 Task: Play online Dominion games in easy mode.
Action: Mouse moved to (388, 664)
Screenshot: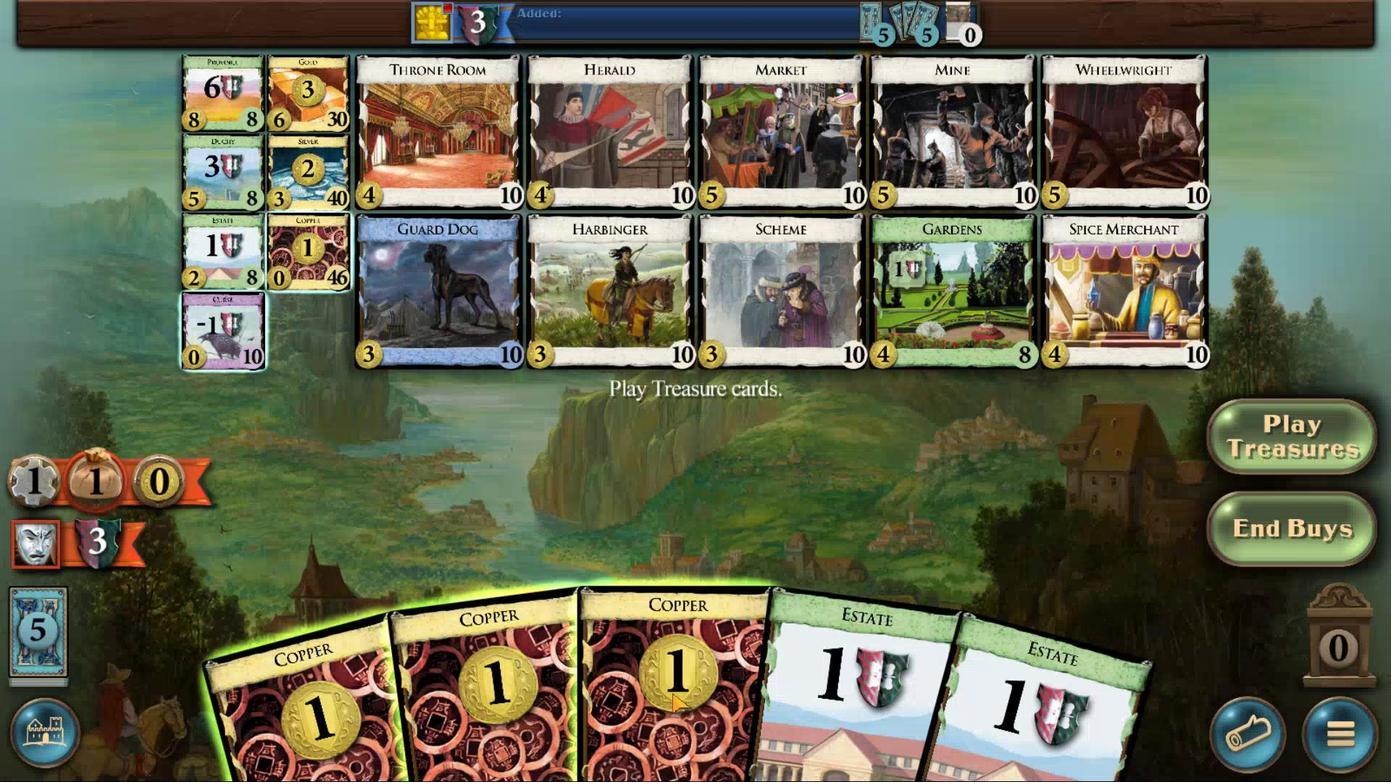 
Action: Mouse pressed left at (388, 664)
Screenshot: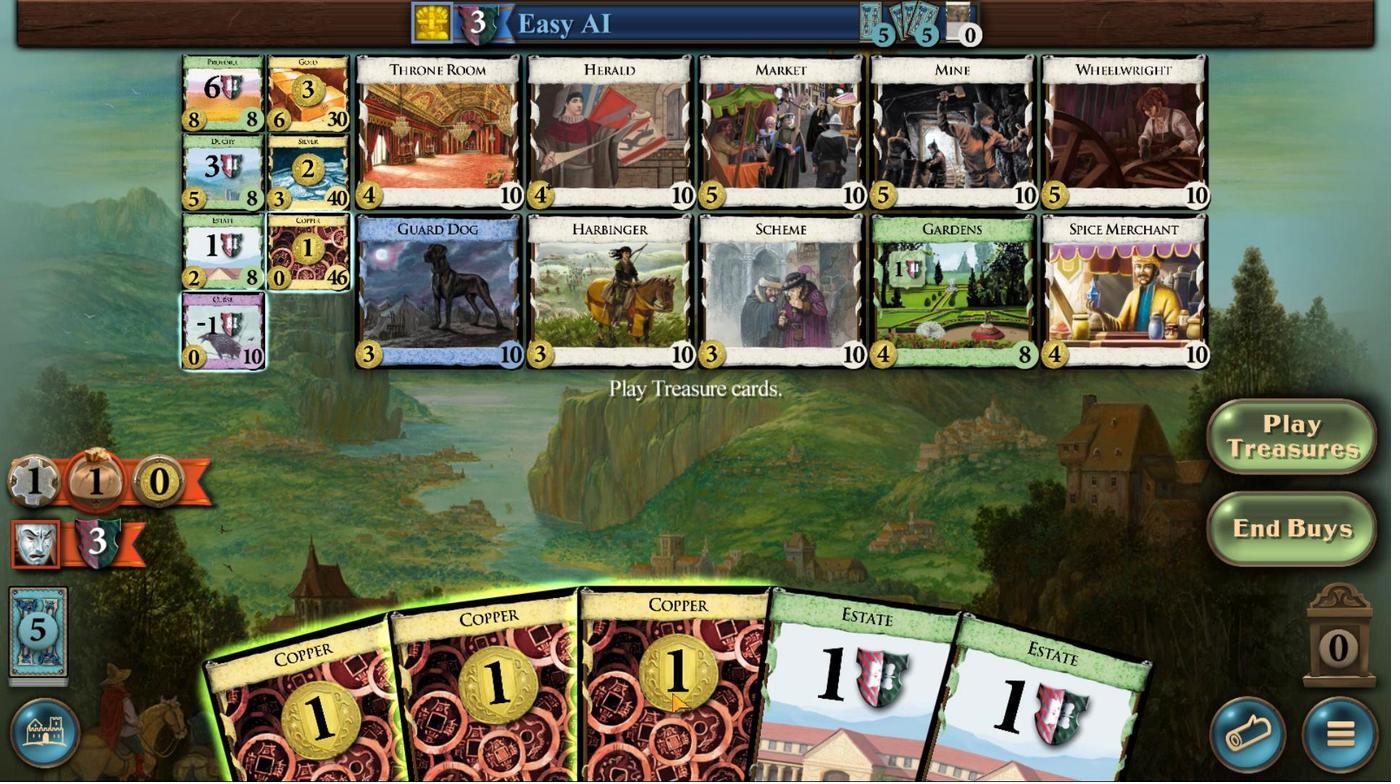 
Action: Mouse moved to (383, 651)
Screenshot: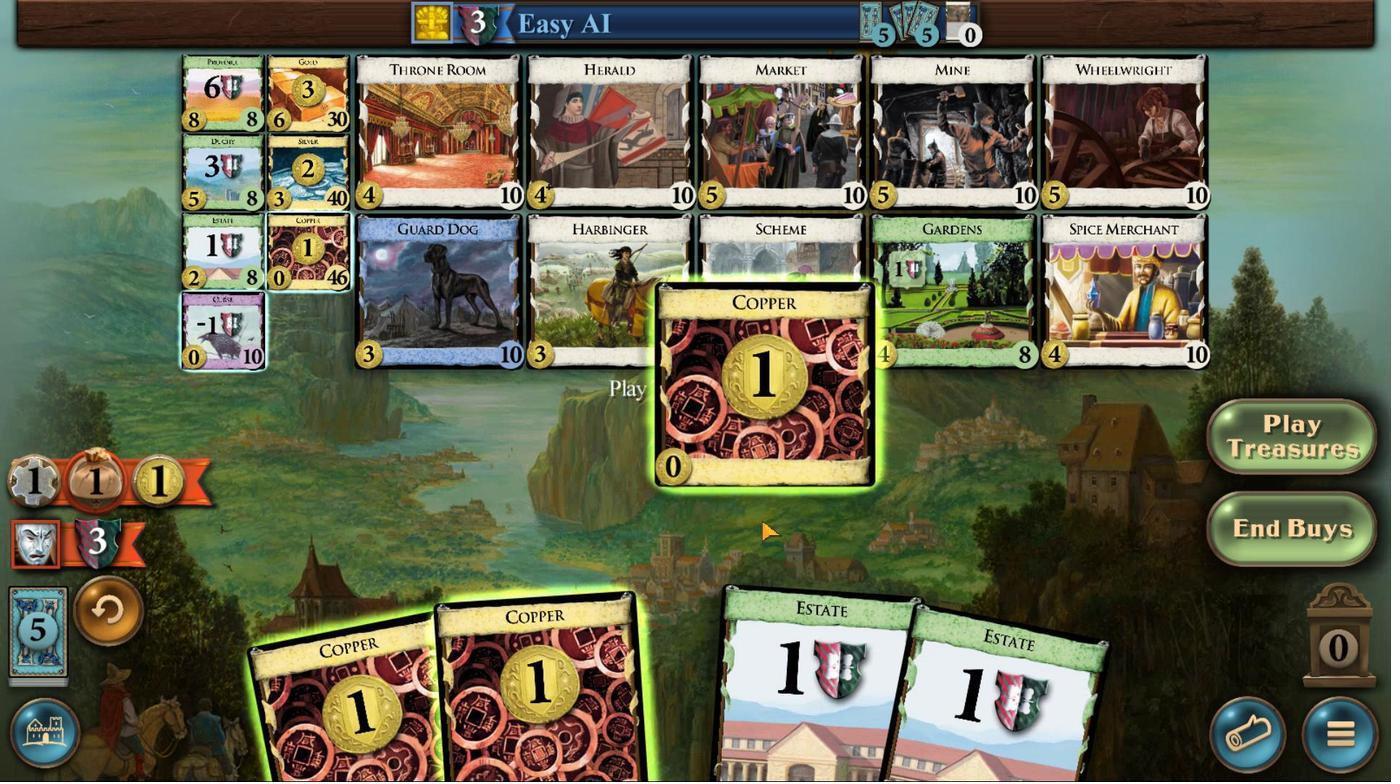 
Action: Mouse pressed left at (383, 651)
Screenshot: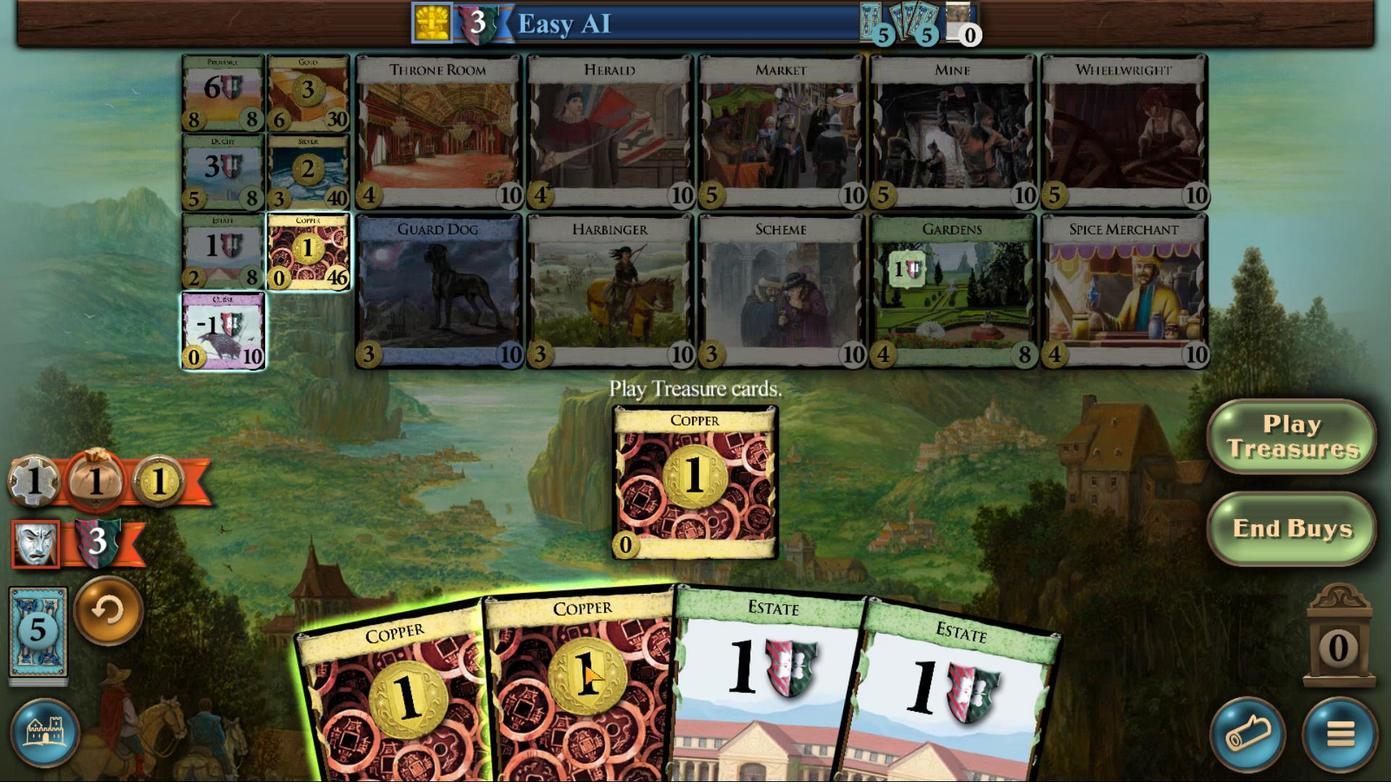 
Action: Mouse moved to (469, 655)
Screenshot: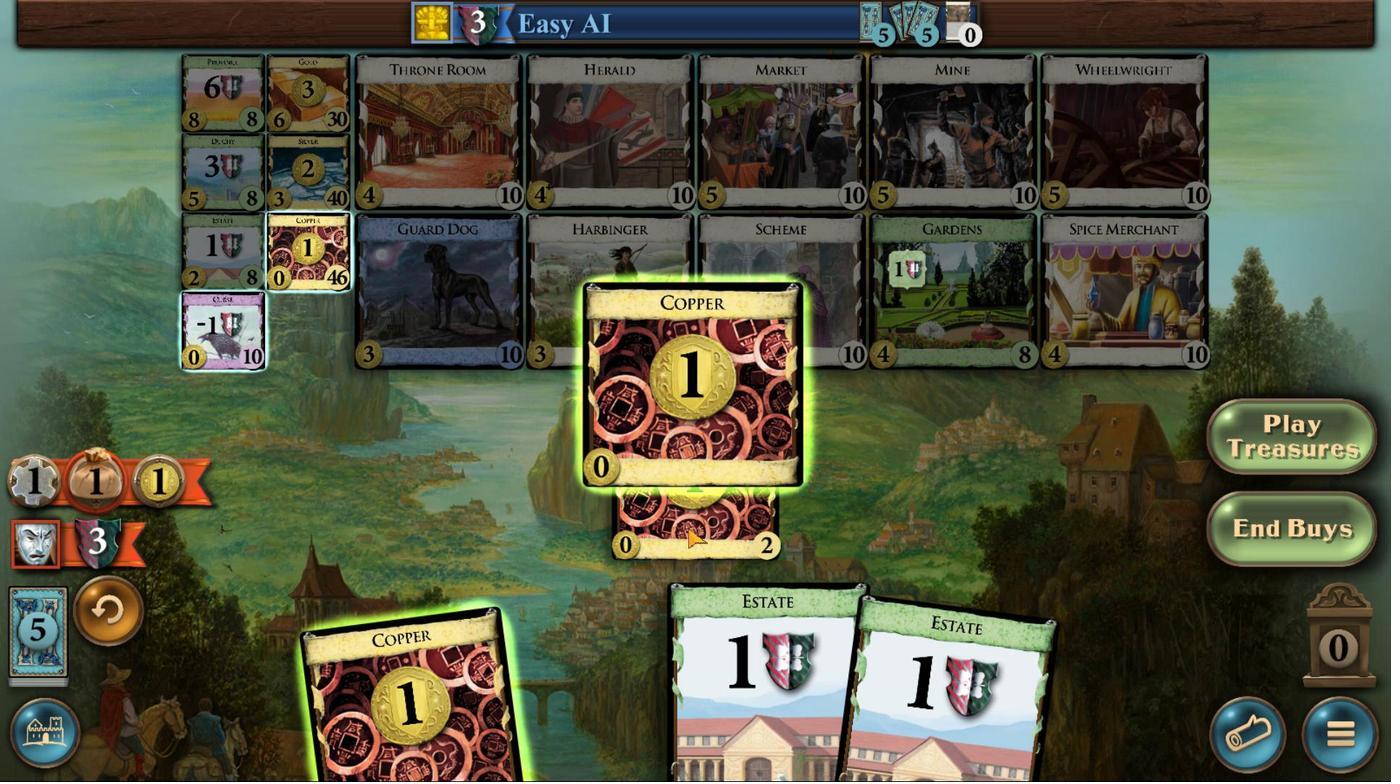 
Action: Mouse pressed left at (469, 655)
Screenshot: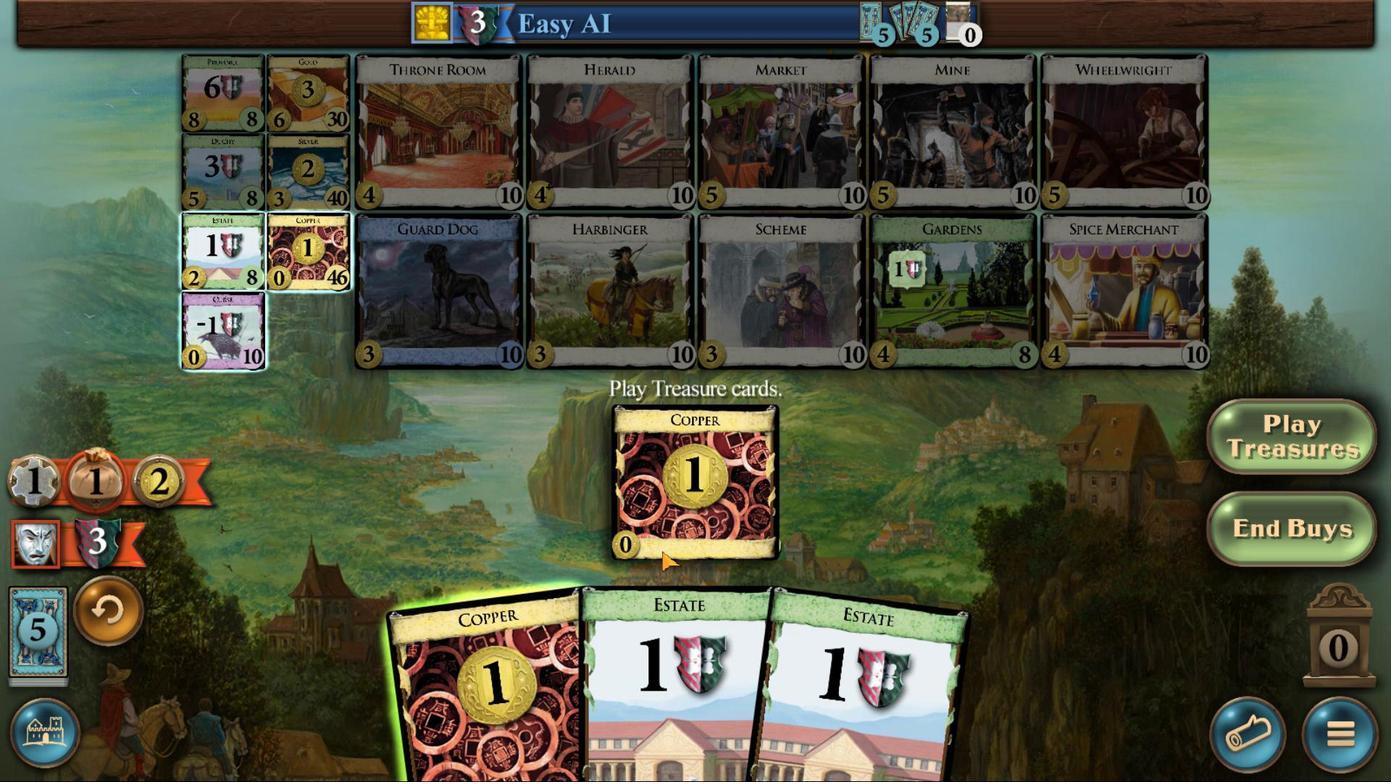 
Action: Mouse moved to (544, 667)
Screenshot: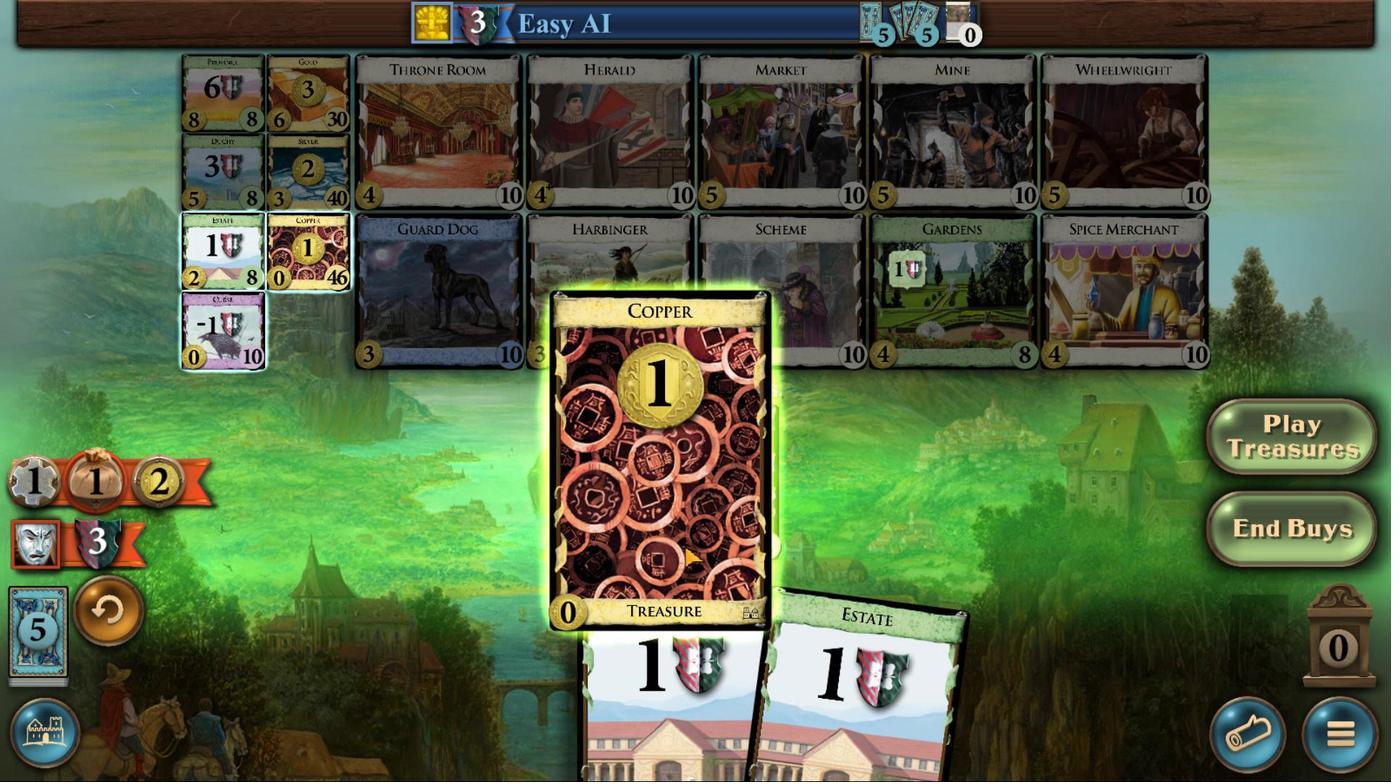 
Action: Mouse pressed left at (544, 667)
Screenshot: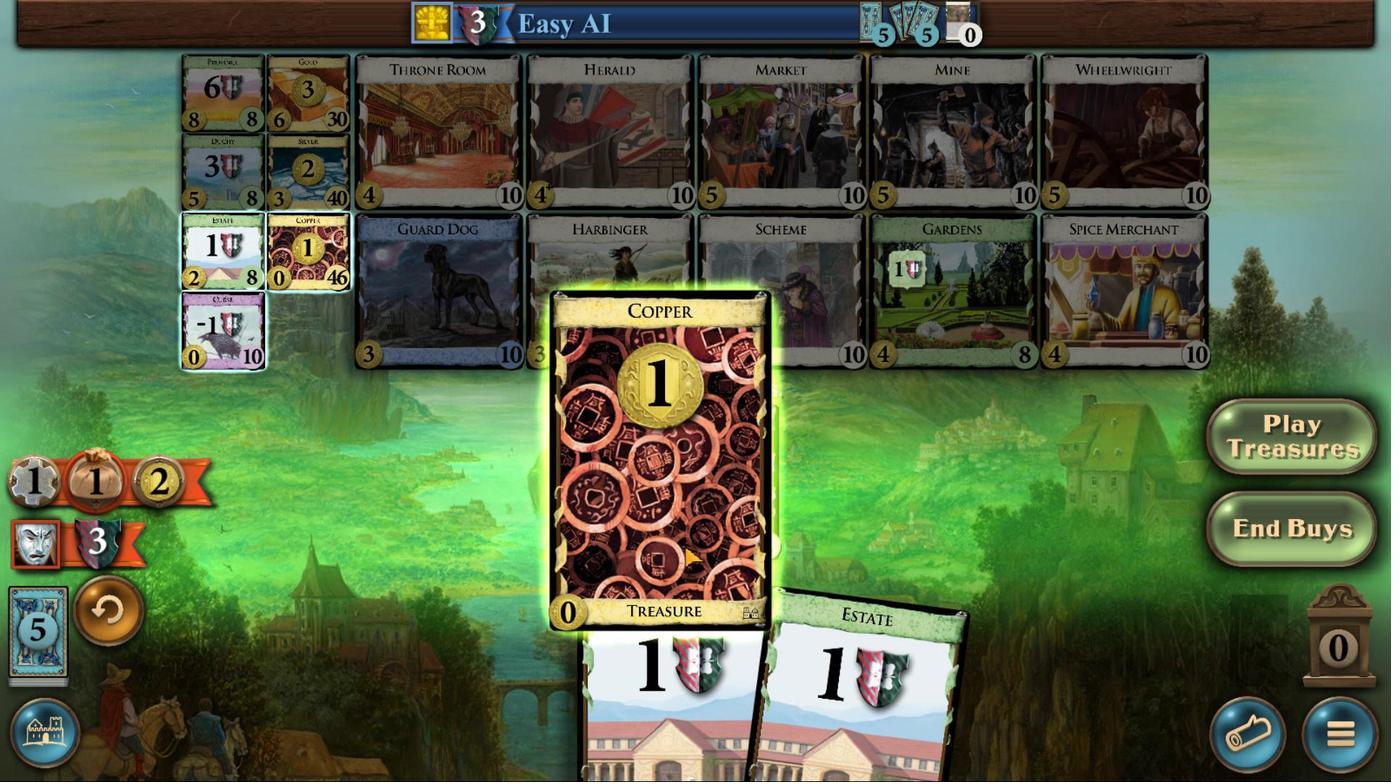 
Action: Mouse moved to (757, 485)
Screenshot: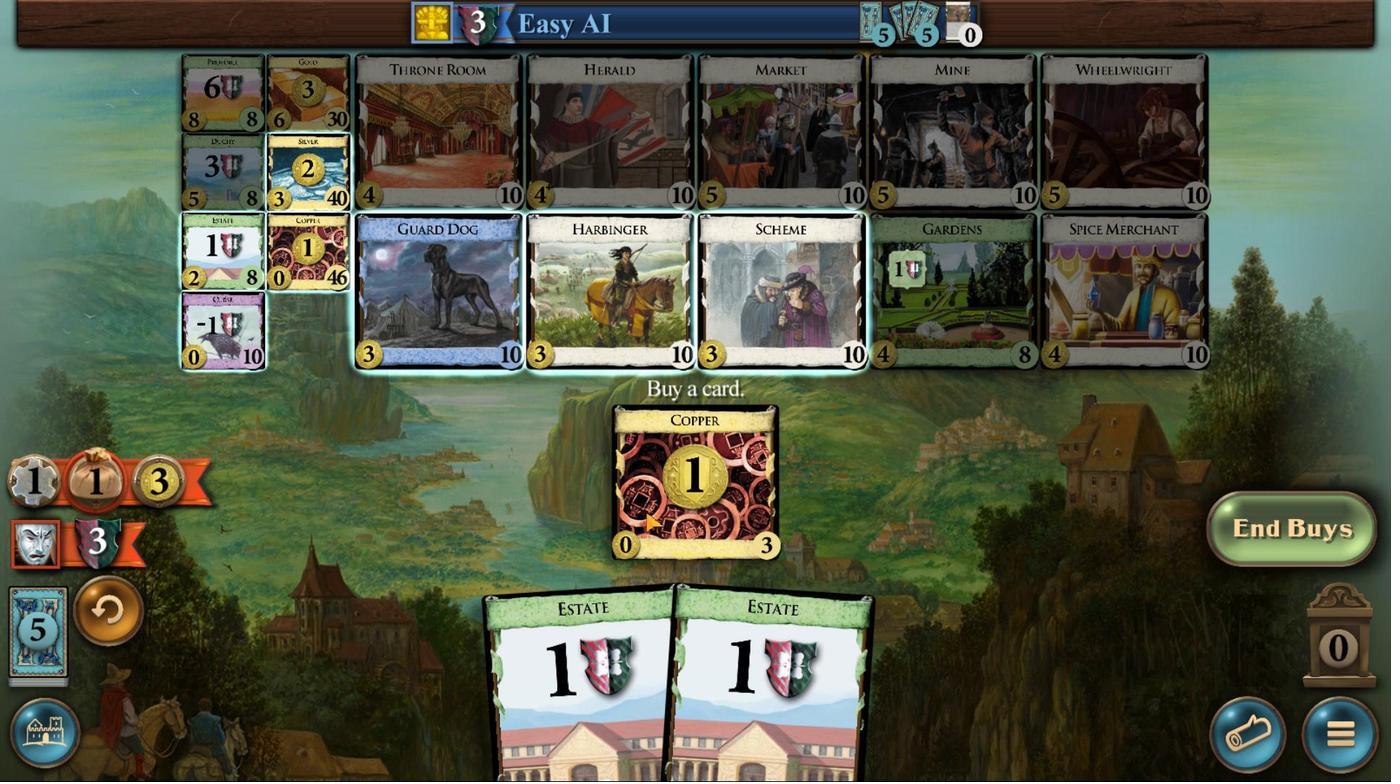 
Action: Mouse pressed left at (757, 485)
Screenshot: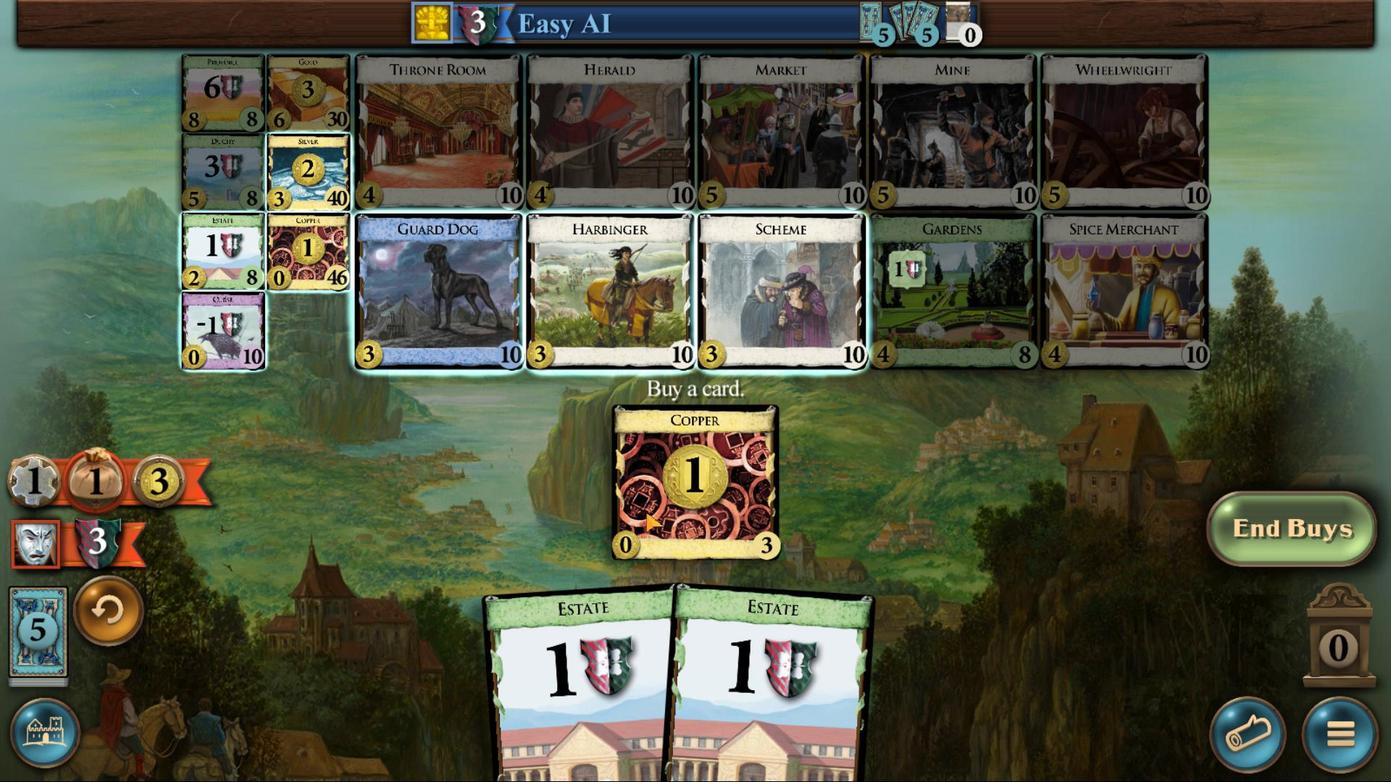 
Action: Mouse moved to (724, 487)
Screenshot: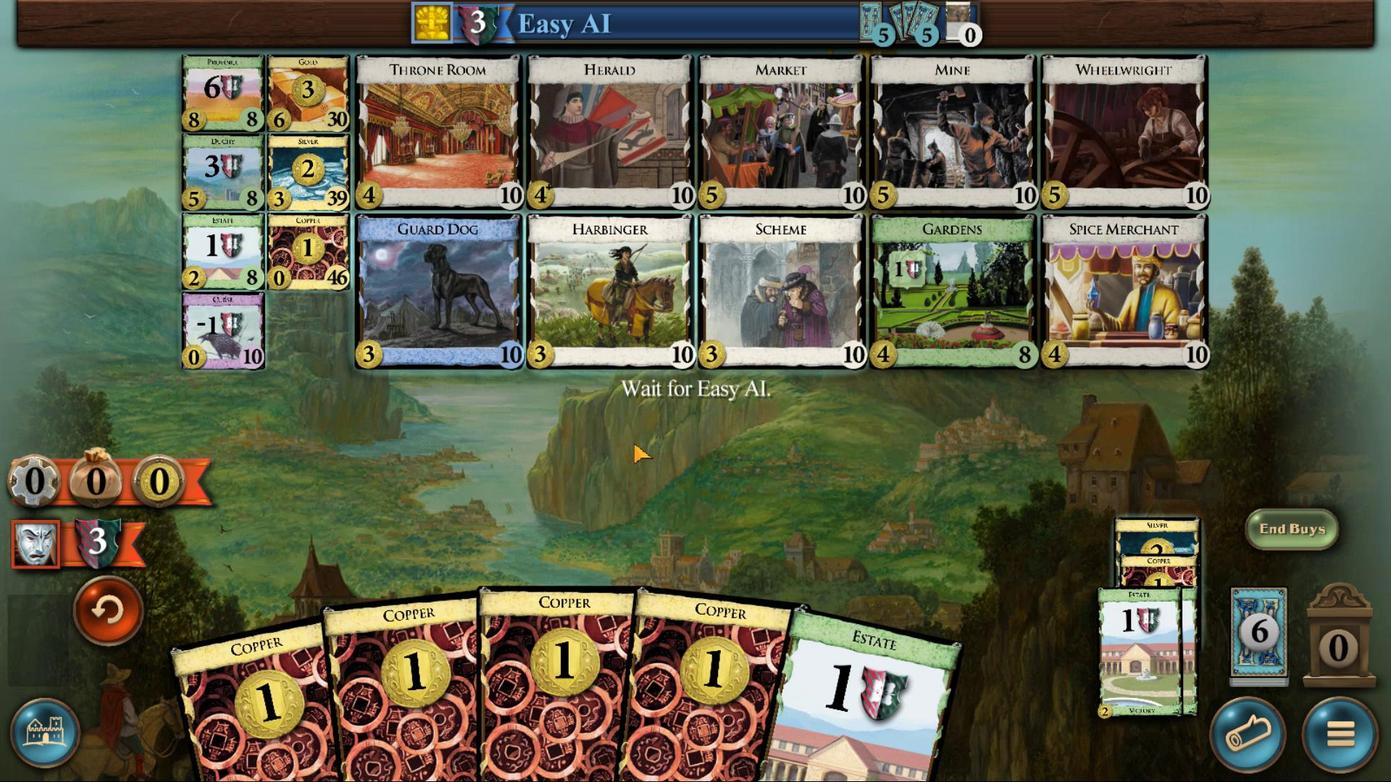 
Action: Mouse pressed left at (724, 487)
Screenshot: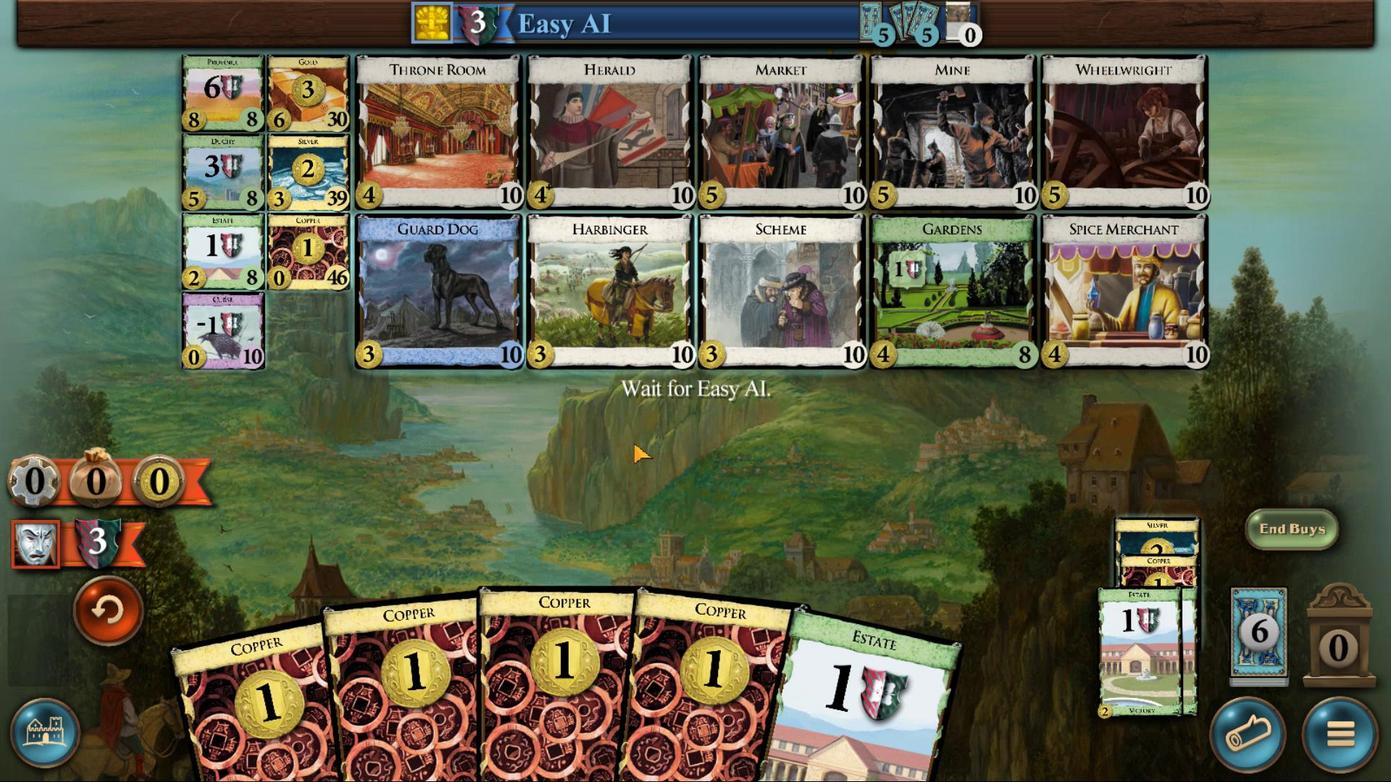 
Action: Mouse moved to (445, 635)
Screenshot: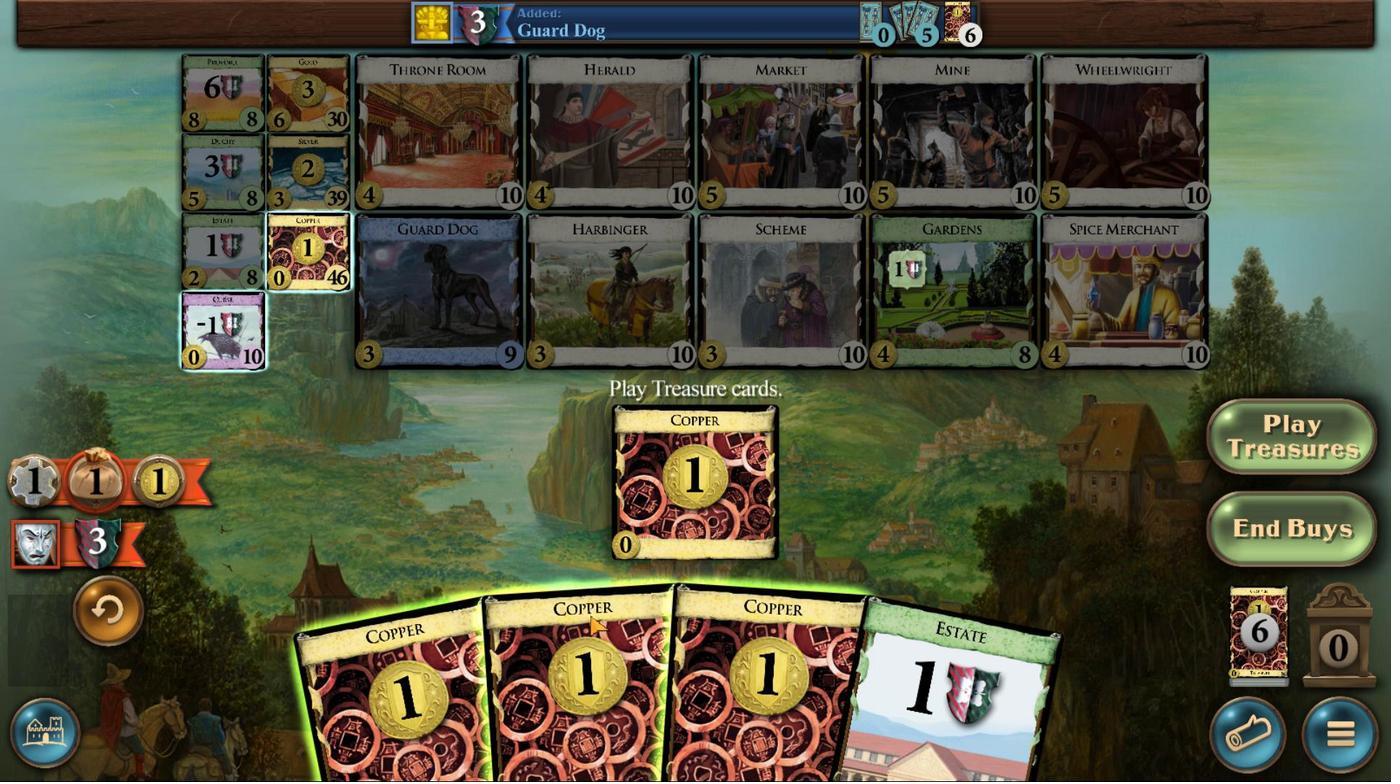
Action: Mouse pressed left at (445, 635)
Screenshot: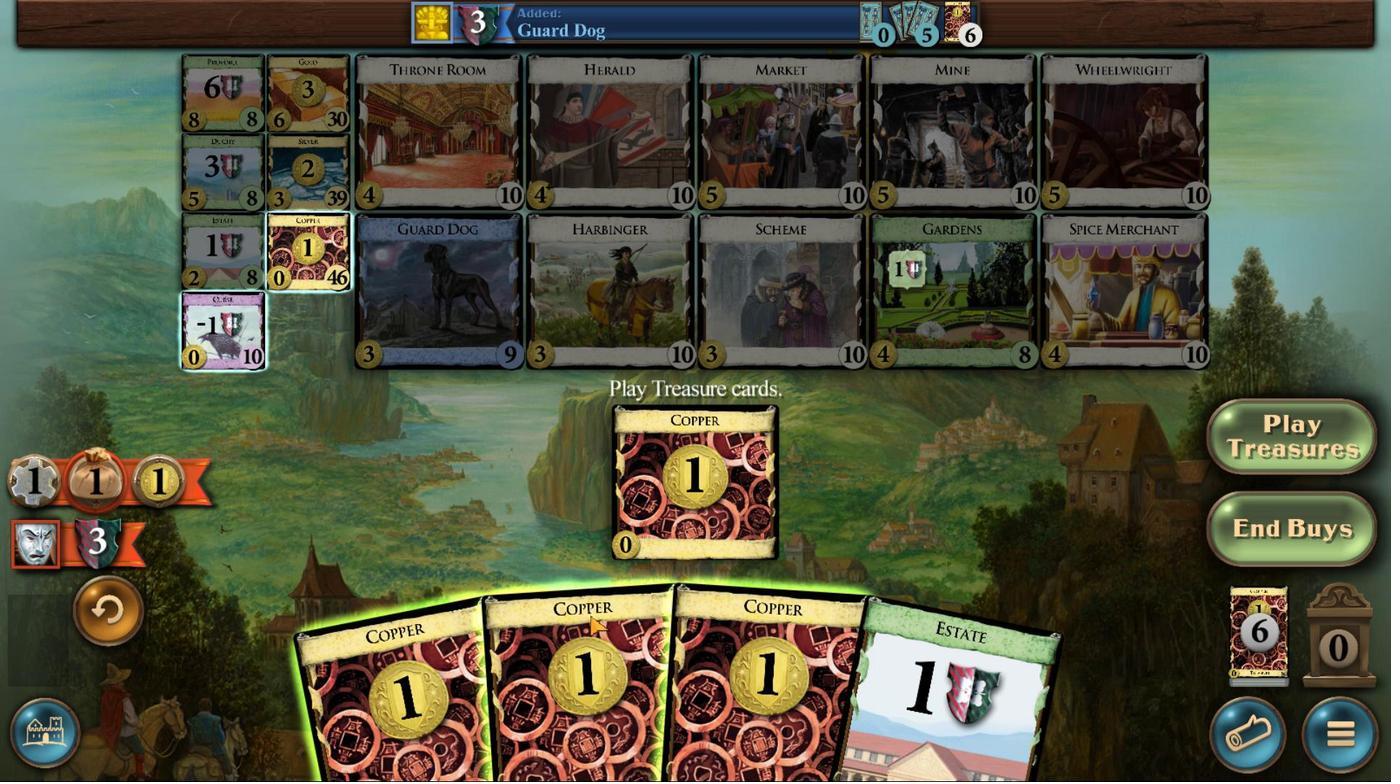 
Action: Mouse moved to (471, 644)
Screenshot: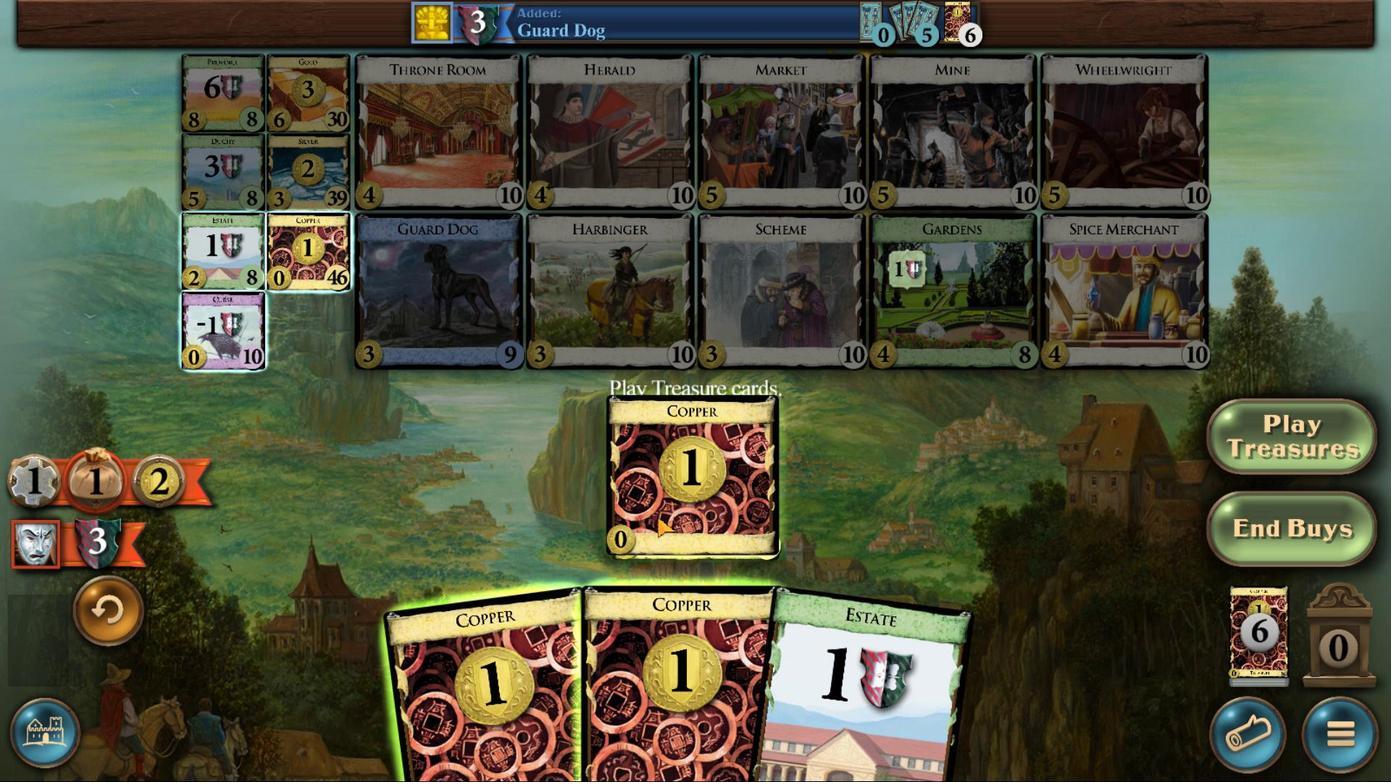 
Action: Mouse pressed left at (471, 644)
Screenshot: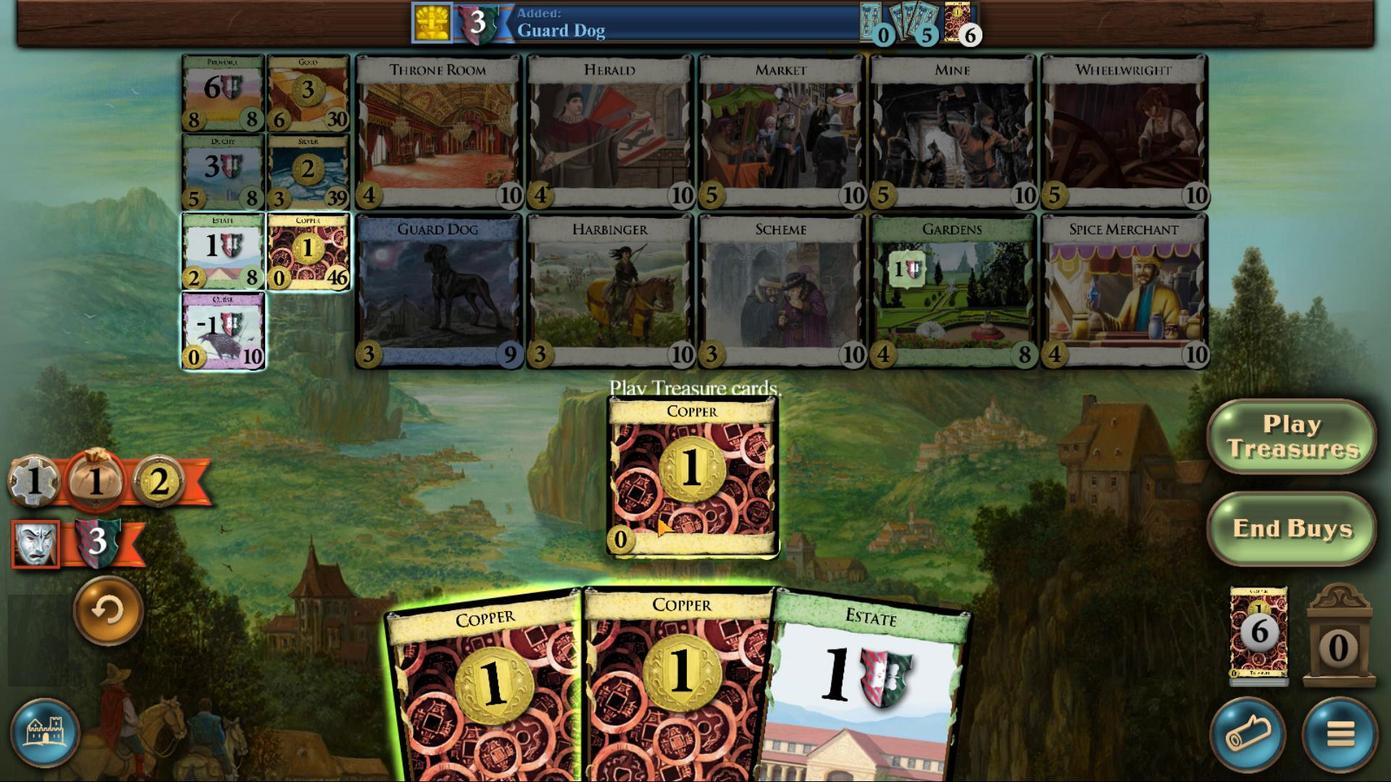 
Action: Mouse moved to (395, 640)
Screenshot: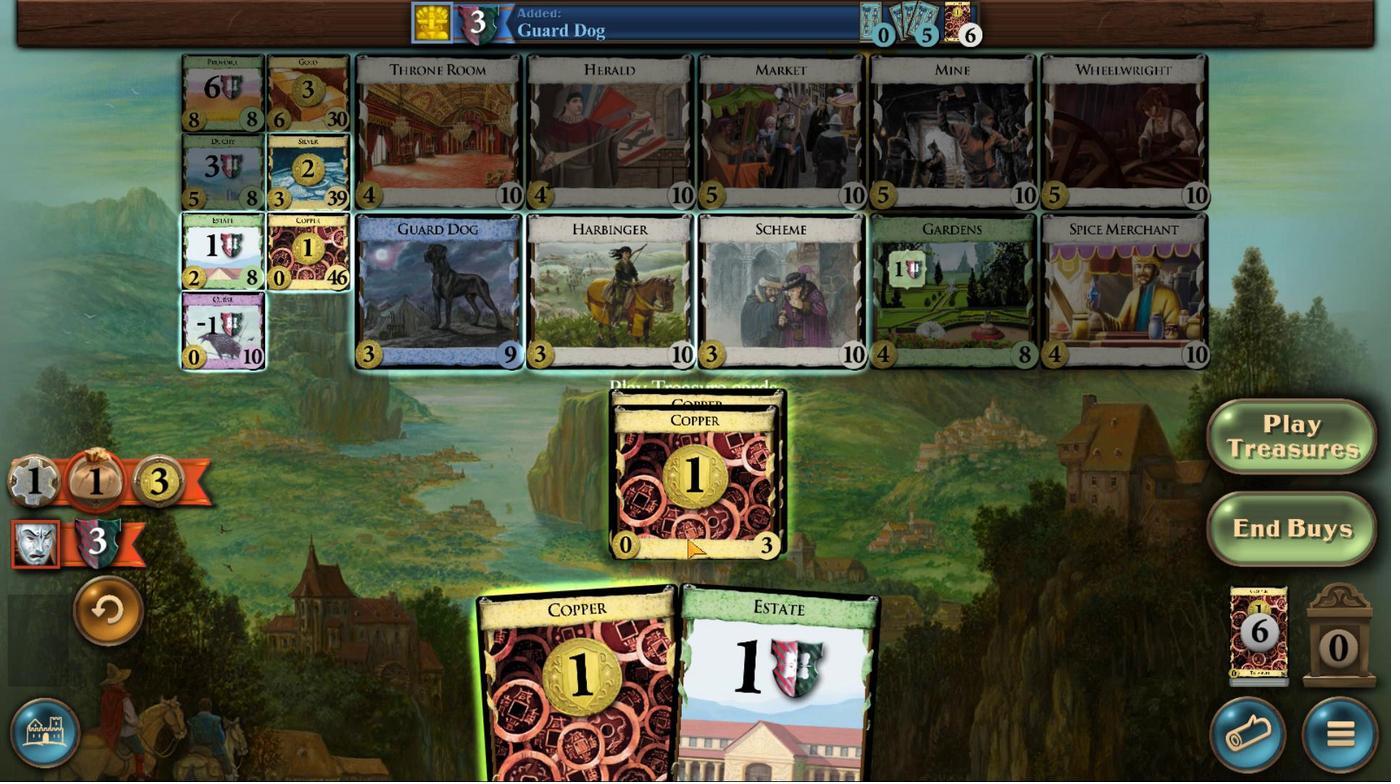 
Action: Mouse pressed left at (395, 640)
Screenshot: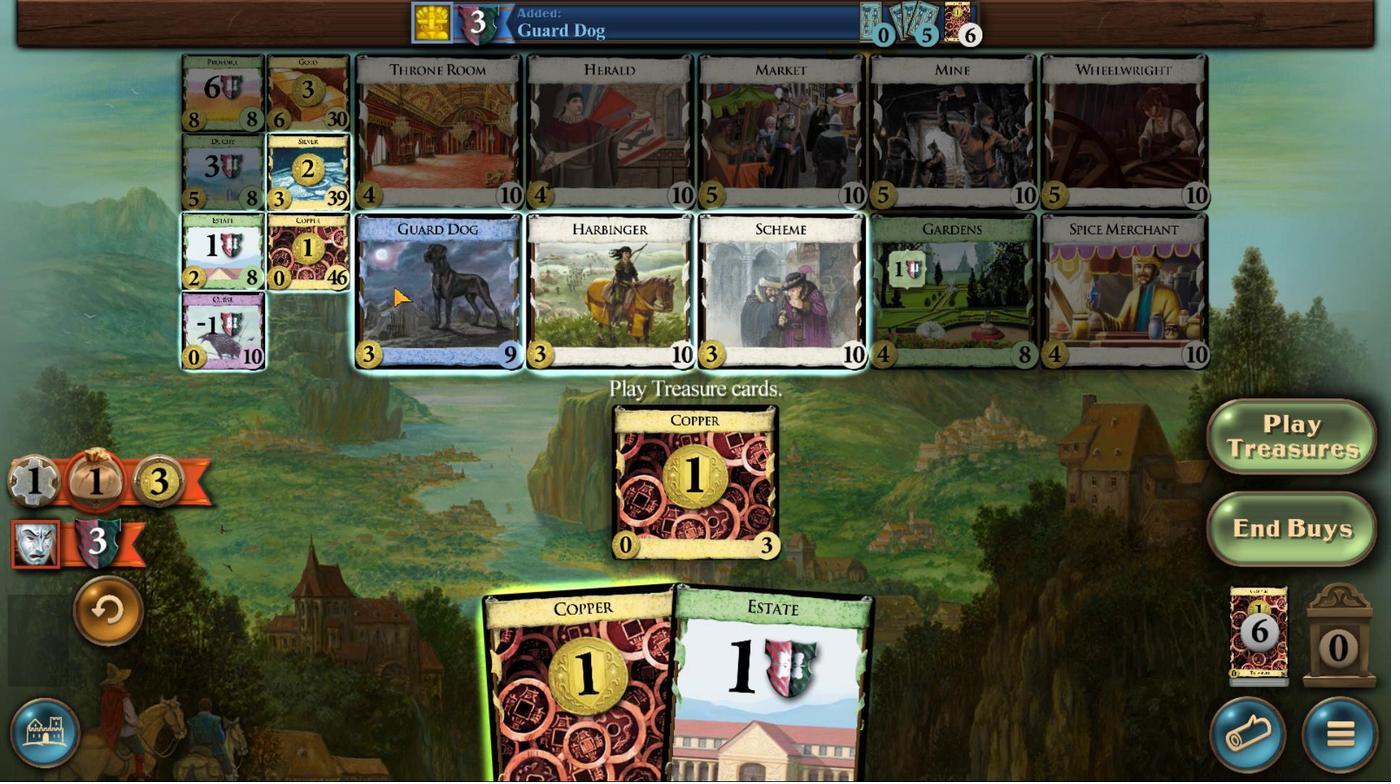 
Action: Mouse moved to (374, 611)
Screenshot: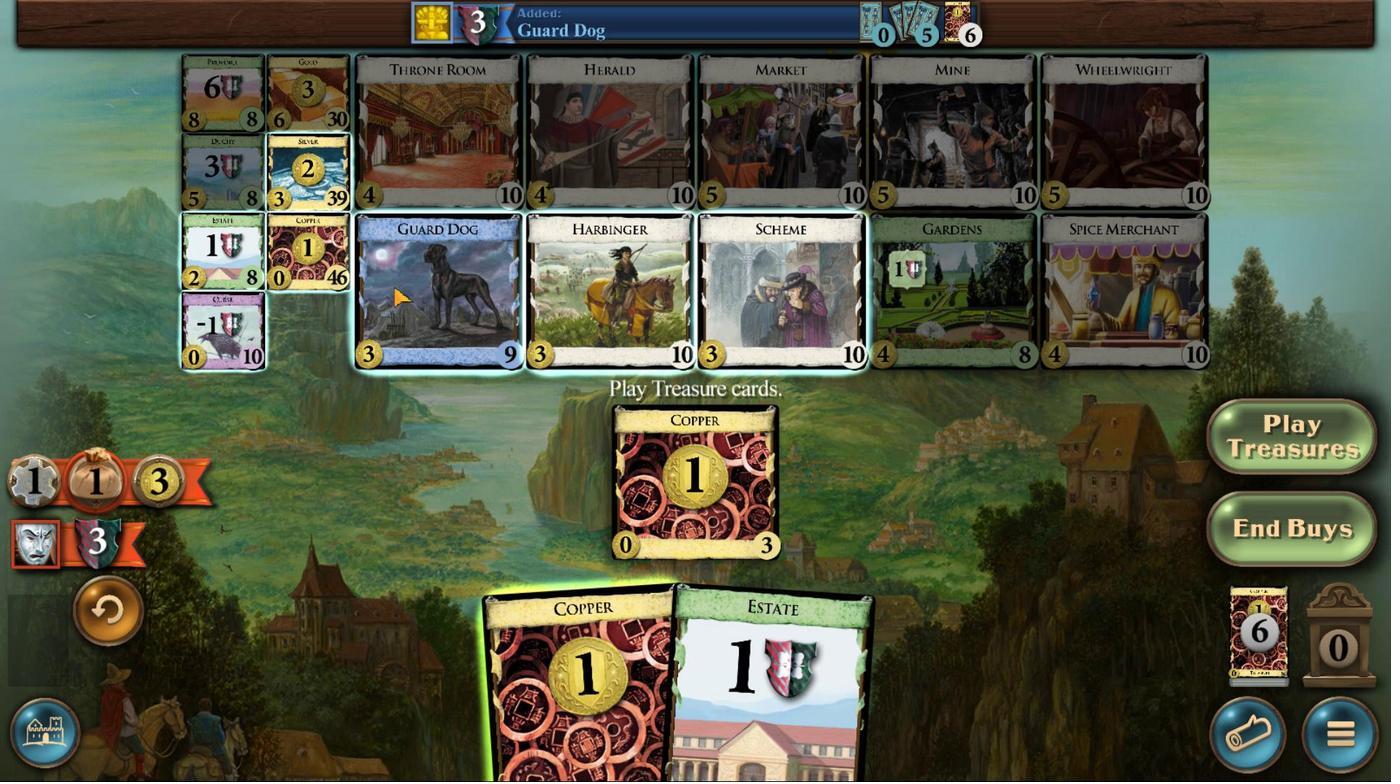 
Action: Mouse pressed left at (374, 611)
Screenshot: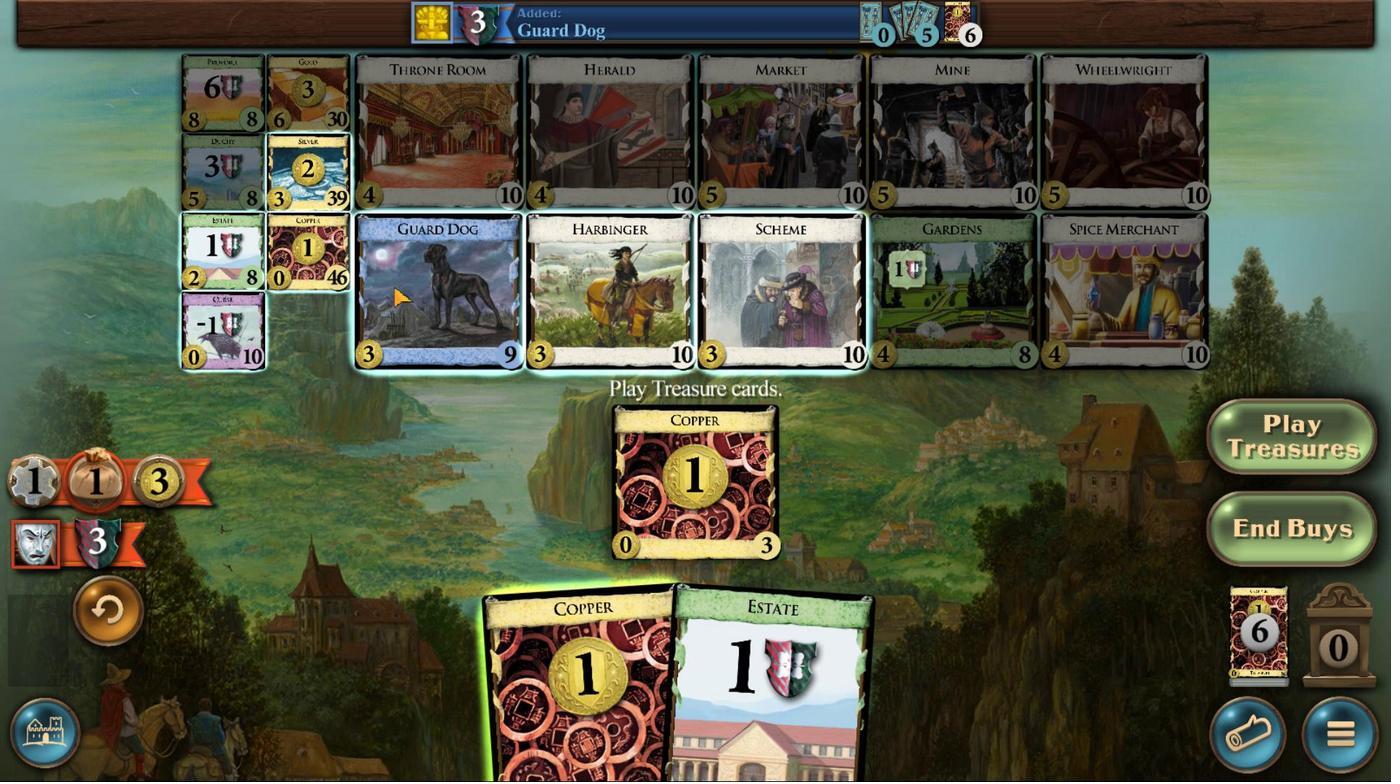 
Action: Mouse moved to (717, 487)
Screenshot: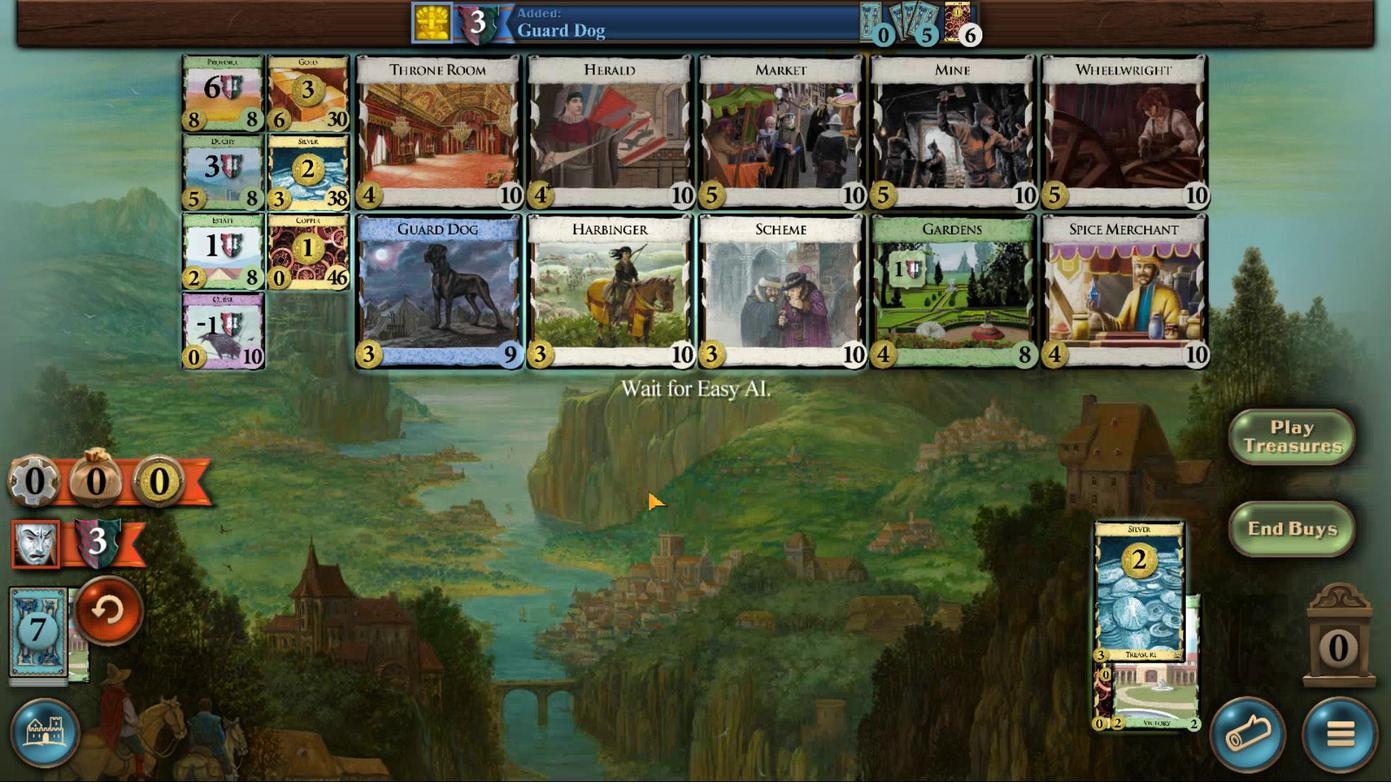
Action: Mouse pressed left at (717, 487)
Screenshot: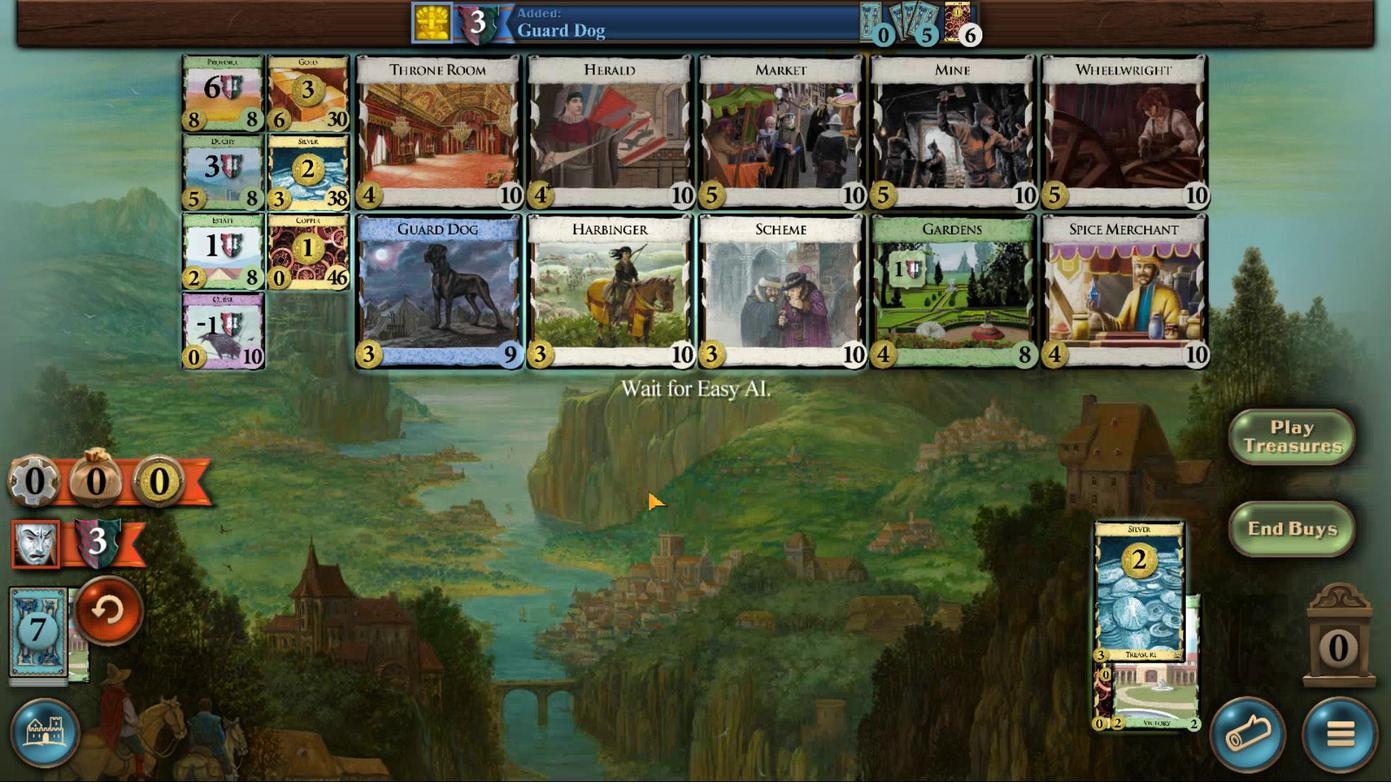 
Action: Mouse moved to (553, 655)
Screenshot: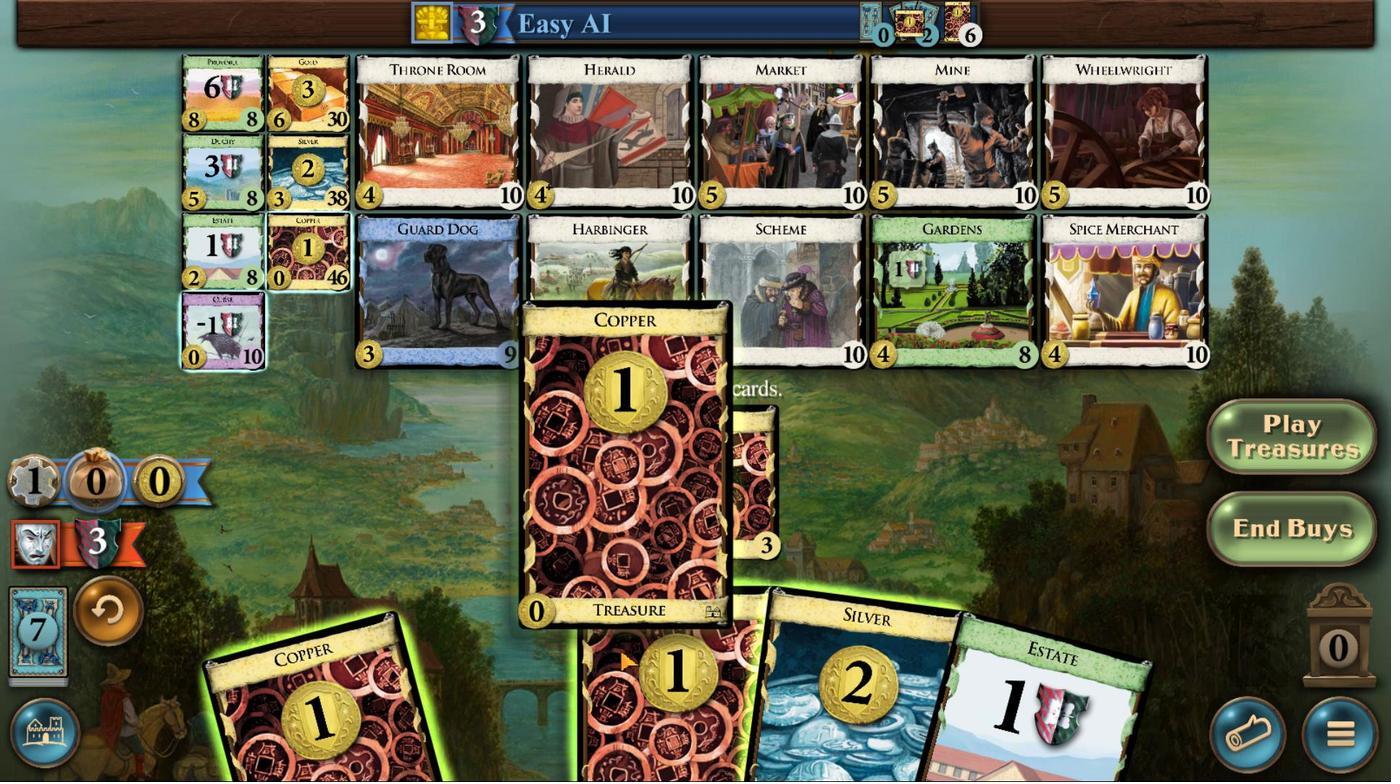 
Action: Mouse pressed left at (553, 655)
Screenshot: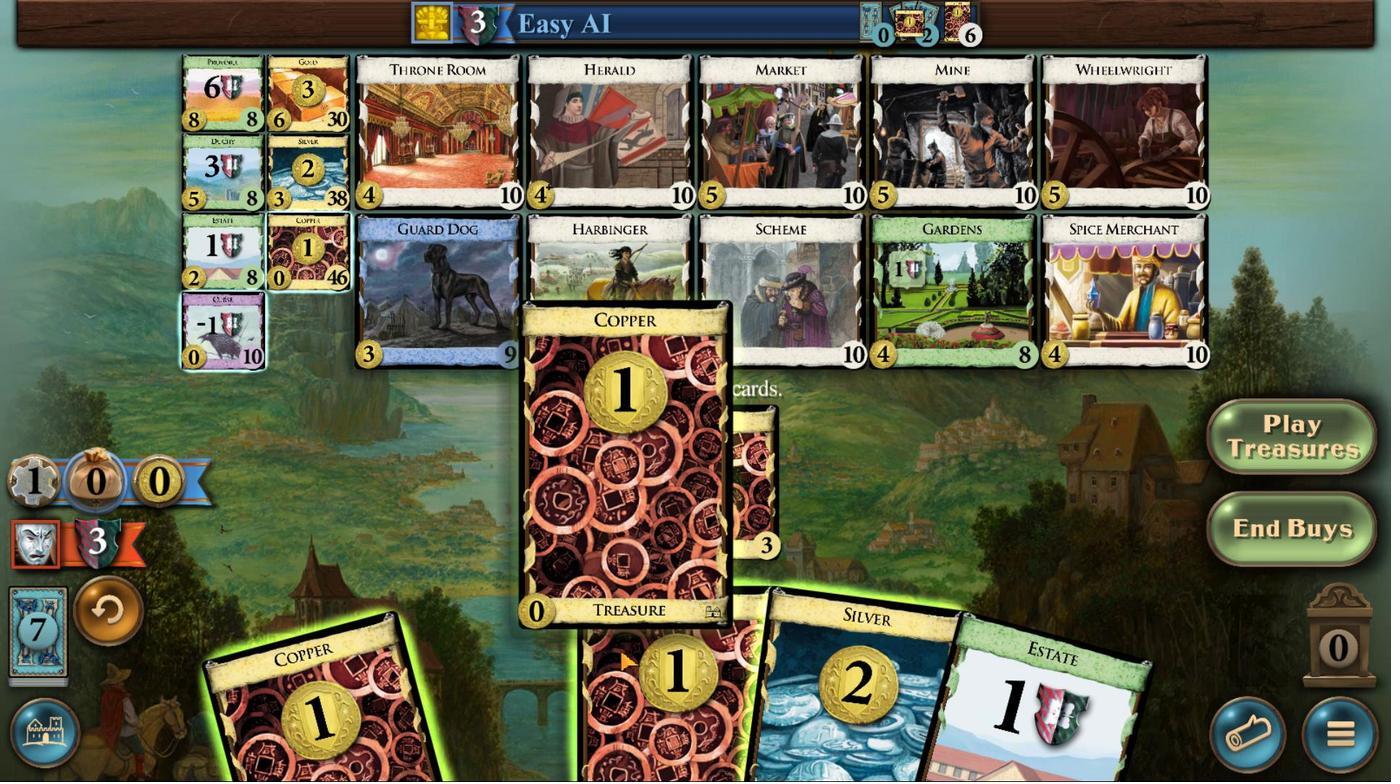 
Action: Mouse moved to (466, 664)
Screenshot: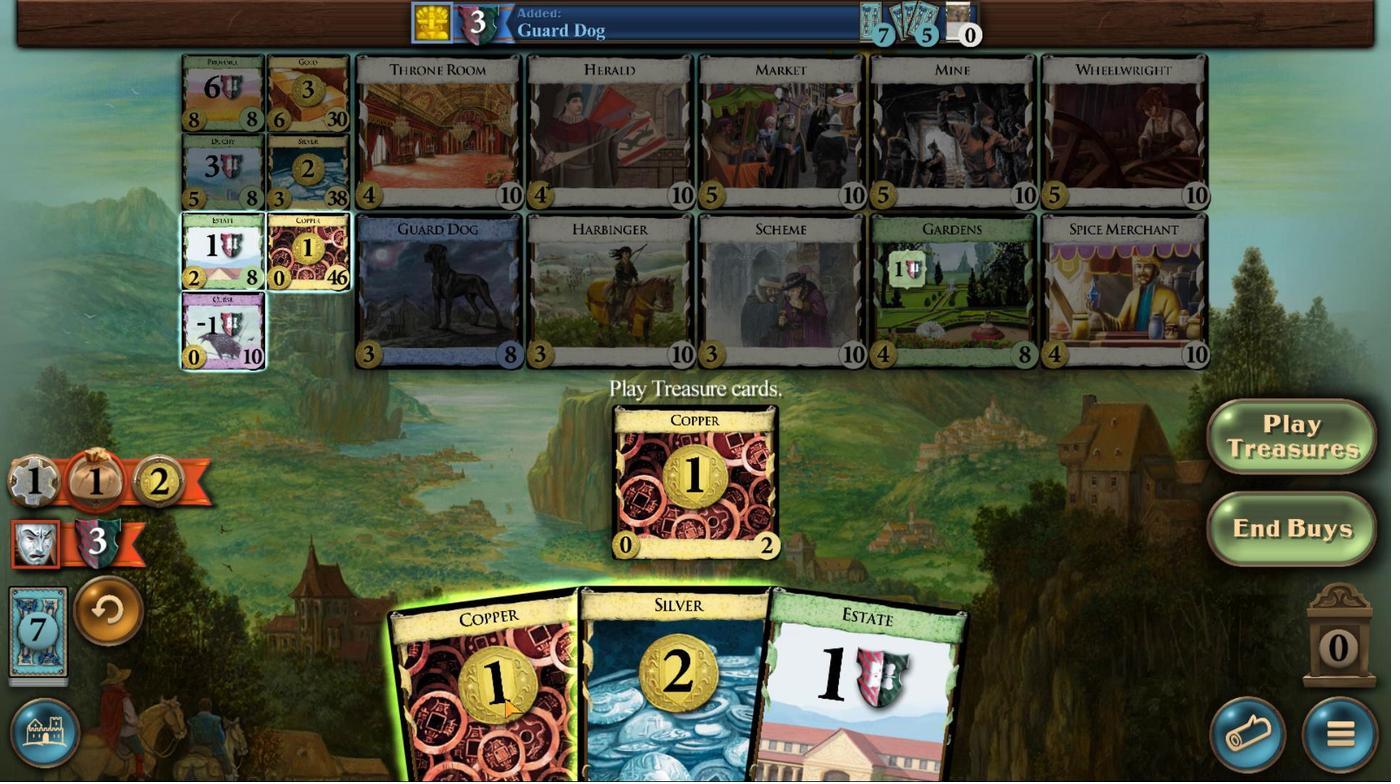
Action: Mouse pressed left at (466, 664)
Screenshot: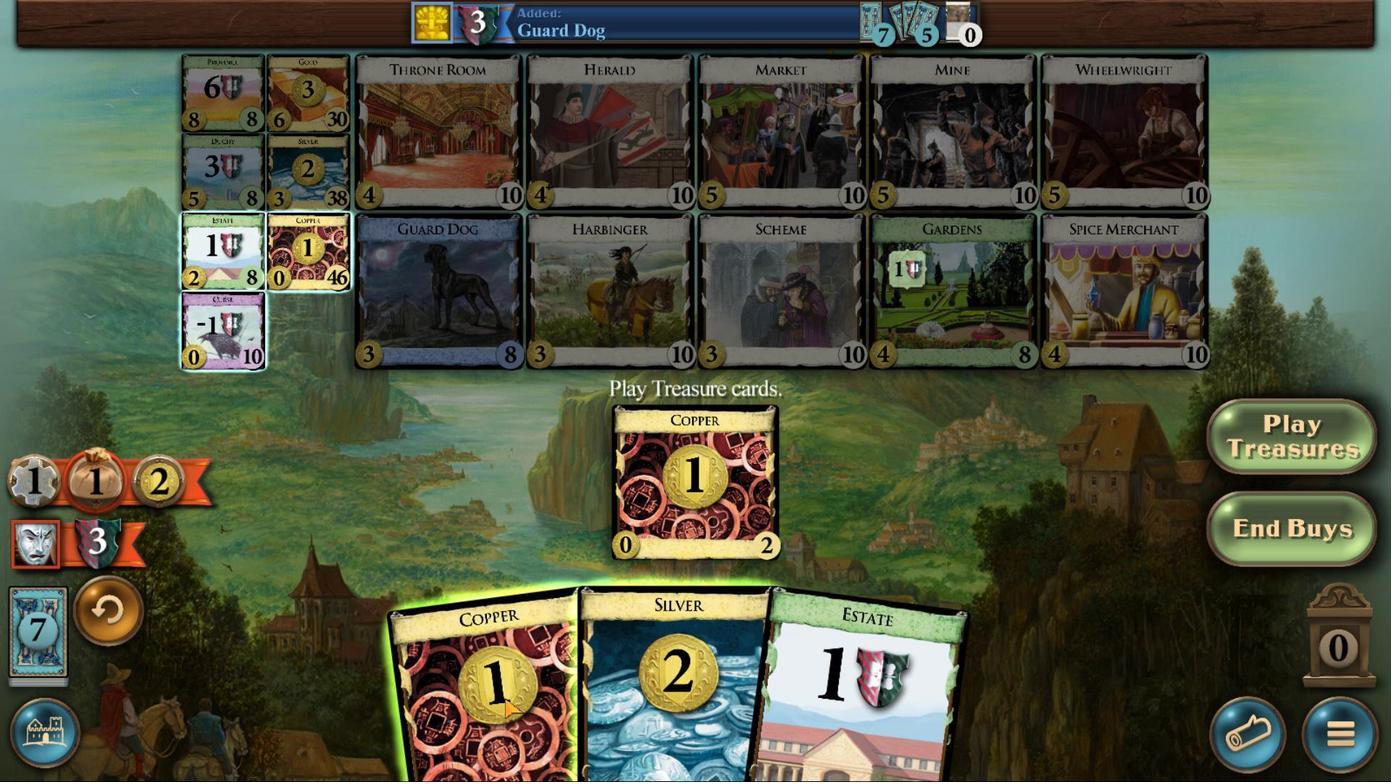 
Action: Mouse moved to (538, 666)
Screenshot: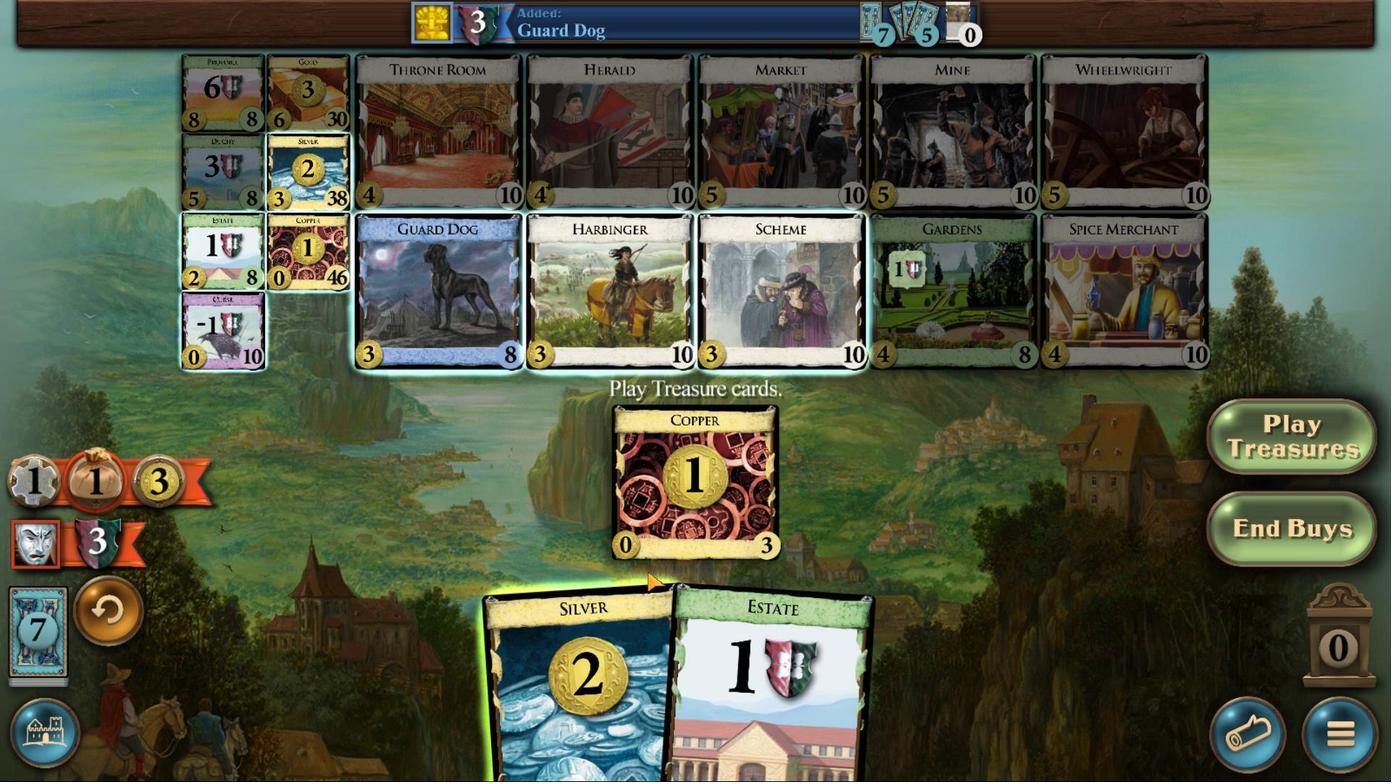 
Action: Mouse pressed left at (538, 666)
Screenshot: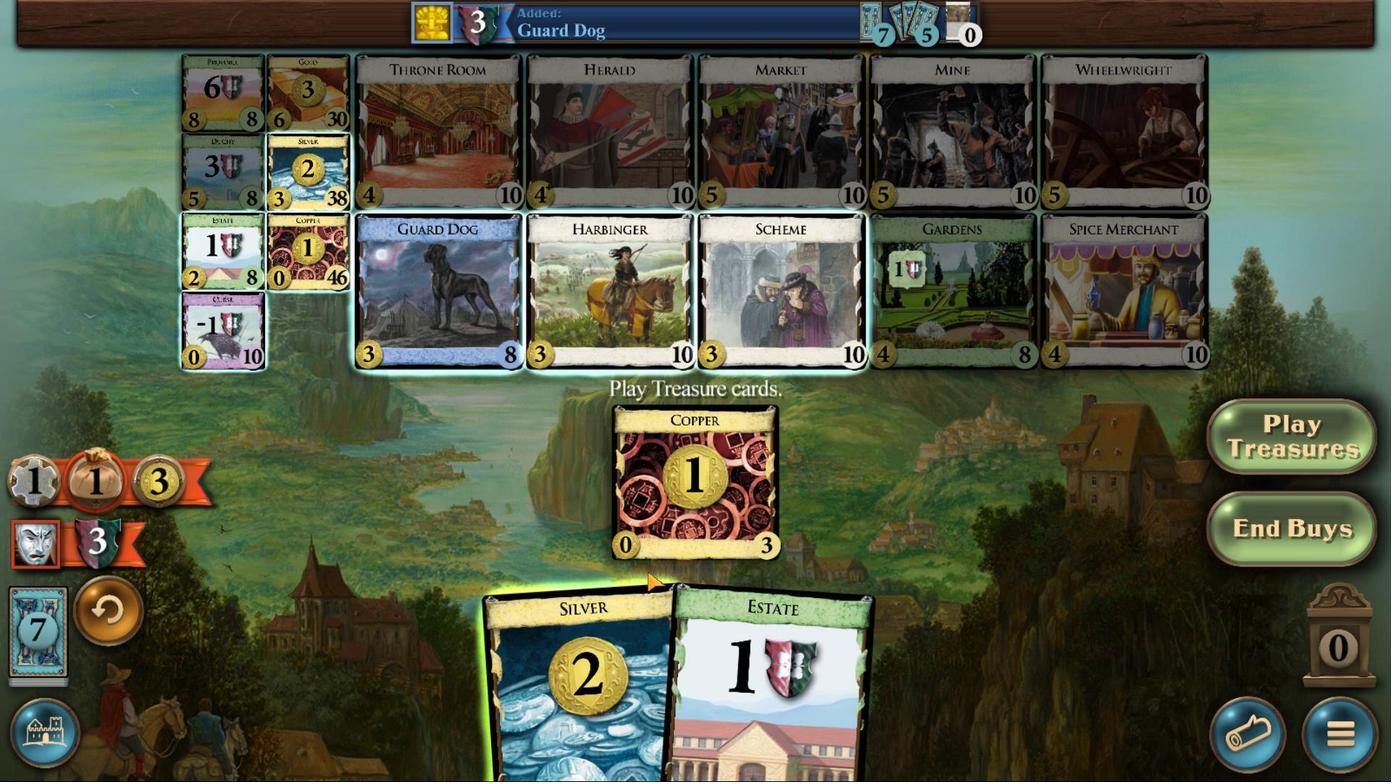
Action: Mouse moved to (449, 653)
Screenshot: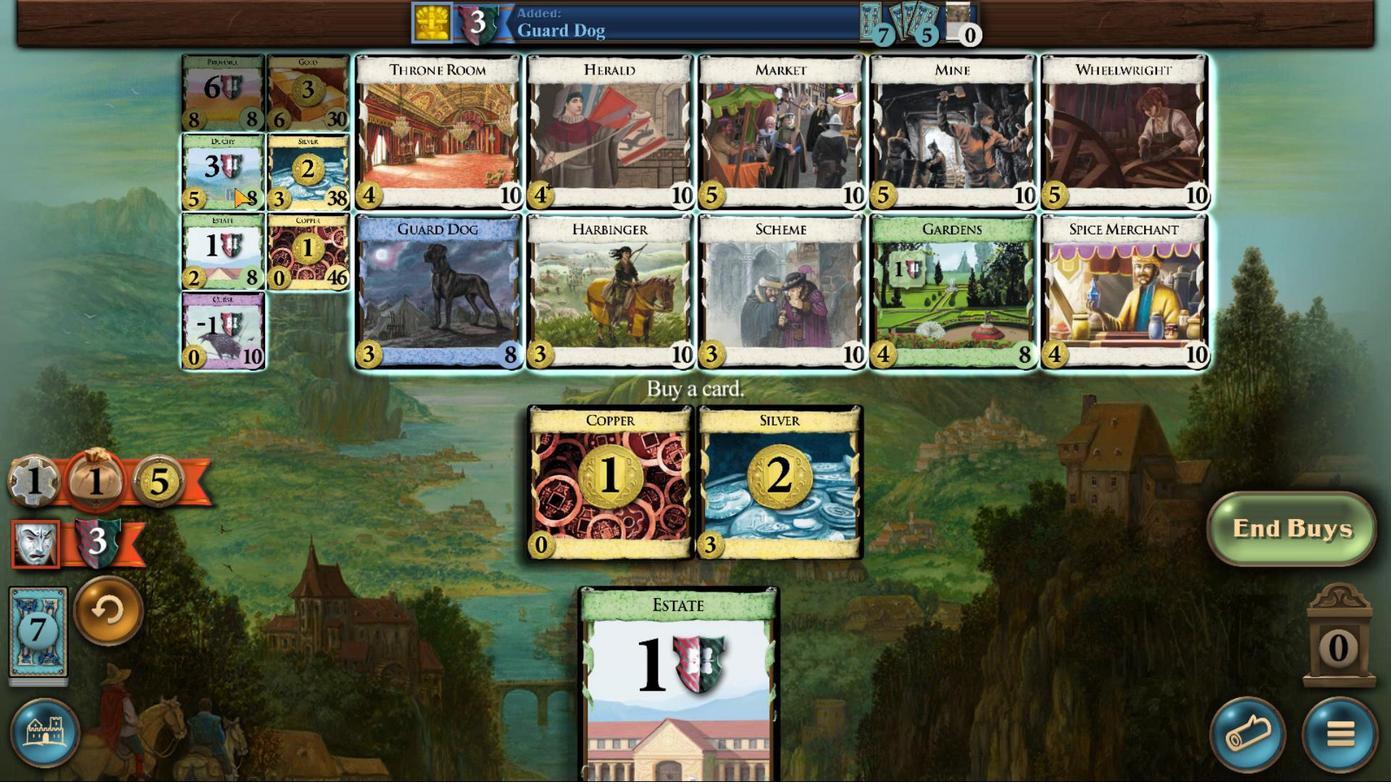 
Action: Mouse pressed left at (449, 653)
Screenshot: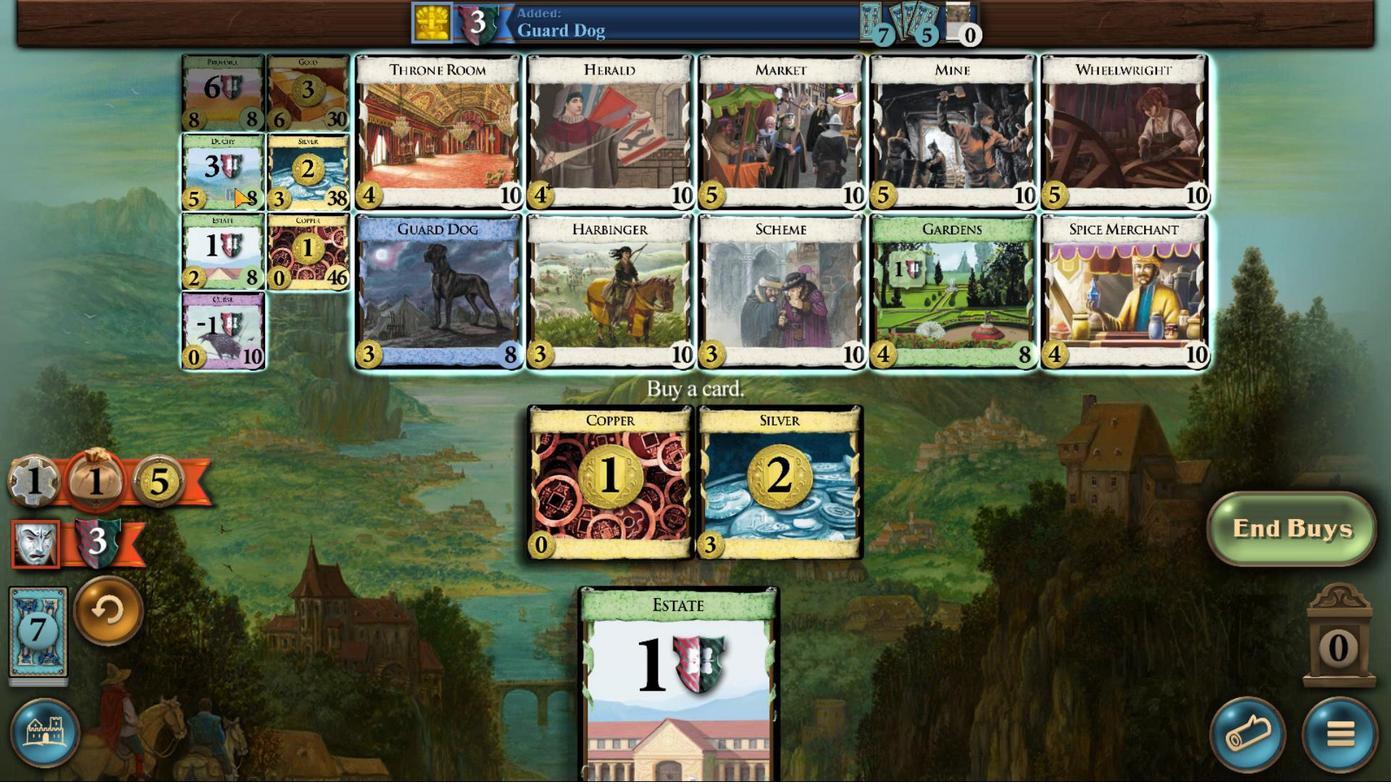 
Action: Mouse moved to (793, 484)
Screenshot: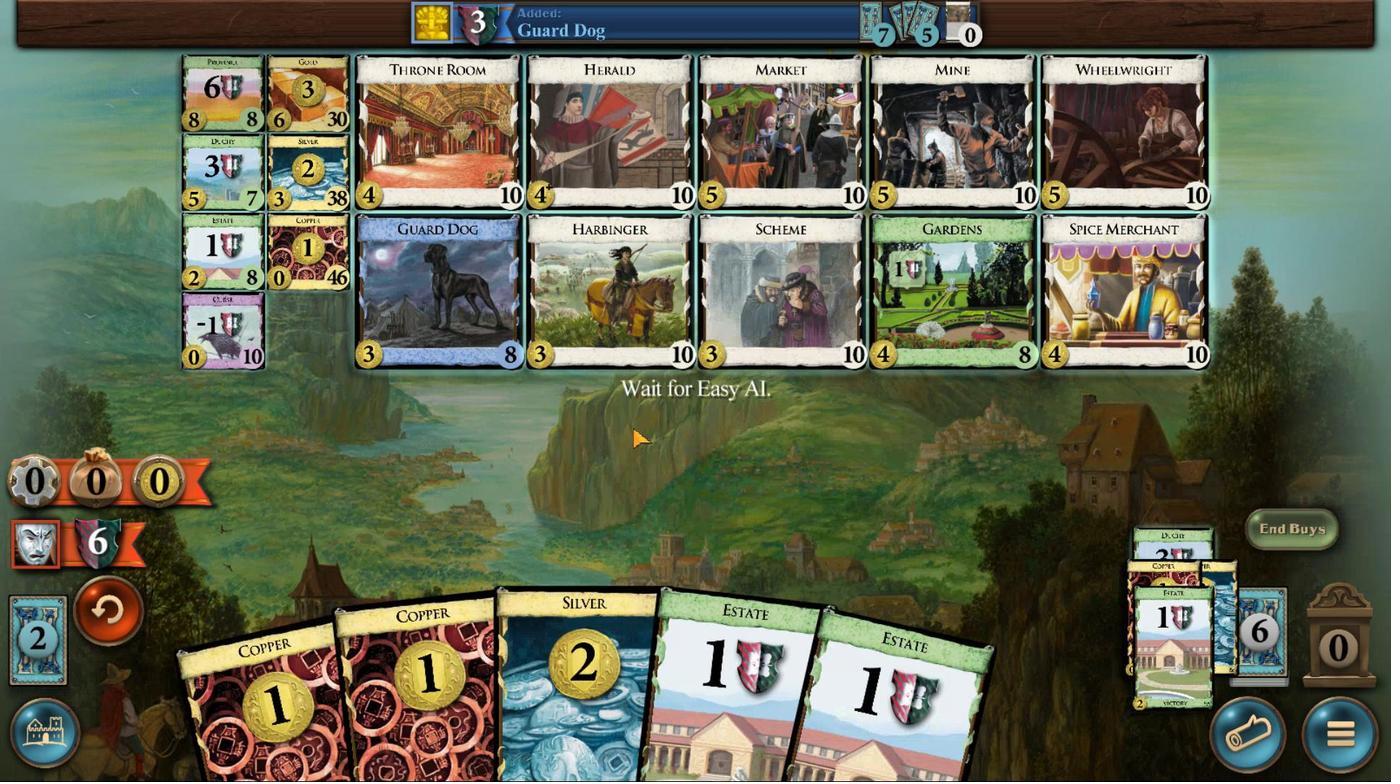 
Action: Mouse pressed left at (793, 484)
Screenshot: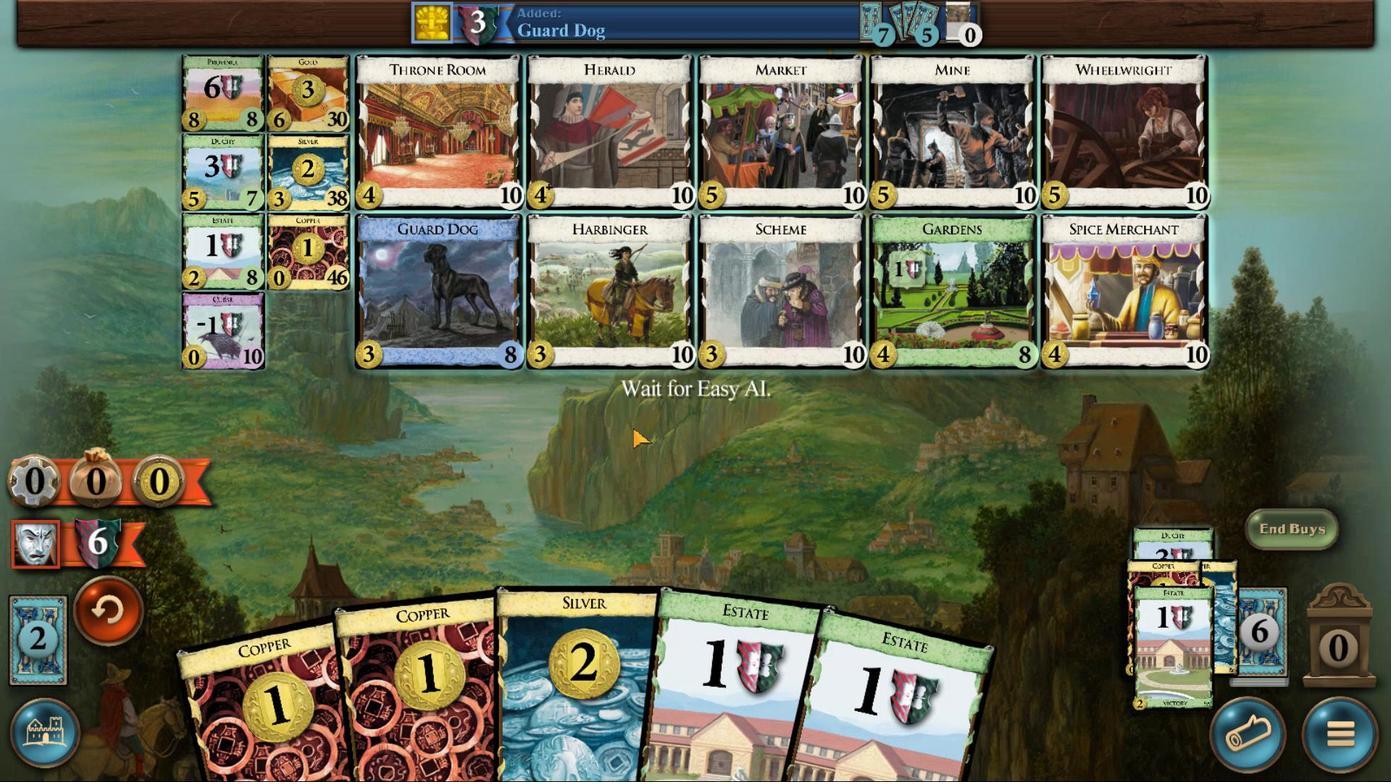 
Action: Mouse moved to (386, 639)
Screenshot: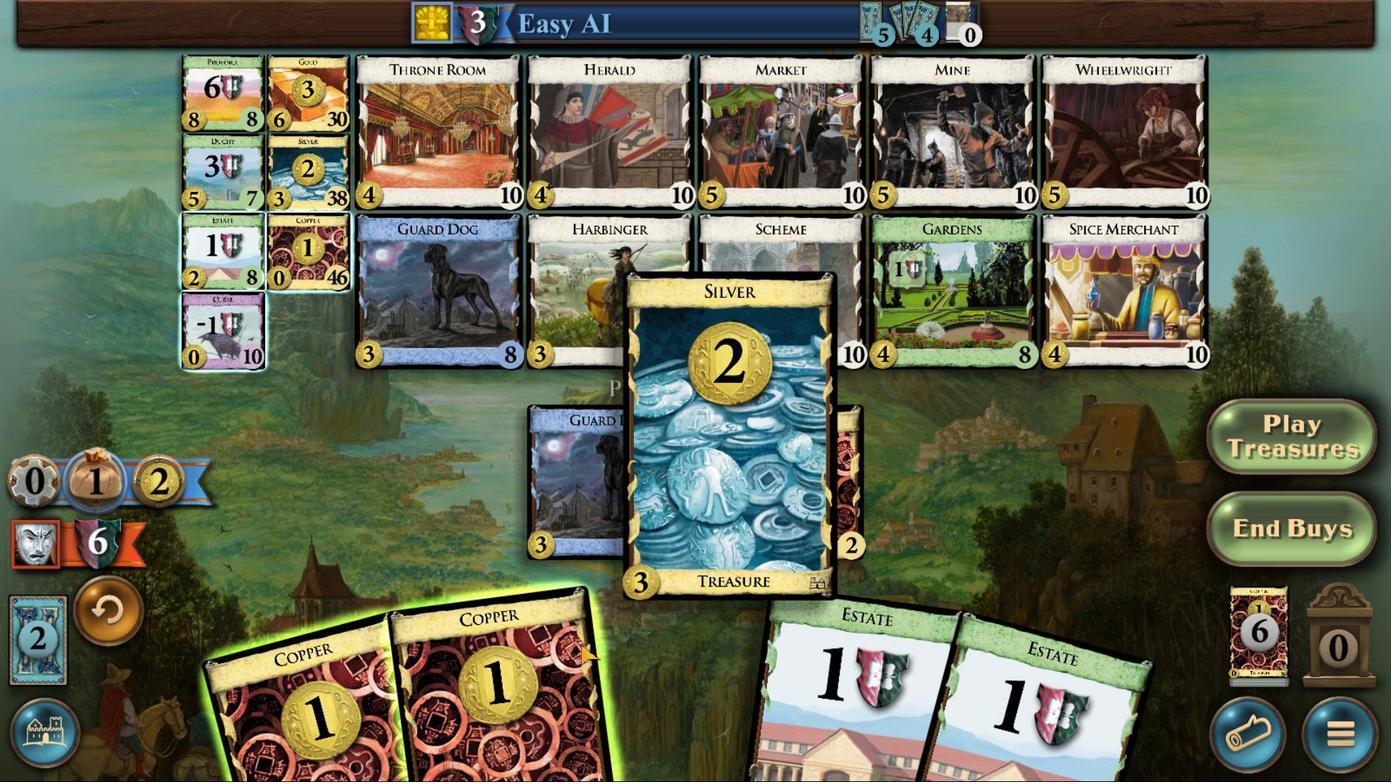 
Action: Mouse pressed left at (386, 639)
Screenshot: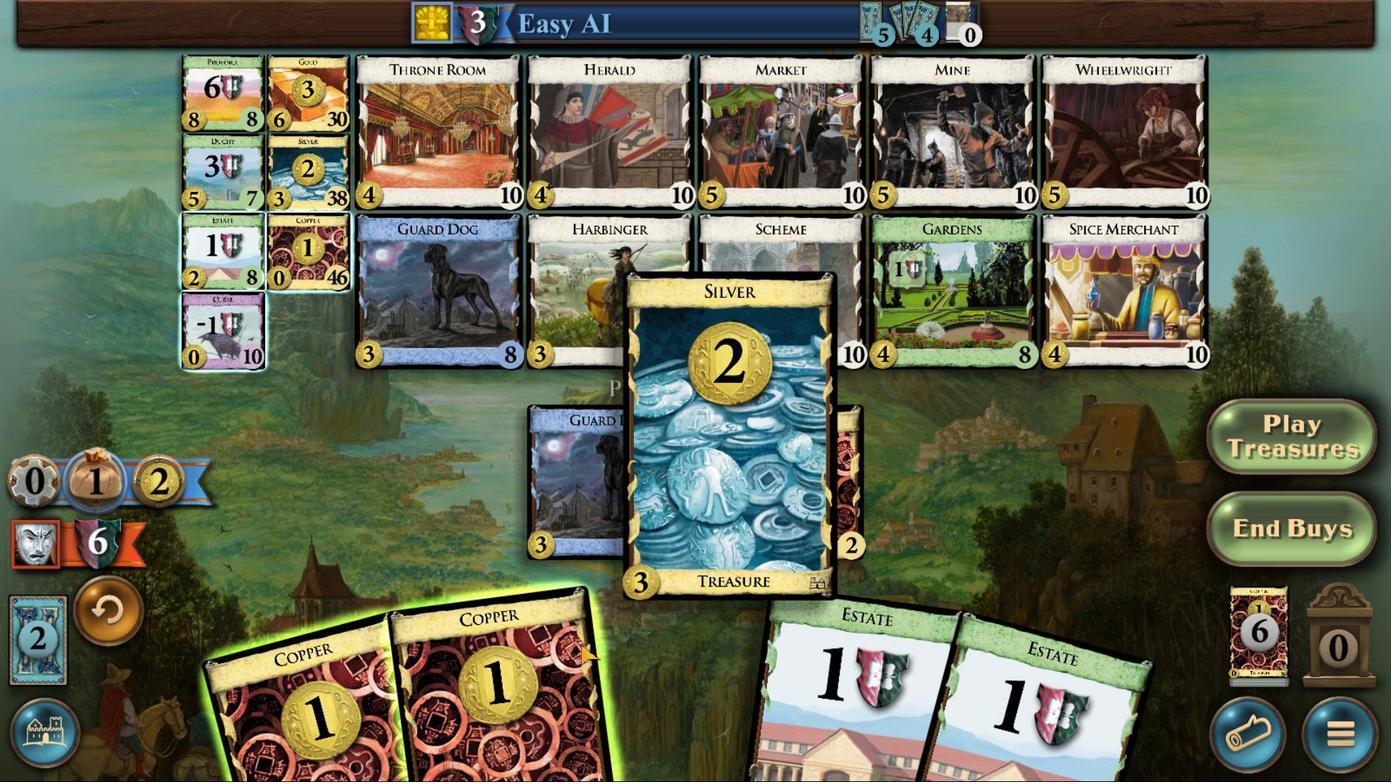 
Action: Mouse moved to (513, 652)
Screenshot: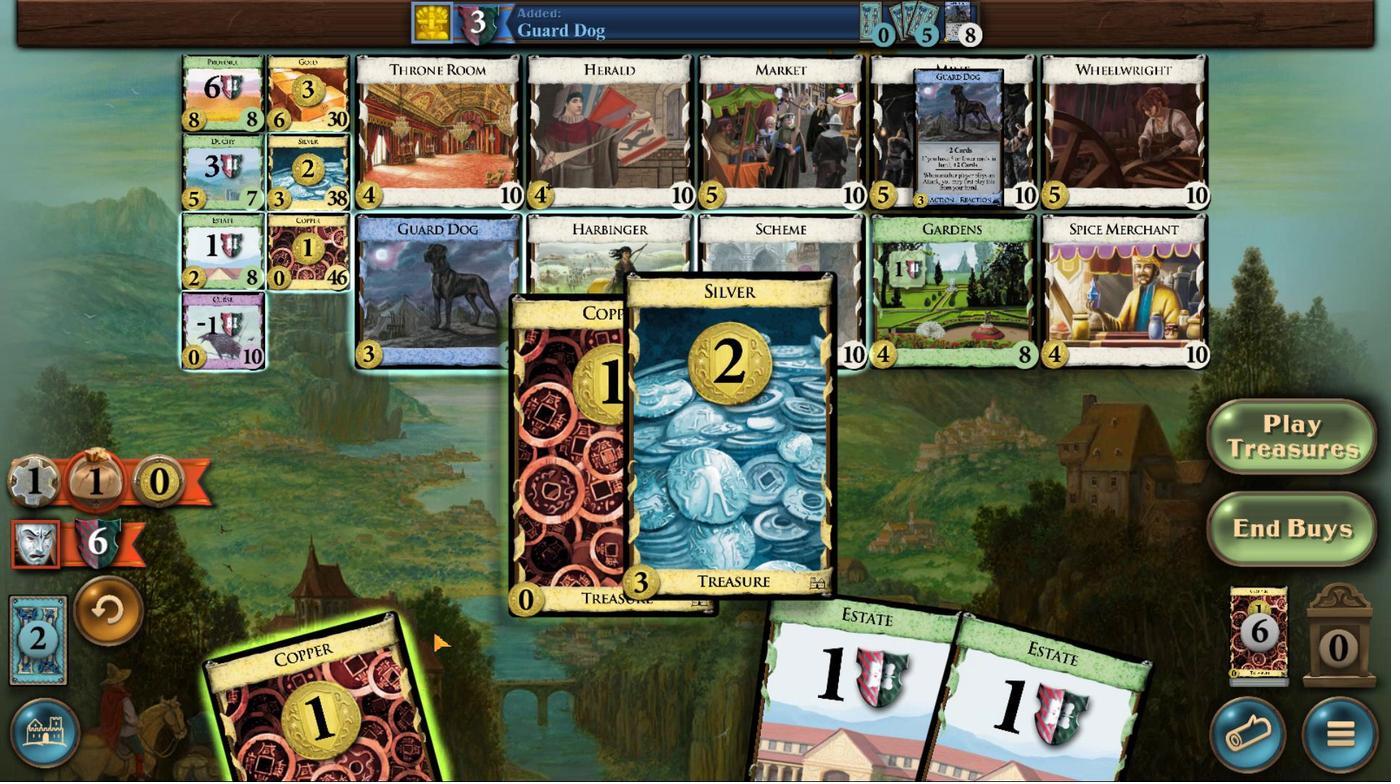 
Action: Mouse pressed left at (513, 652)
Screenshot: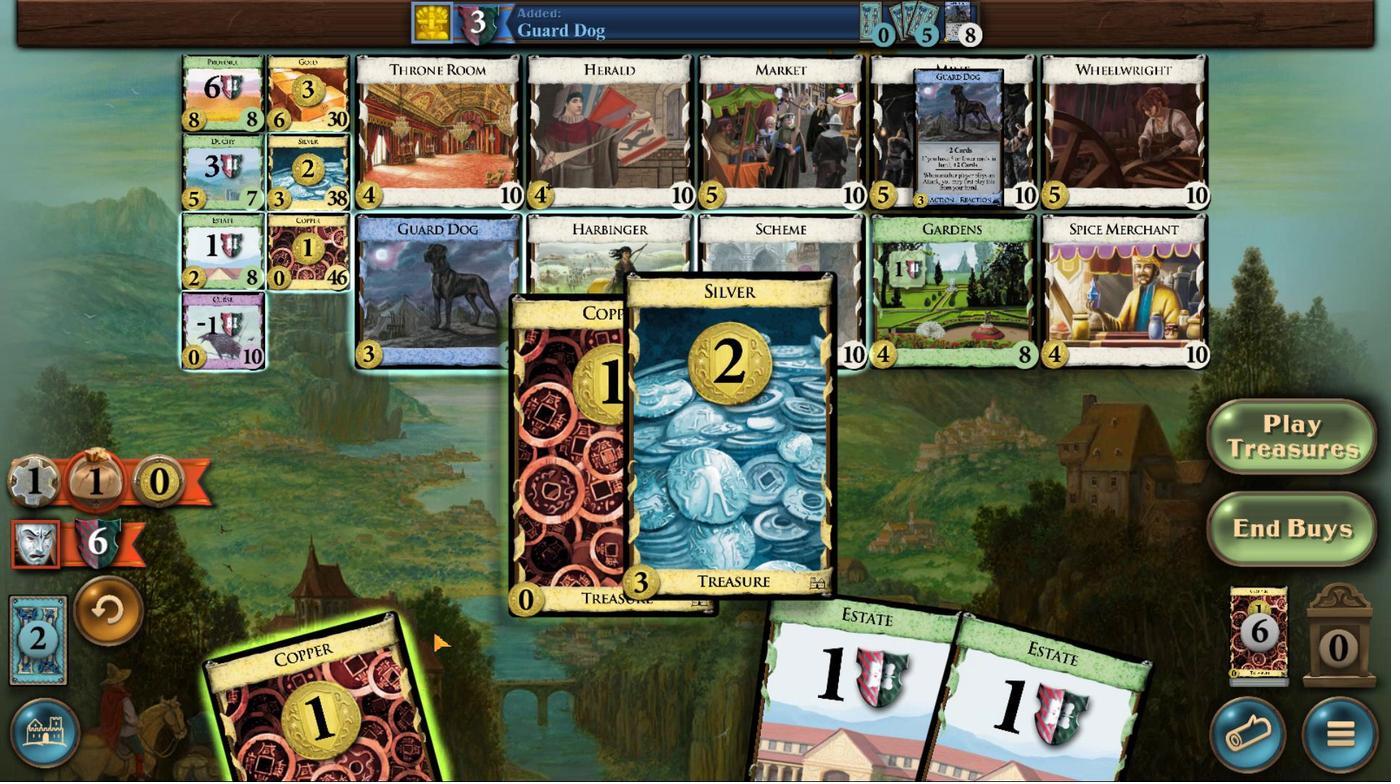 
Action: Mouse moved to (671, 661)
Screenshot: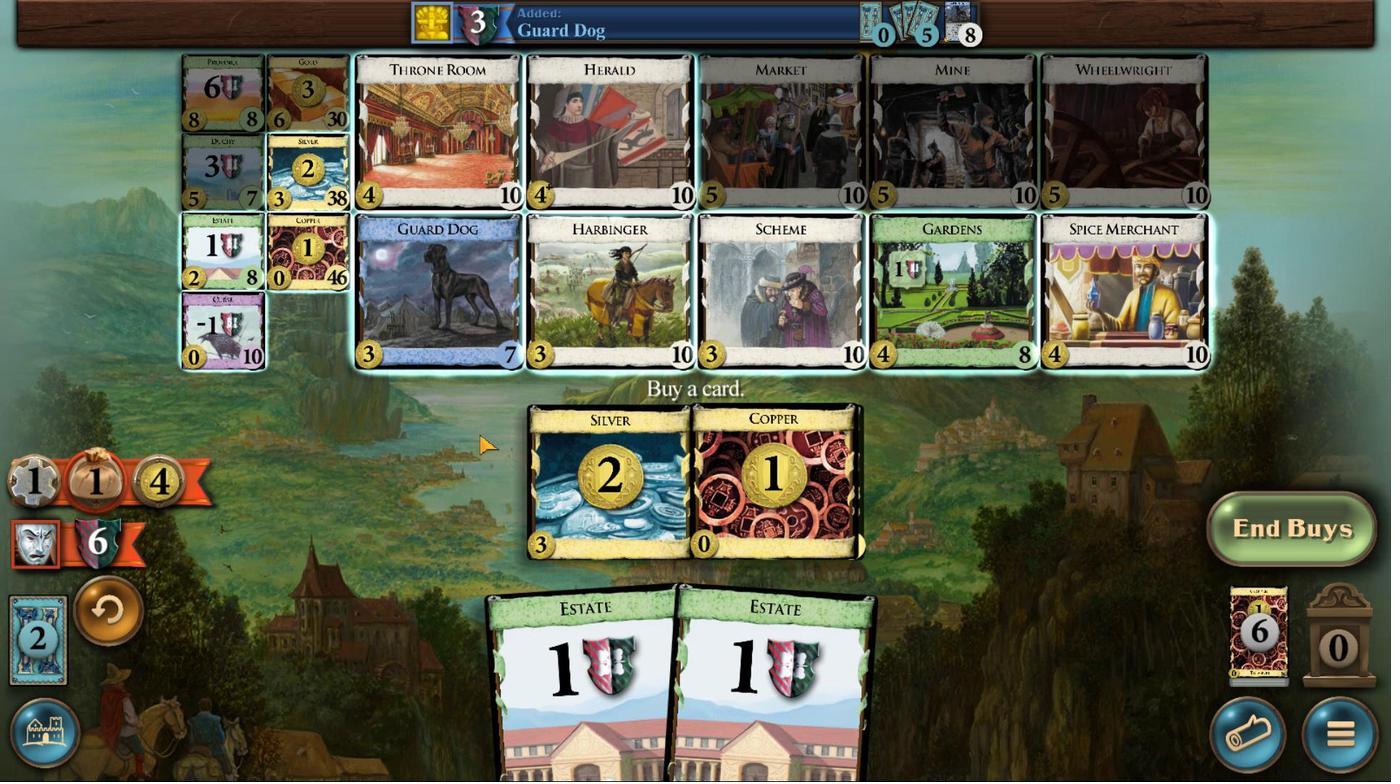 
Action: Mouse pressed left at (671, 661)
Screenshot: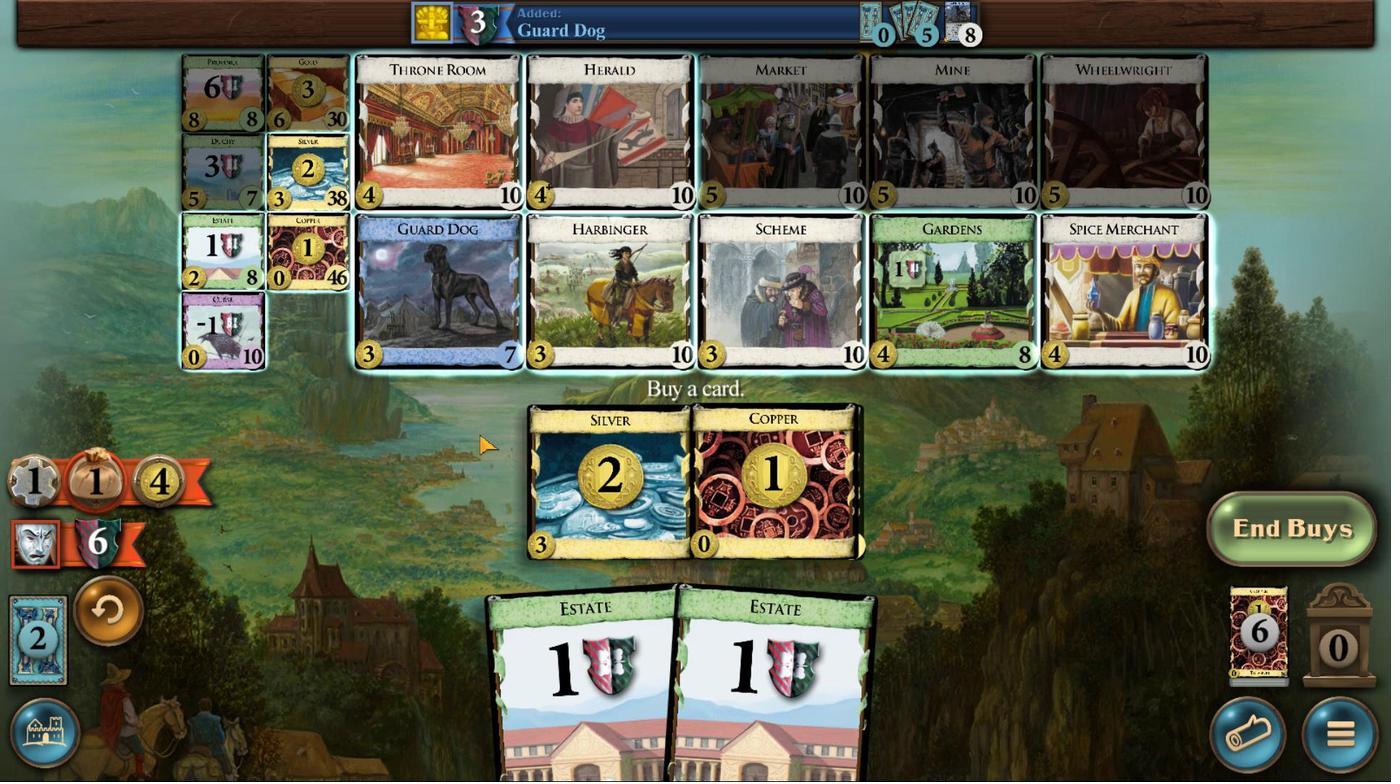 
Action: Mouse moved to (711, 487)
Screenshot: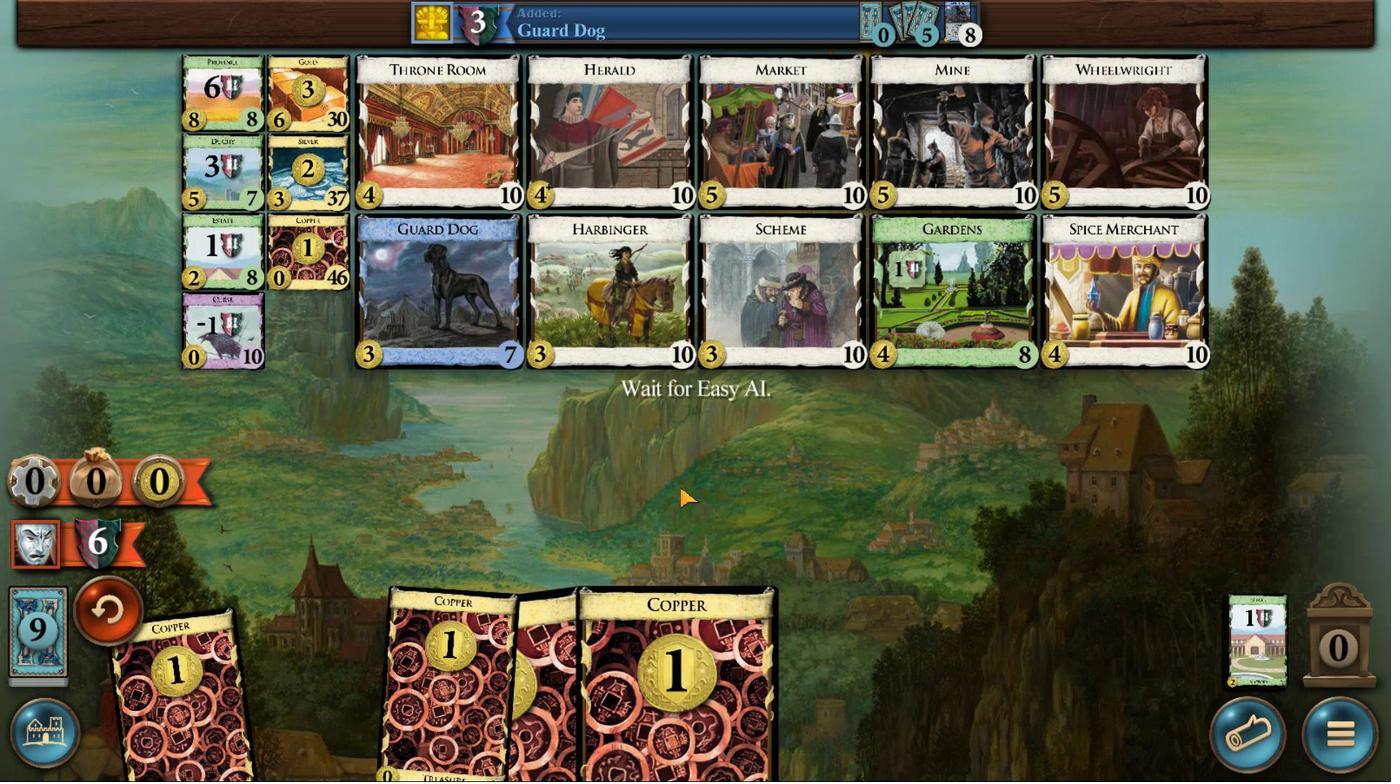 
Action: Mouse pressed left at (711, 487)
Screenshot: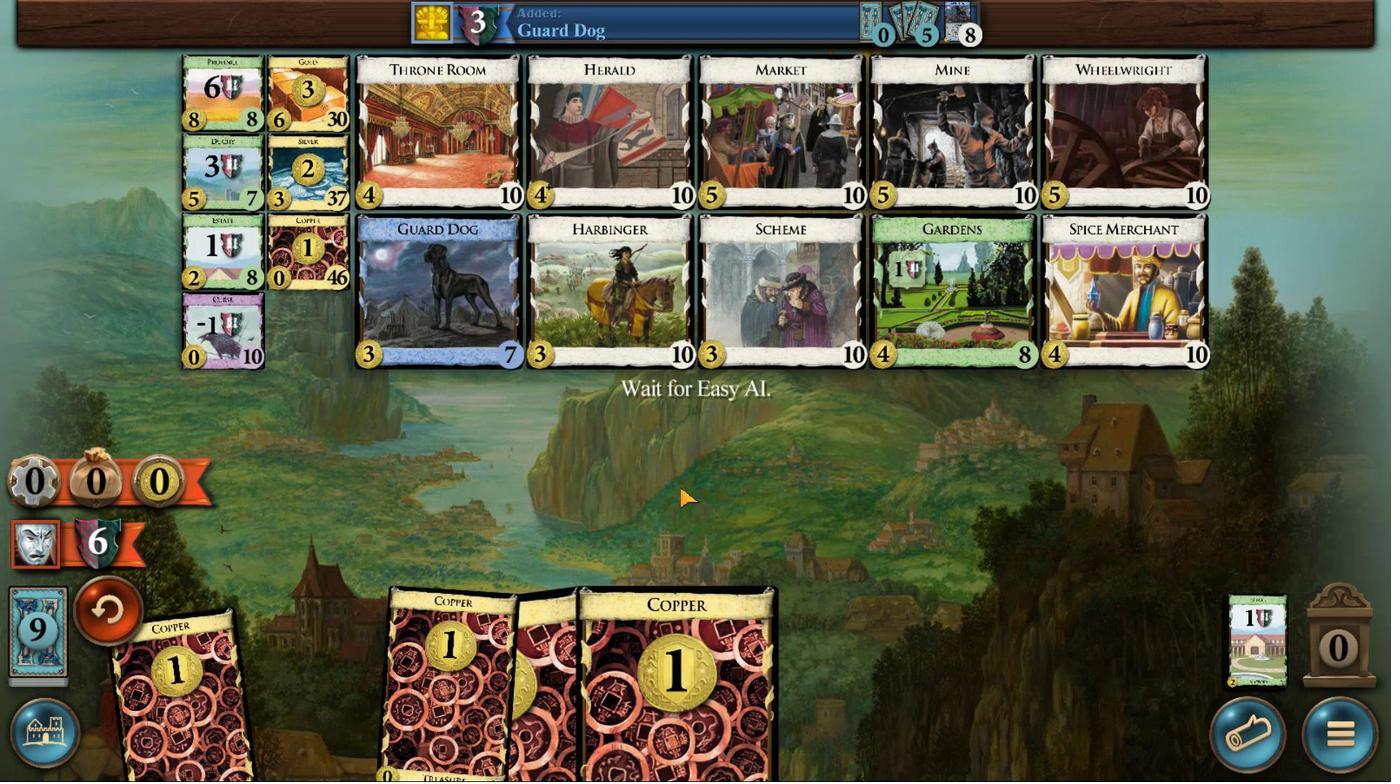 
Action: Mouse moved to (361, 639)
Screenshot: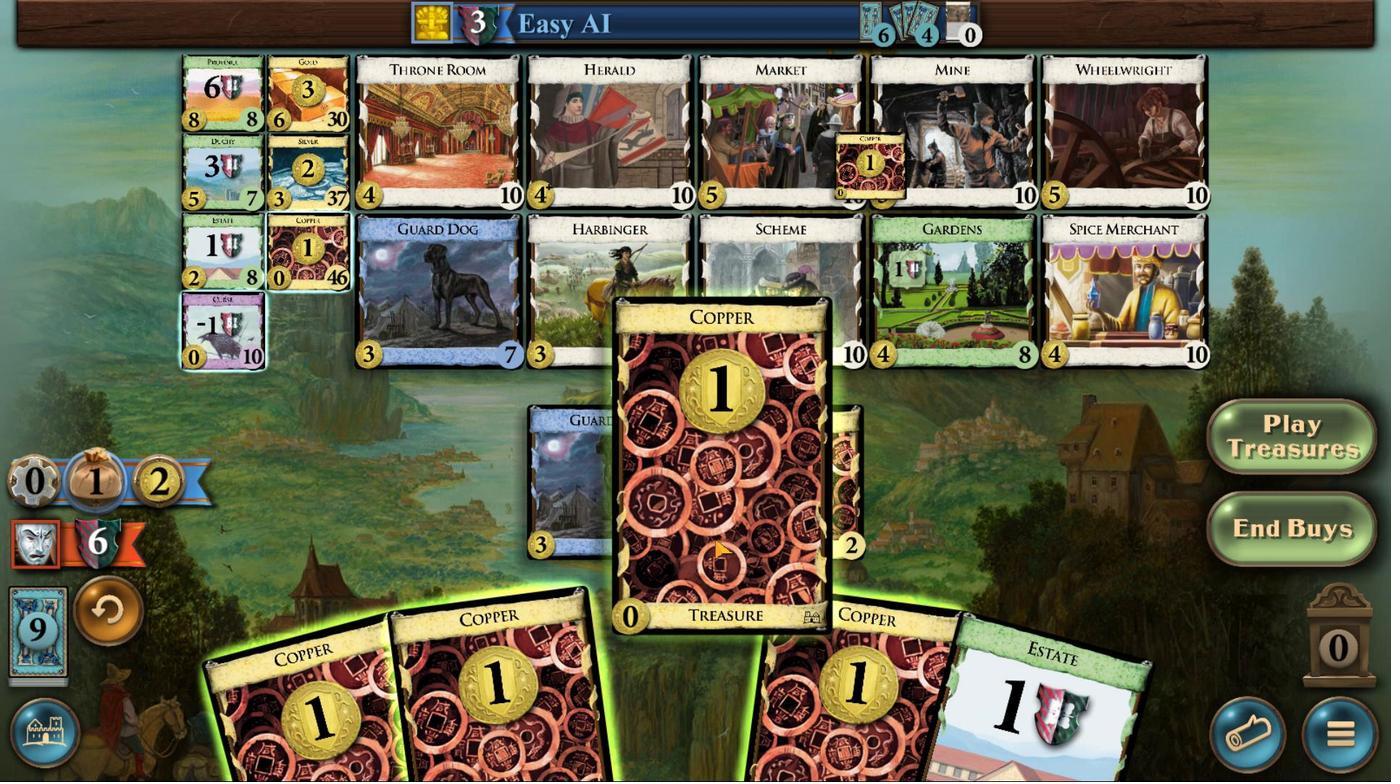 
Action: Mouse pressed left at (361, 639)
Screenshot: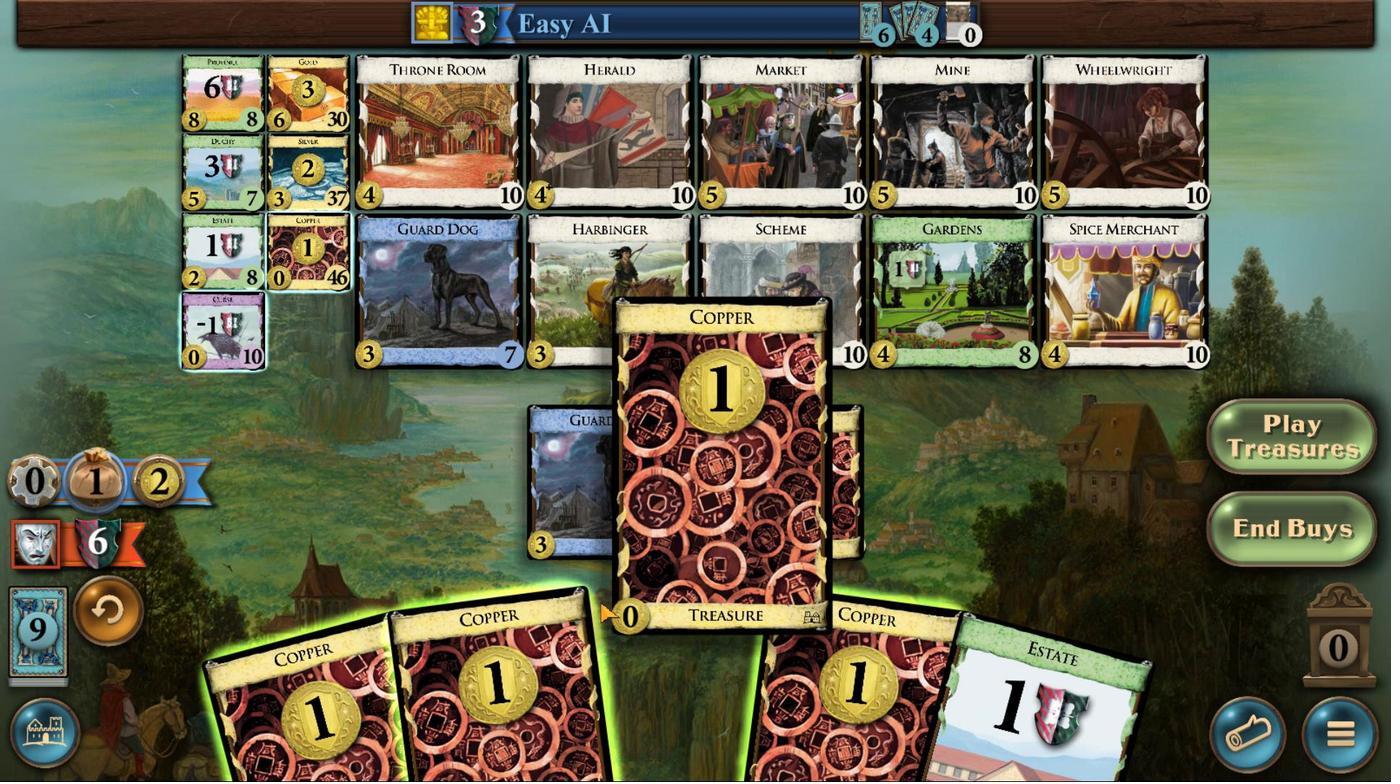 
Action: Mouse moved to (511, 640)
Screenshot: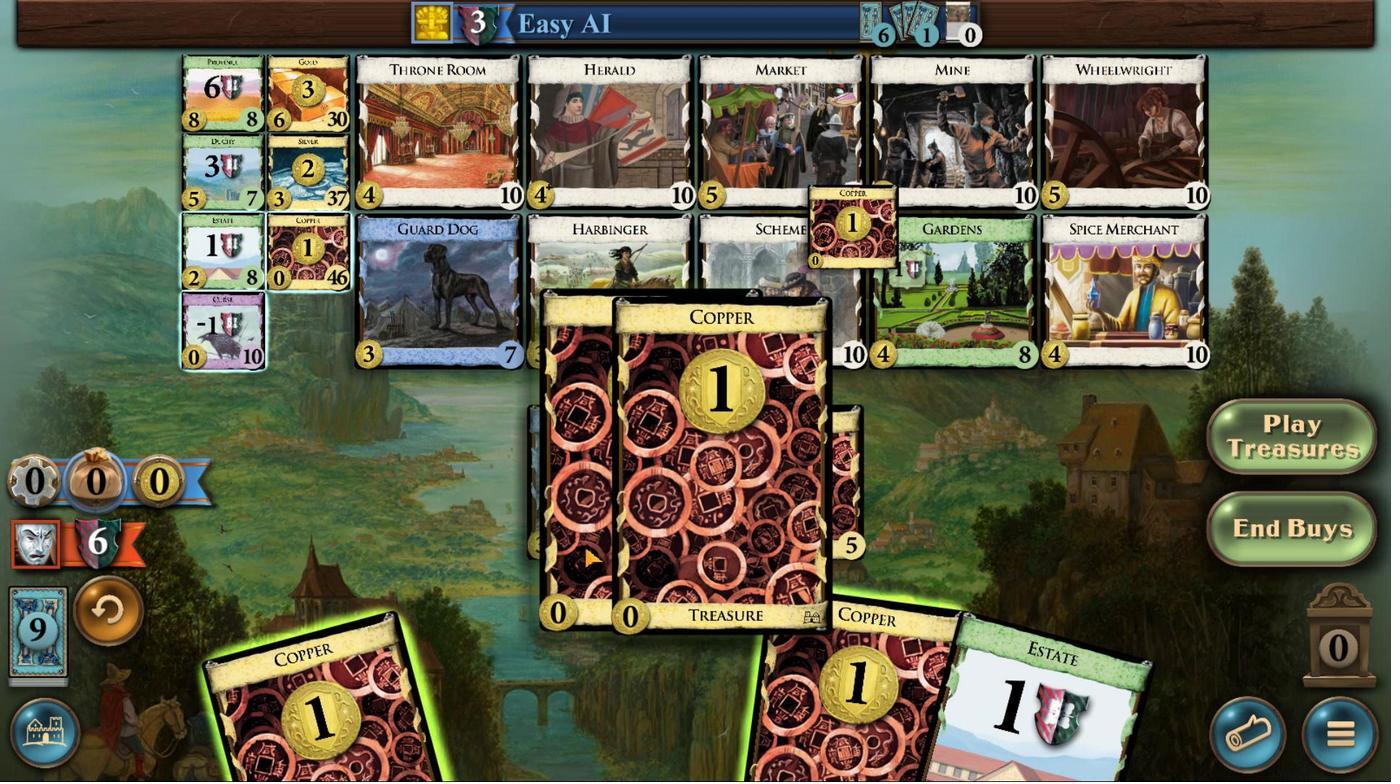 
Action: Mouse pressed left at (511, 640)
Screenshot: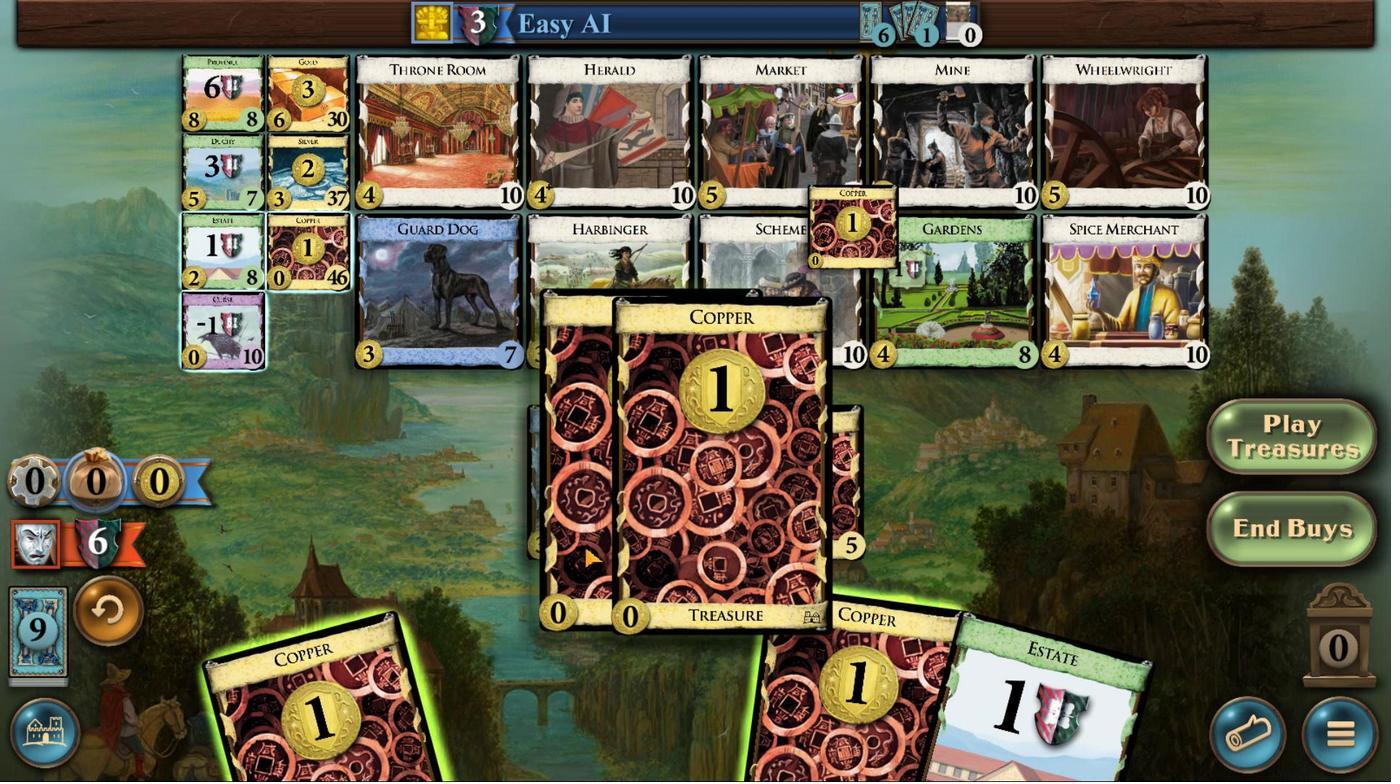 
Action: Mouse moved to (672, 656)
Screenshot: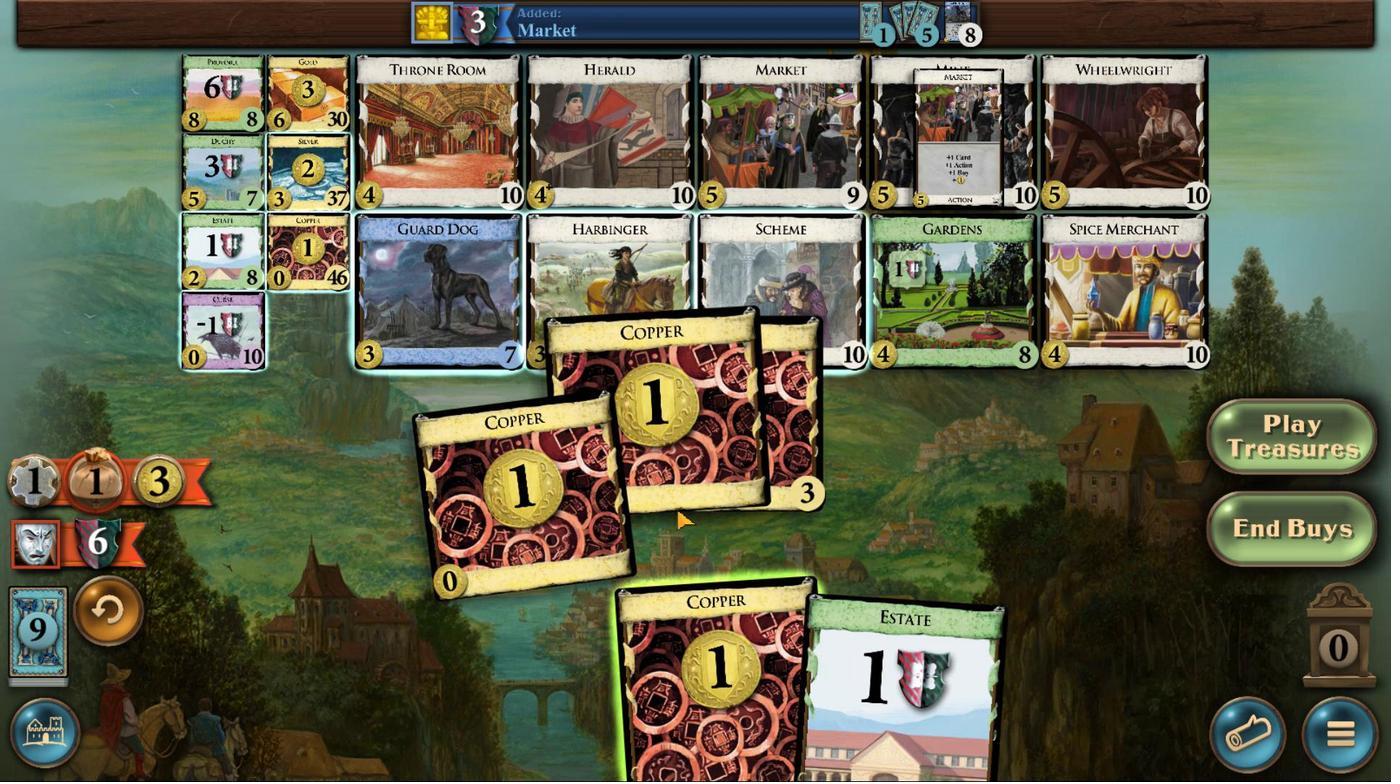 
Action: Mouse pressed left at (672, 656)
Screenshot: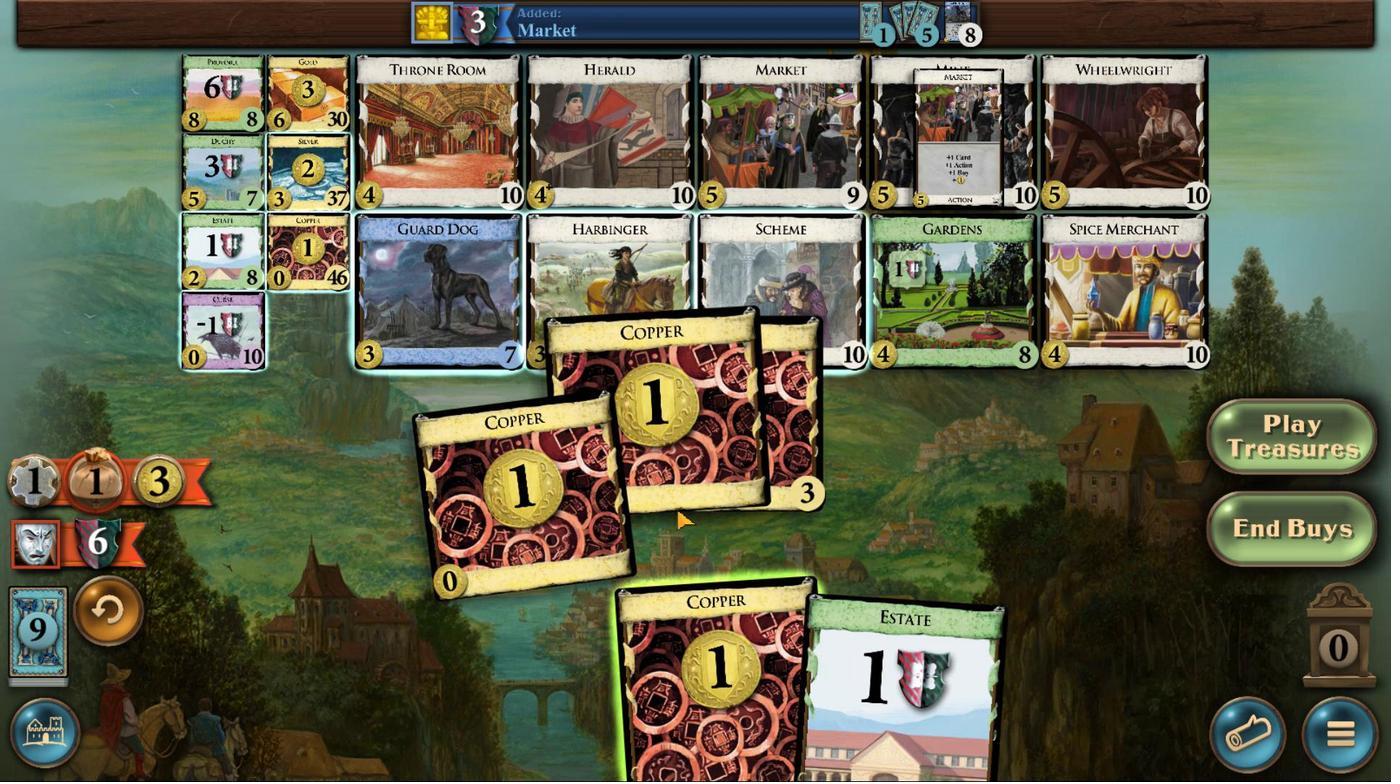 
Action: Mouse moved to (455, 651)
Screenshot: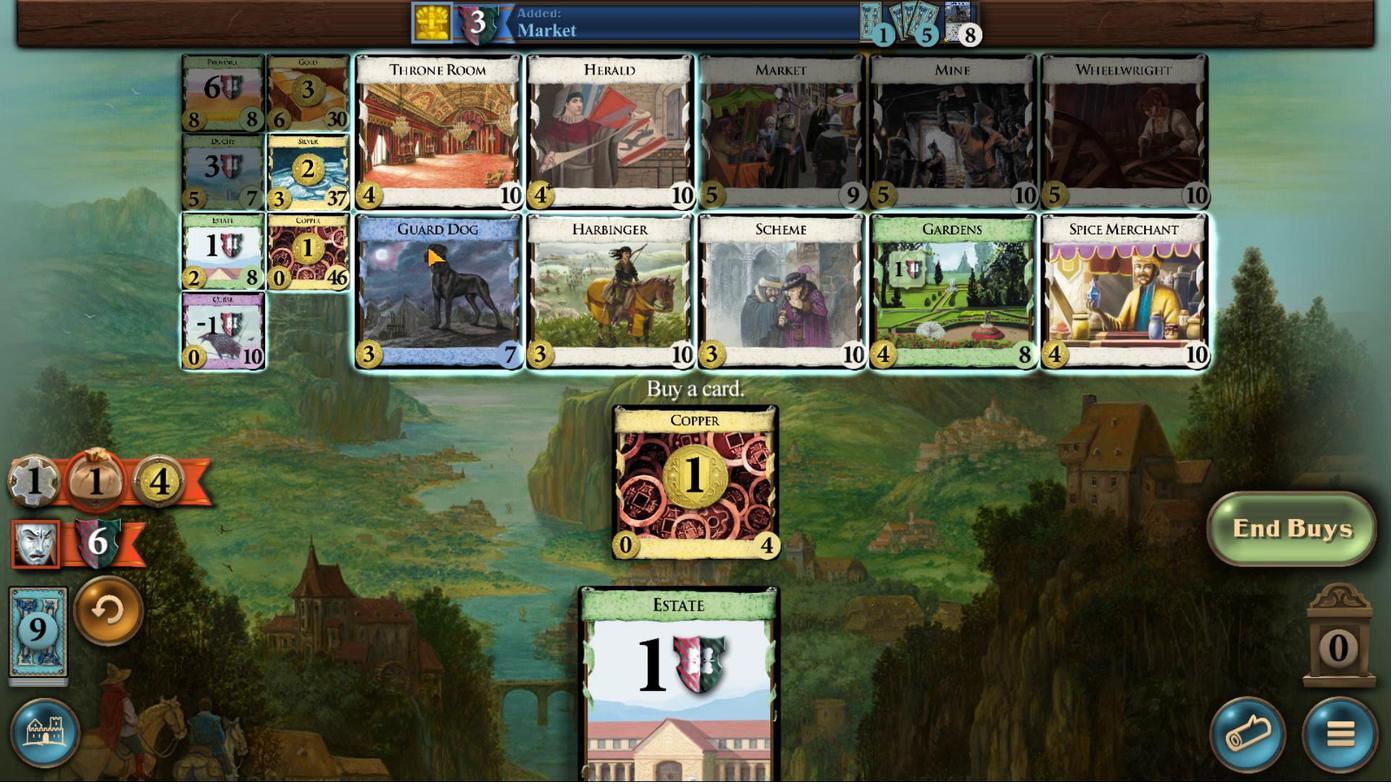 
Action: Mouse pressed left at (455, 651)
Screenshot: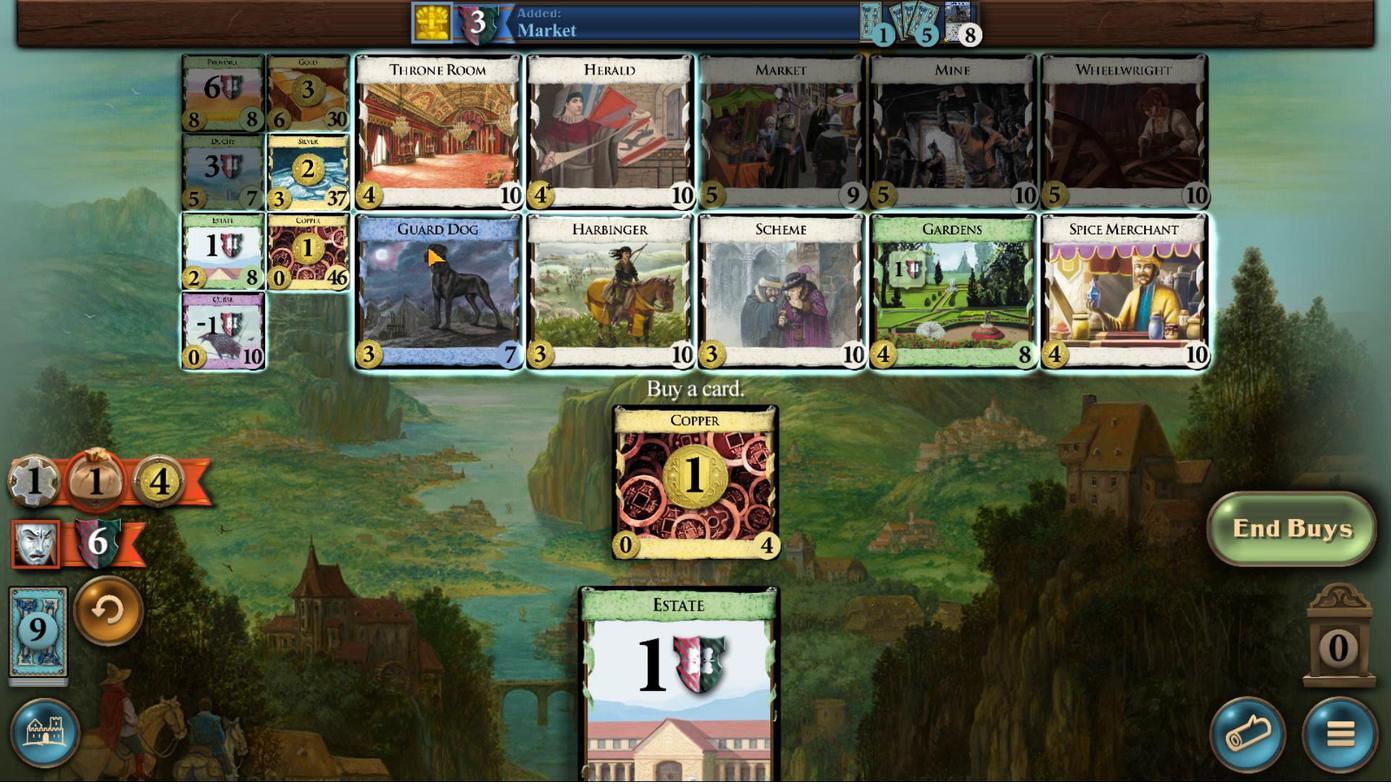 
Action: Mouse moved to (698, 484)
Screenshot: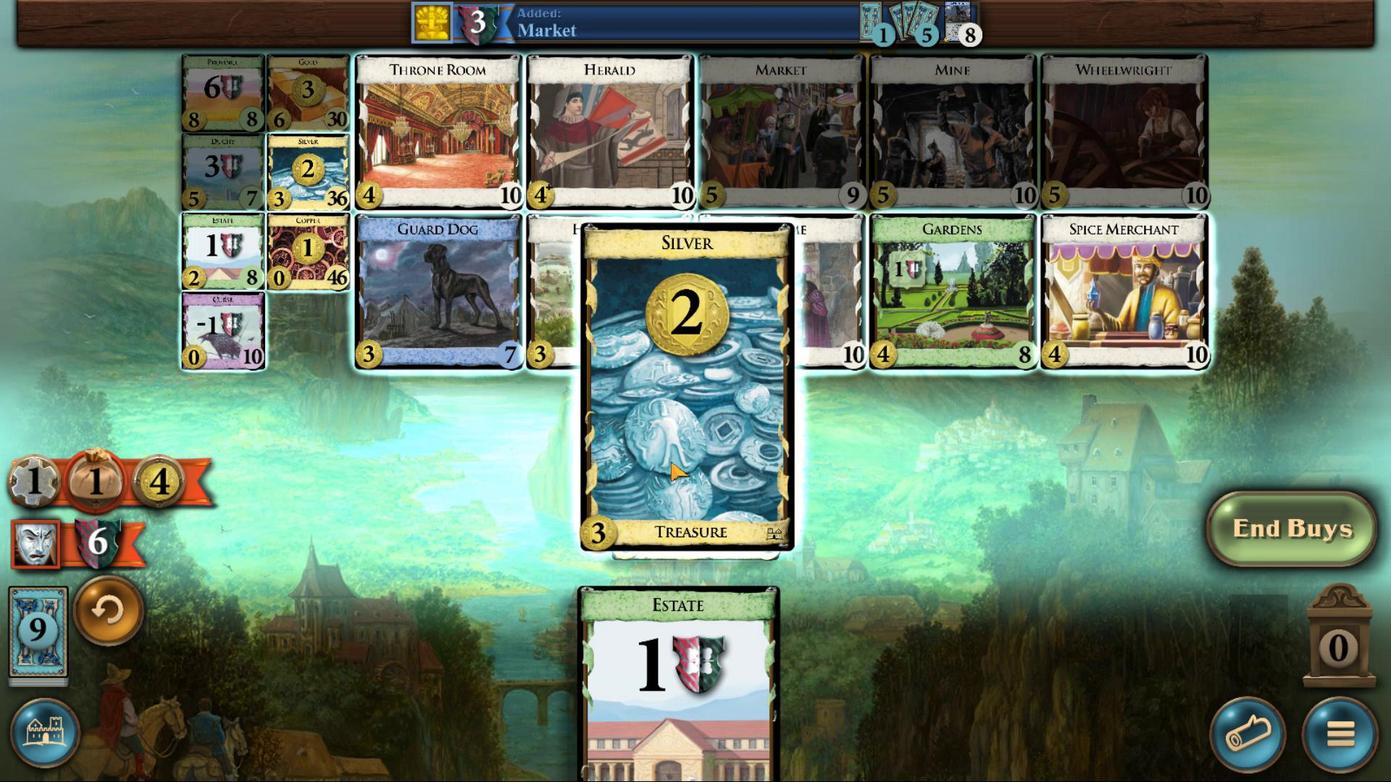
Action: Mouse pressed left at (698, 484)
Screenshot: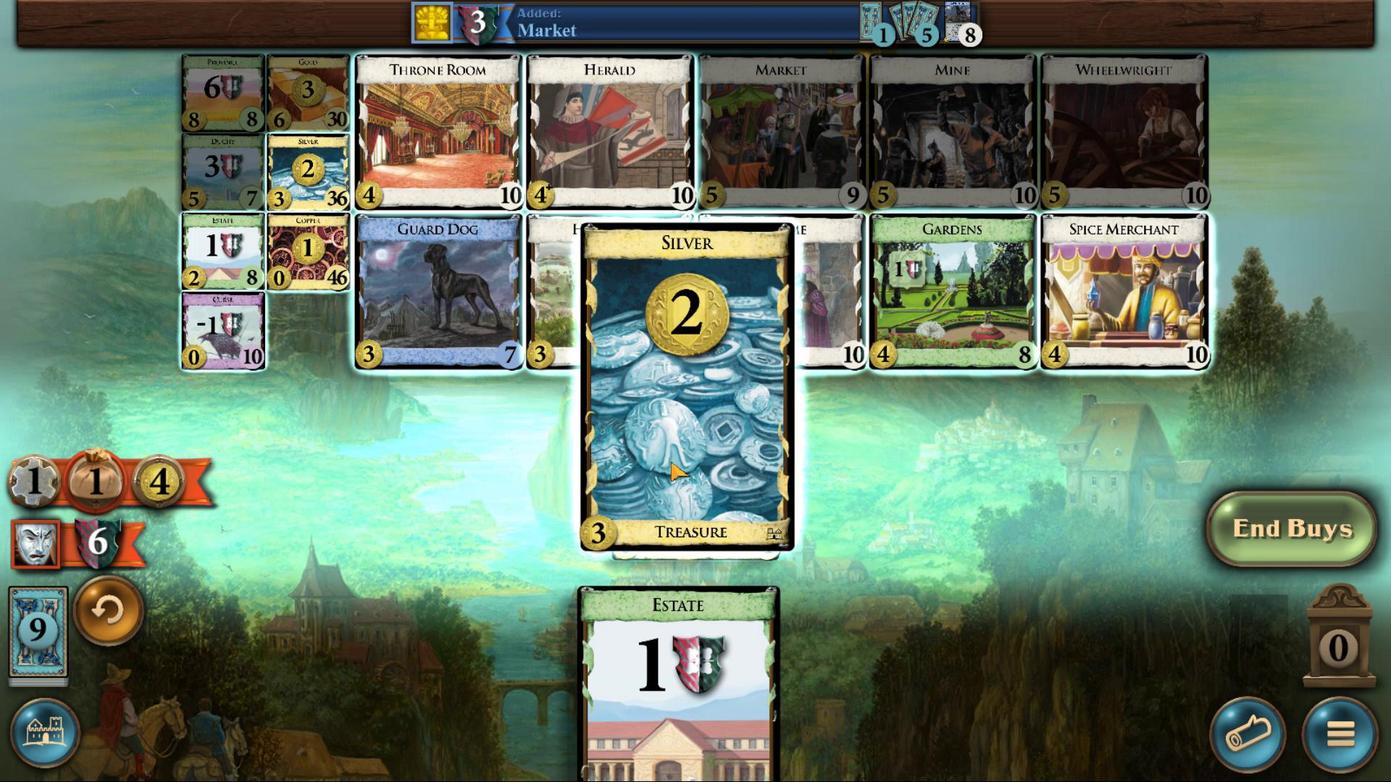 
Action: Mouse moved to (531, 644)
Screenshot: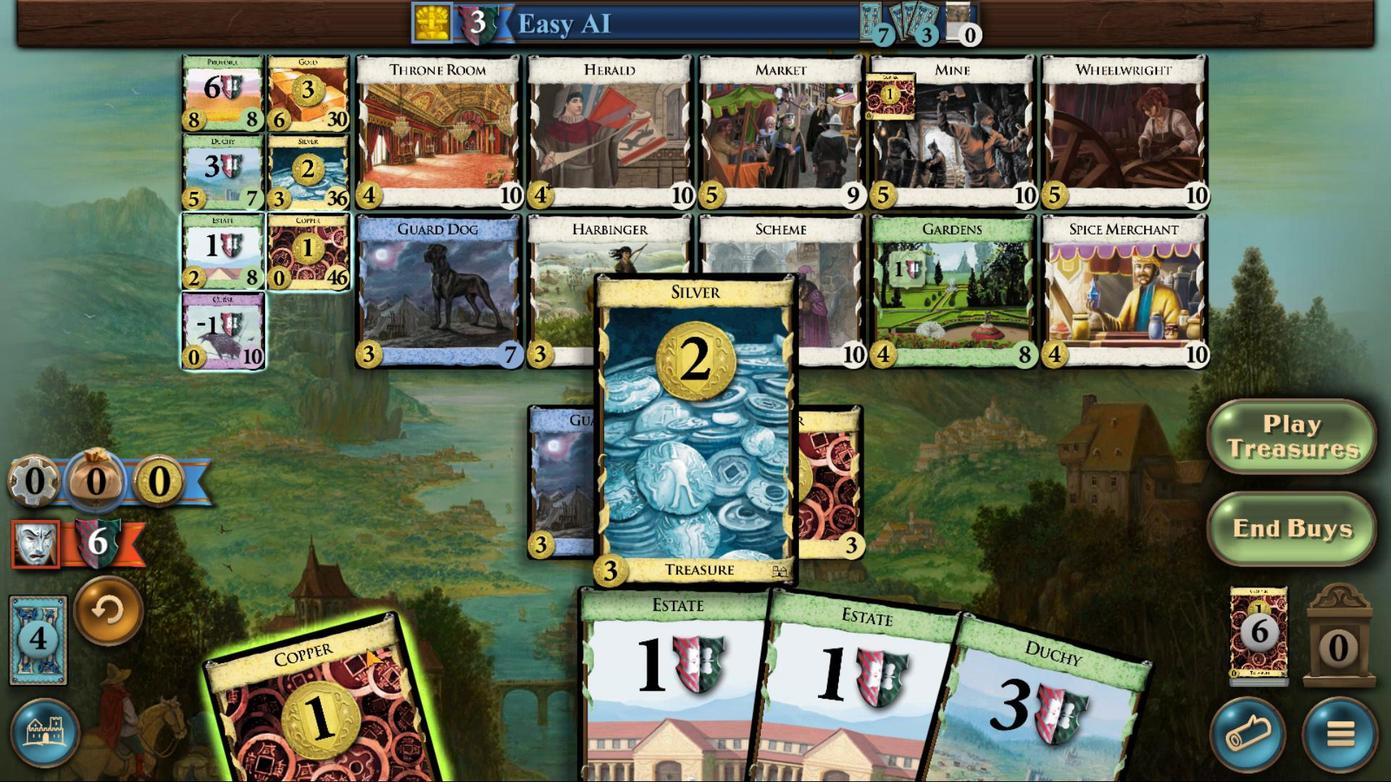 
Action: Mouse pressed left at (531, 644)
Screenshot: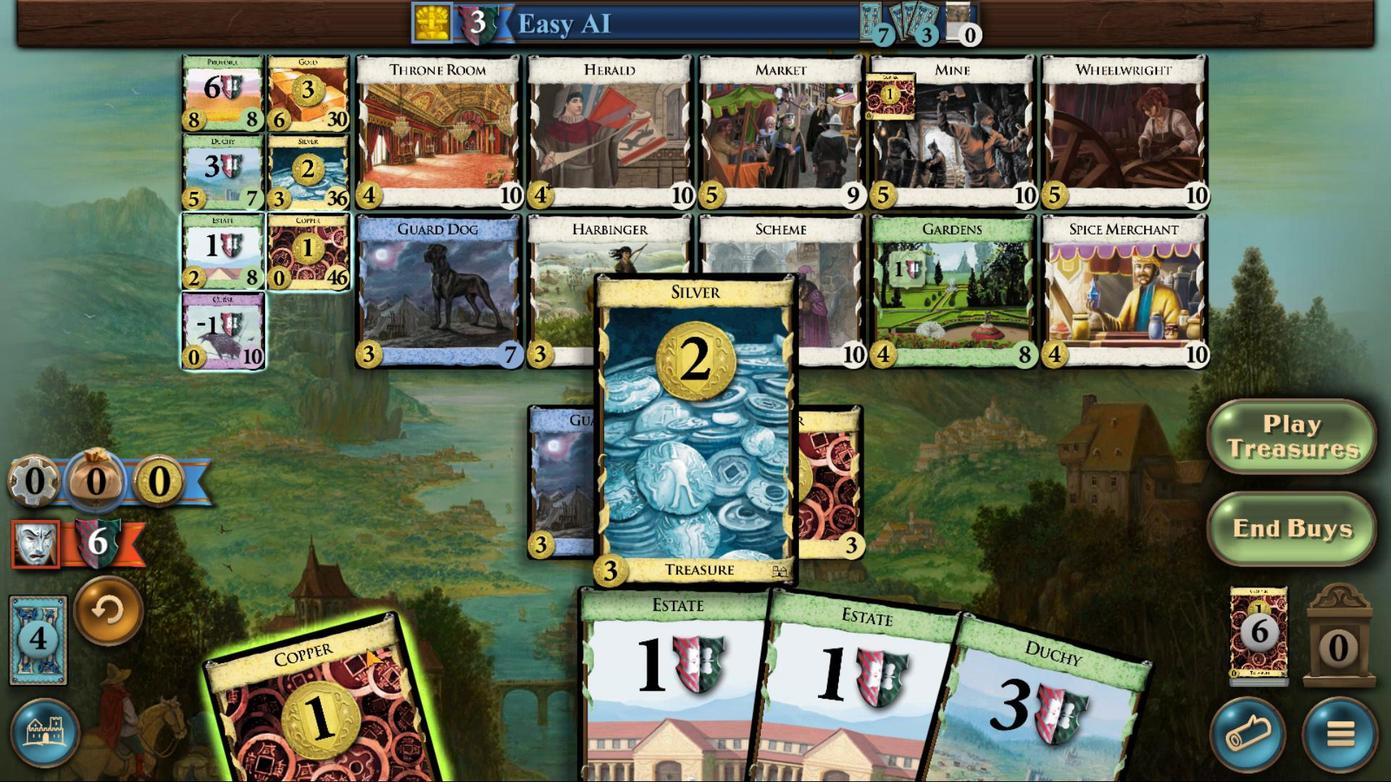
Action: Mouse moved to (682, 653)
Screenshot: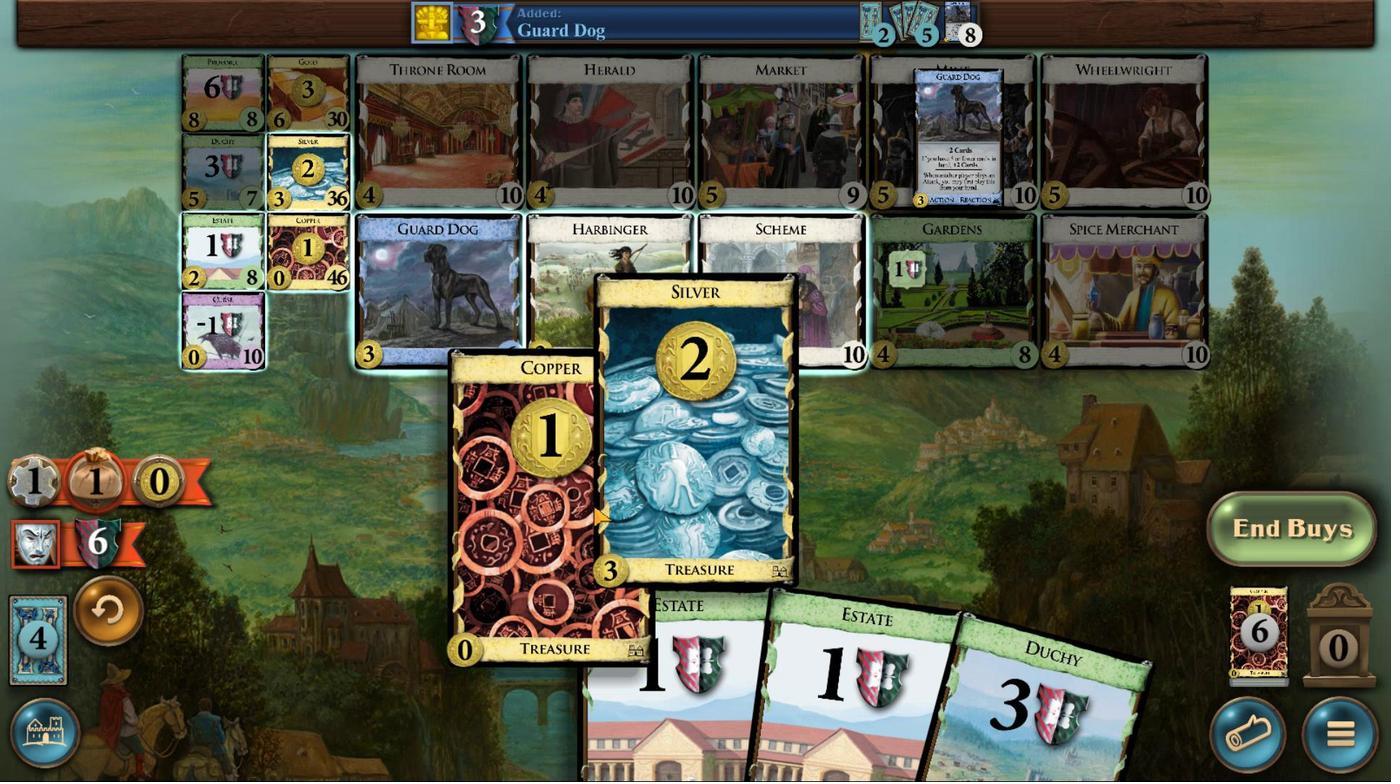 
Action: Mouse pressed left at (682, 653)
Screenshot: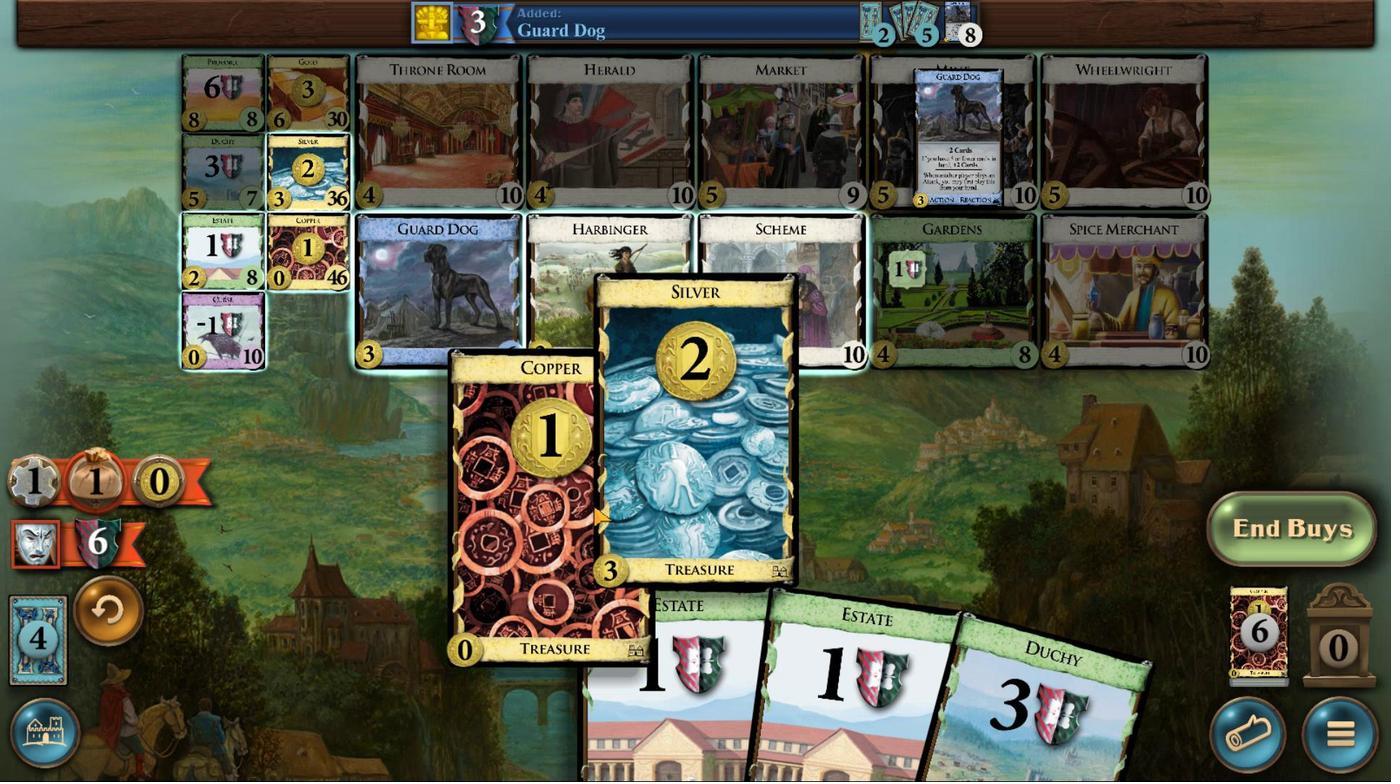 
Action: Mouse moved to (700, 487)
Screenshot: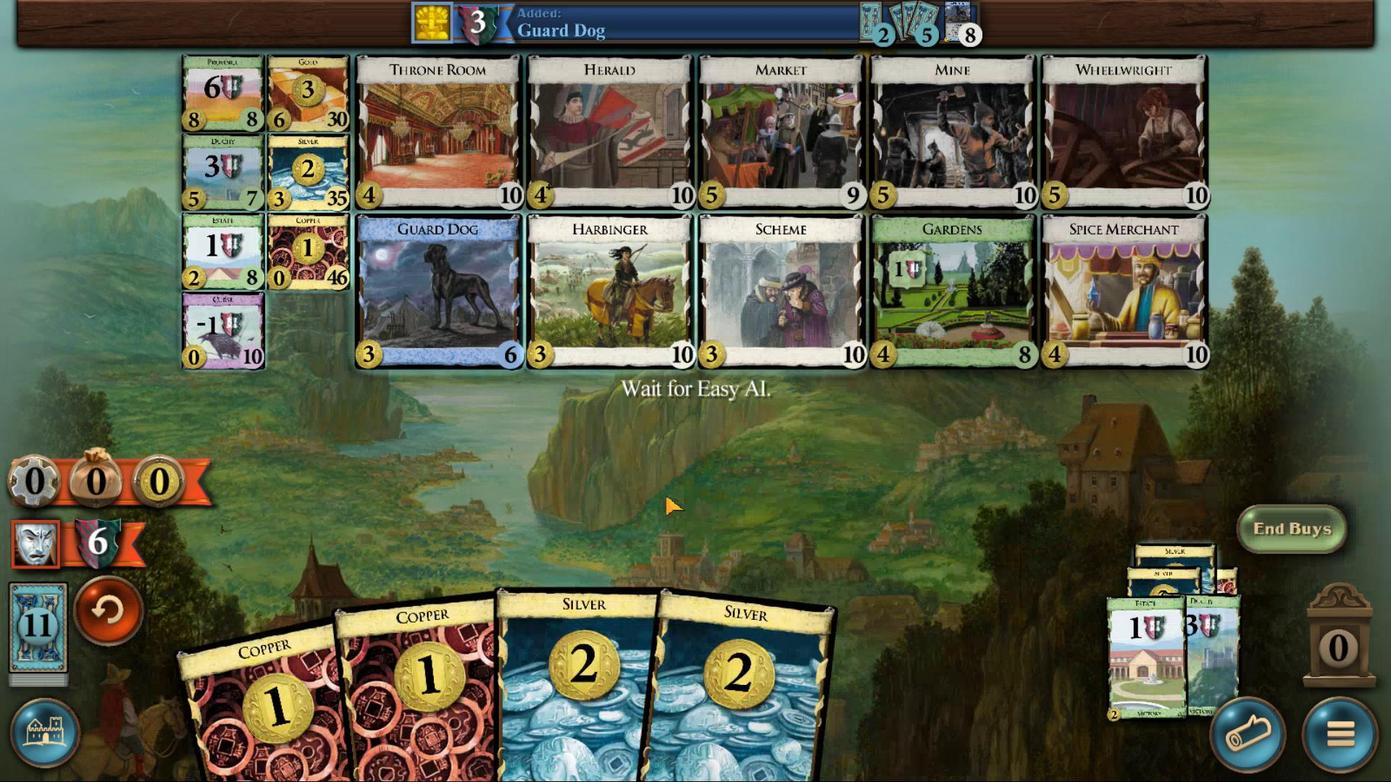 
Action: Mouse pressed left at (700, 487)
Screenshot: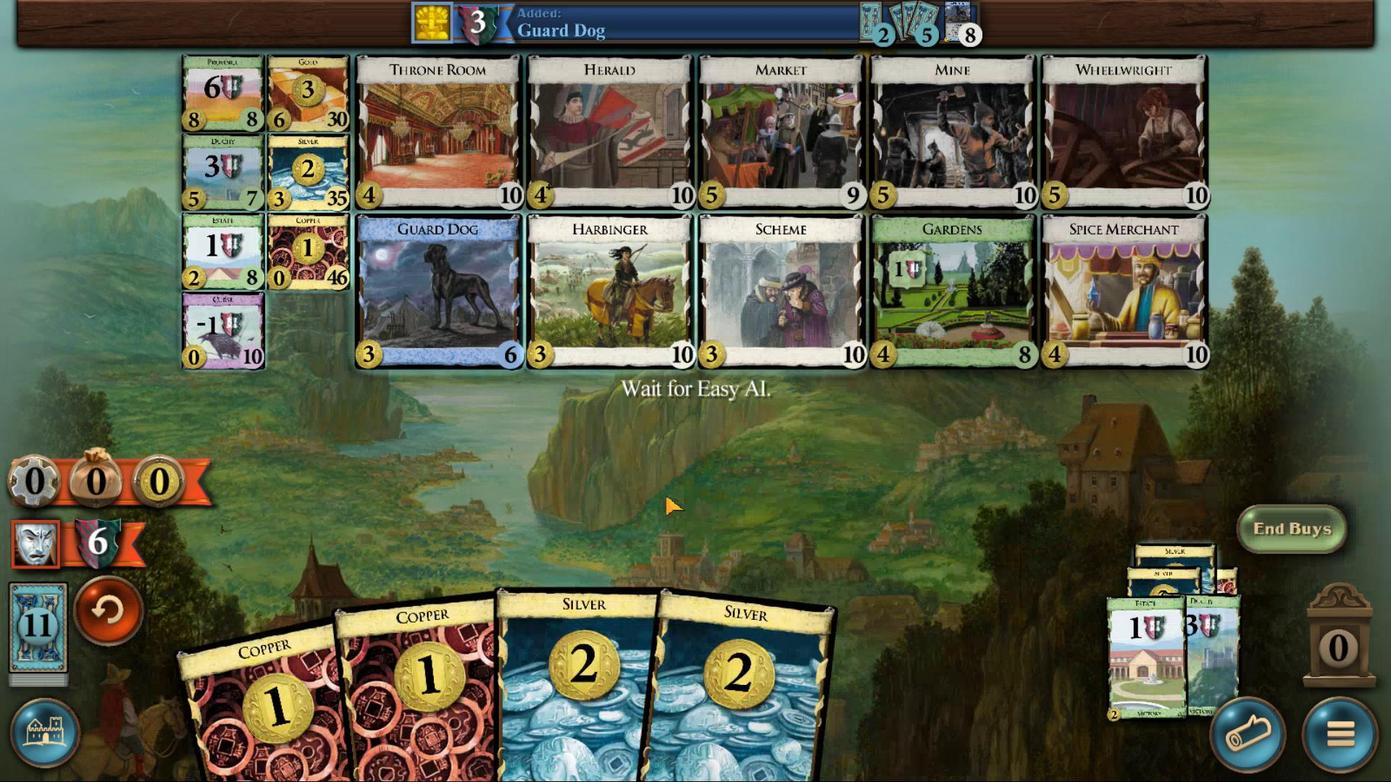 
Action: Mouse moved to (390, 639)
Screenshot: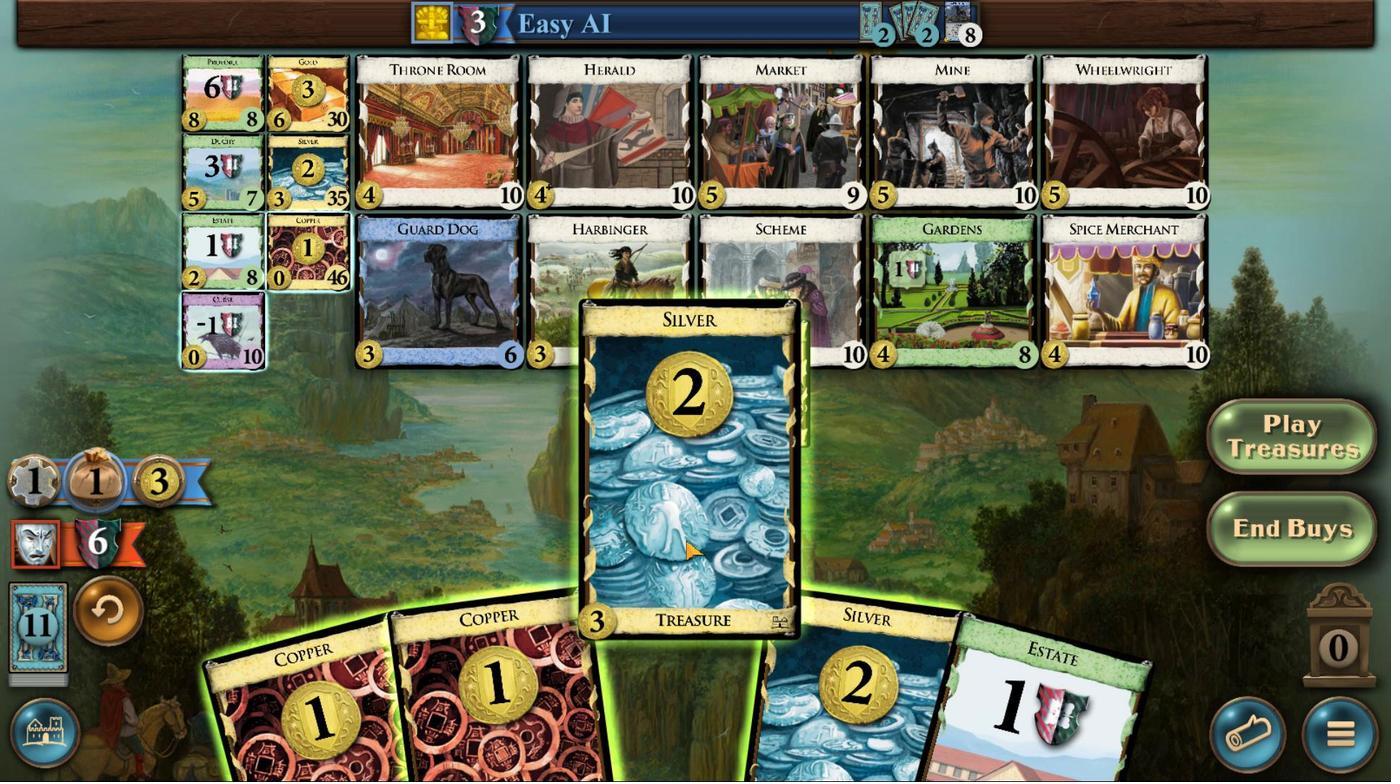
Action: Mouse pressed left at (390, 639)
Screenshot: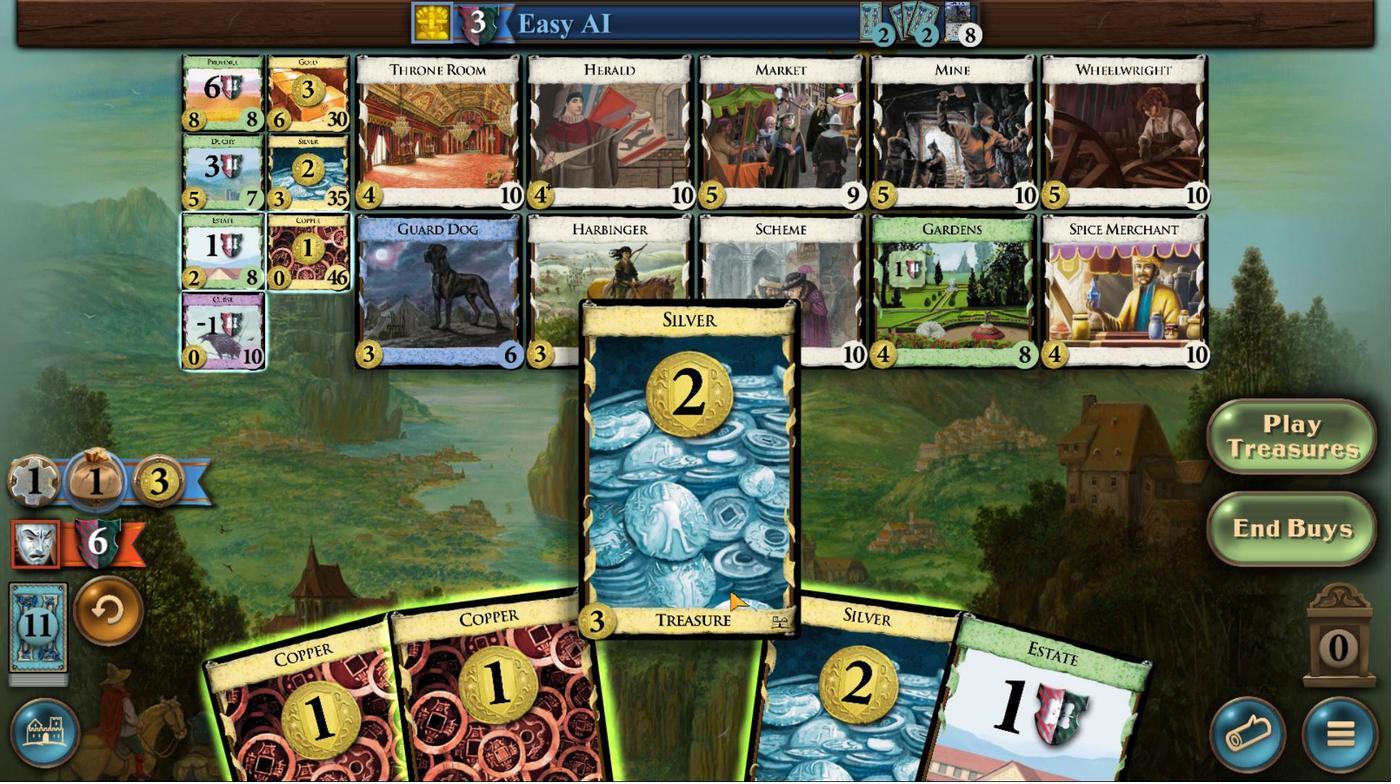
Action: Mouse moved to (250, 644)
Screenshot: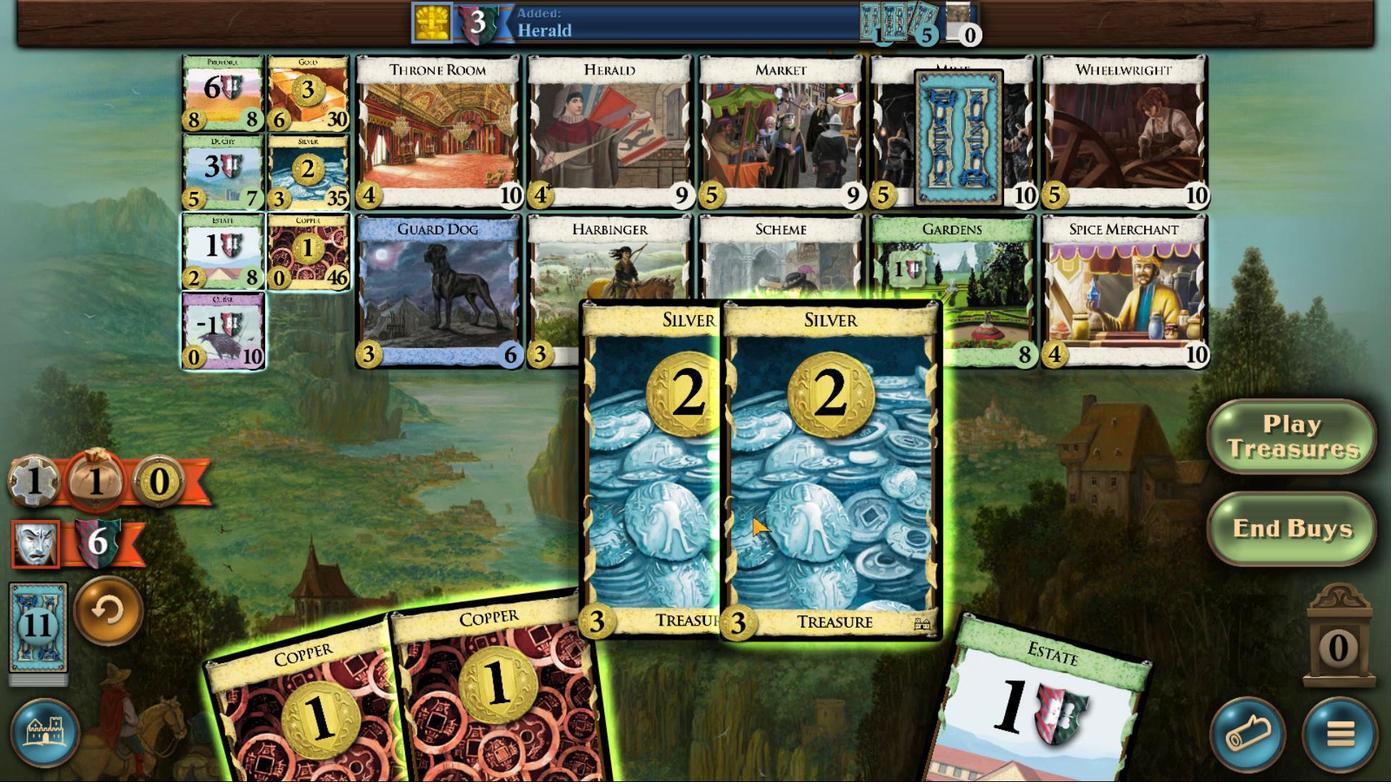 
Action: Mouse pressed left at (250, 644)
Screenshot: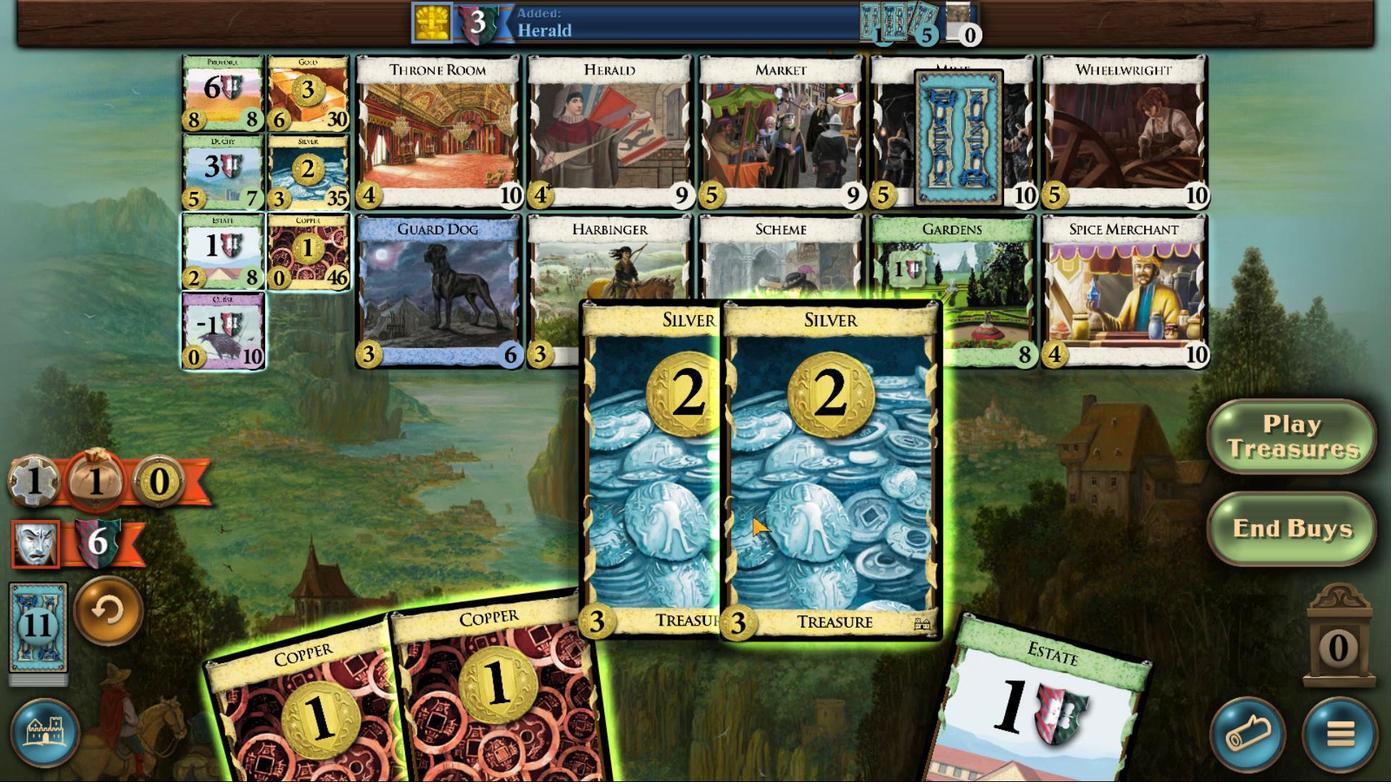 
Action: Mouse moved to (415, 650)
Screenshot: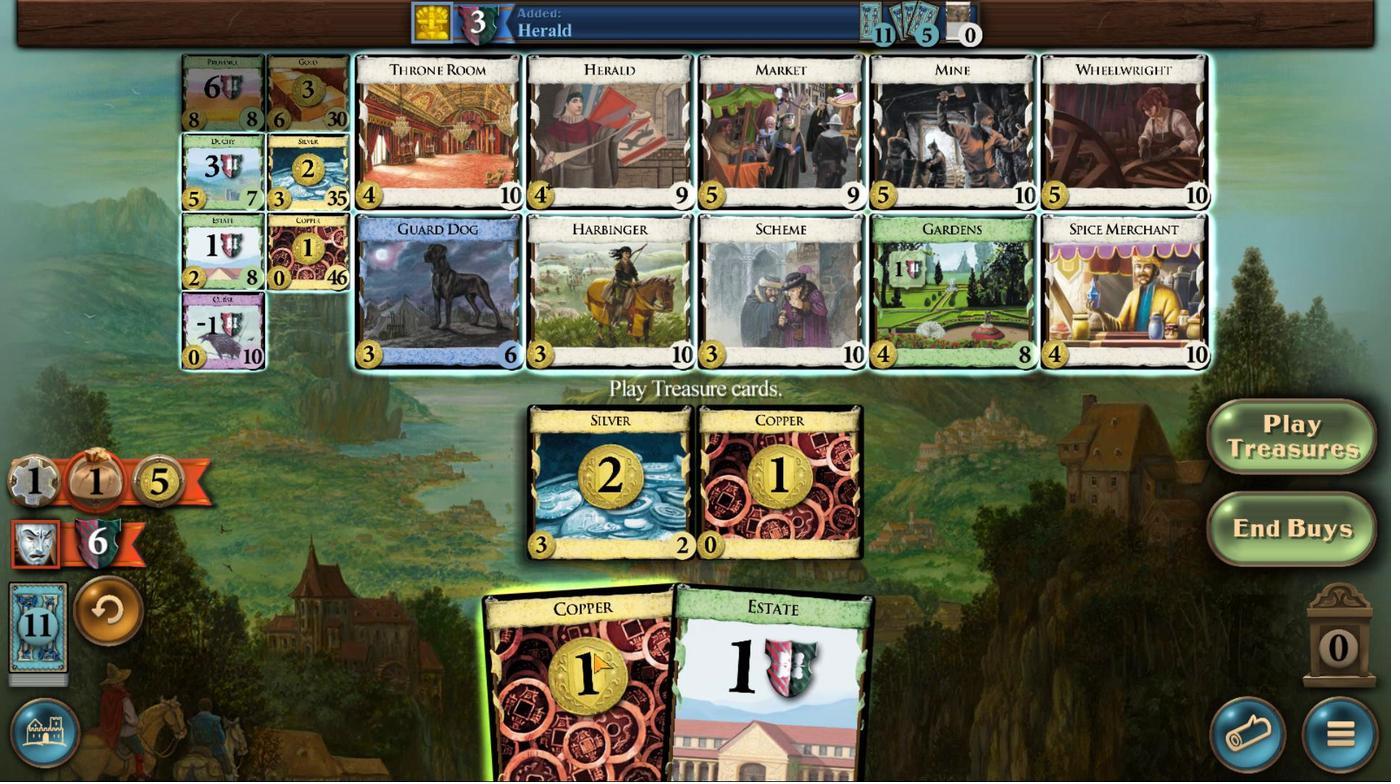 
Action: Mouse pressed left at (415, 650)
Screenshot: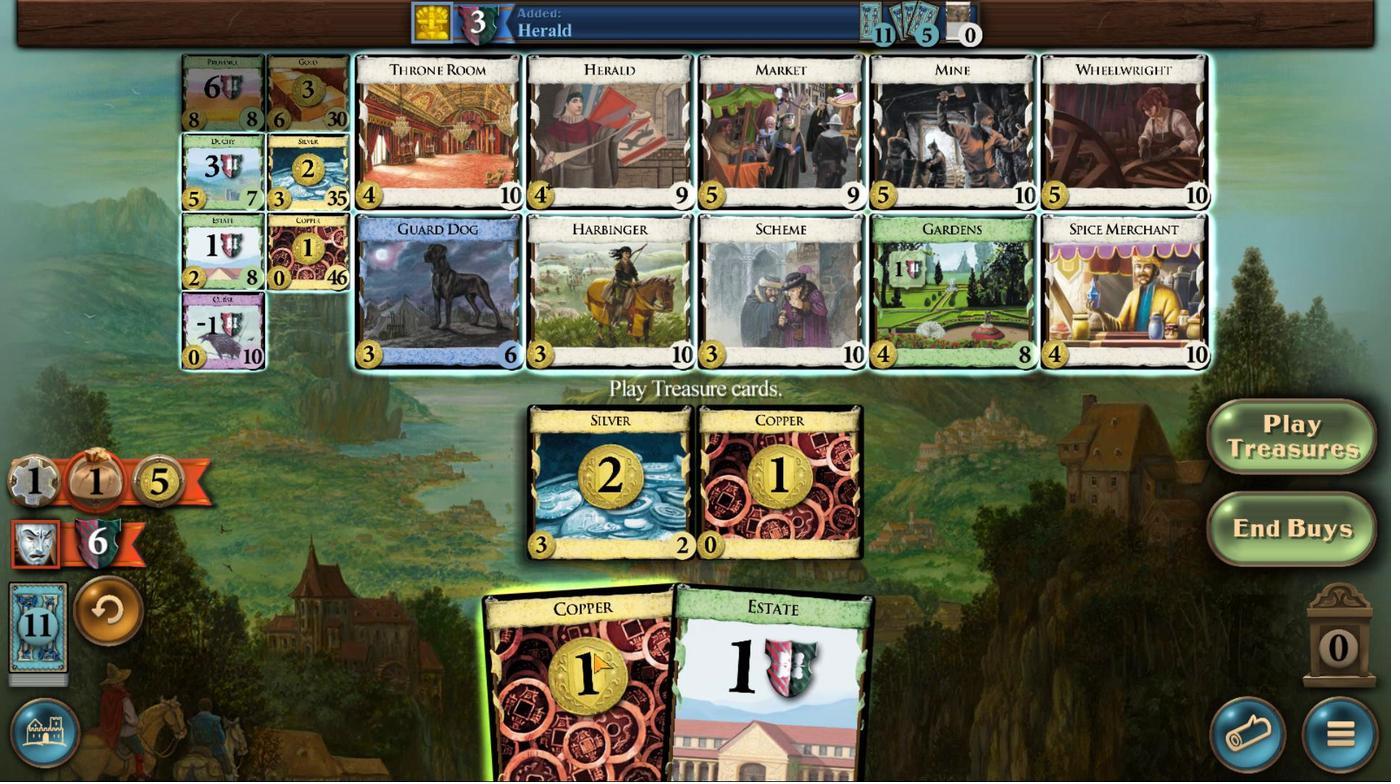 
Action: Mouse moved to (458, 651)
Screenshot: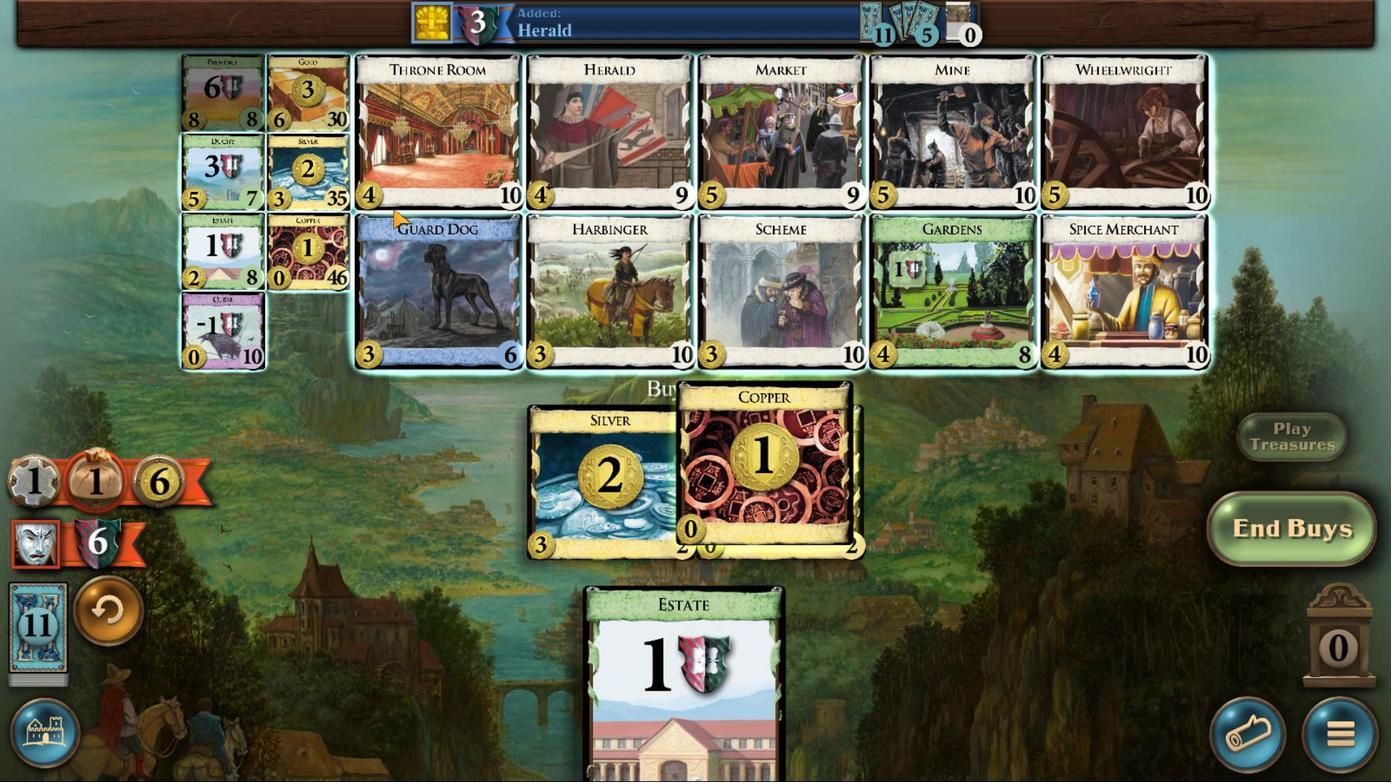 
Action: Mouse pressed left at (458, 651)
Screenshot: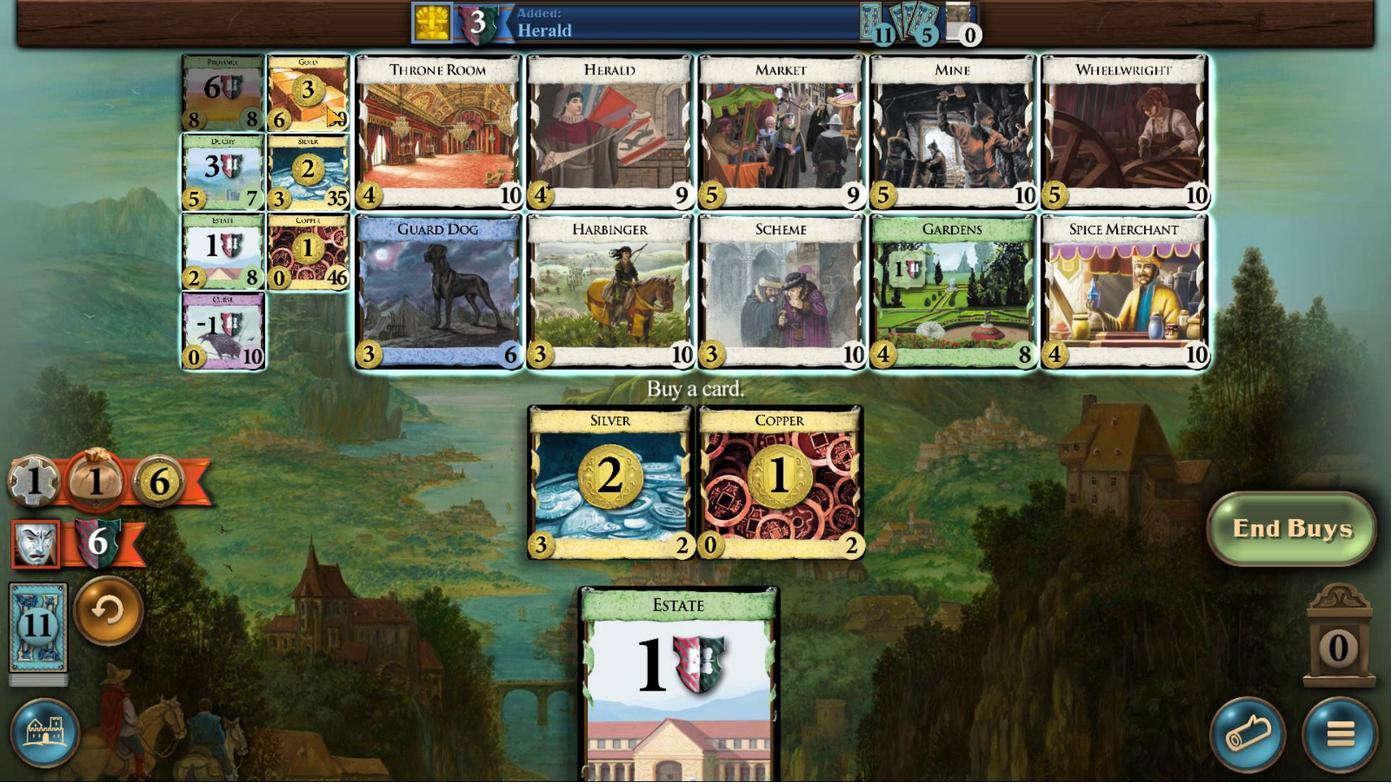 
Action: Mouse moved to (699, 463)
Screenshot: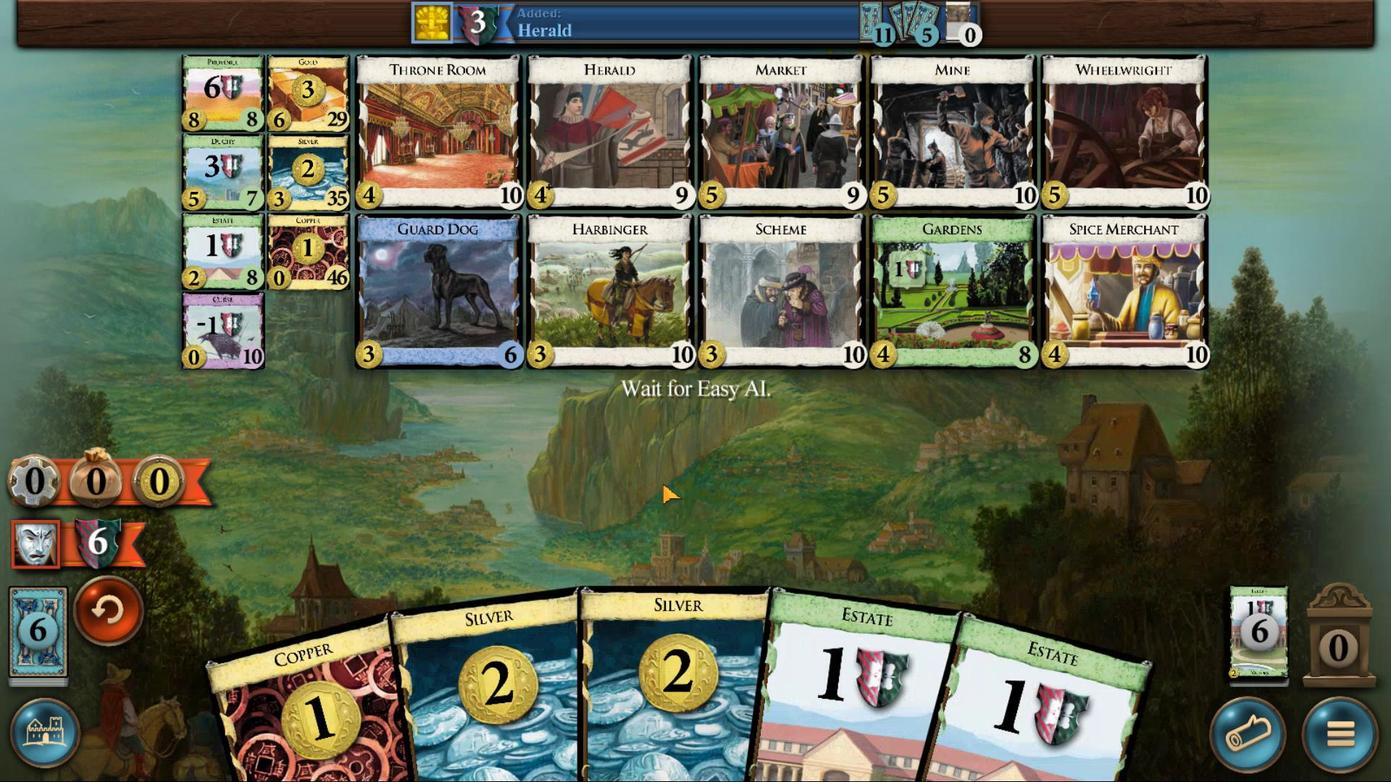 
Action: Mouse pressed left at (699, 463)
Screenshot: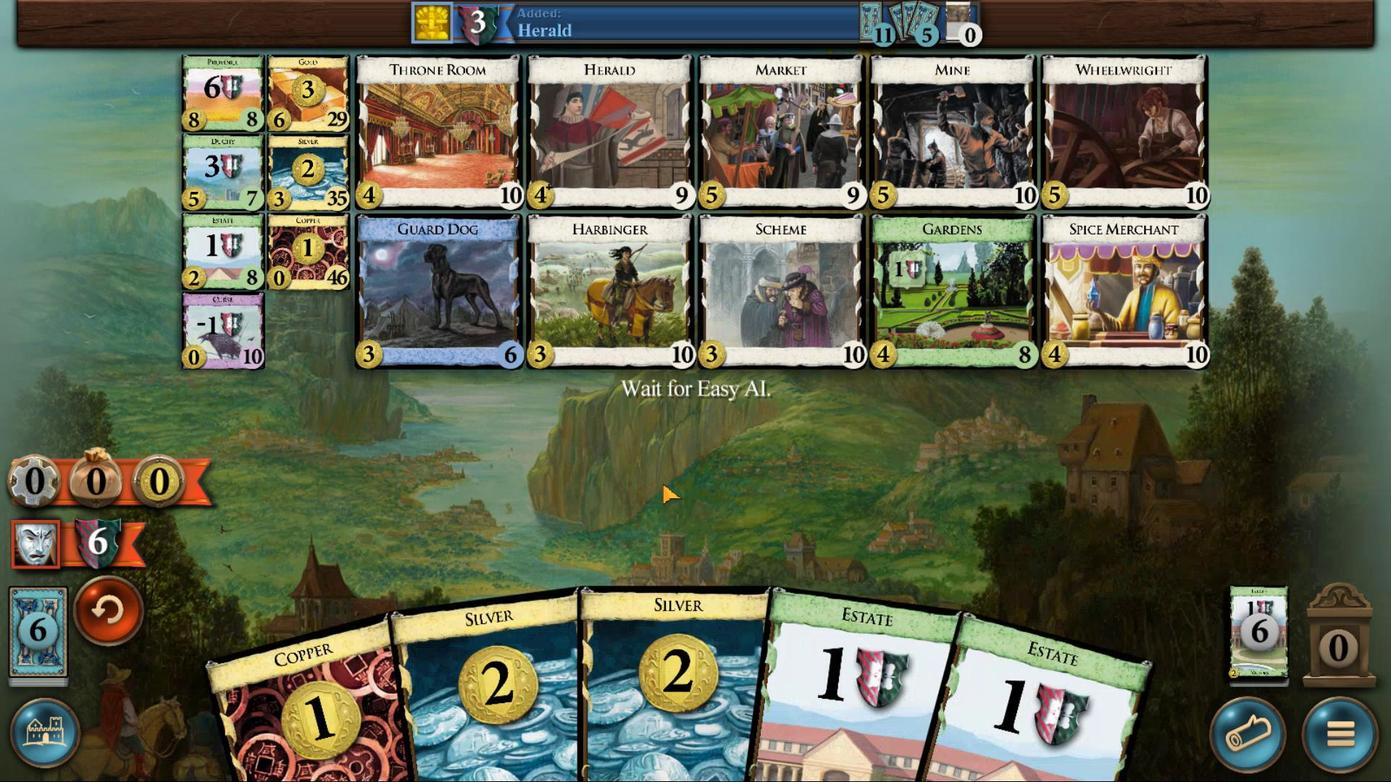
Action: Mouse moved to (423, 675)
Screenshot: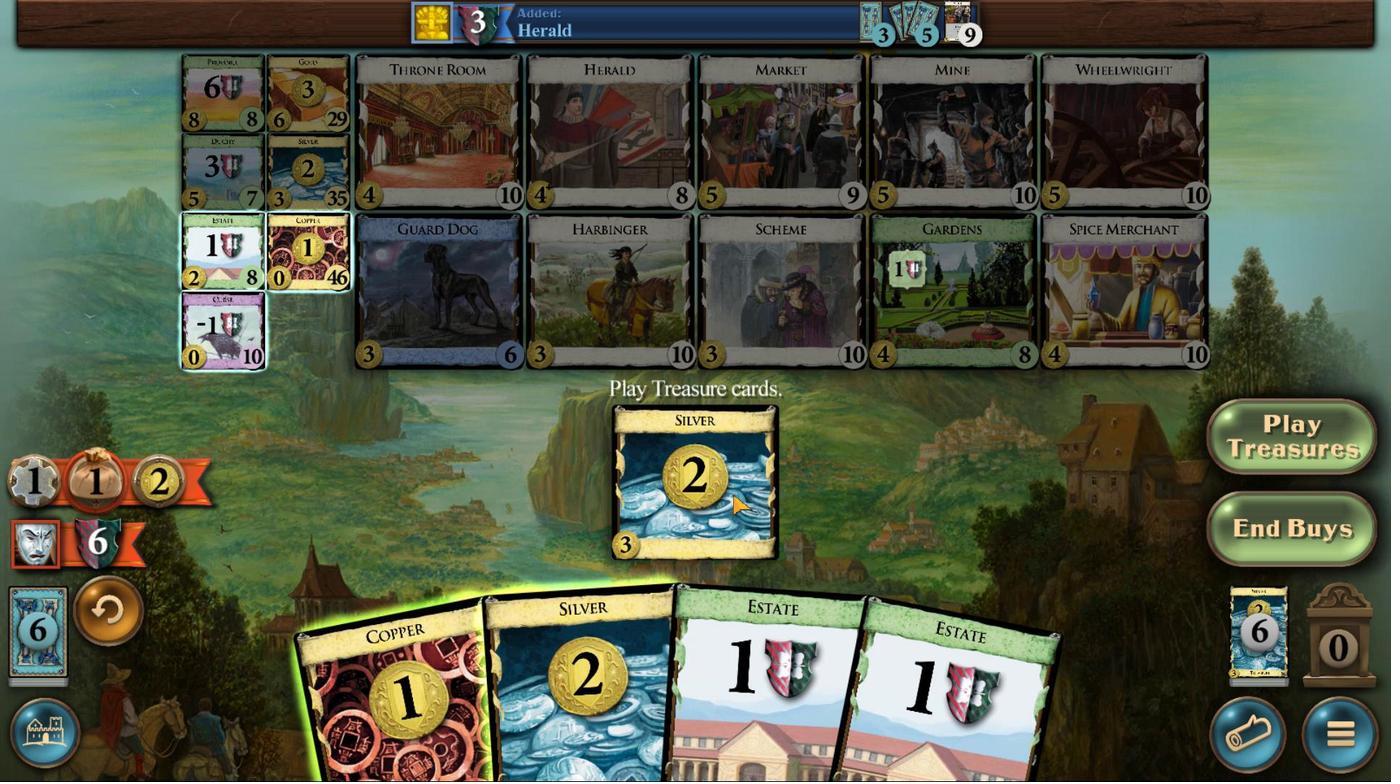 
Action: Mouse pressed left at (423, 675)
Screenshot: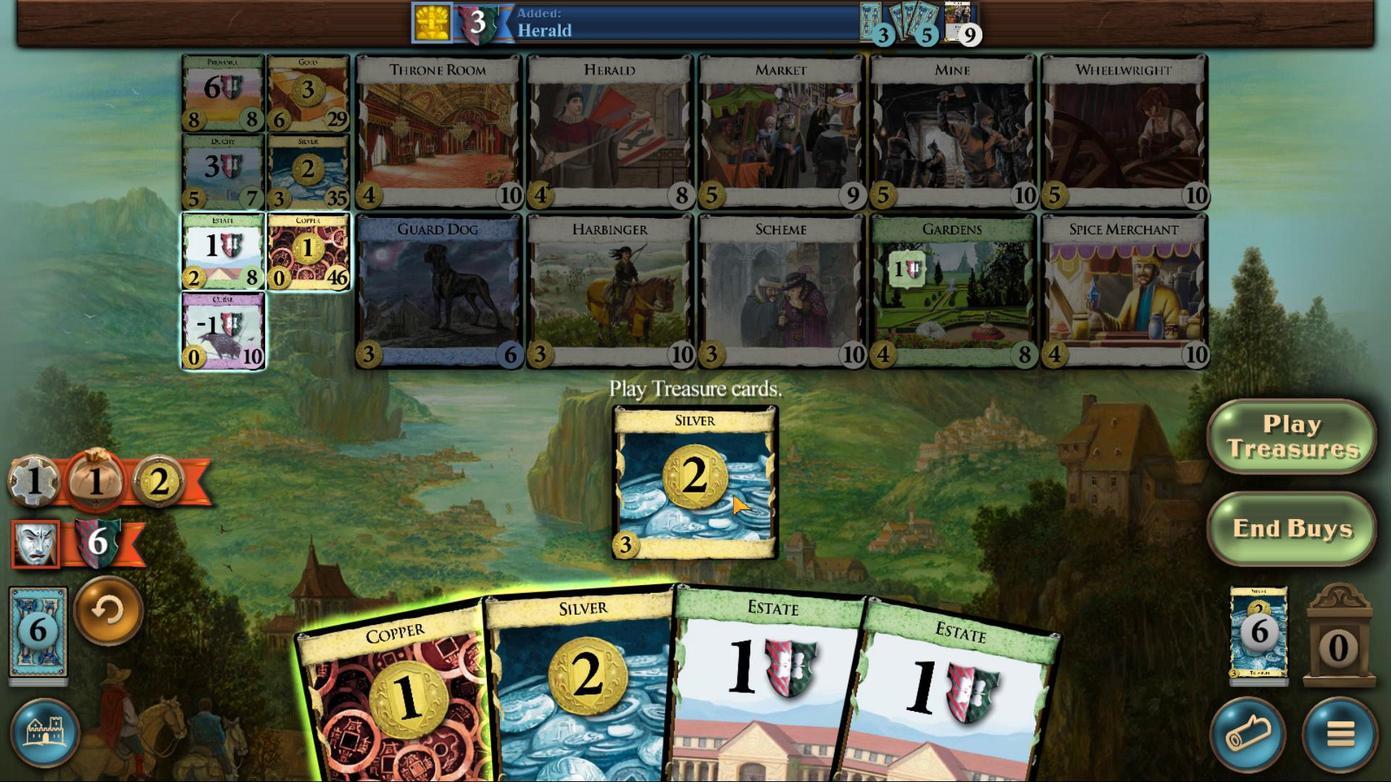 
Action: Mouse moved to (479, 638)
Screenshot: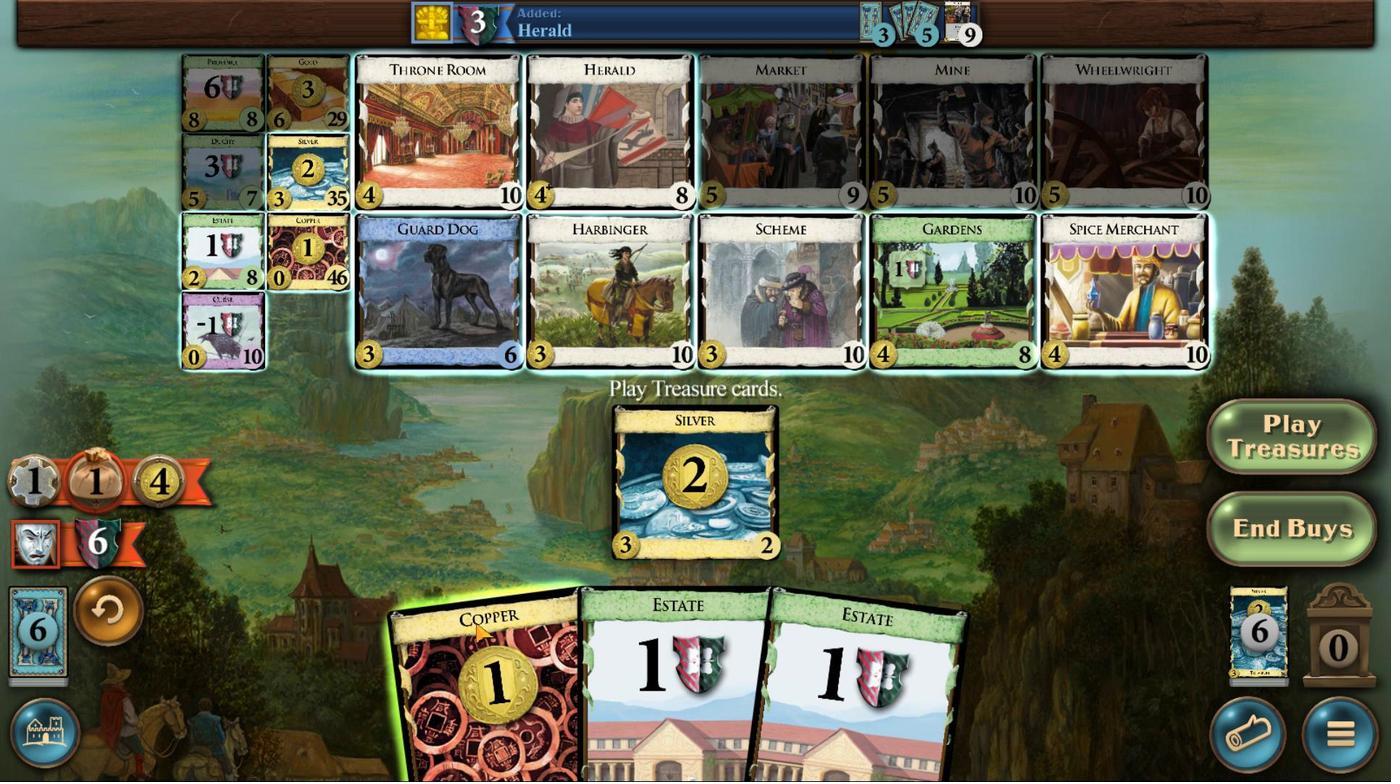 
Action: Mouse pressed left at (479, 638)
Screenshot: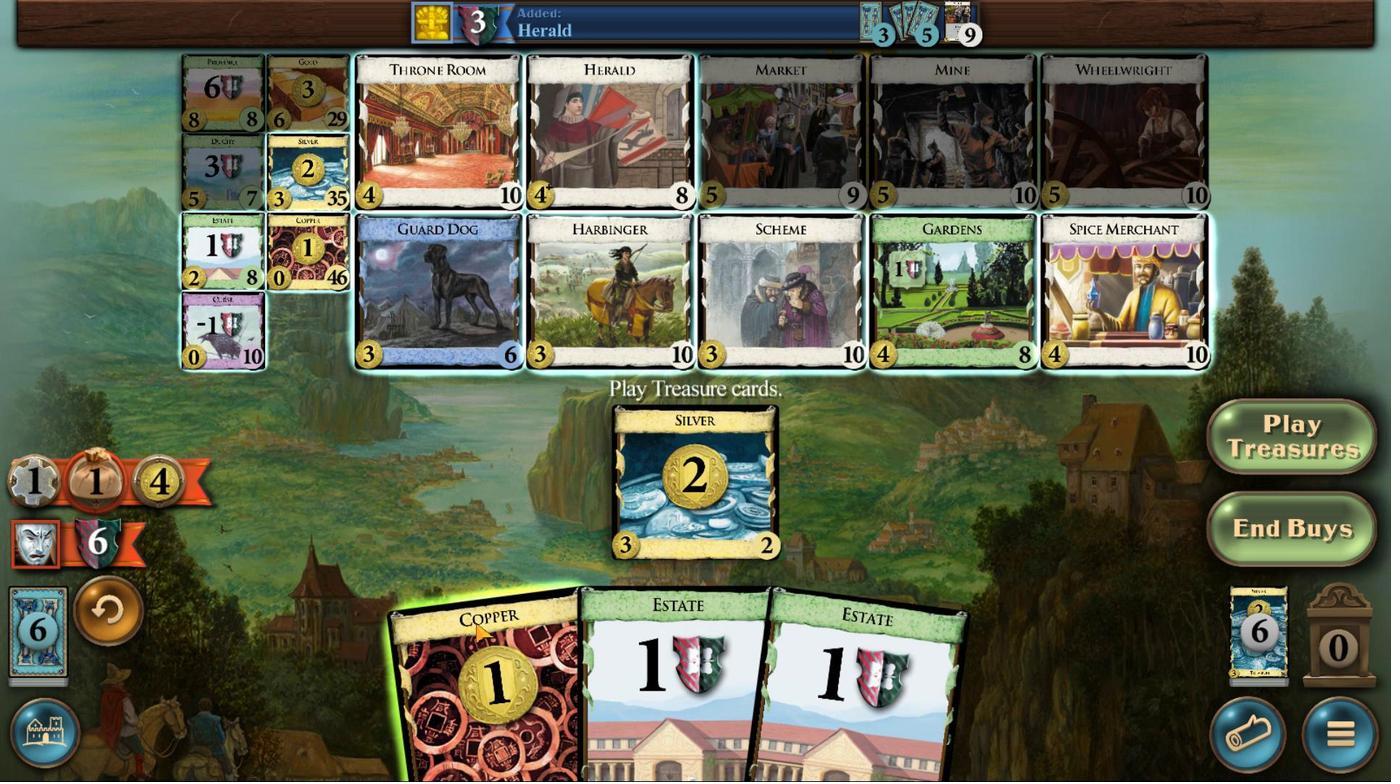 
Action: Mouse moved to (563, 640)
Screenshot: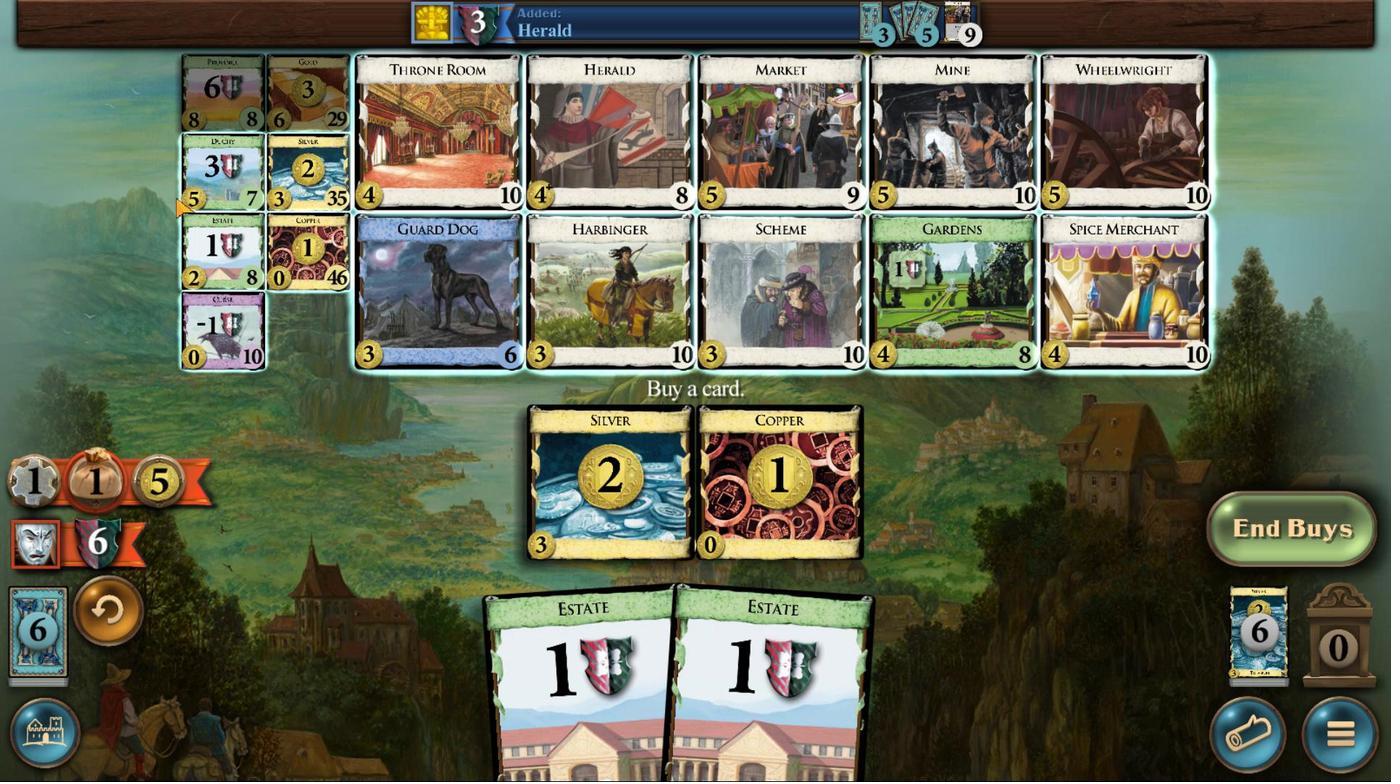 
Action: Mouse pressed left at (563, 640)
Screenshot: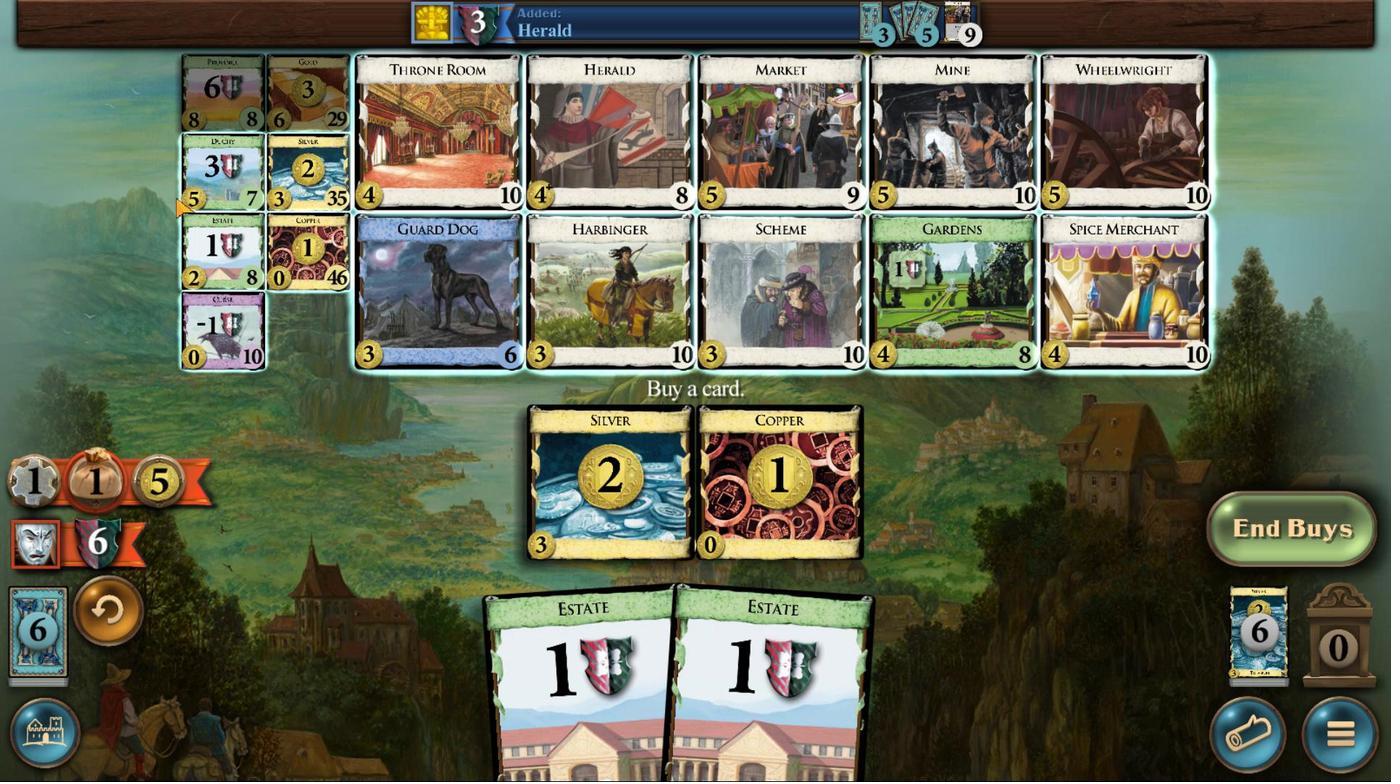 
Action: Mouse moved to (753, 486)
Screenshot: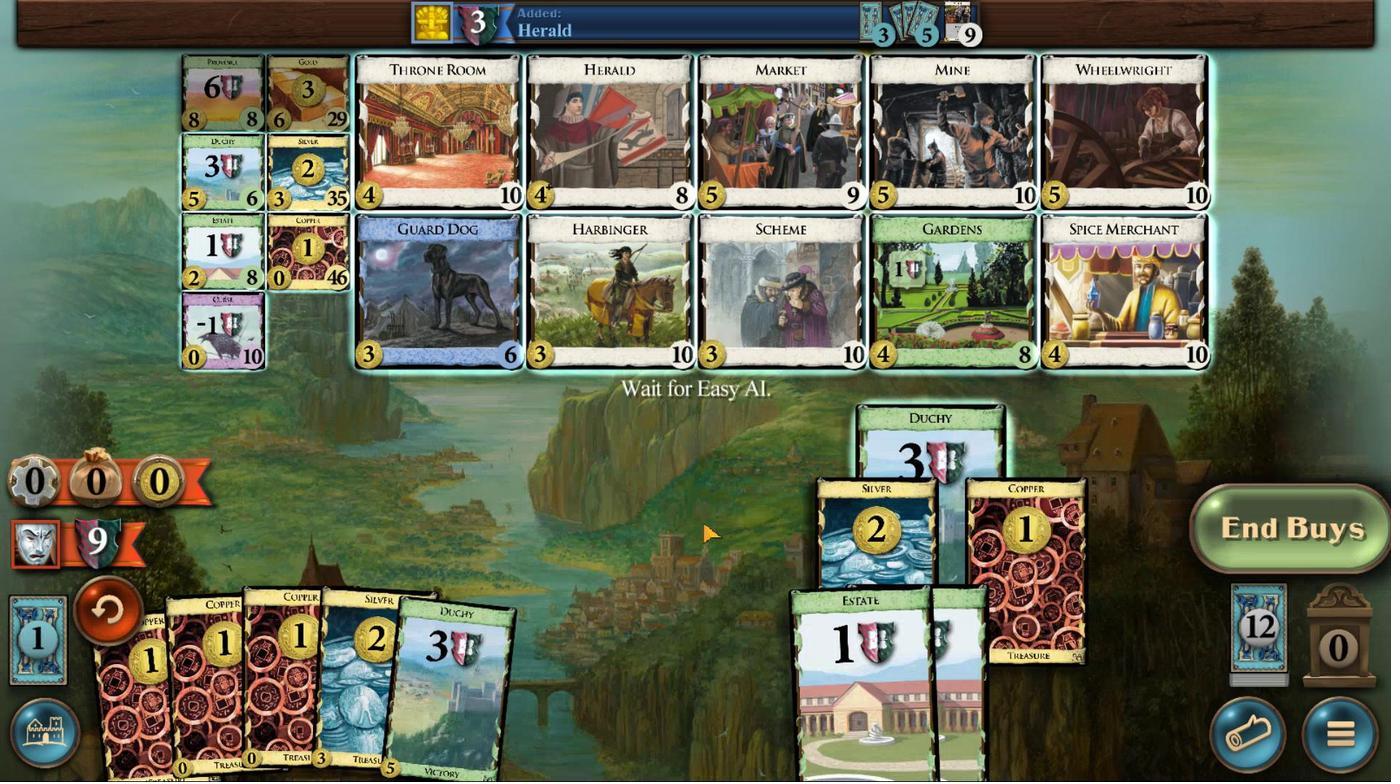 
Action: Mouse pressed left at (753, 486)
Screenshot: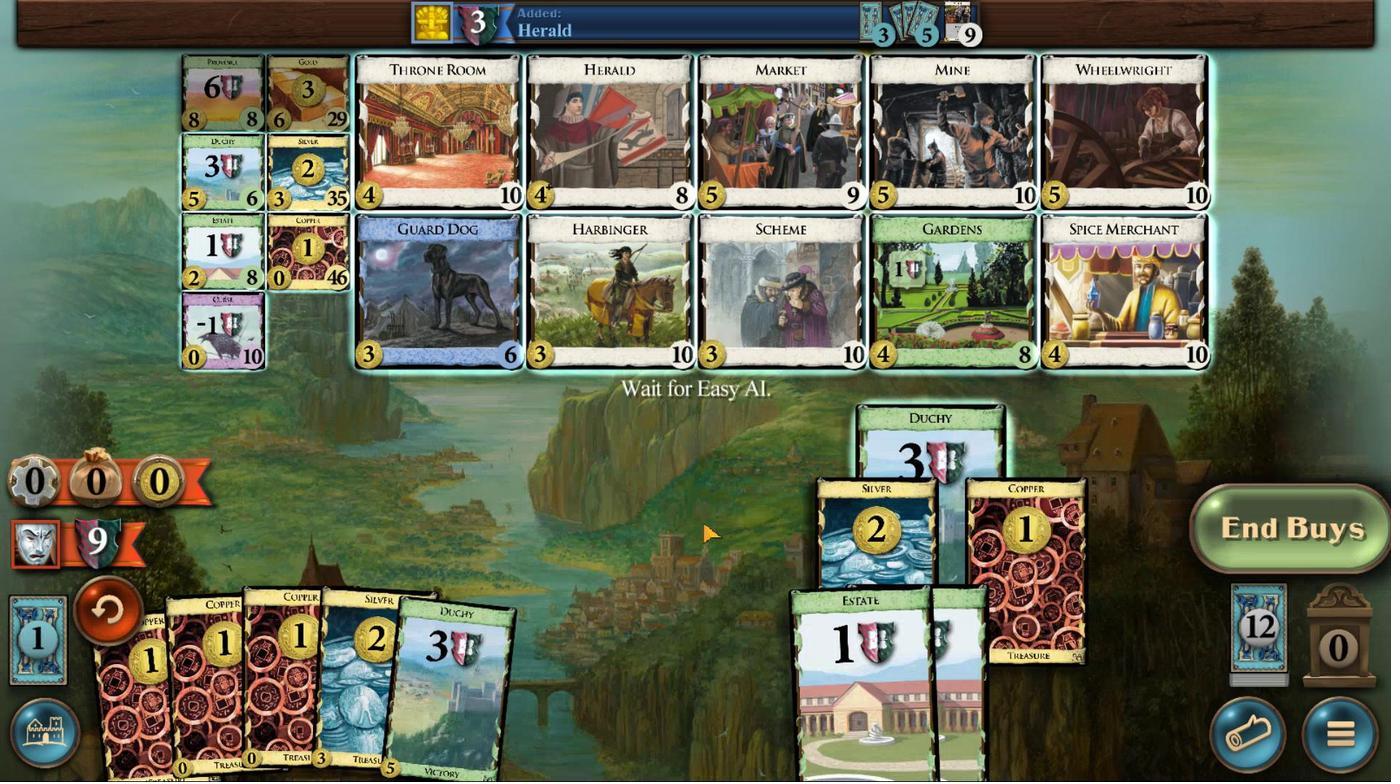 
Action: Mouse moved to (284, 637)
Screenshot: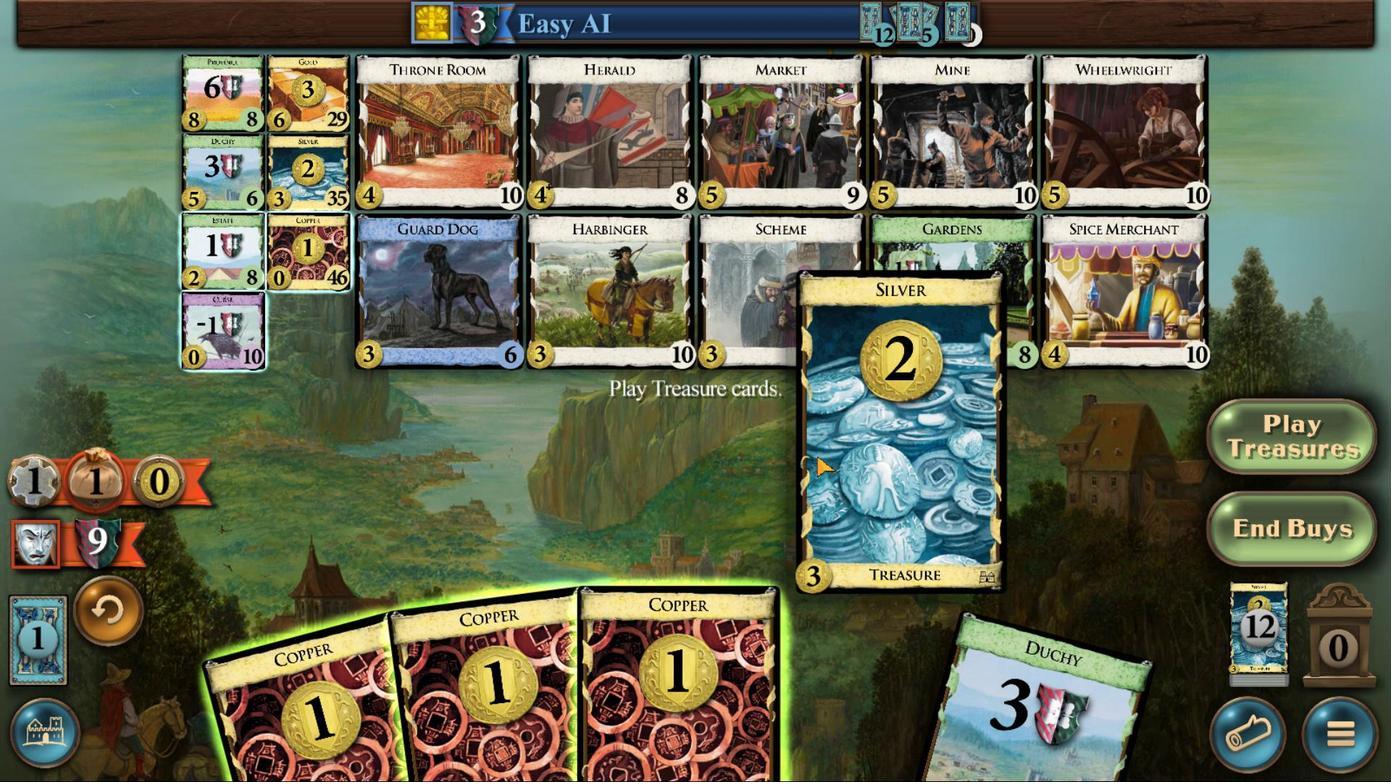 
Action: Mouse pressed left at (284, 637)
Screenshot: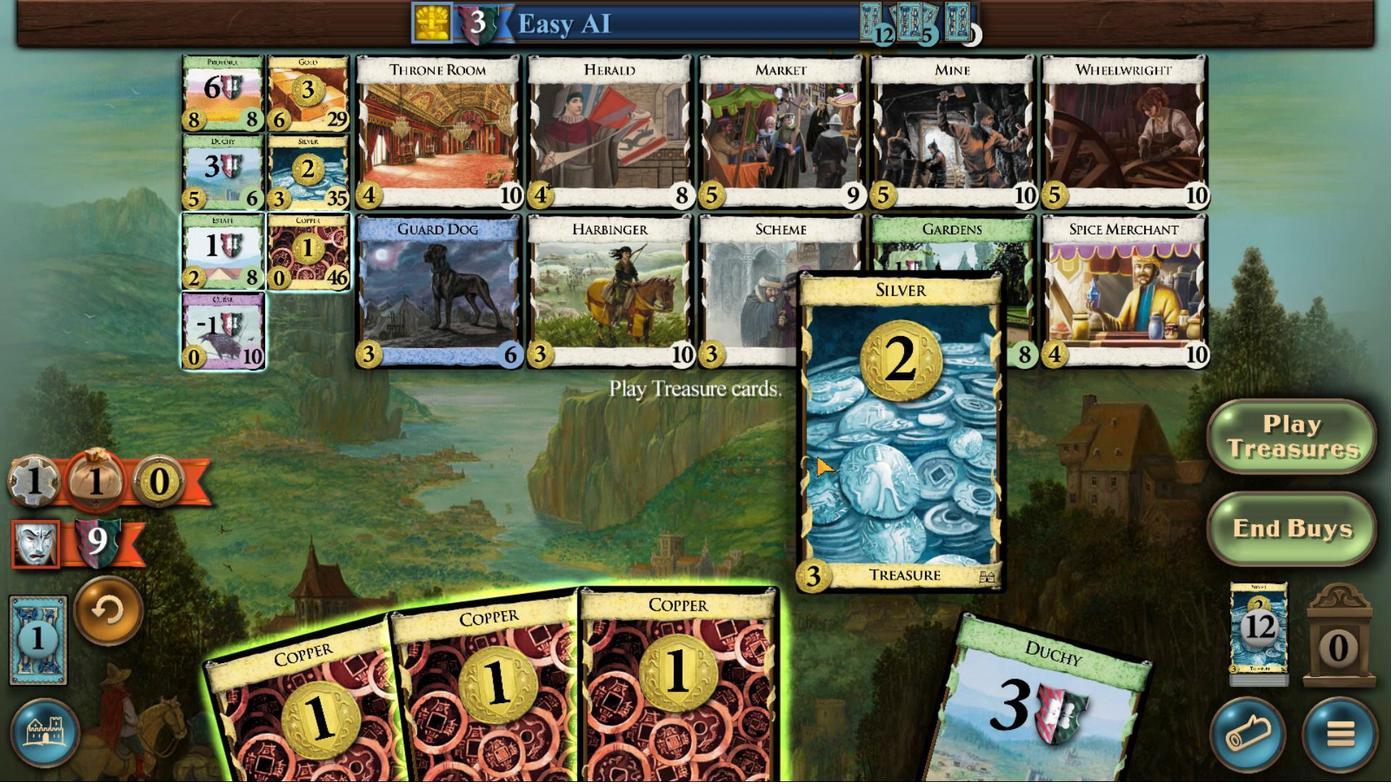 
Action: Mouse moved to (332, 655)
Screenshot: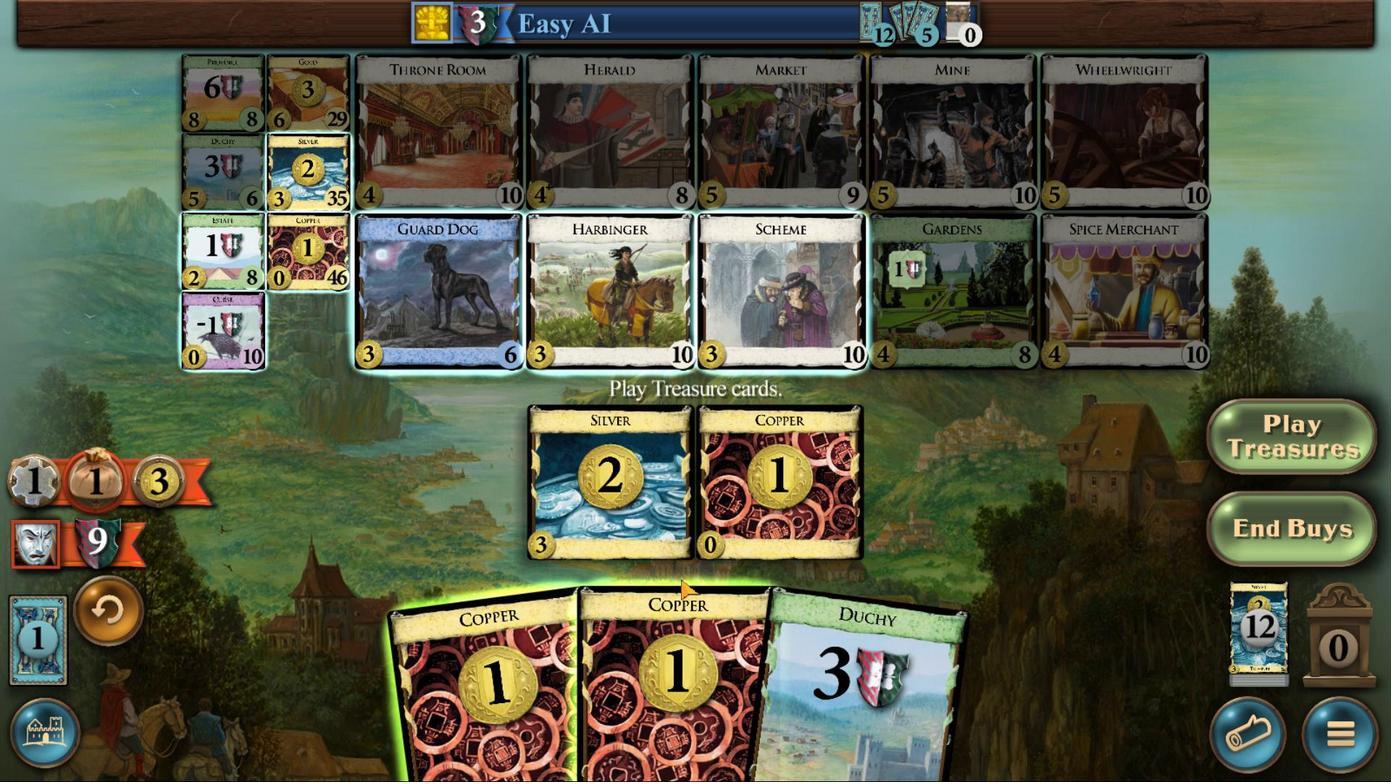 
Action: Mouse pressed left at (332, 655)
Screenshot: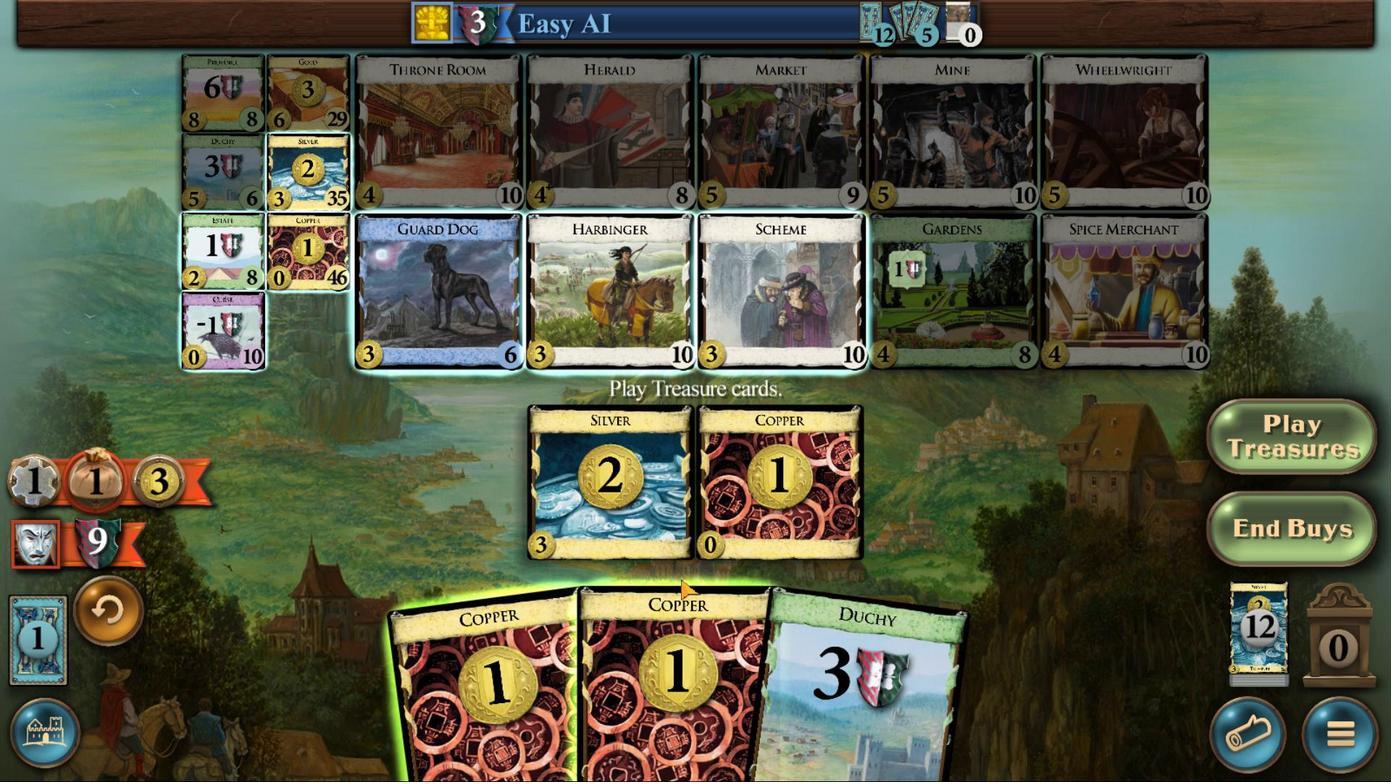 
Action: Mouse moved to (413, 653)
Screenshot: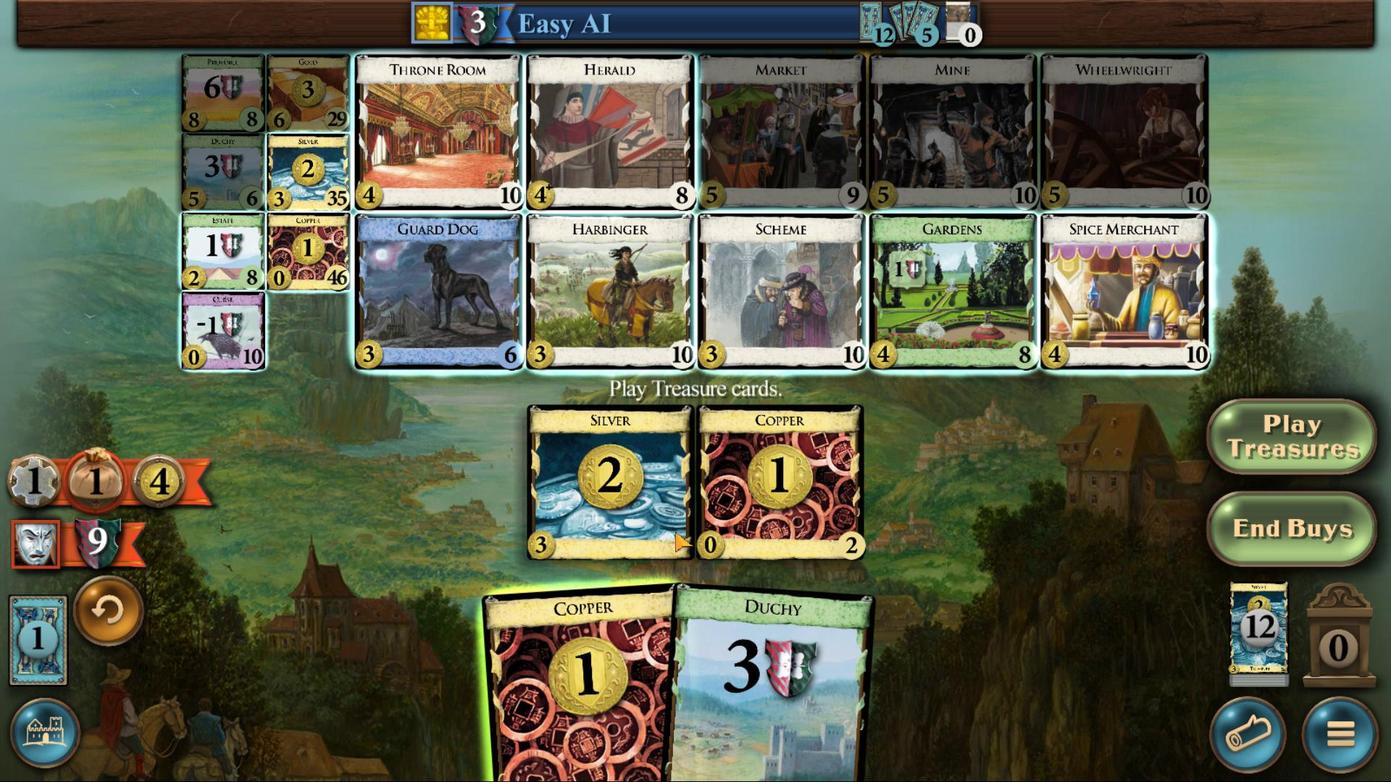 
Action: Mouse pressed left at (413, 653)
Screenshot: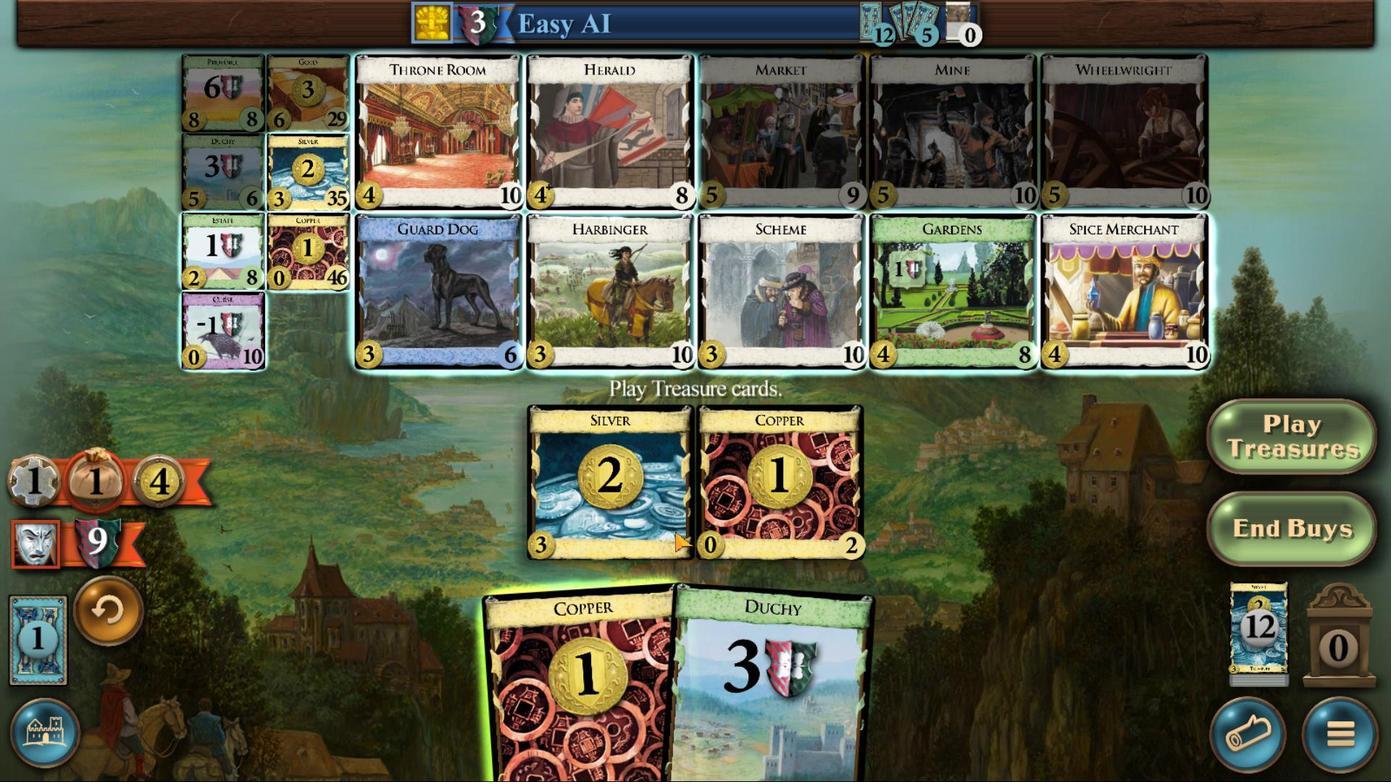 
Action: Mouse moved to (447, 641)
Screenshot: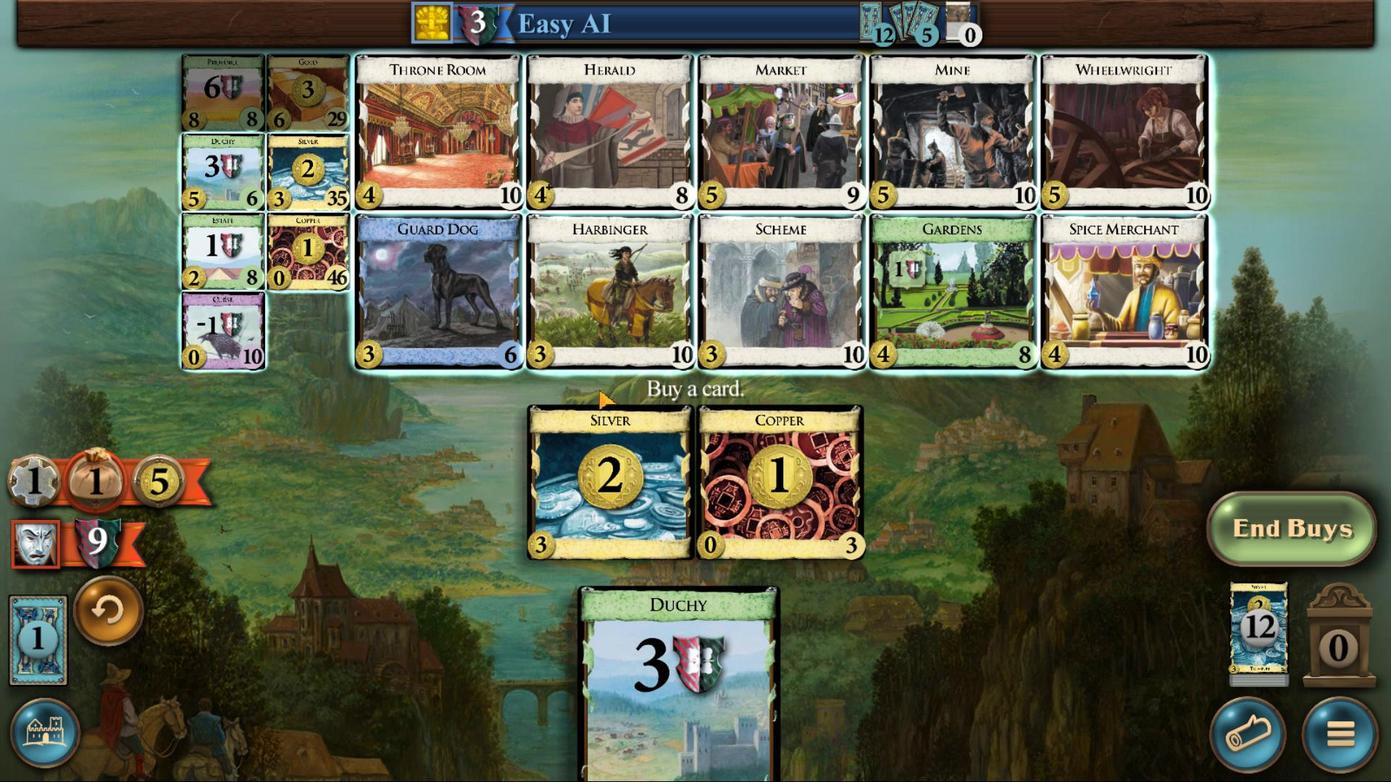 
Action: Mouse pressed left at (447, 641)
Screenshot: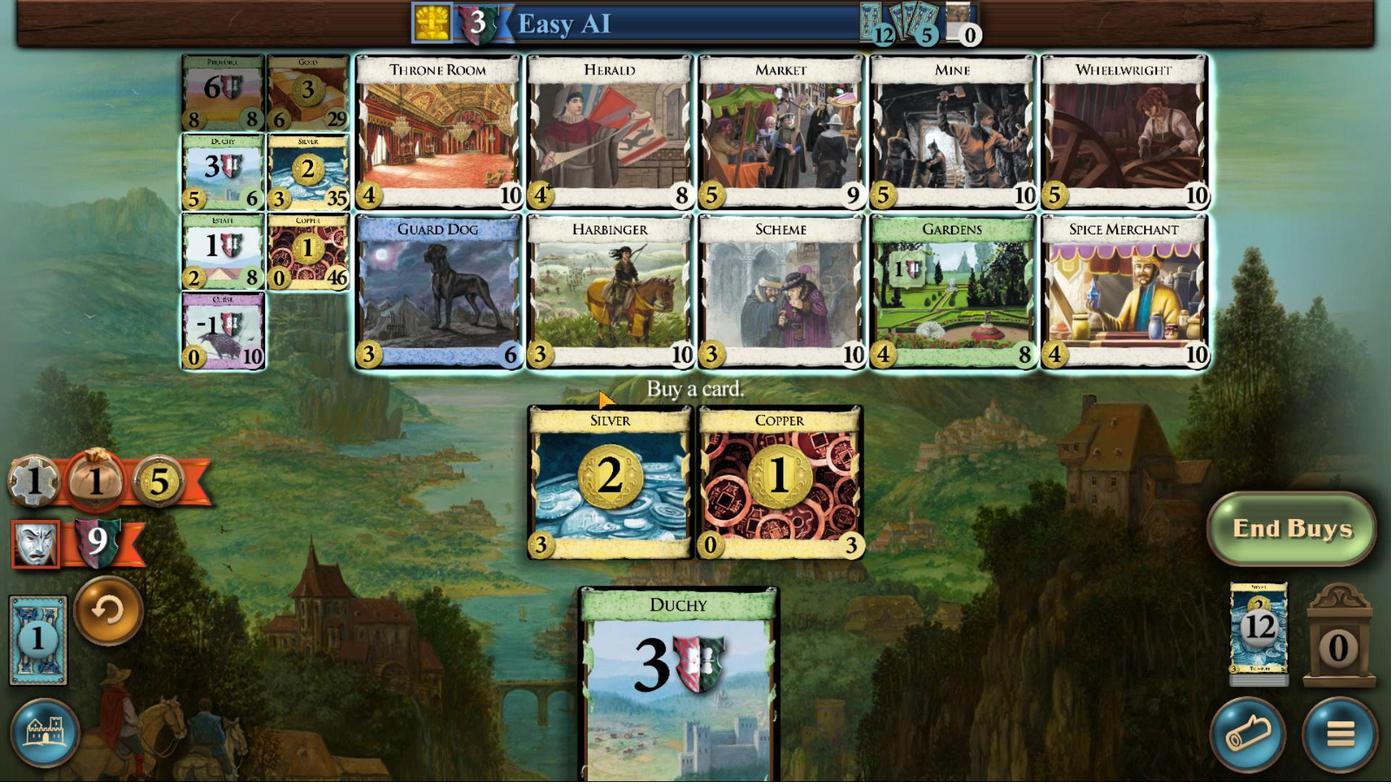 
Action: Mouse moved to (783, 492)
Screenshot: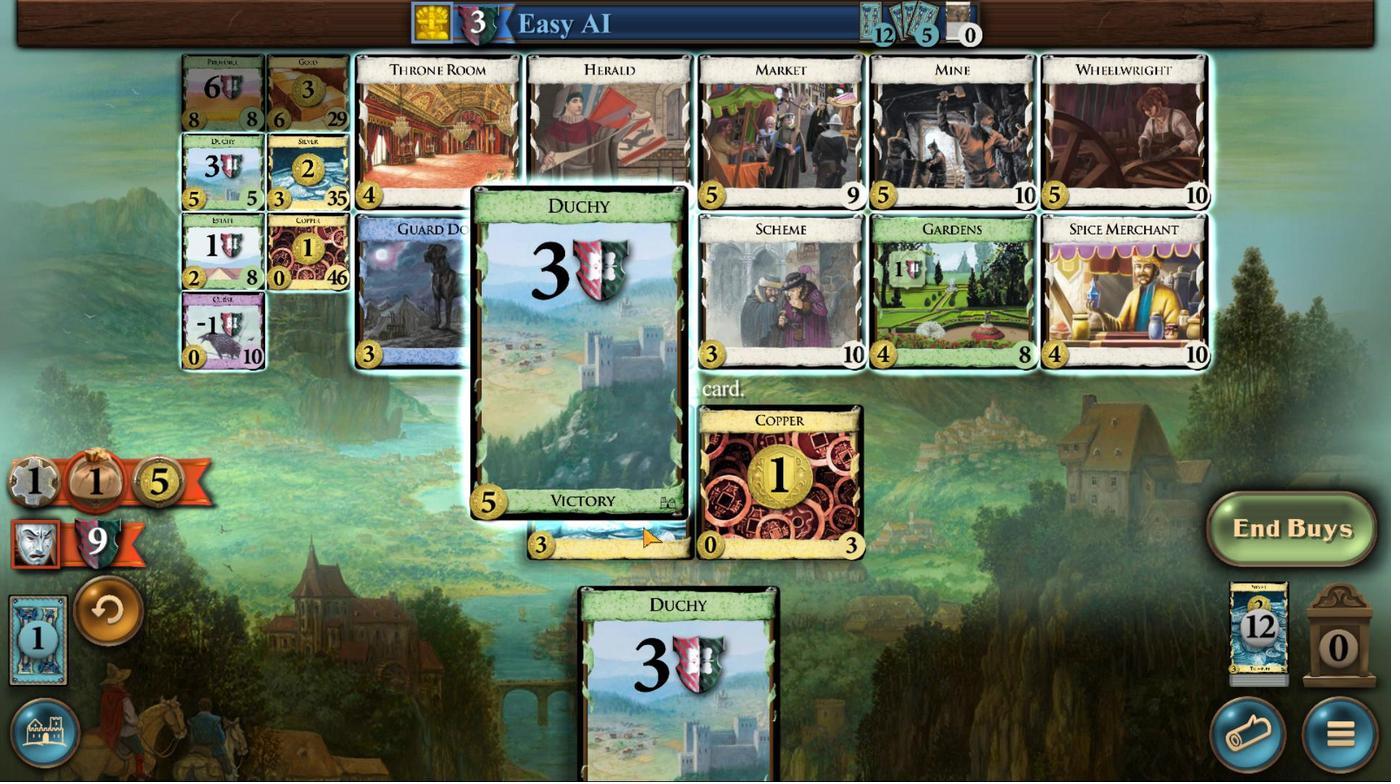 
Action: Mouse pressed left at (783, 492)
Screenshot: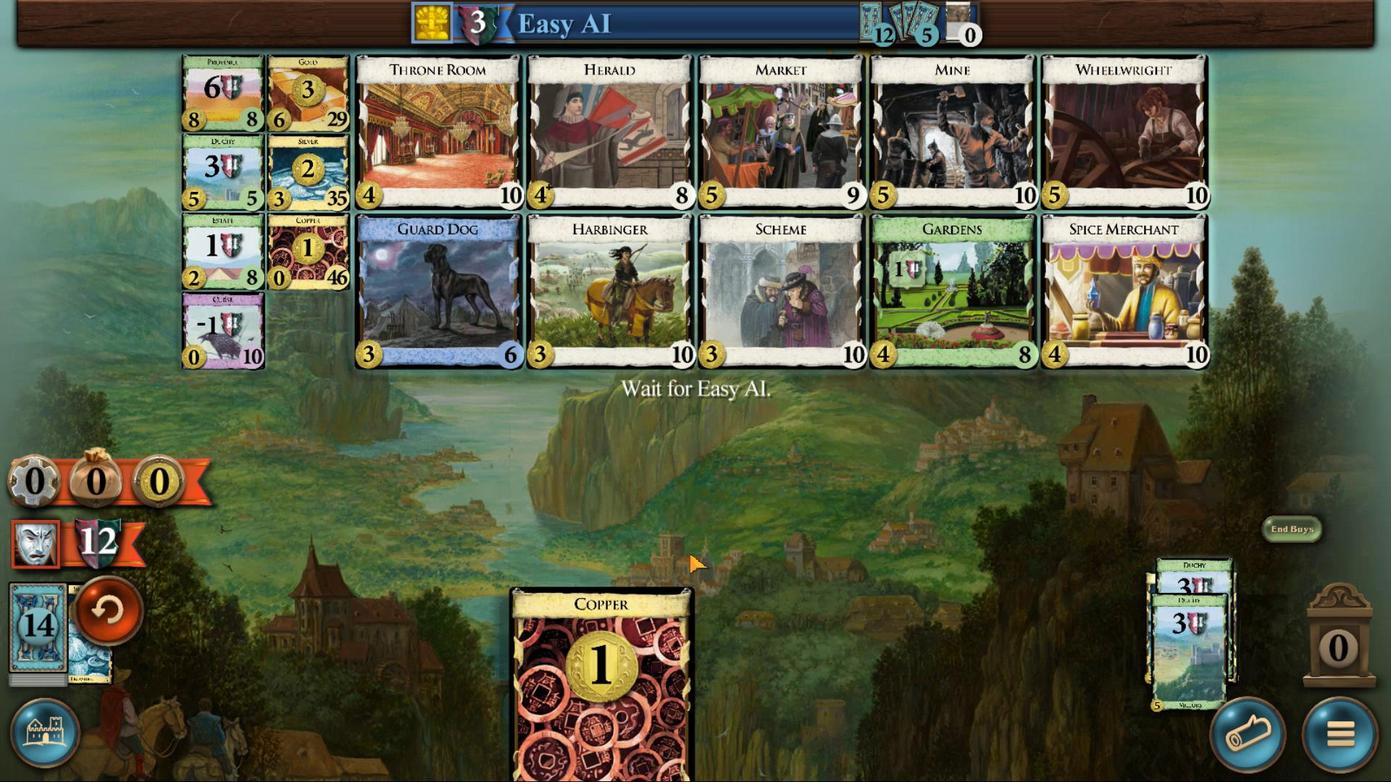 
Action: Mouse moved to (524, 653)
Screenshot: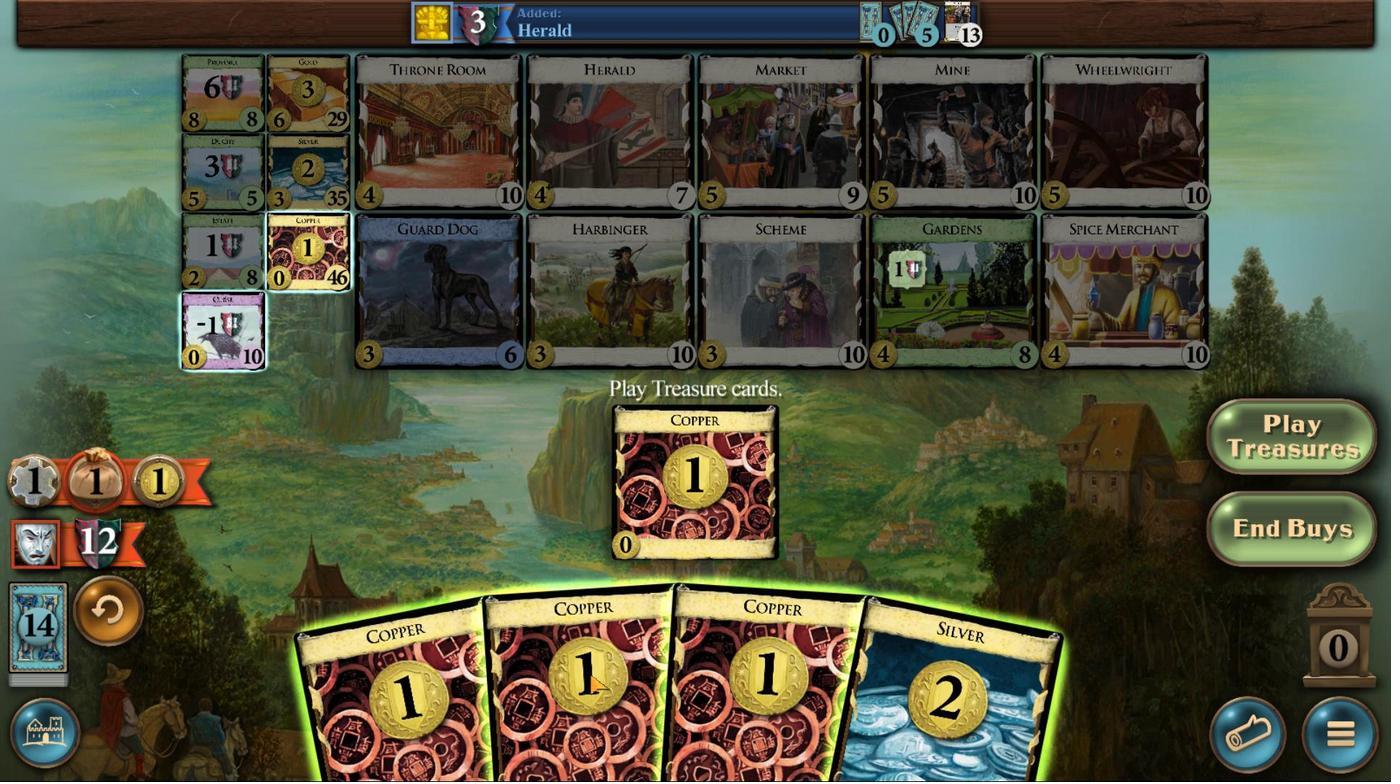 
Action: Mouse pressed left at (526, 654)
Screenshot: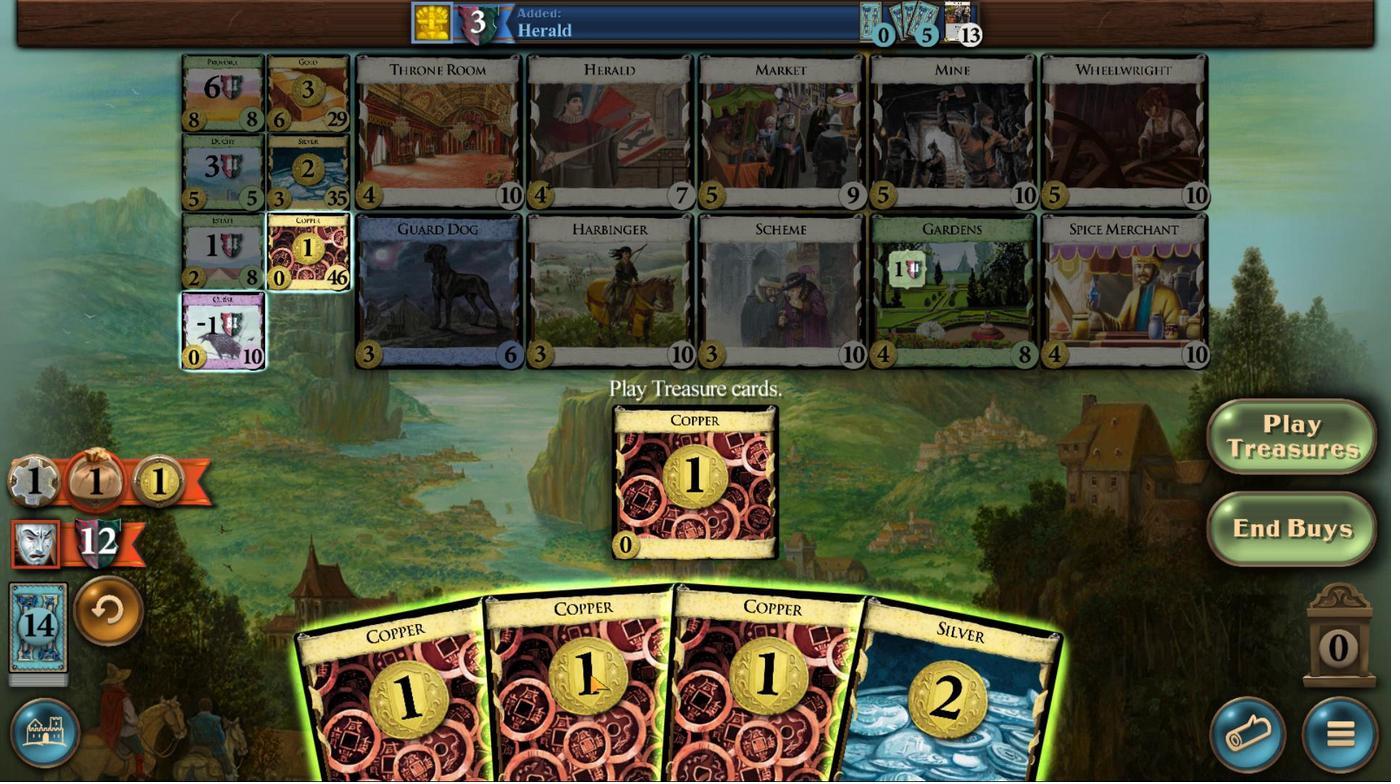 
Action: Mouse moved to (461, 658)
Screenshot: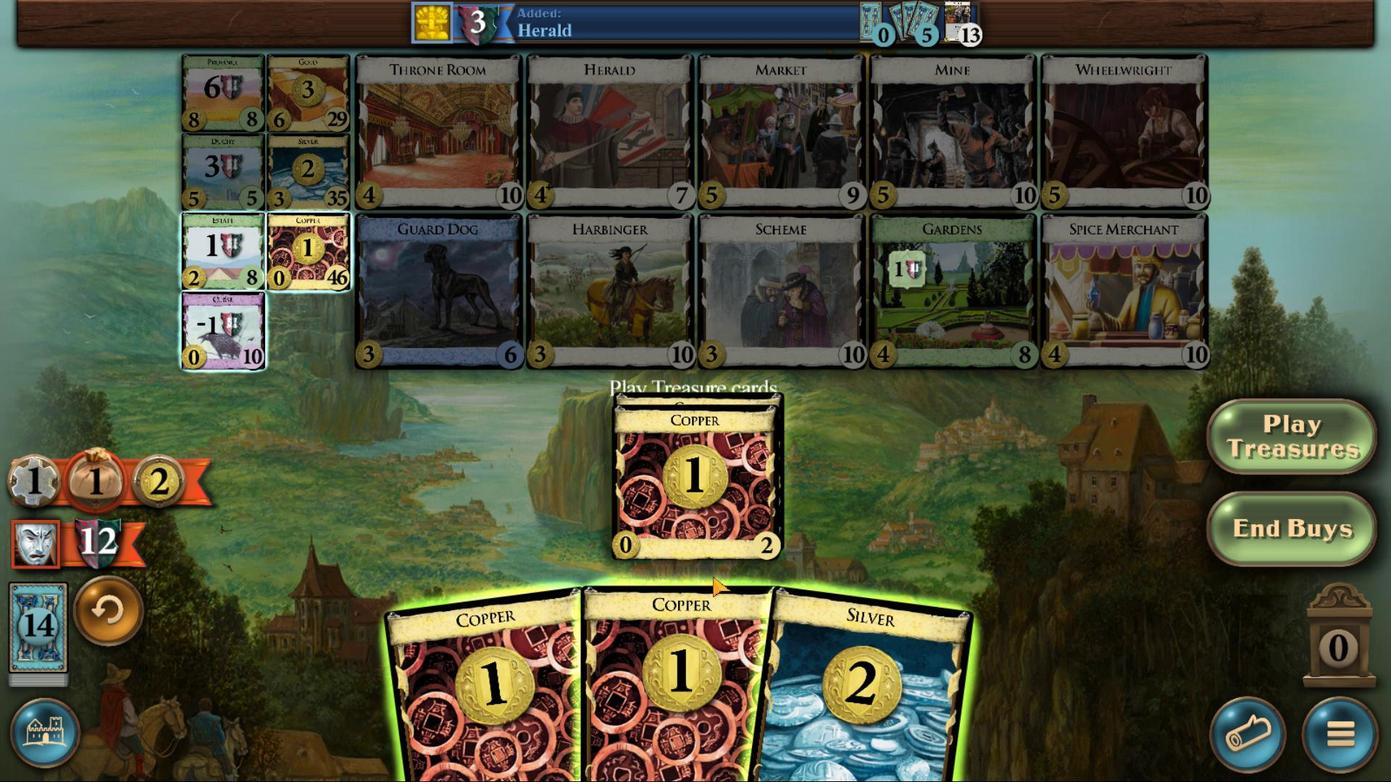 
Action: Mouse pressed left at (461, 658)
Screenshot: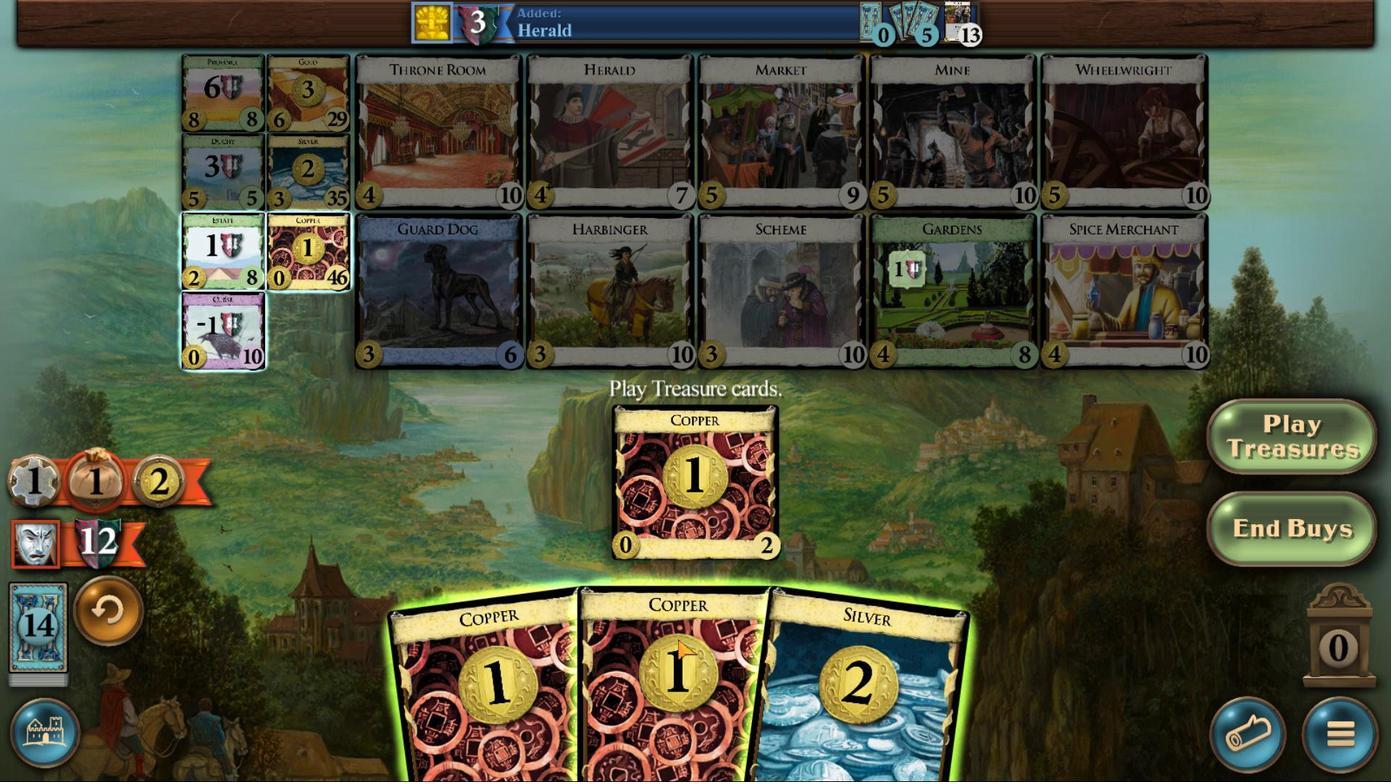 
Action: Mouse moved to (386, 646)
Screenshot: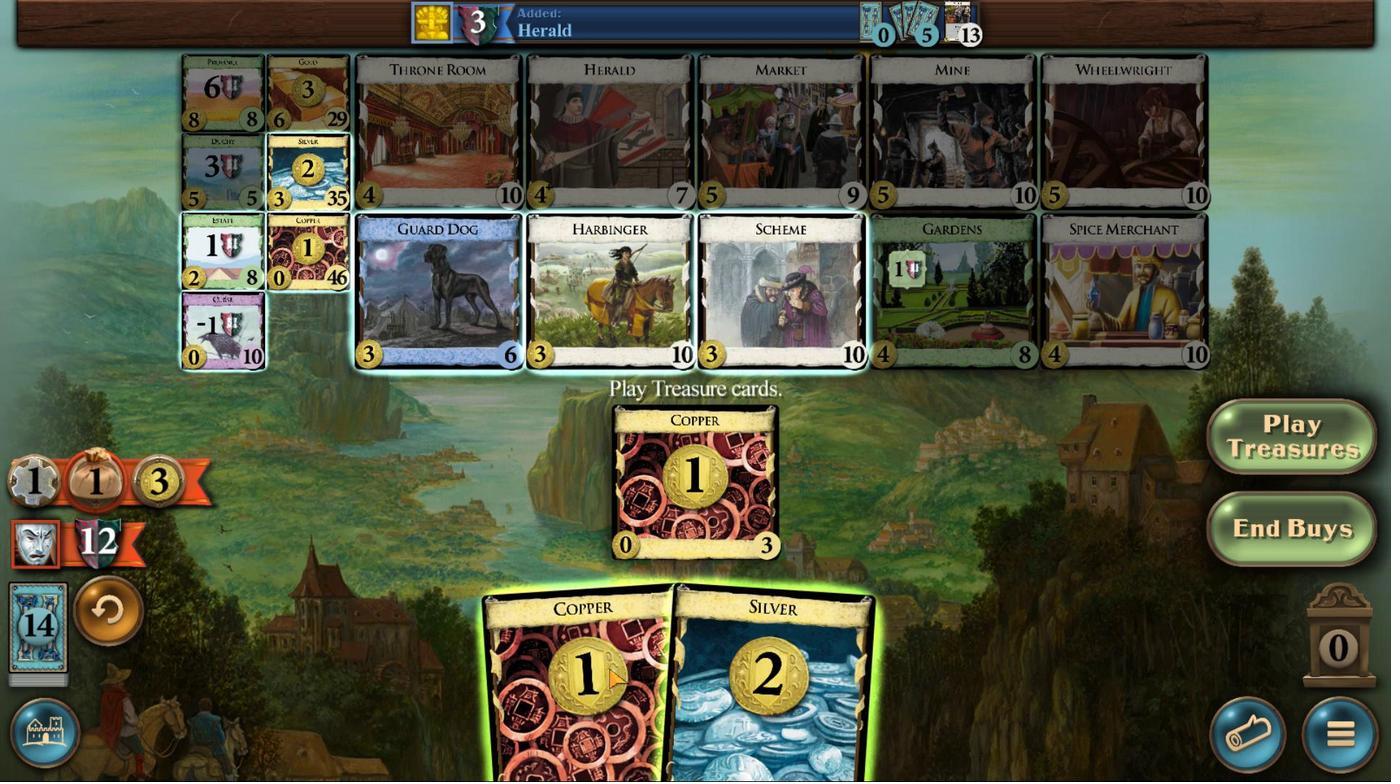 
Action: Mouse pressed left at (386, 646)
Screenshot: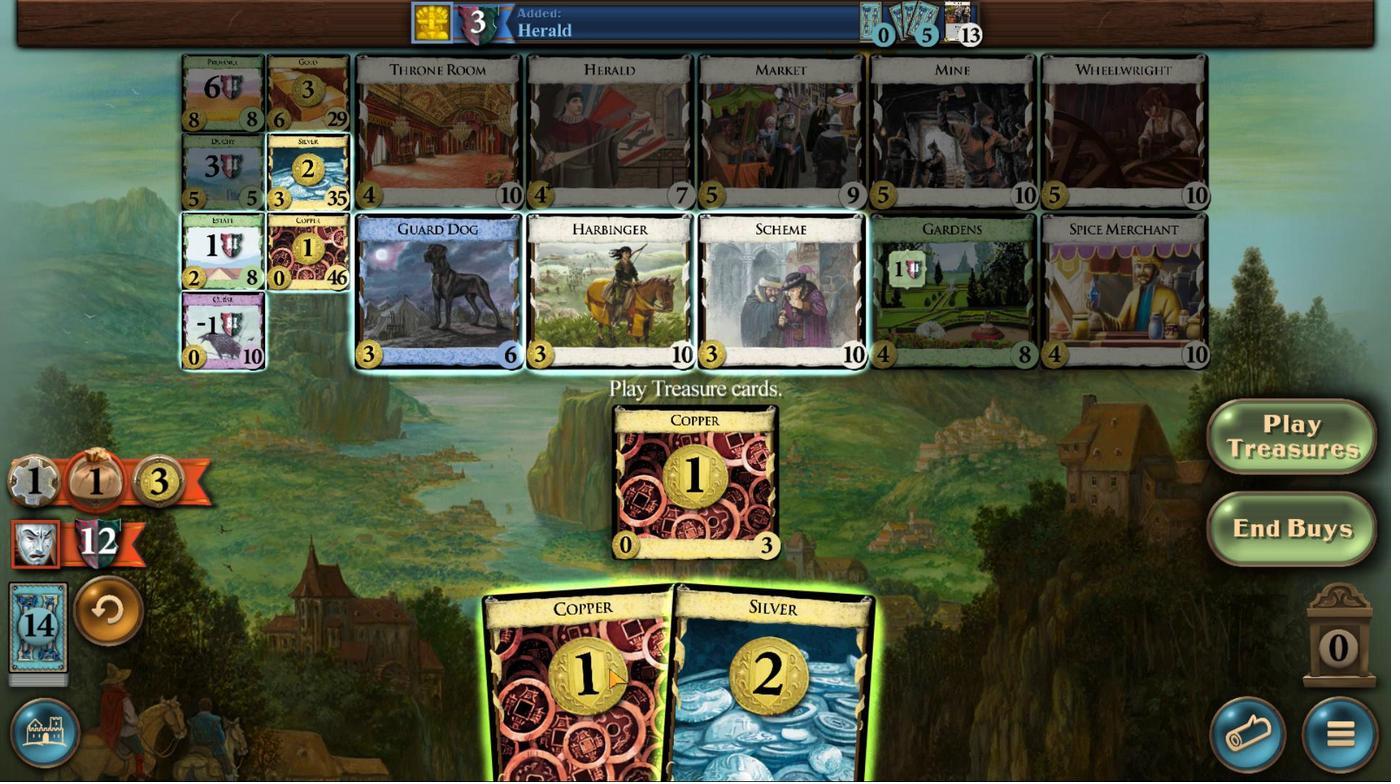 
Action: Mouse moved to (445, 655)
Screenshot: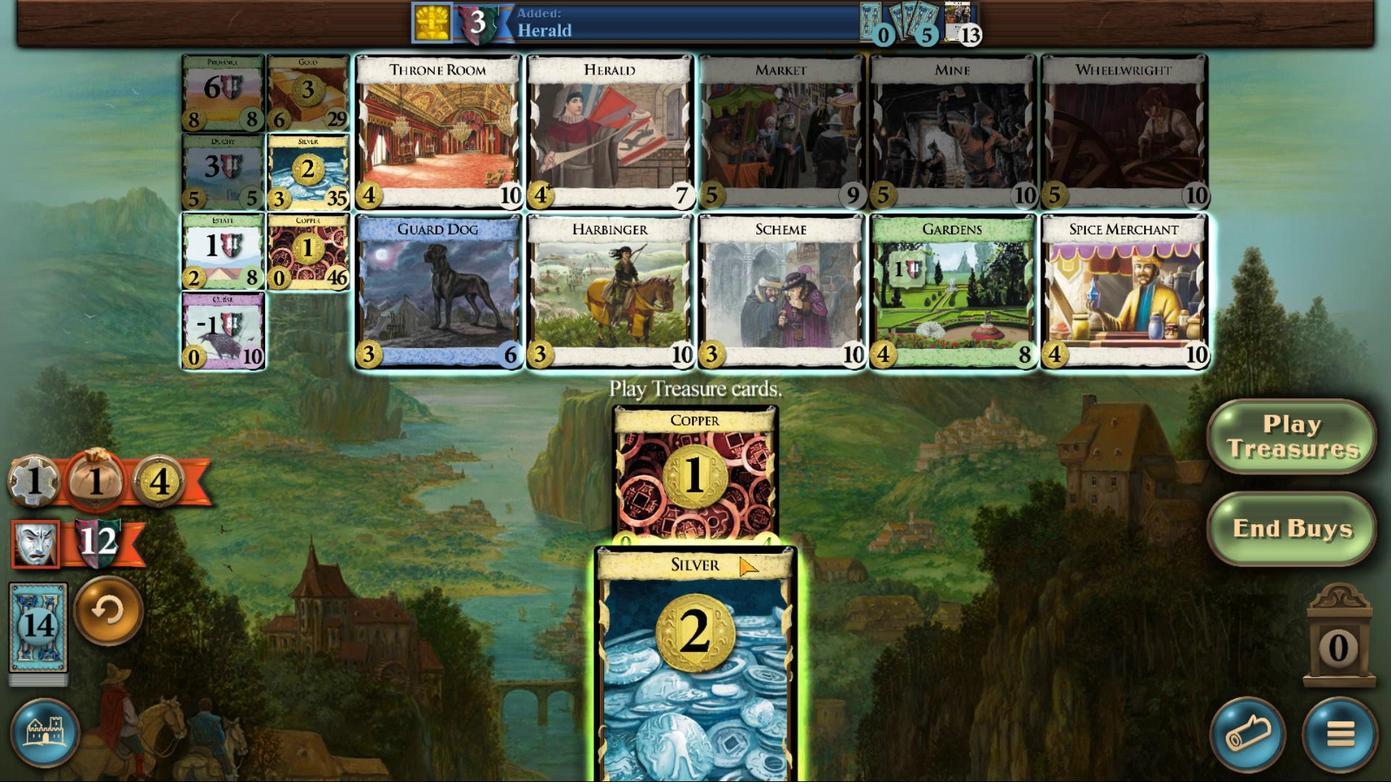 
Action: Mouse pressed left at (445, 655)
Screenshot: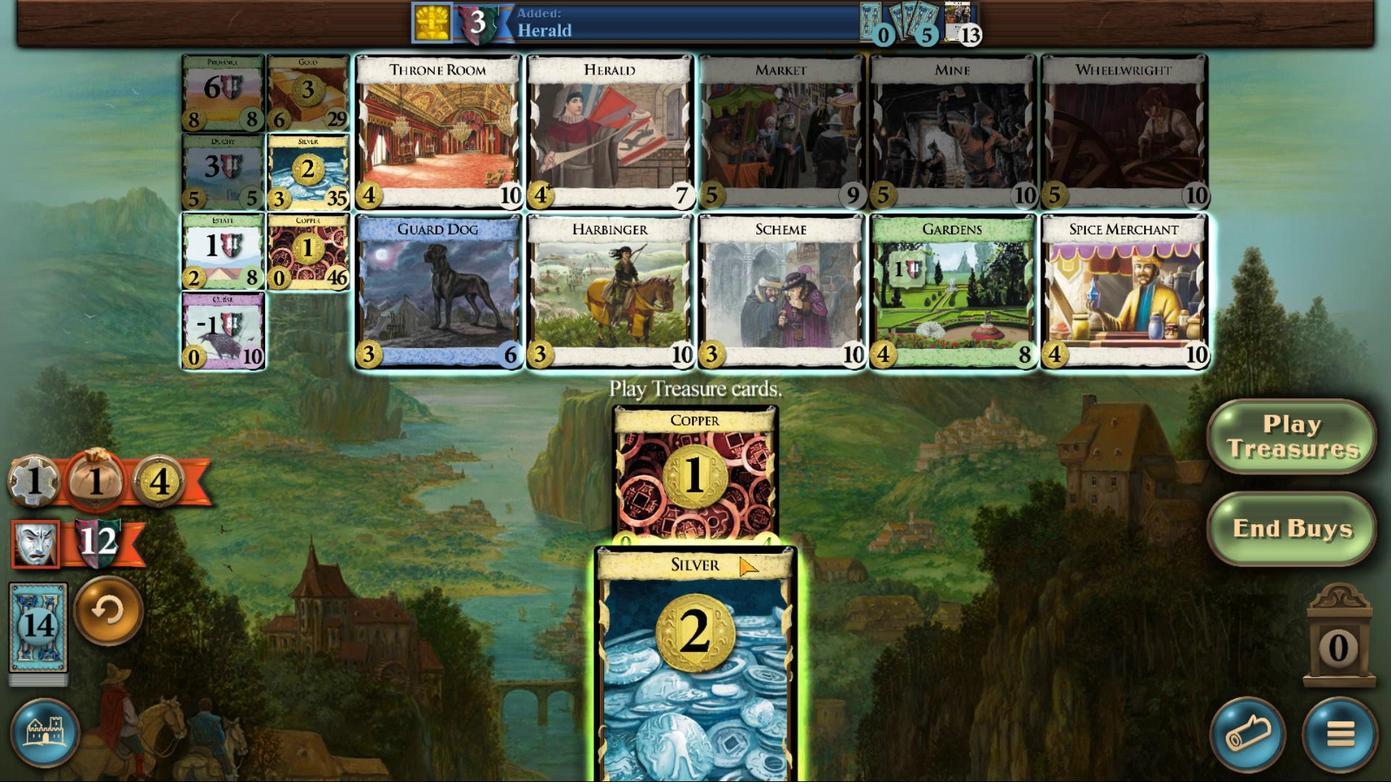 
Action: Mouse moved to (387, 661)
Screenshot: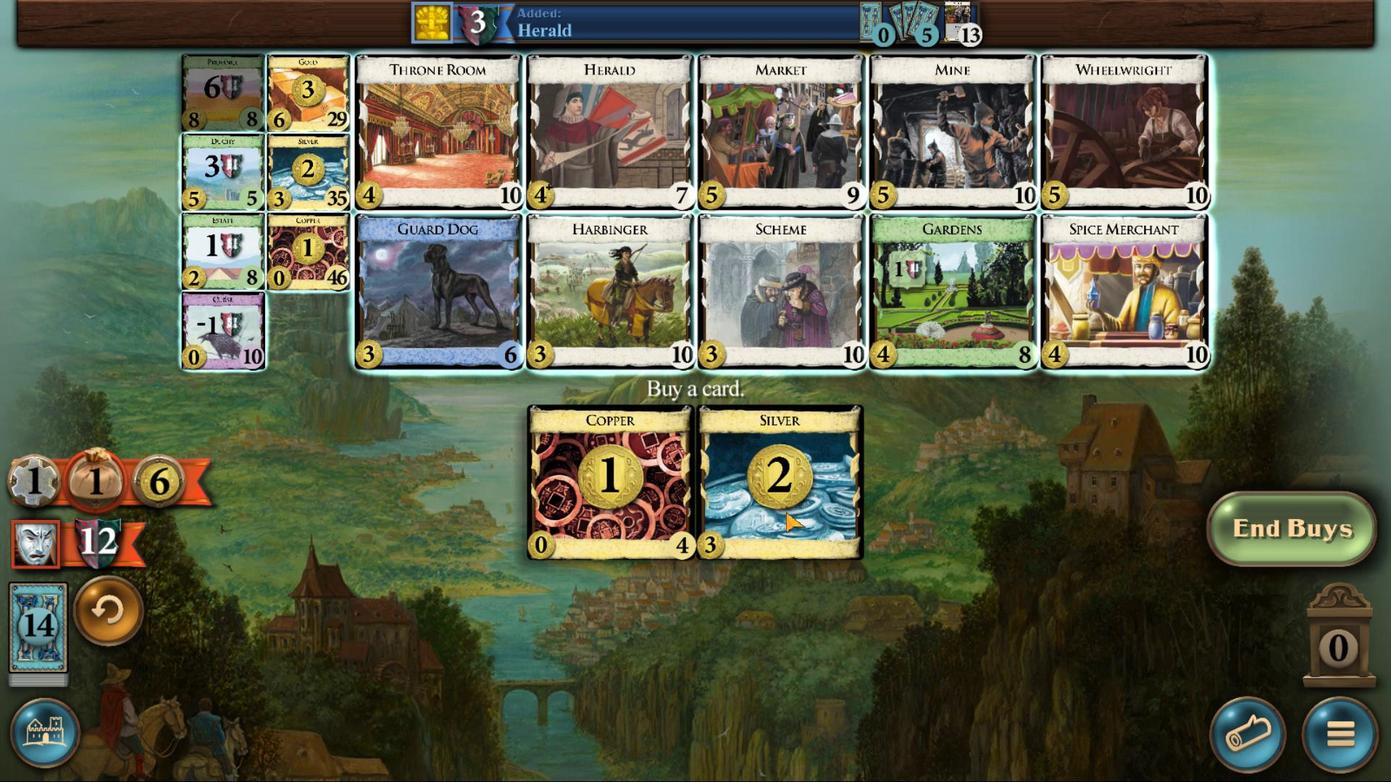 
Action: Mouse pressed left at (387, 661)
Screenshot: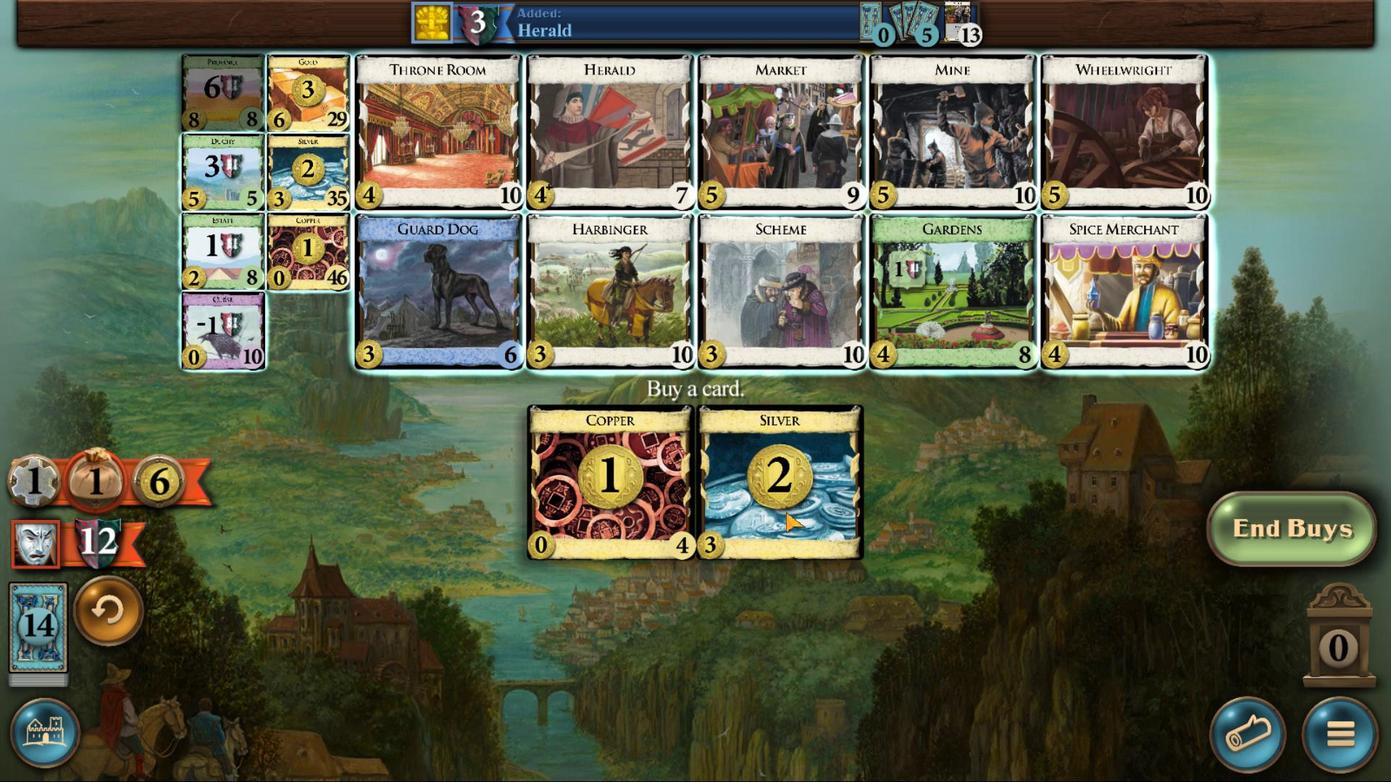 
Action: Mouse moved to (701, 454)
Screenshot: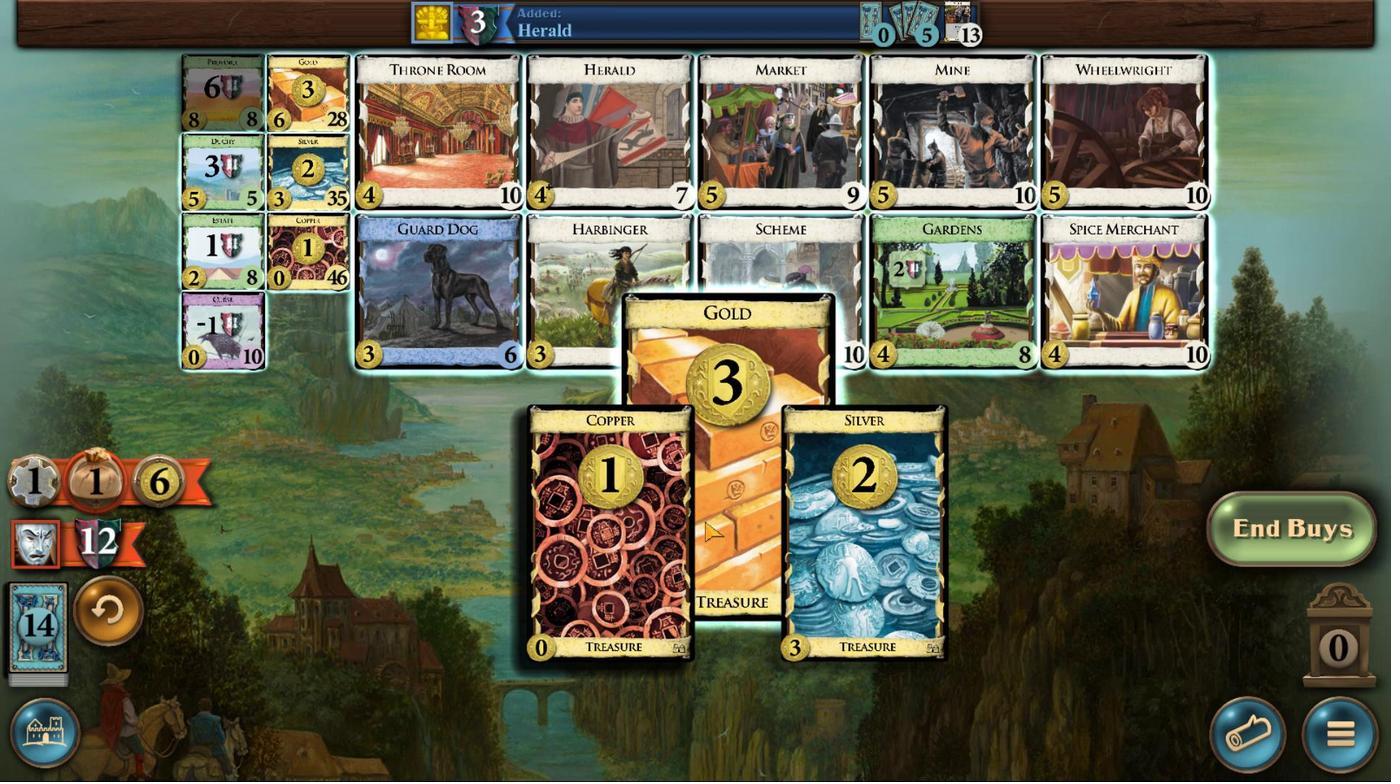 
Action: Mouse pressed left at (701, 454)
Screenshot: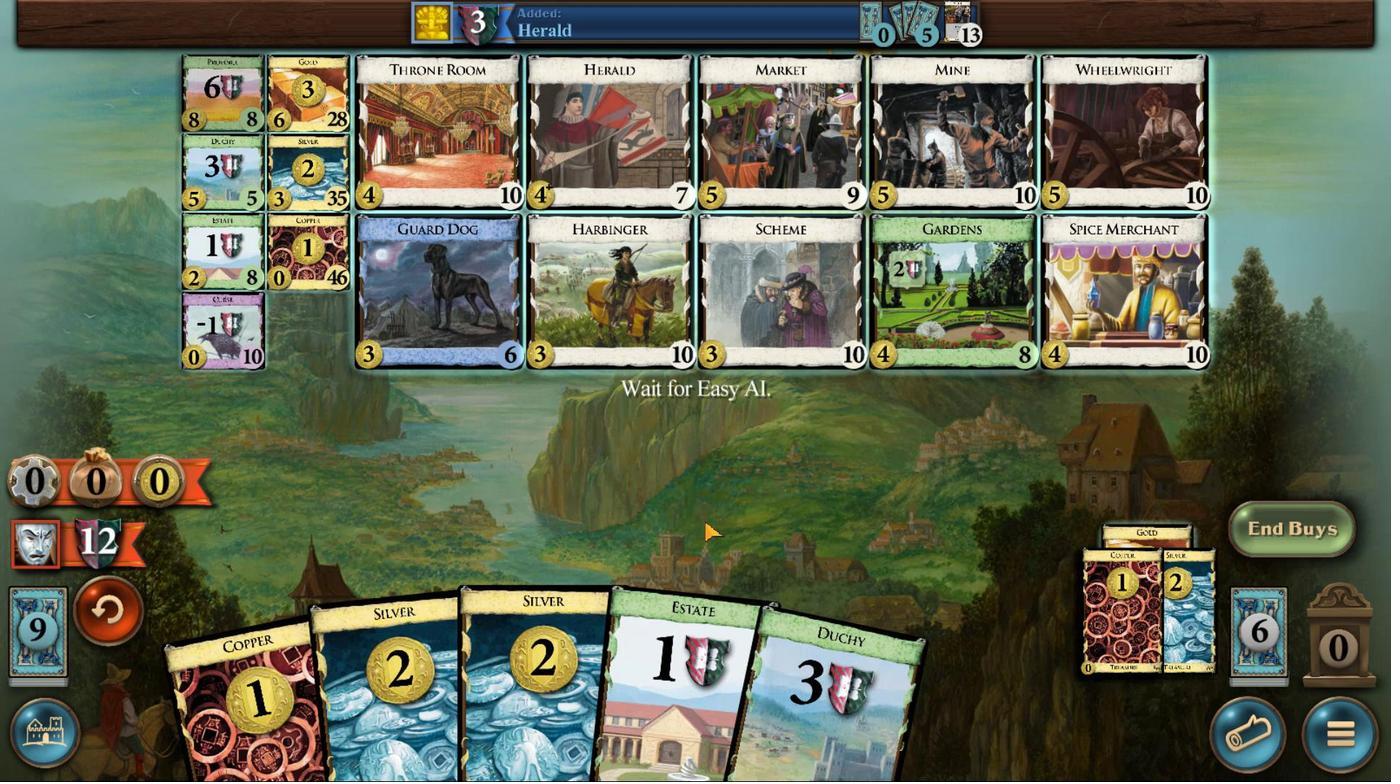 
Action: Mouse moved to (574, 649)
Screenshot: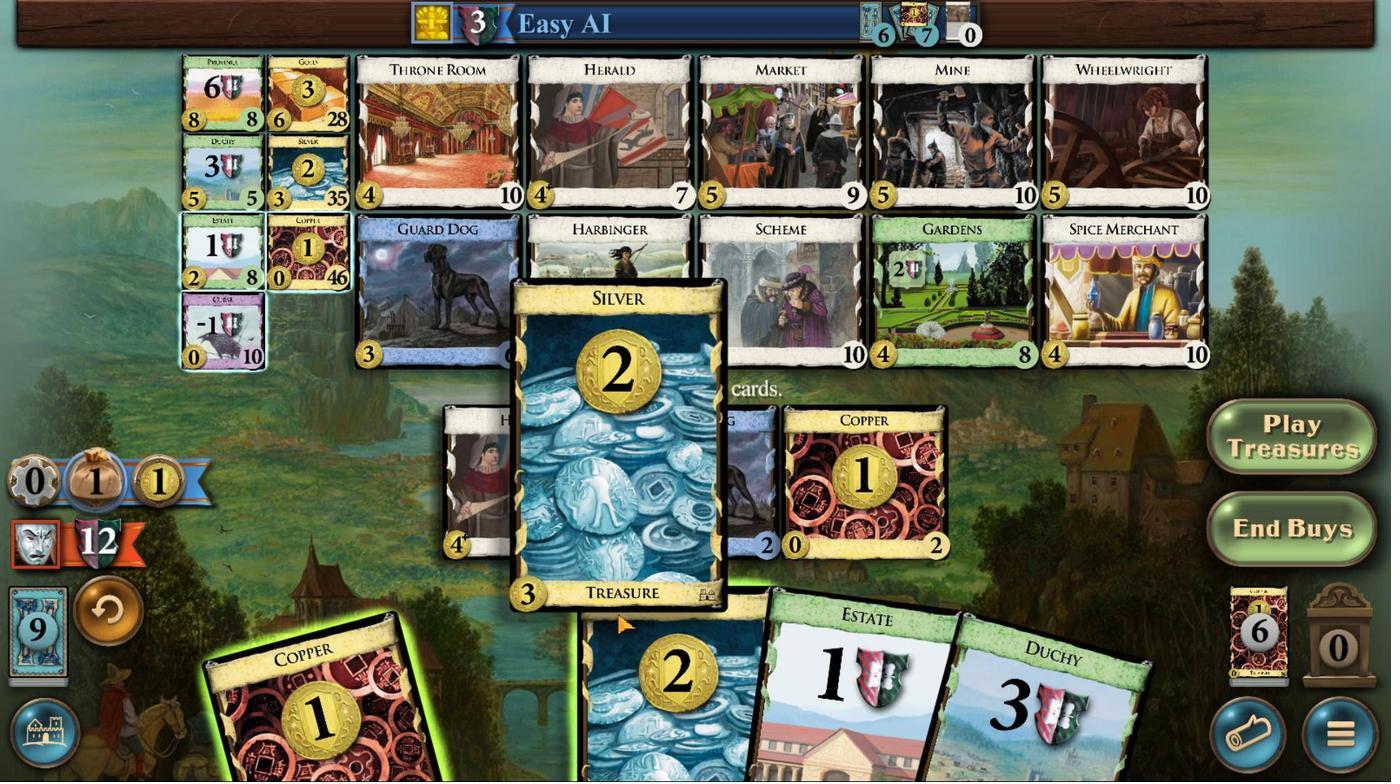 
Action: Mouse pressed left at (574, 649)
Screenshot: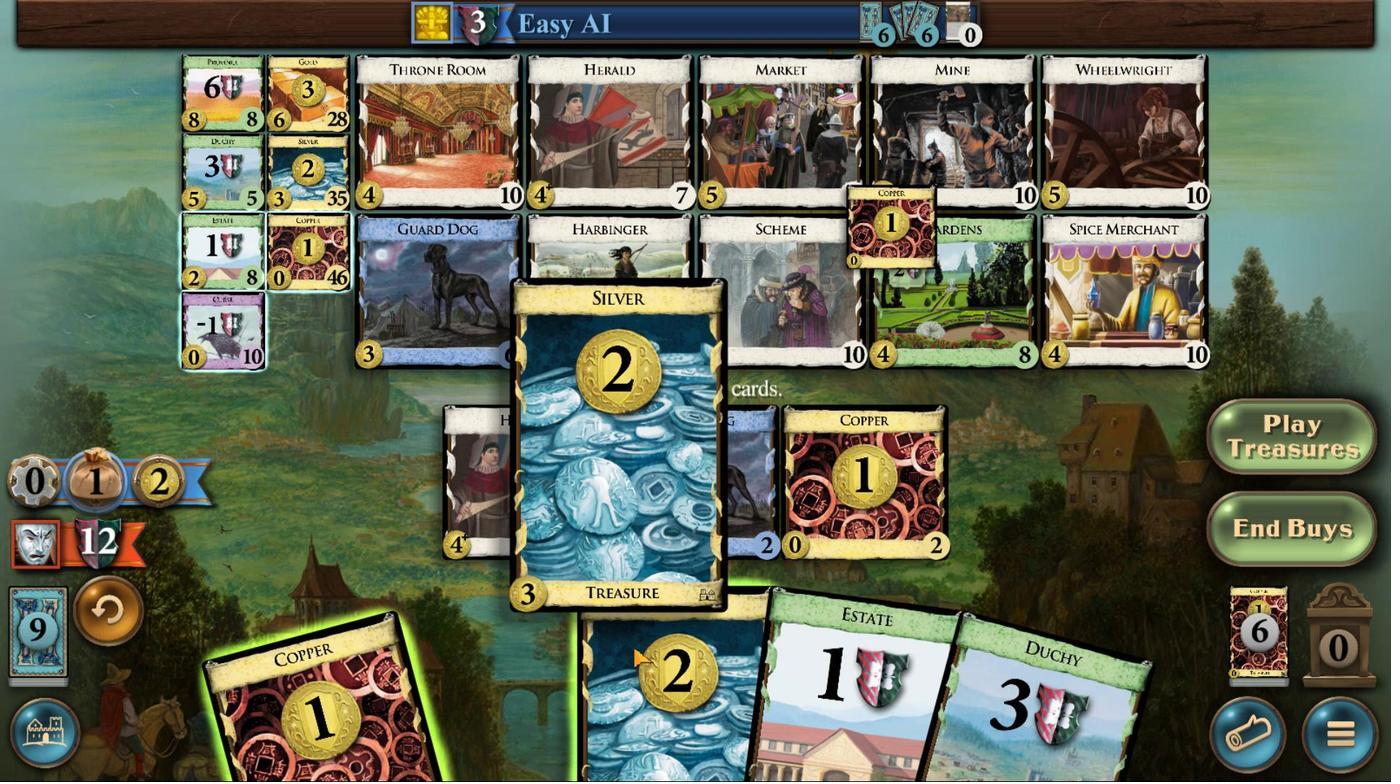 
Action: Mouse moved to (408, 660)
Screenshot: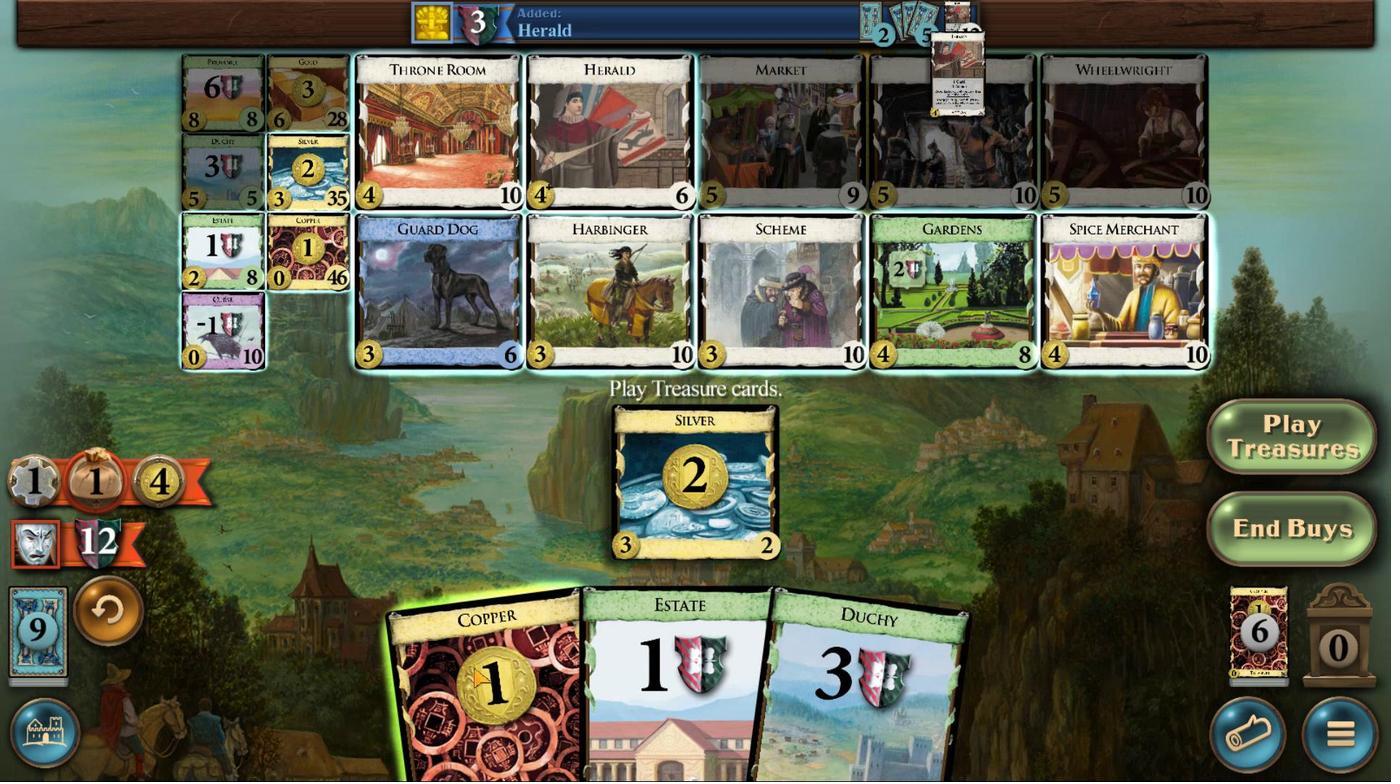
Action: Mouse pressed left at (408, 660)
Screenshot: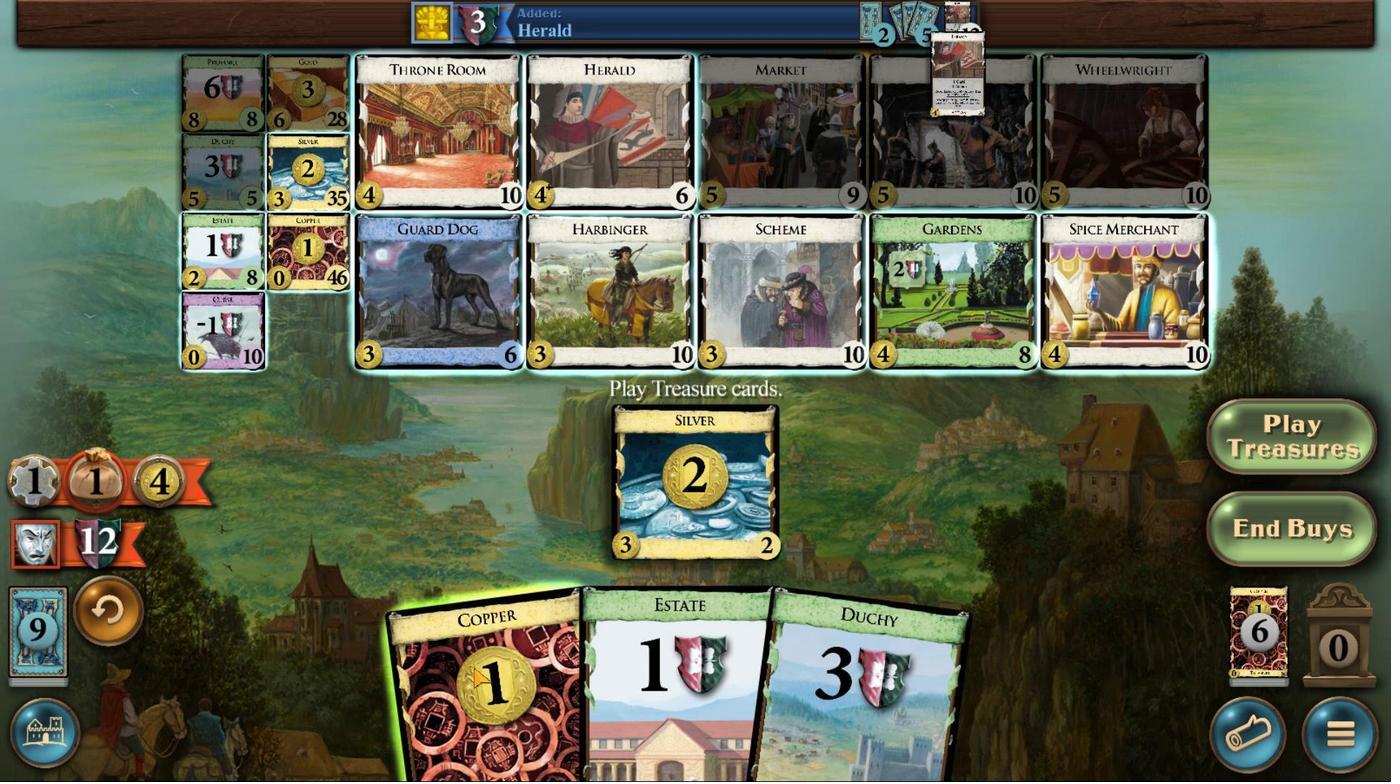 
Action: Mouse moved to (566, 656)
Screenshot: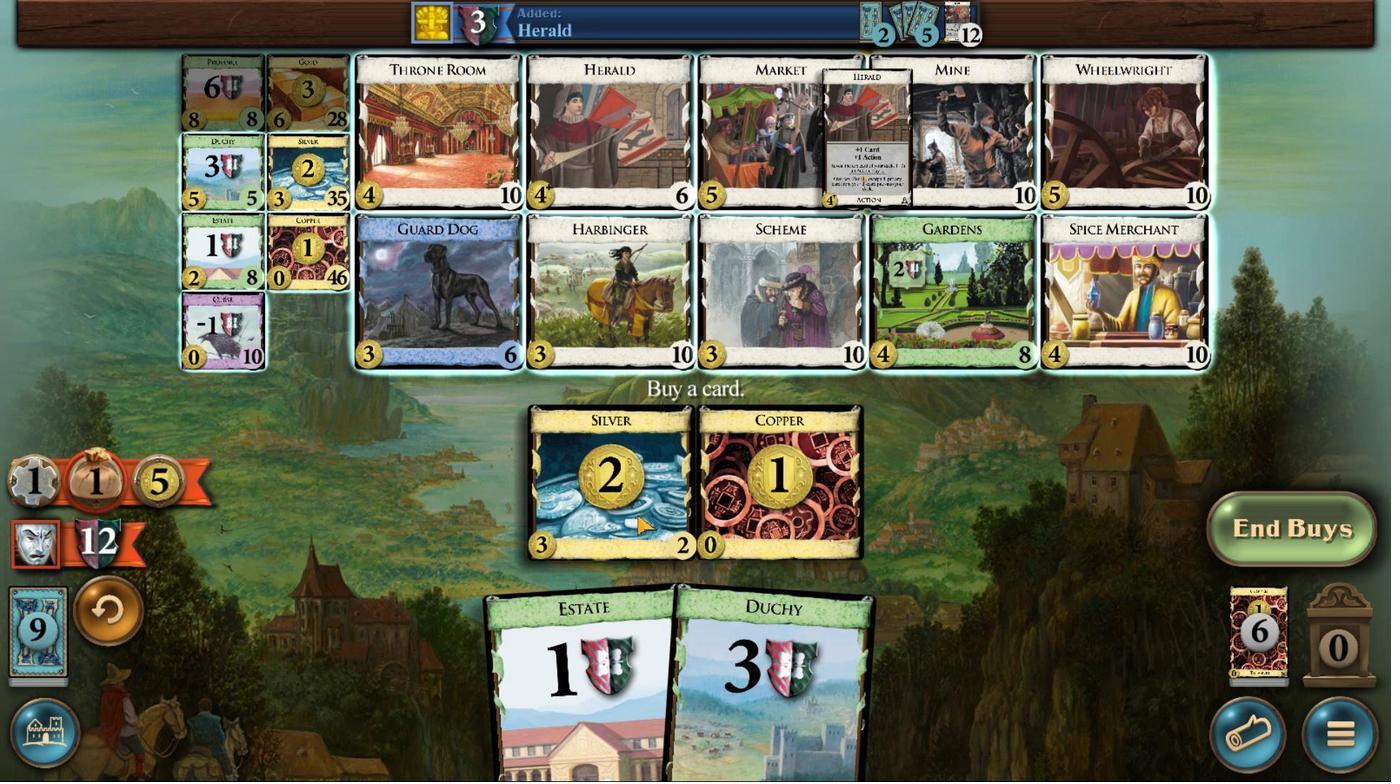 
Action: Mouse pressed left at (566, 656)
Screenshot: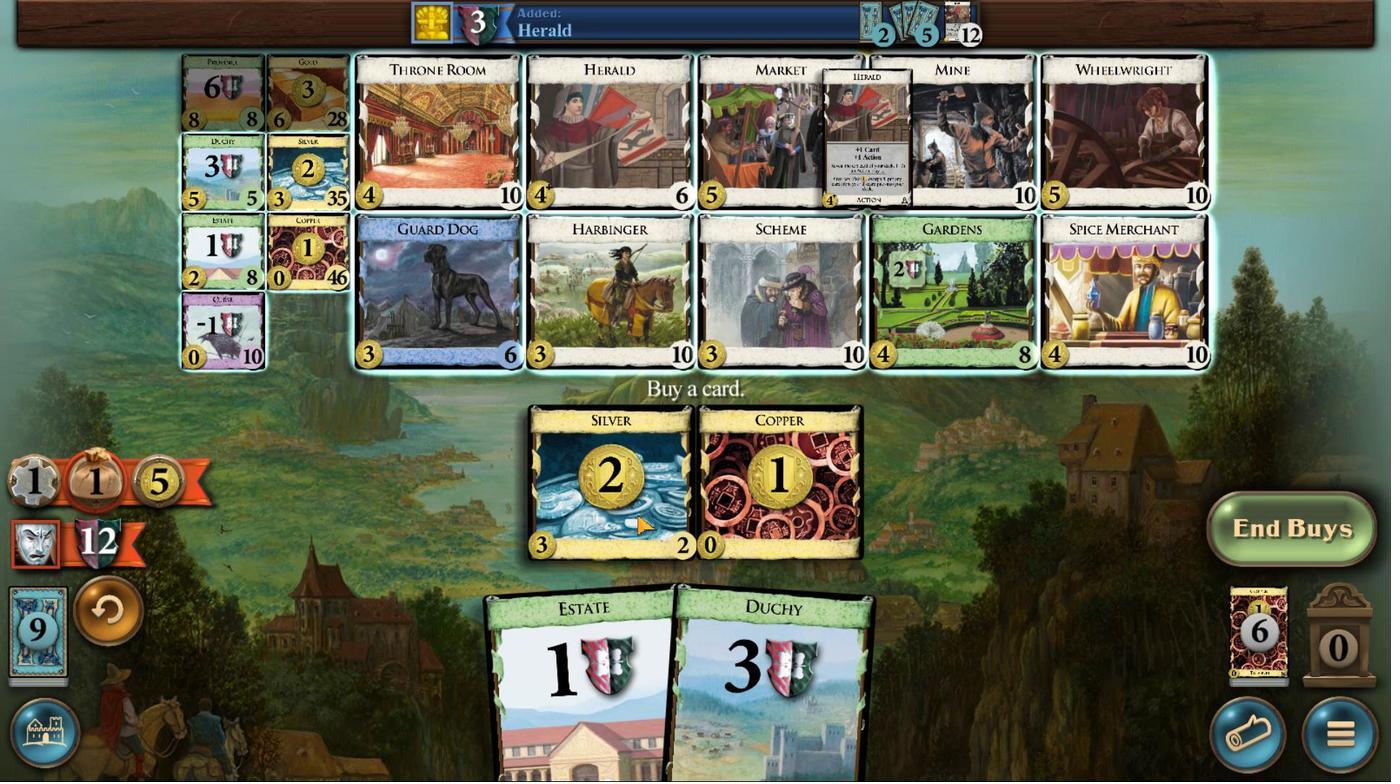 
Action: Mouse moved to (790, 479)
Screenshot: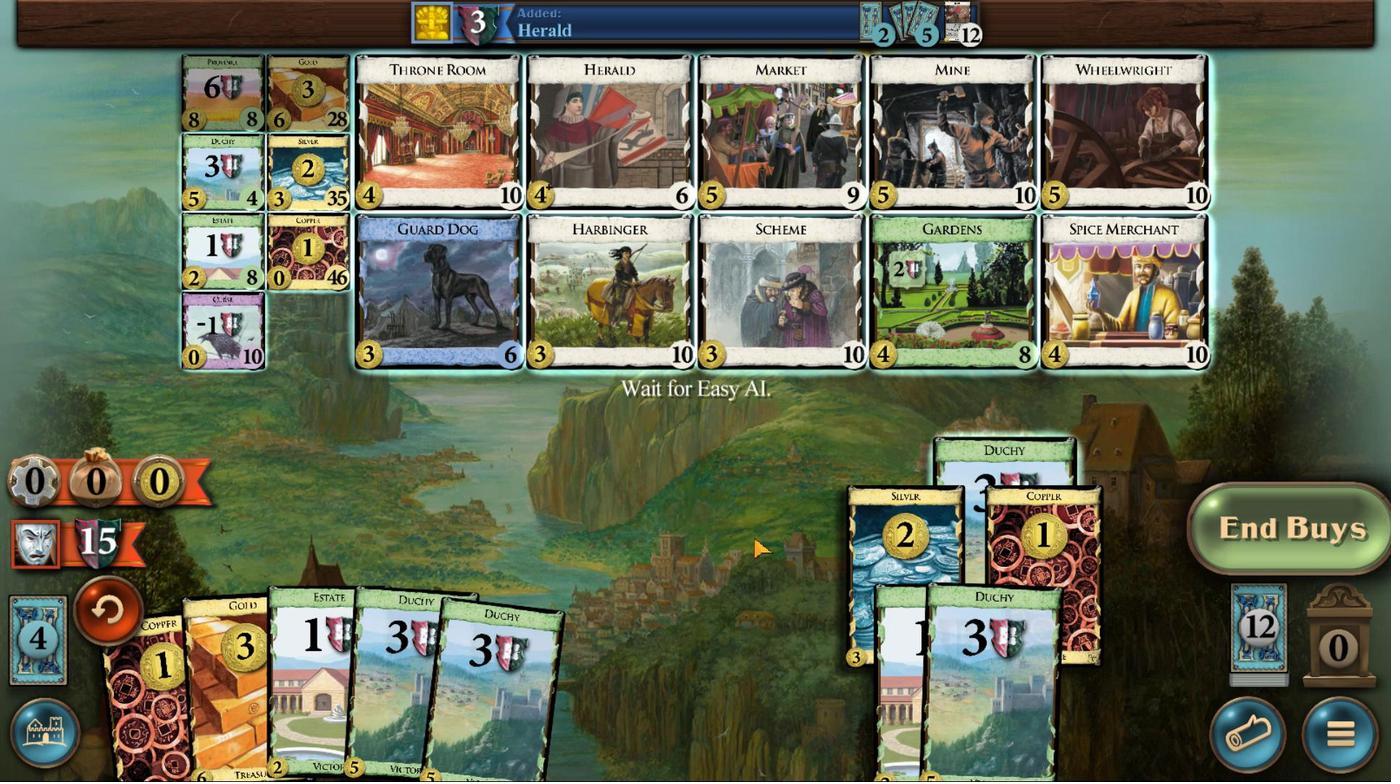 
Action: Mouse pressed left at (790, 479)
Screenshot: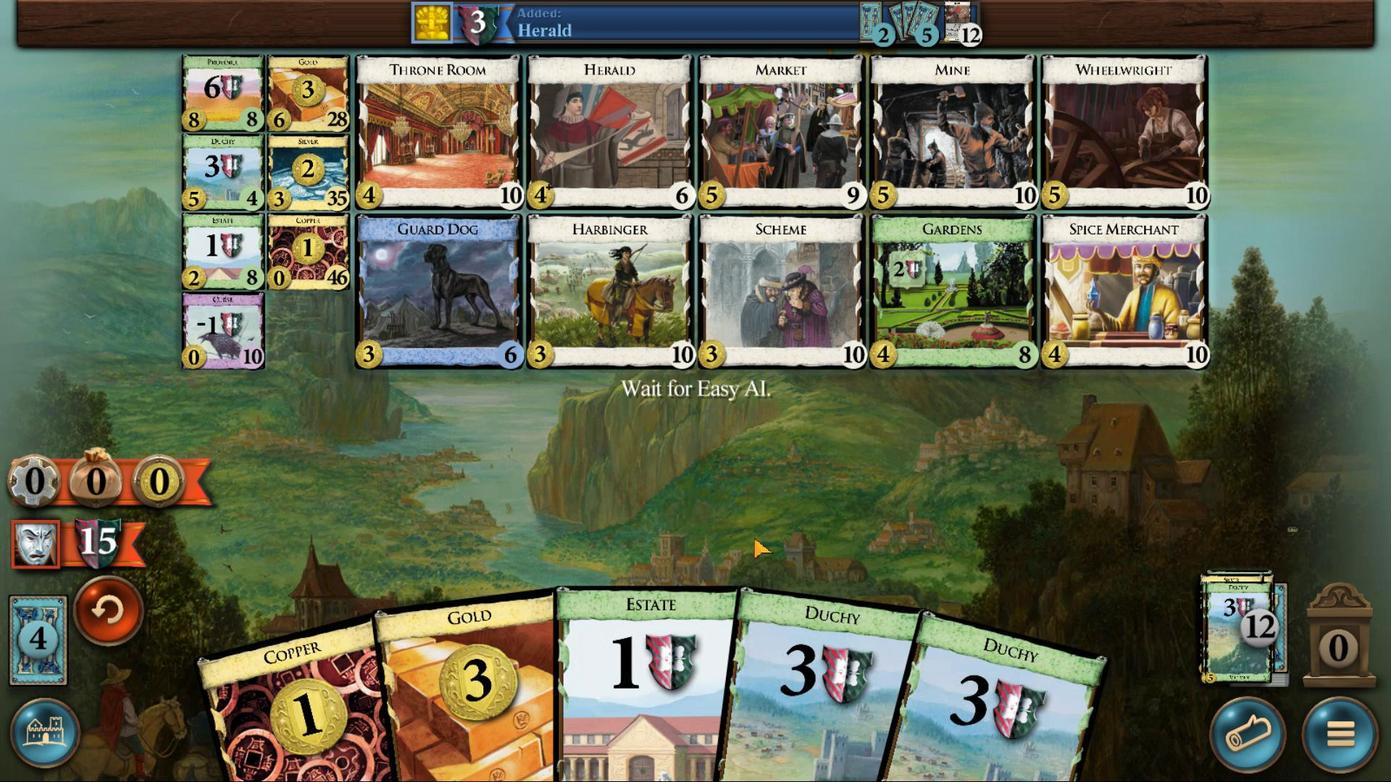 
Action: Mouse moved to (621, 658)
Screenshot: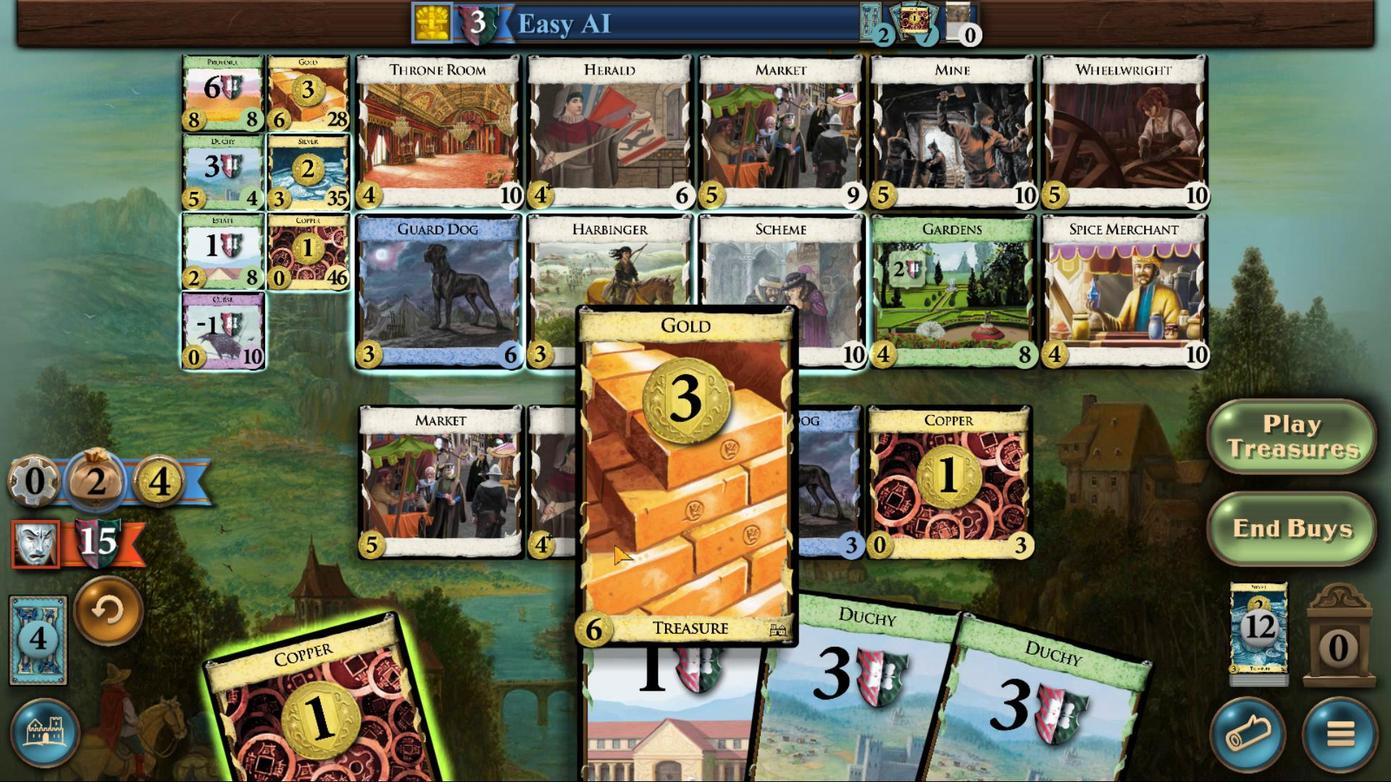 
Action: Mouse pressed left at (621, 658)
Screenshot: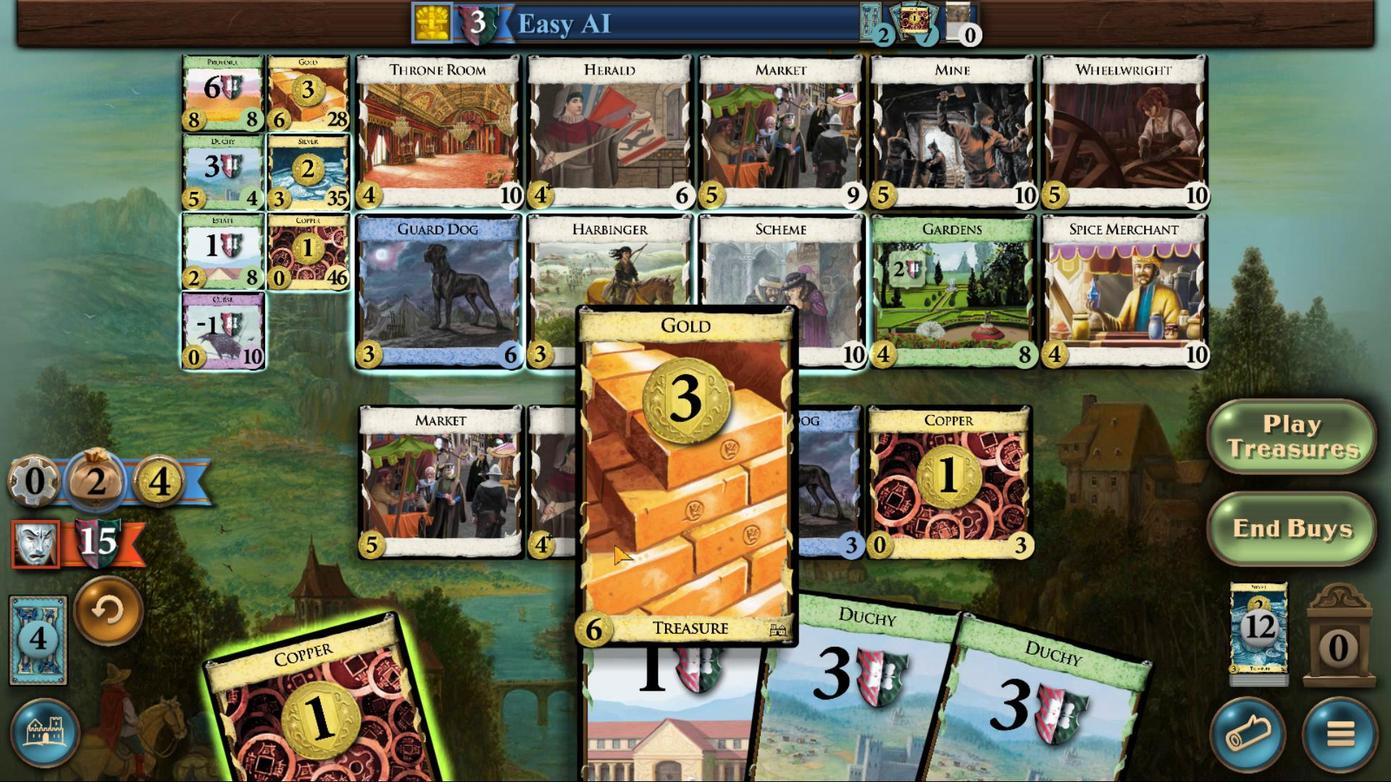 
Action: Mouse moved to (661, 656)
Screenshot: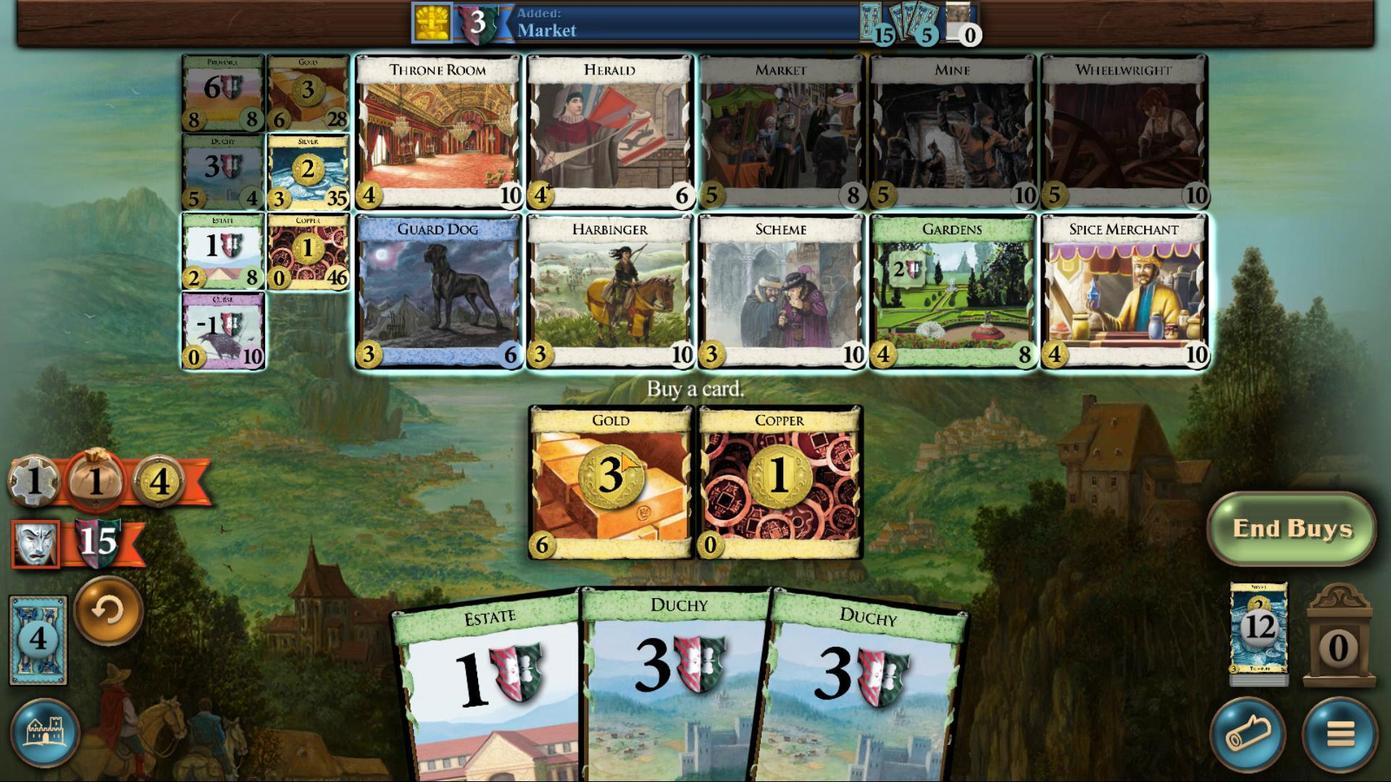 
Action: Mouse pressed left at (661, 656)
Screenshot: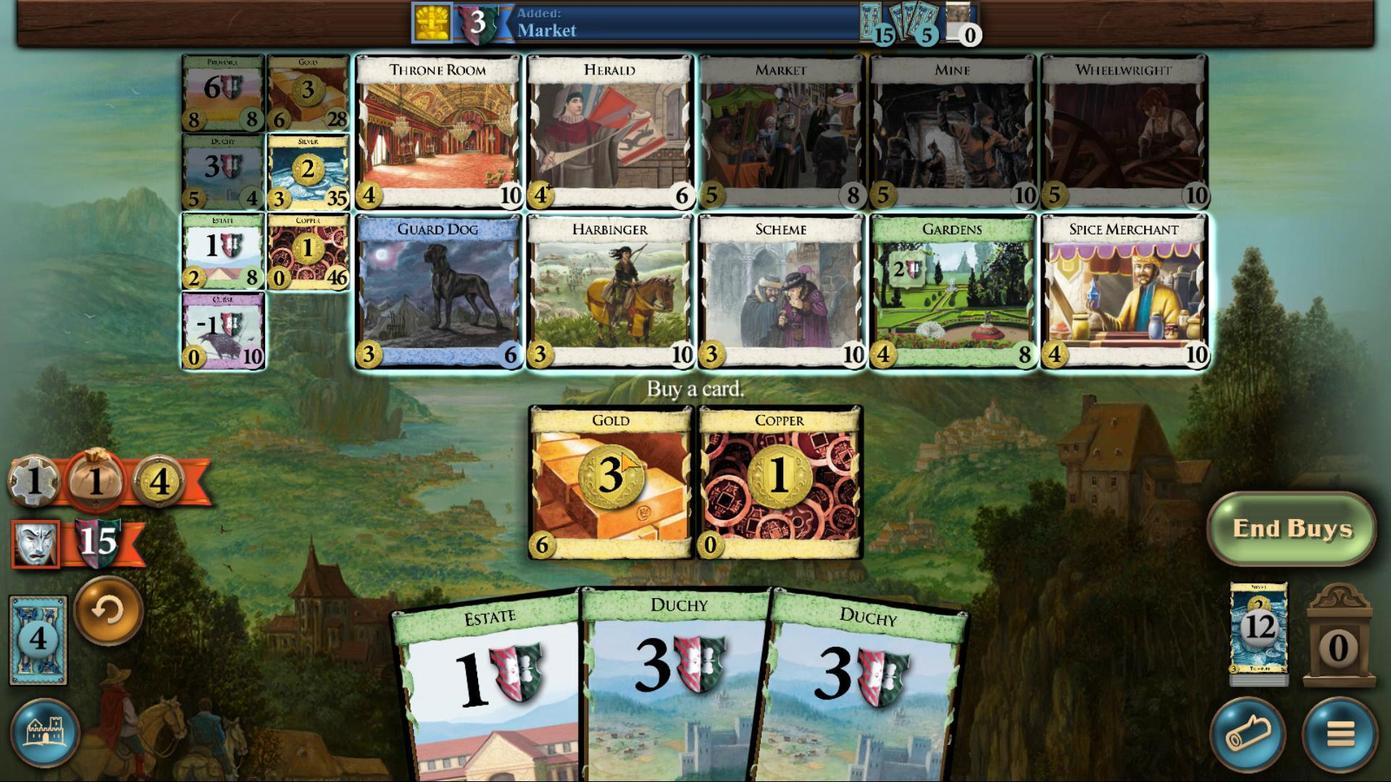 
Action: Mouse moved to (711, 485)
Screenshot: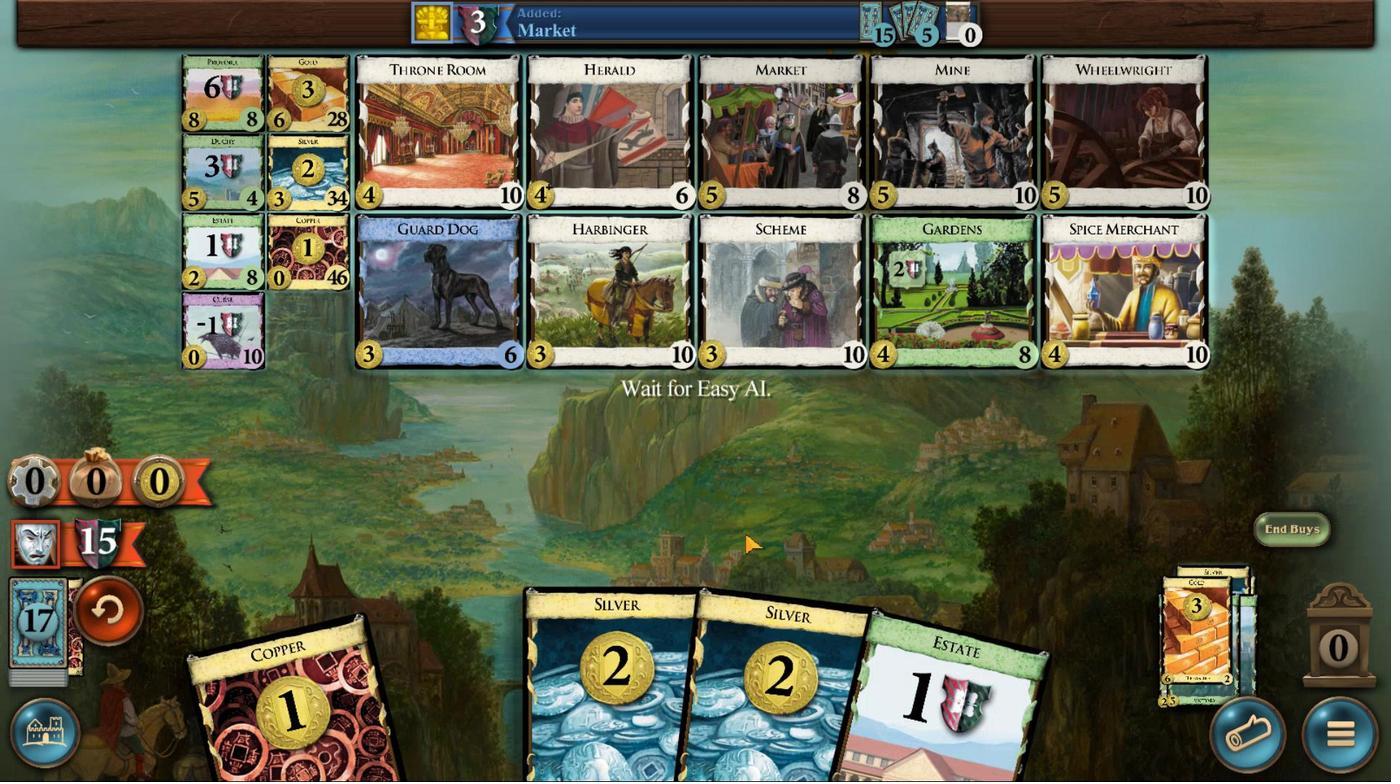 
Action: Mouse pressed left at (711, 485)
Screenshot: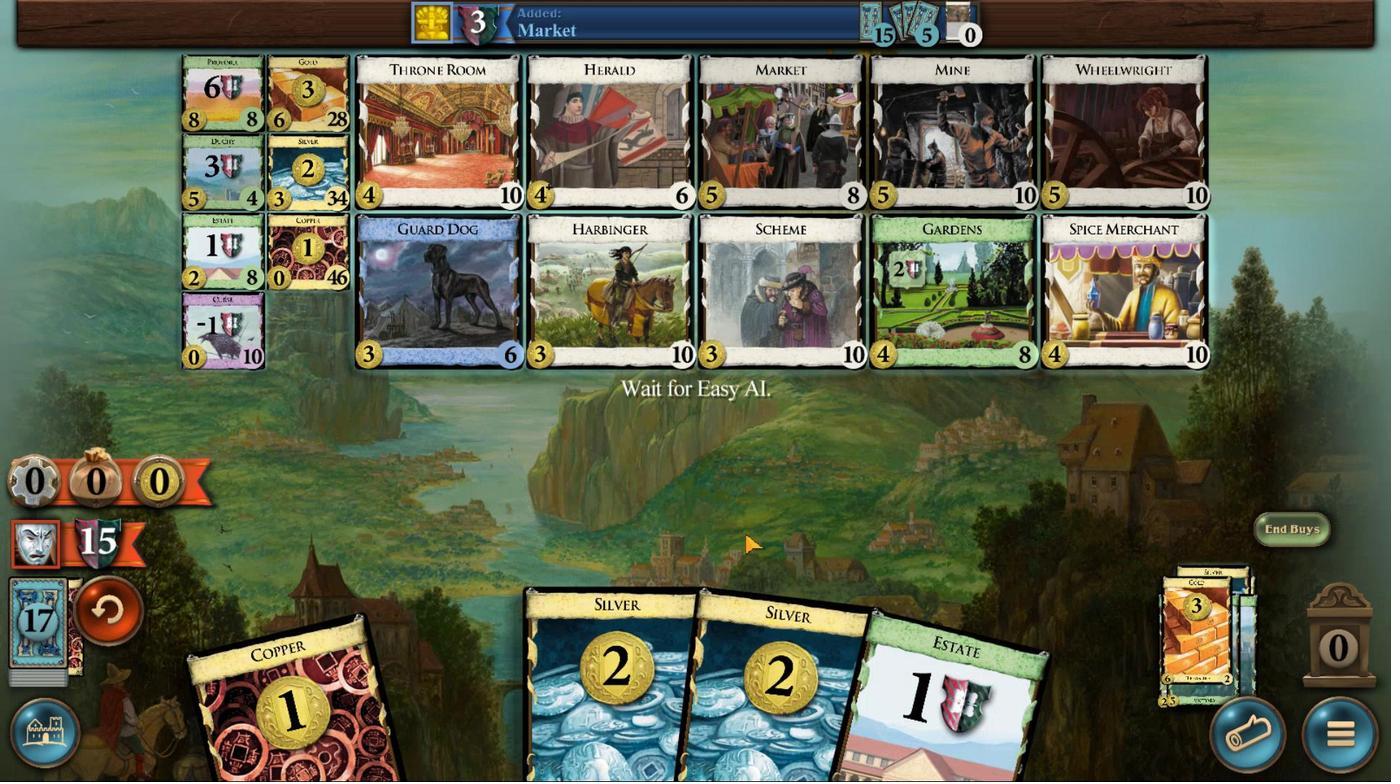 
Action: Mouse moved to (367, 643)
Screenshot: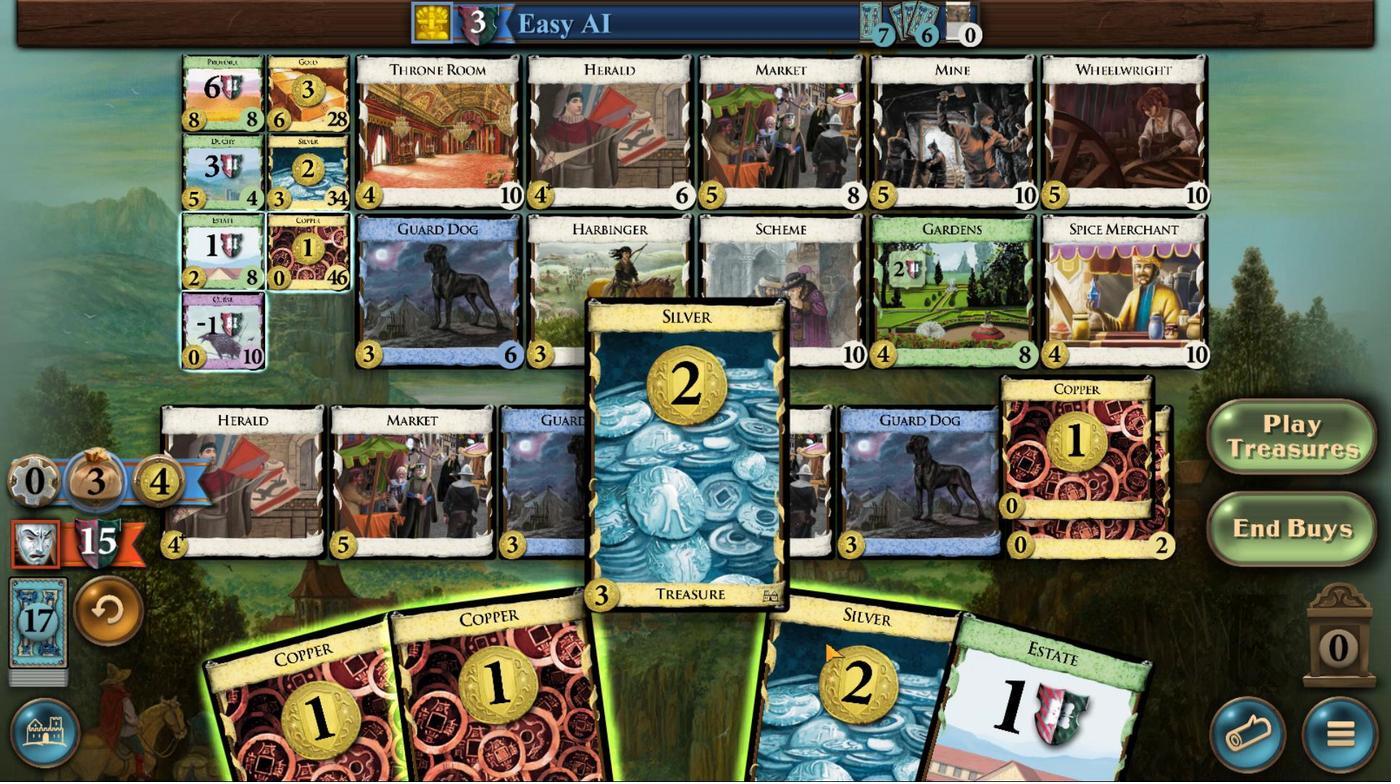 
Action: Mouse pressed left at (367, 643)
Screenshot: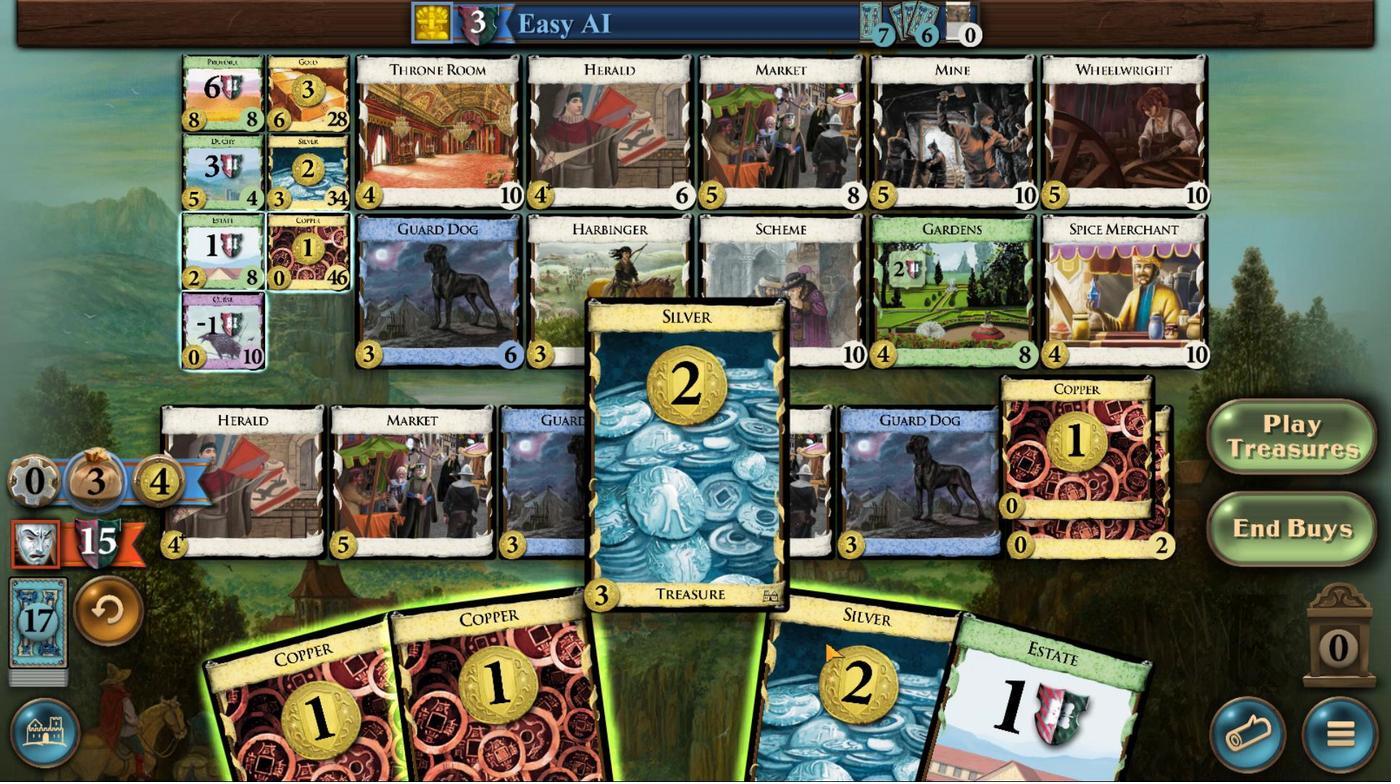 
Action: Mouse moved to (250, 647)
Screenshot: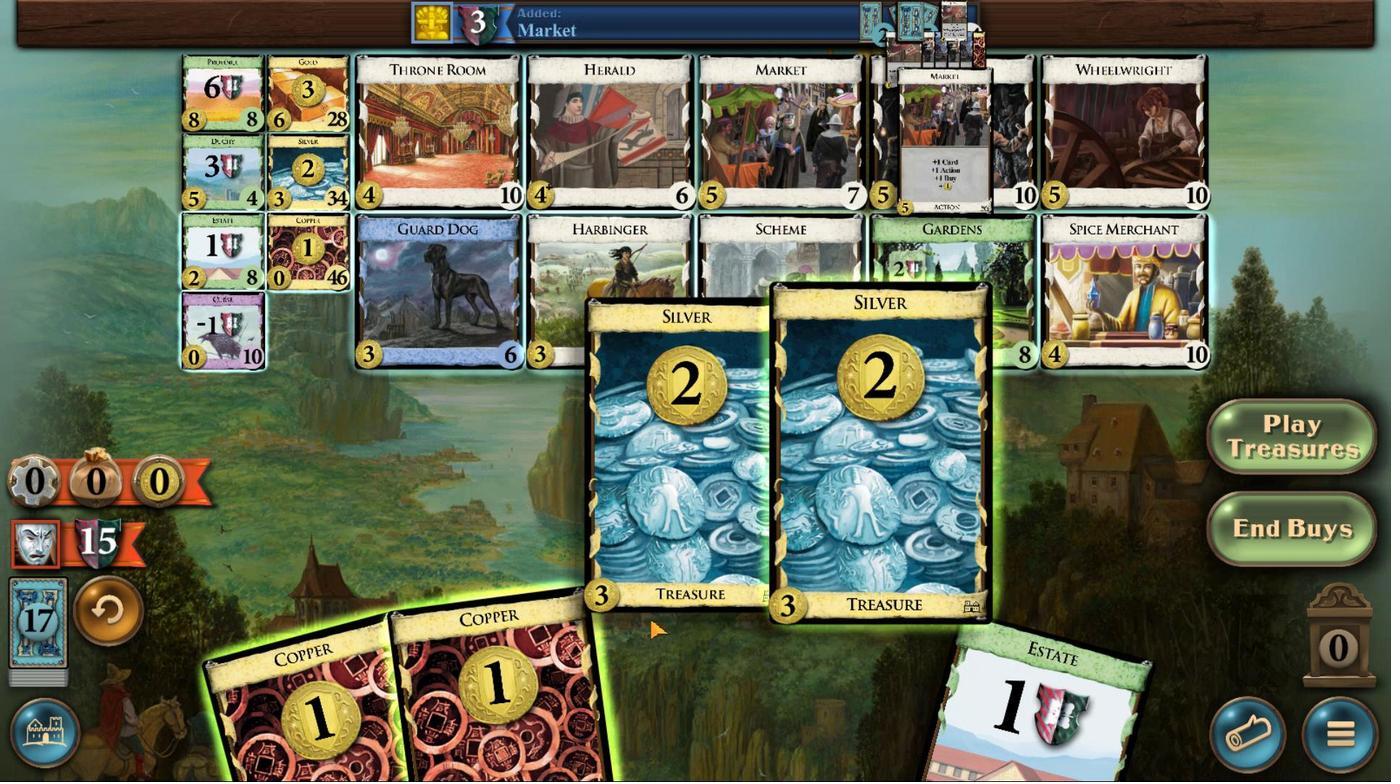 
Action: Mouse pressed left at (250, 647)
Screenshot: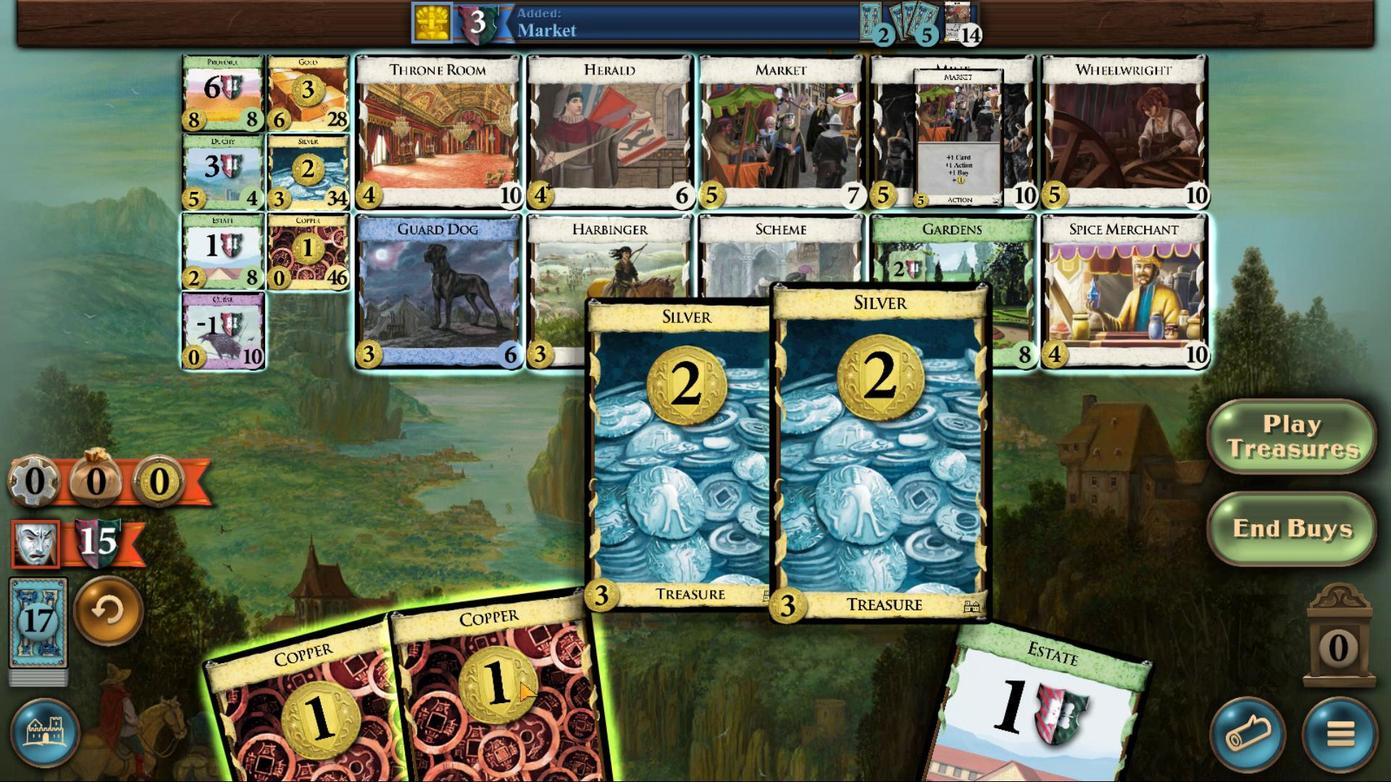
Action: Mouse moved to (562, 665)
Screenshot: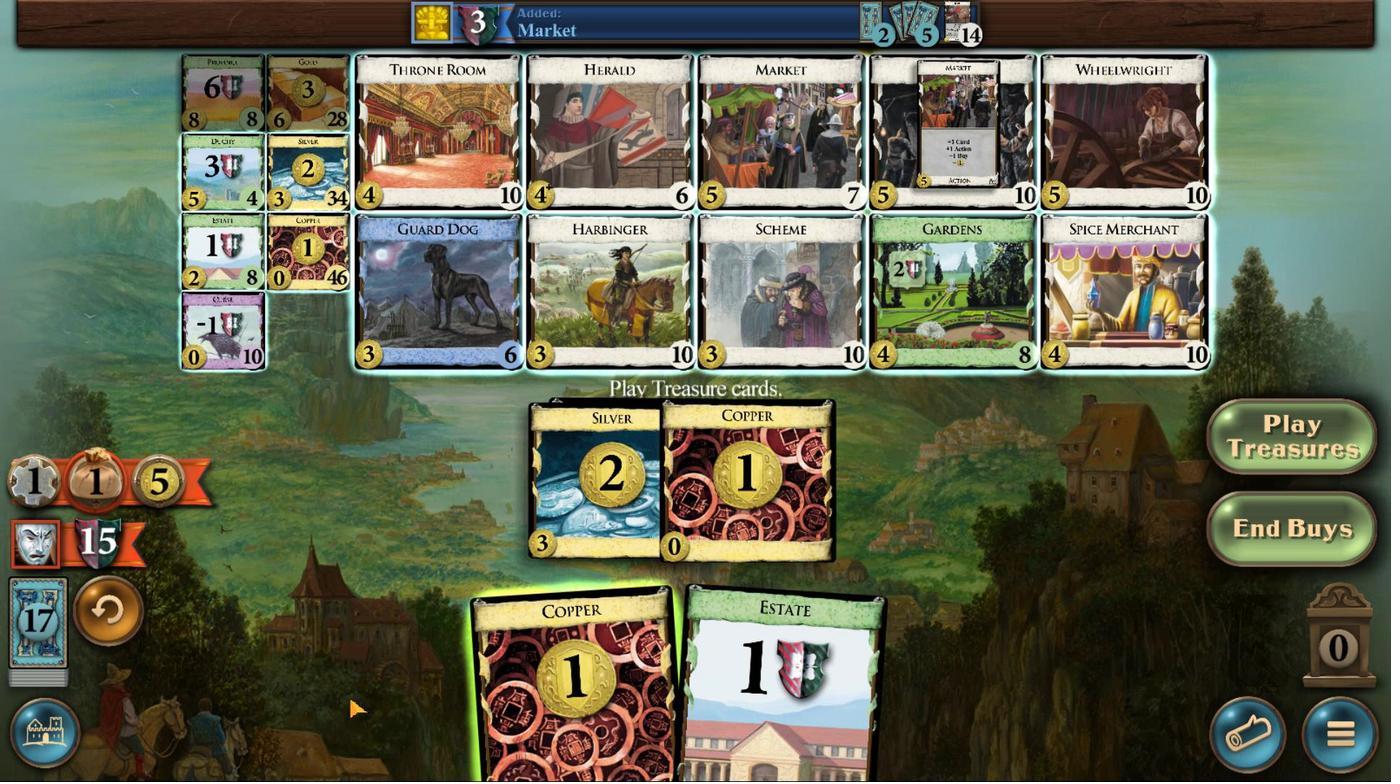 
Action: Mouse pressed left at (562, 665)
Screenshot: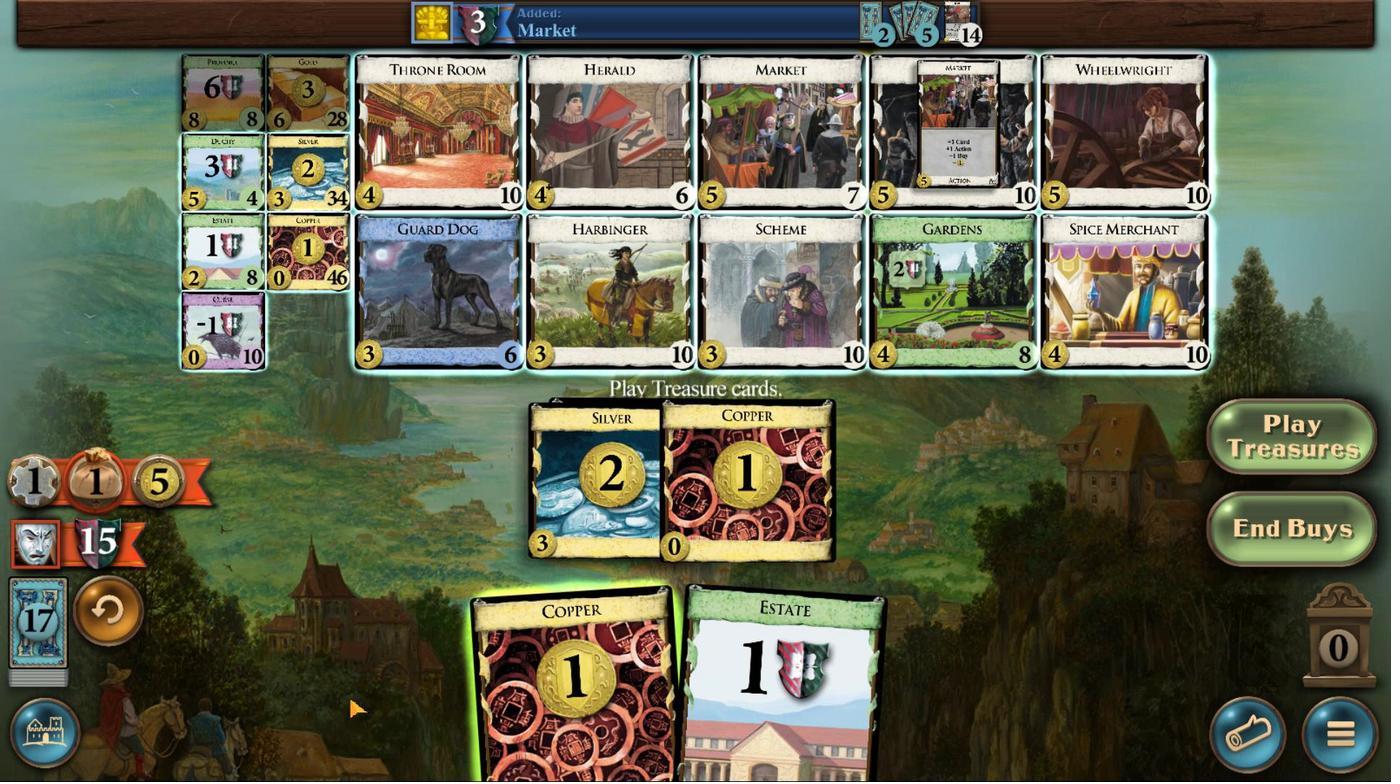 
Action: Mouse moved to (493, 666)
Screenshot: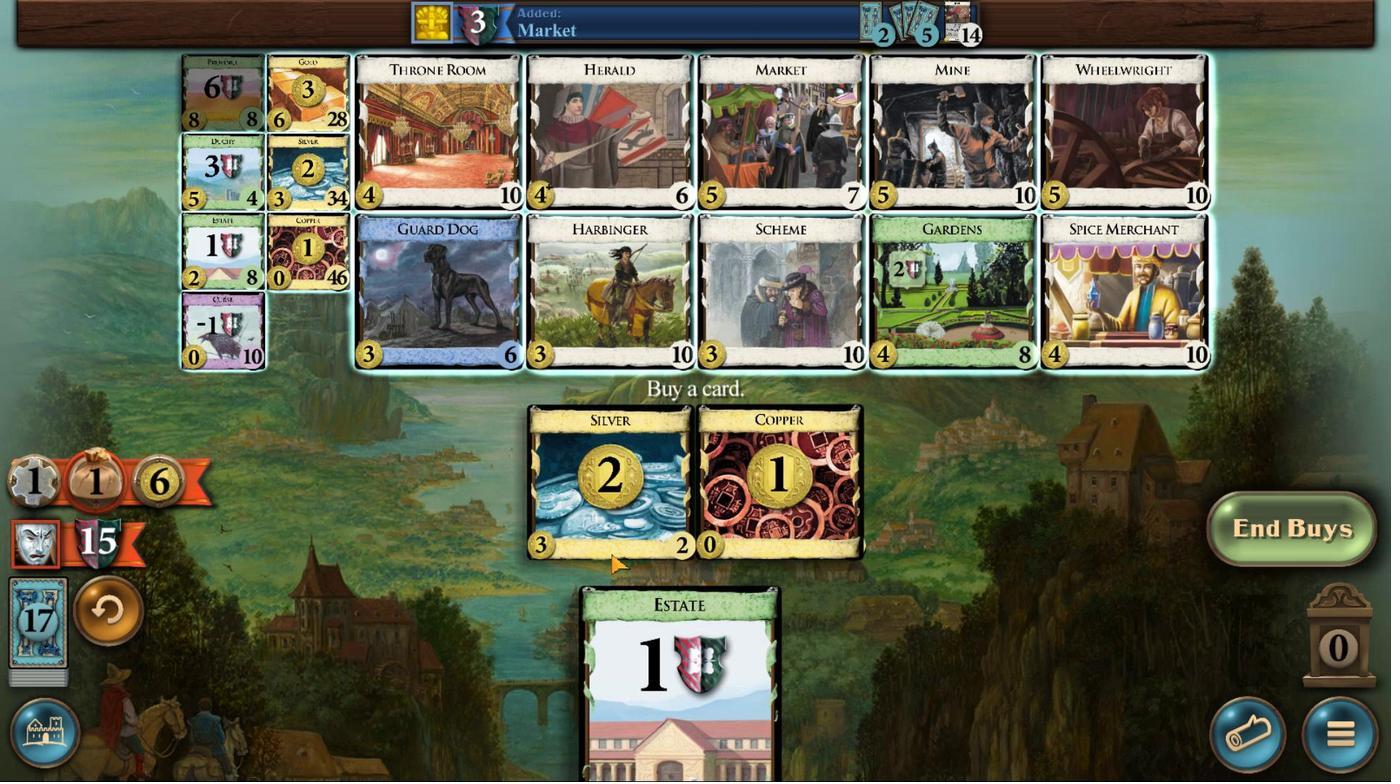 
Action: Mouse pressed left at (493, 666)
Screenshot: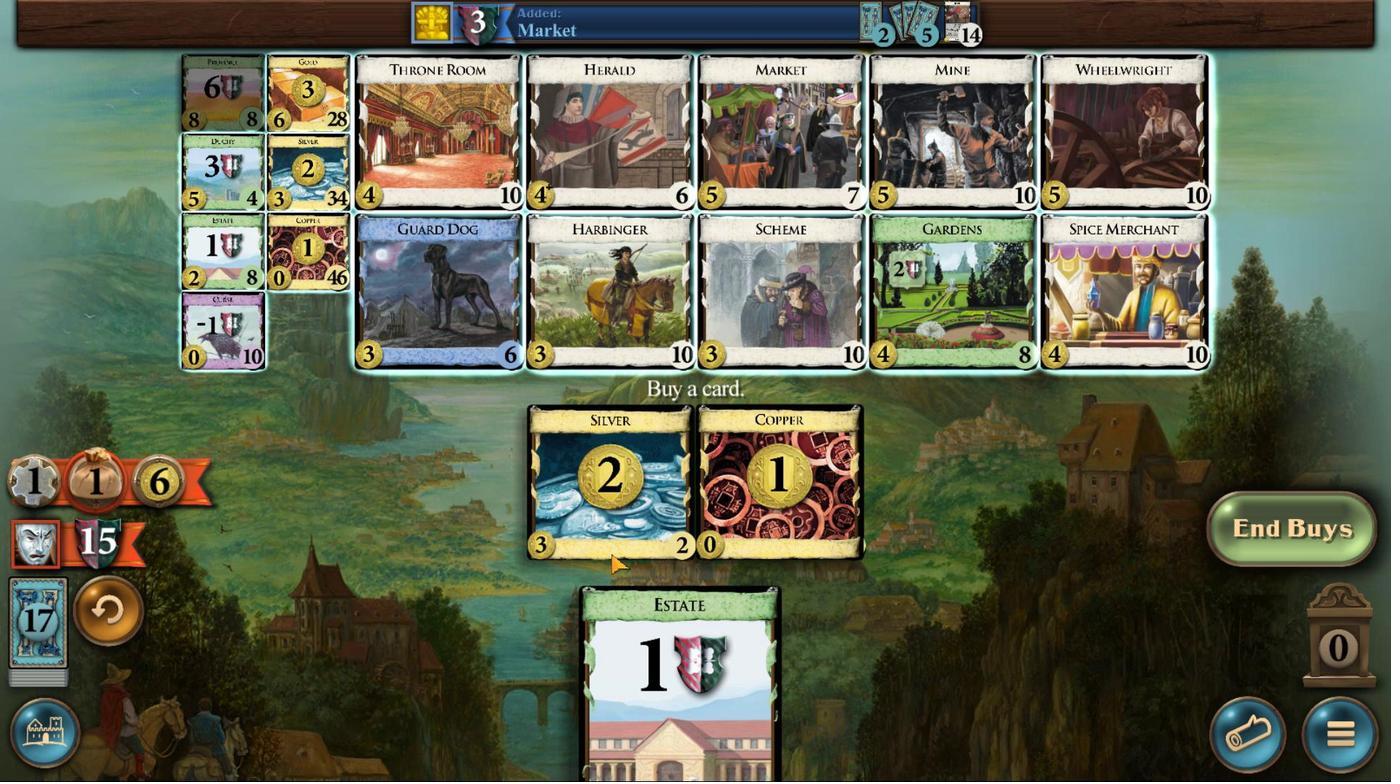 
Action: Mouse moved to (729, 461)
Screenshot: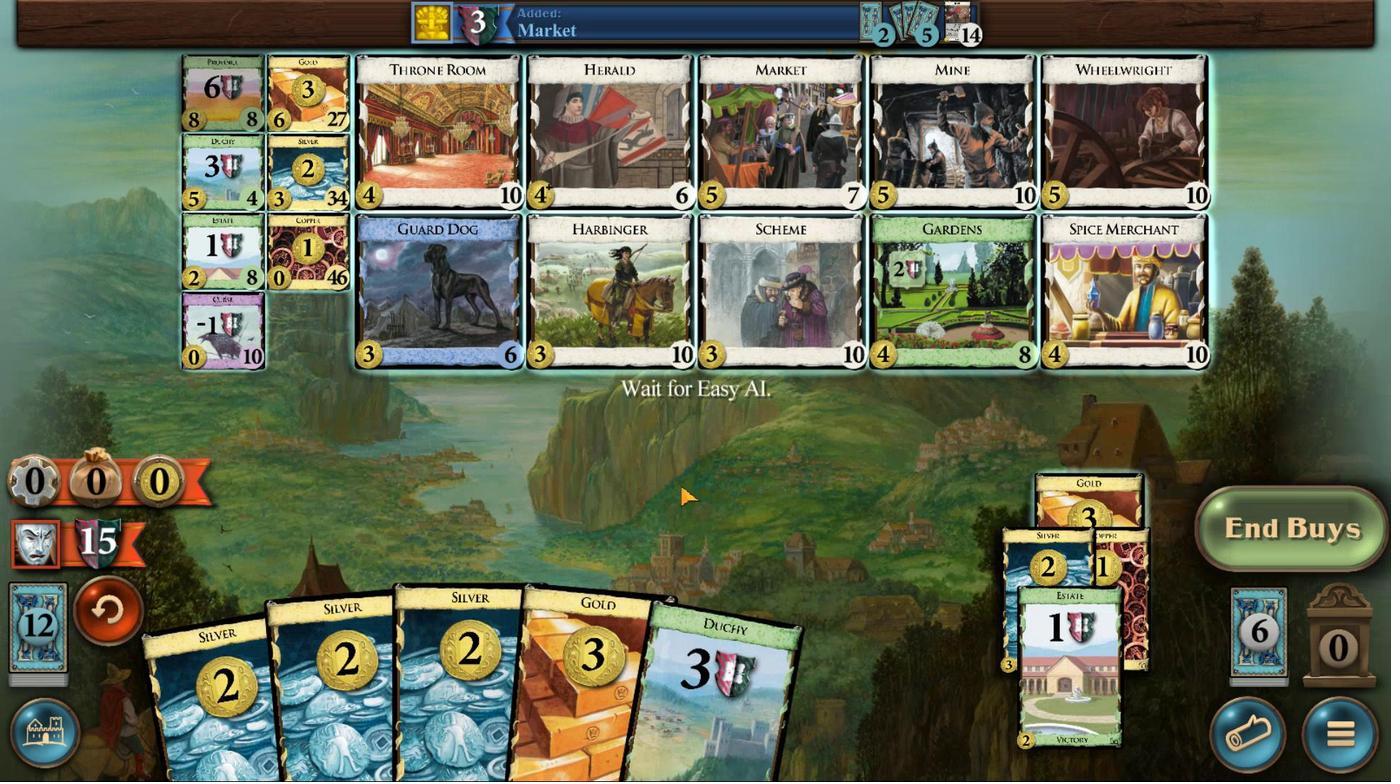 
Action: Mouse pressed left at (729, 461)
Screenshot: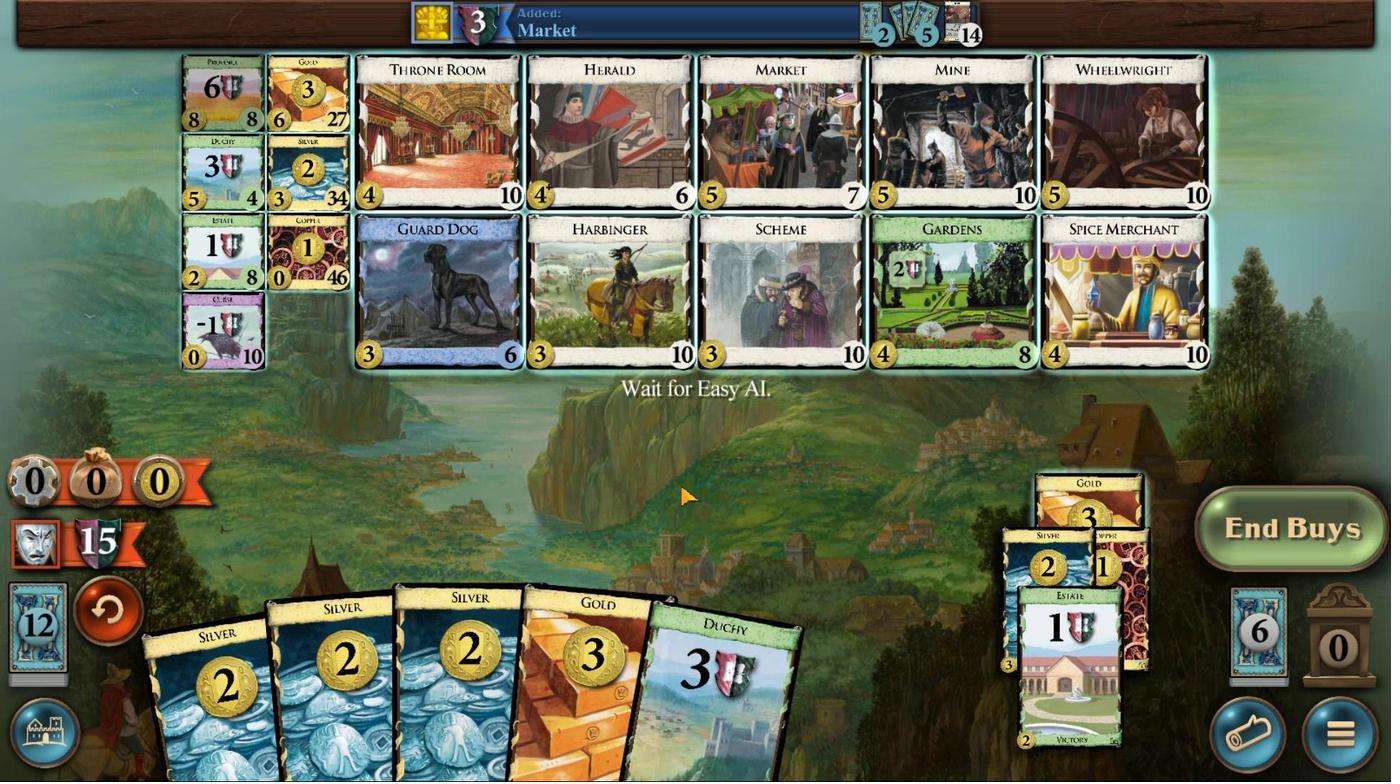 
Action: Mouse moved to (367, 640)
Screenshot: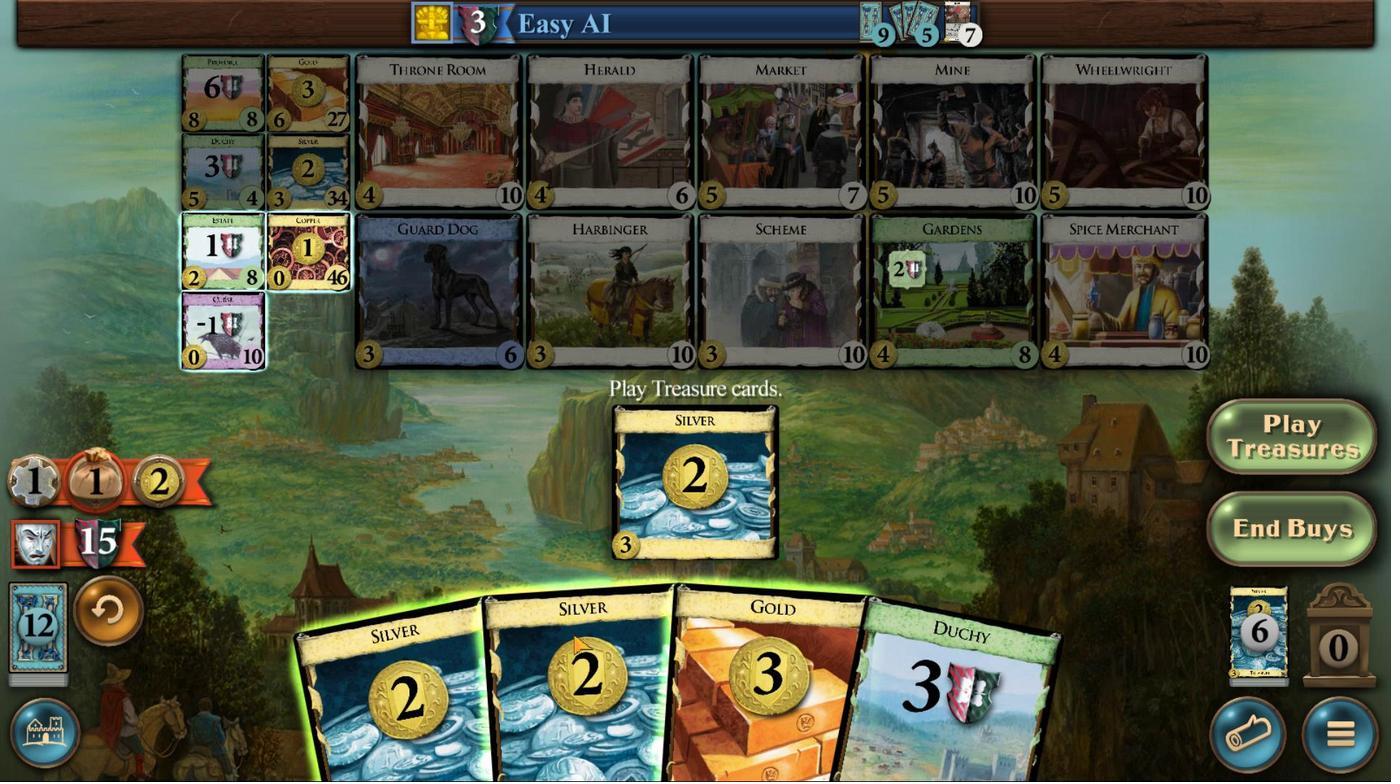 
Action: Mouse pressed left at (367, 640)
Screenshot: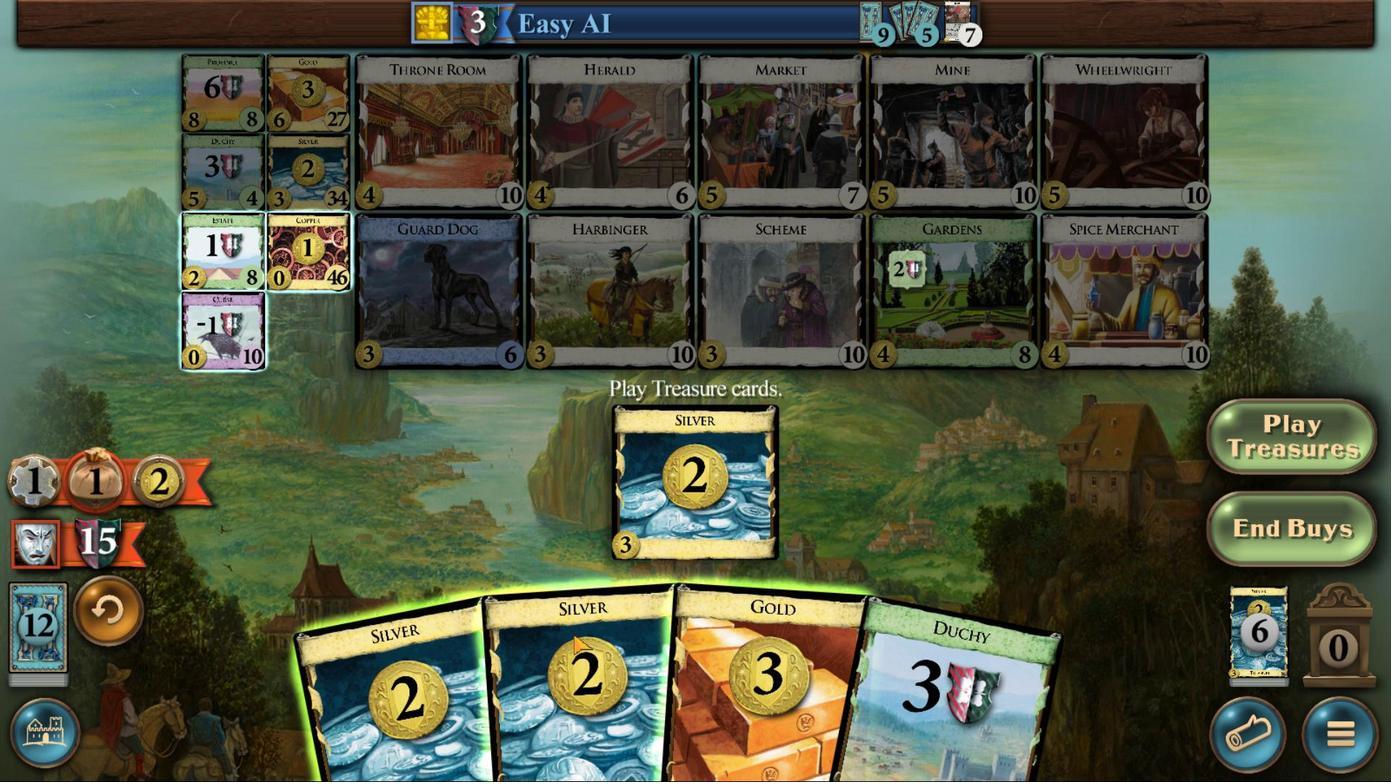 
Action: Mouse moved to (477, 644)
Screenshot: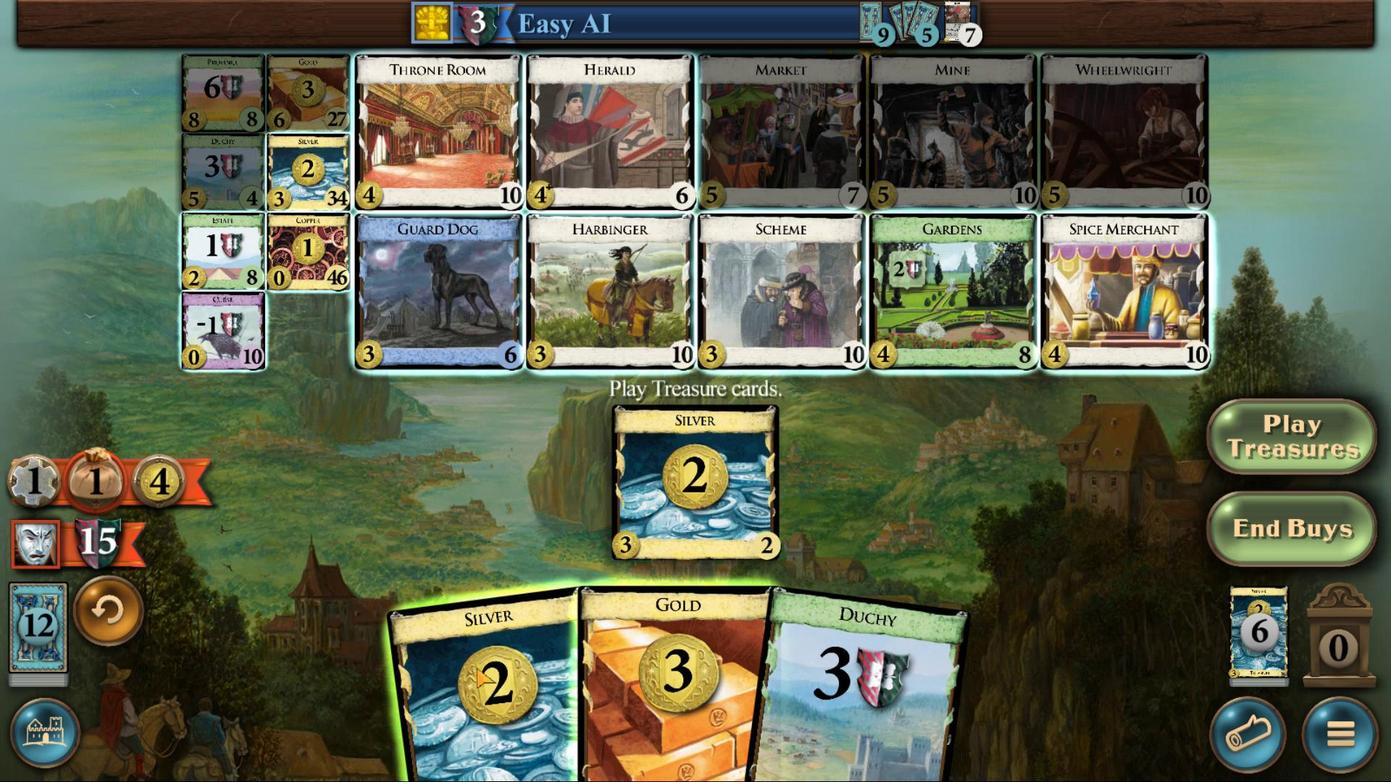 
Action: Mouse pressed left at (477, 644)
Screenshot: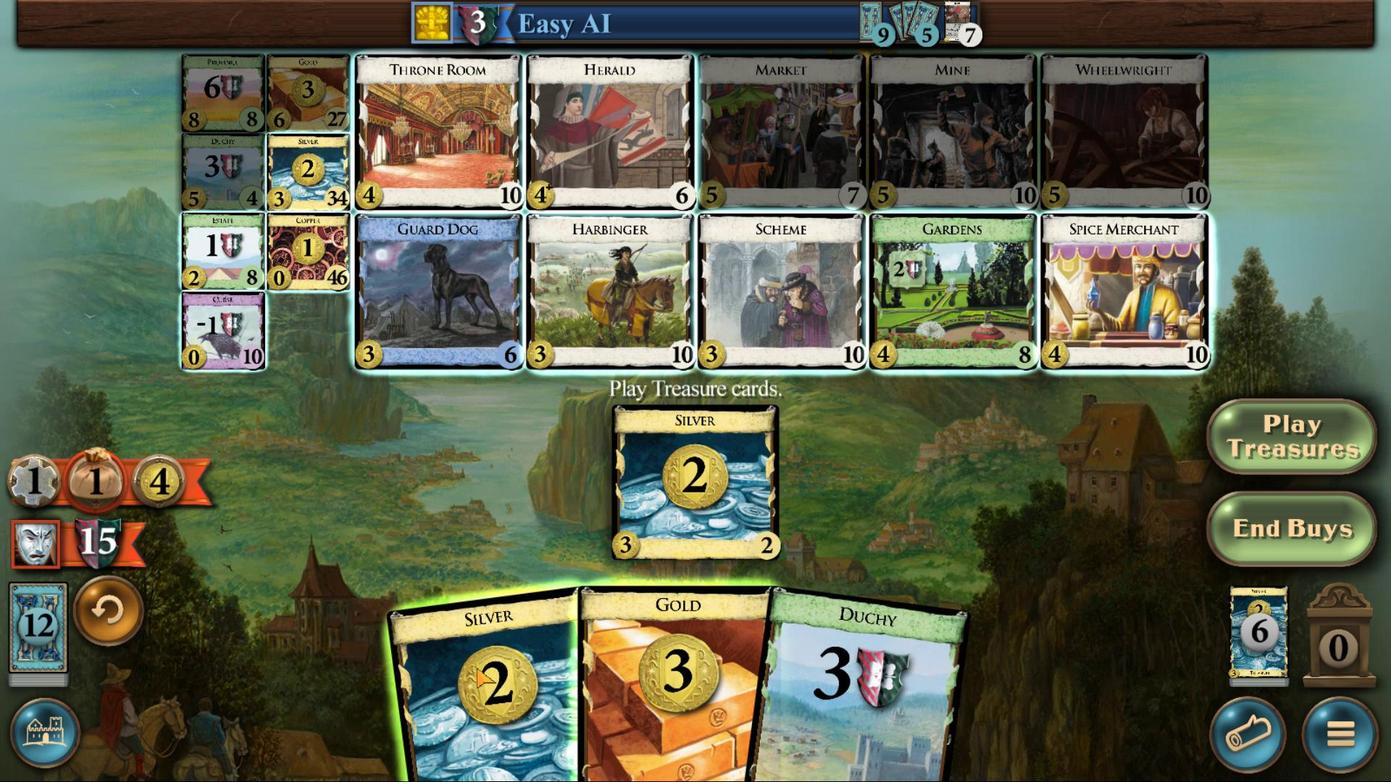 
Action: Mouse moved to (564, 657)
Screenshot: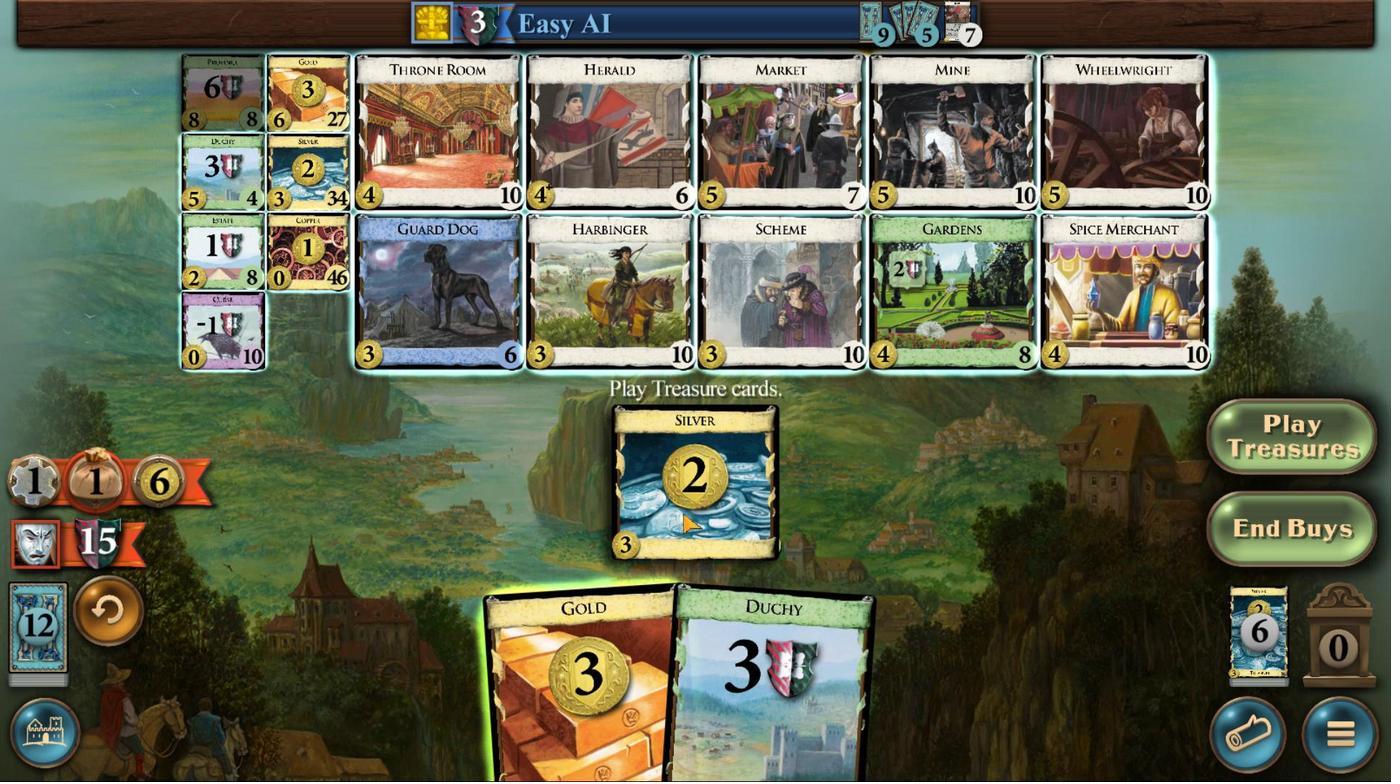 
Action: Mouse pressed left at (564, 657)
Screenshot: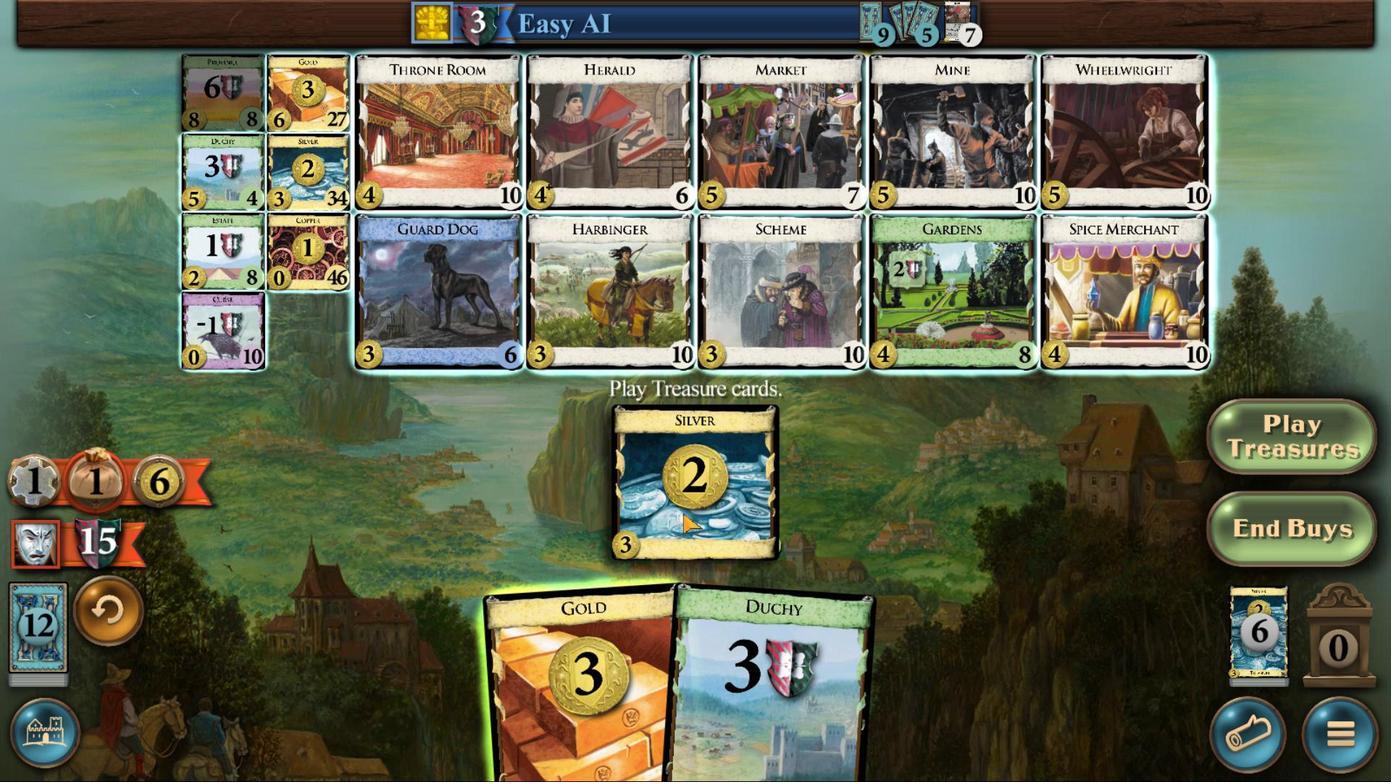 
Action: Mouse moved to (434, 669)
Screenshot: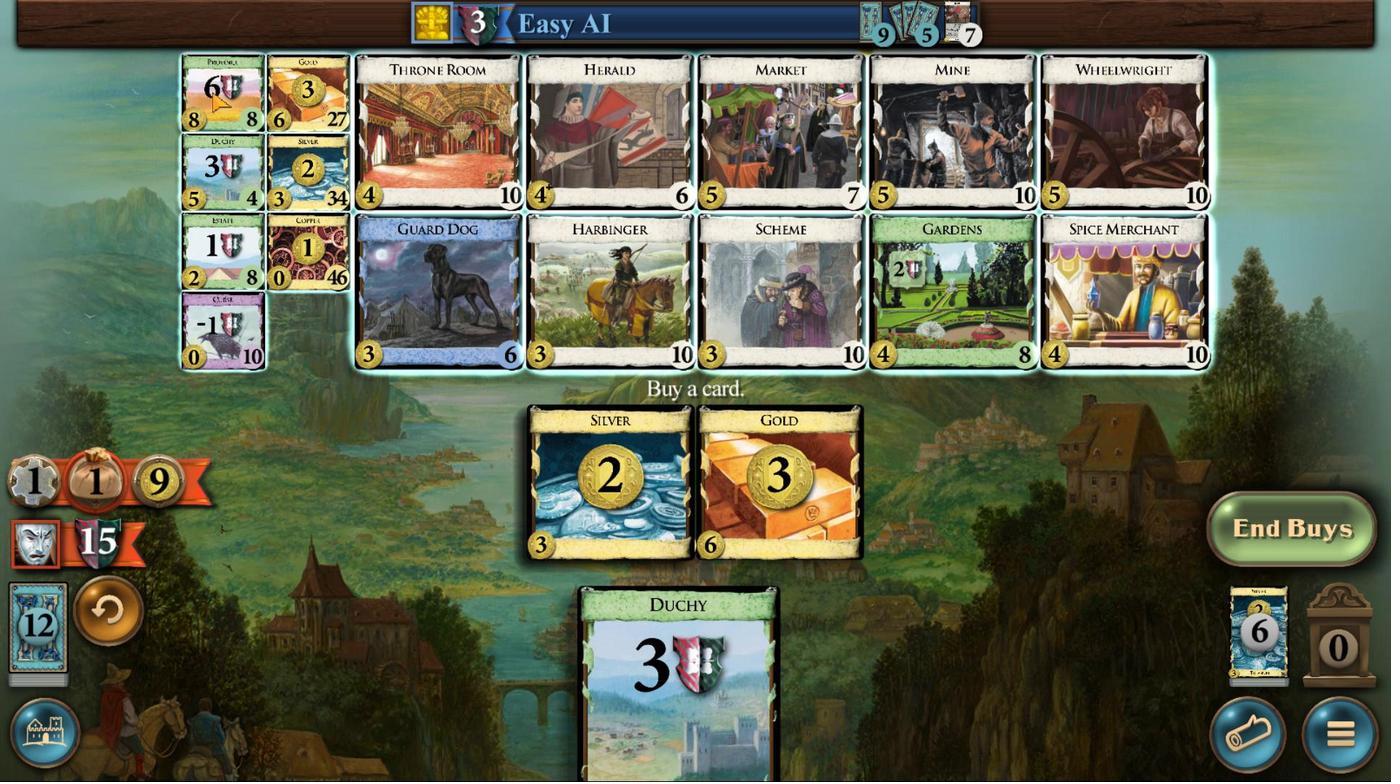 
Action: Mouse pressed left at (434, 669)
Screenshot: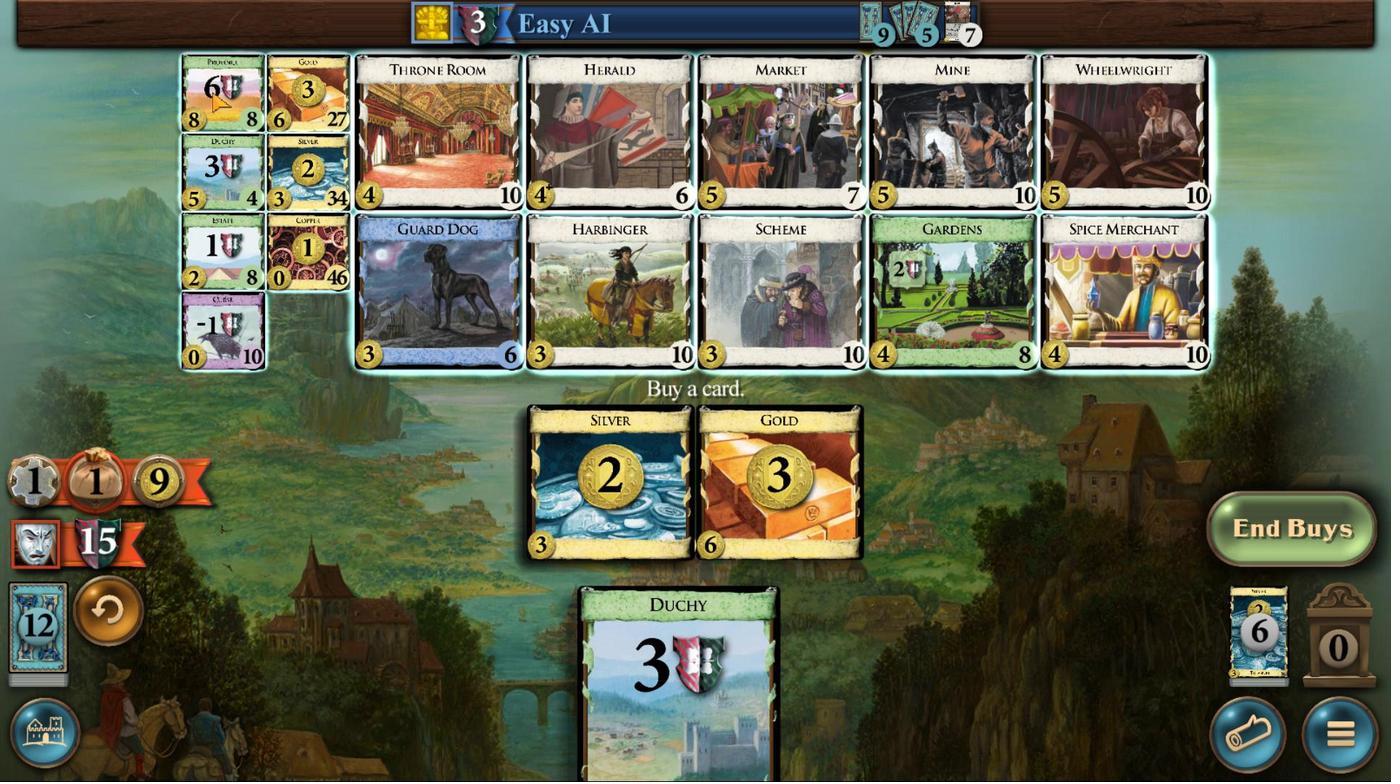 
Action: Mouse moved to (801, 458)
Screenshot: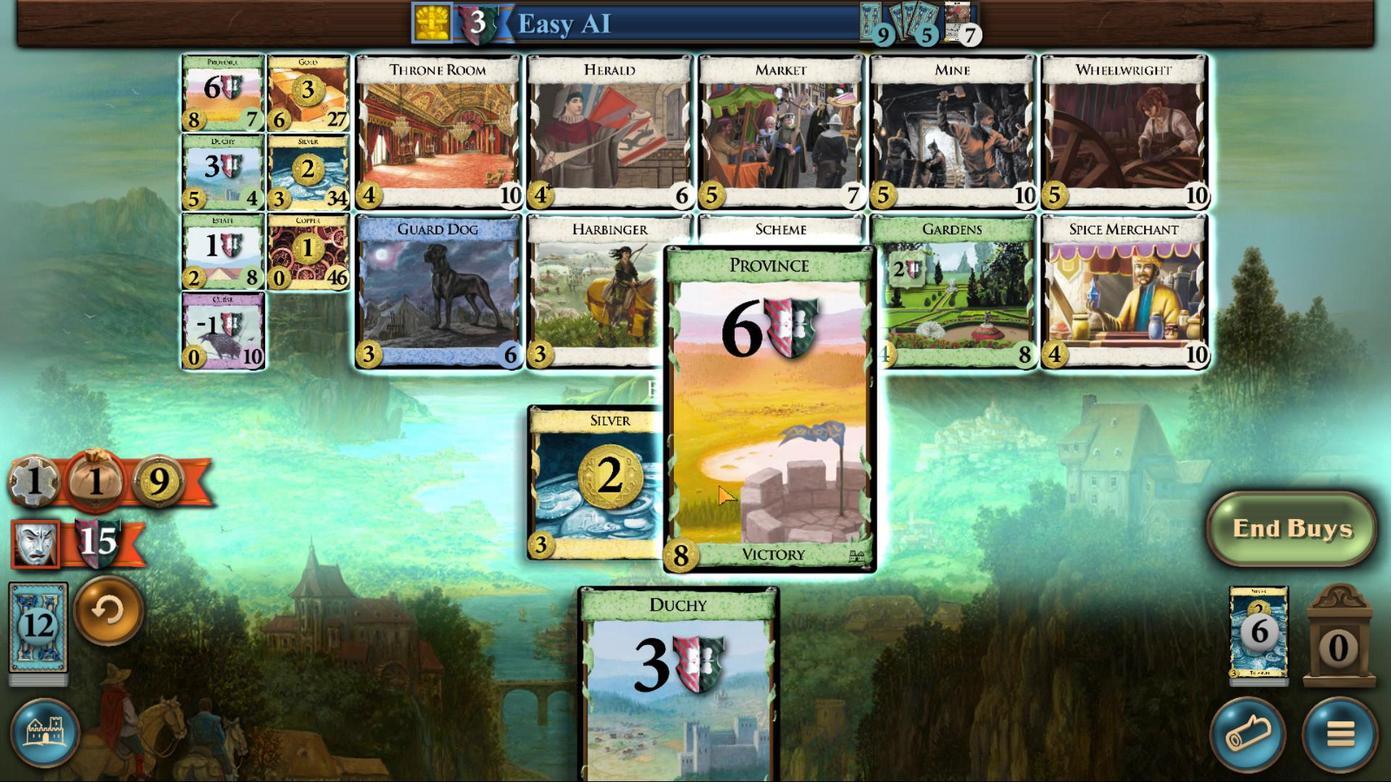 
Action: Mouse pressed left at (801, 458)
Screenshot: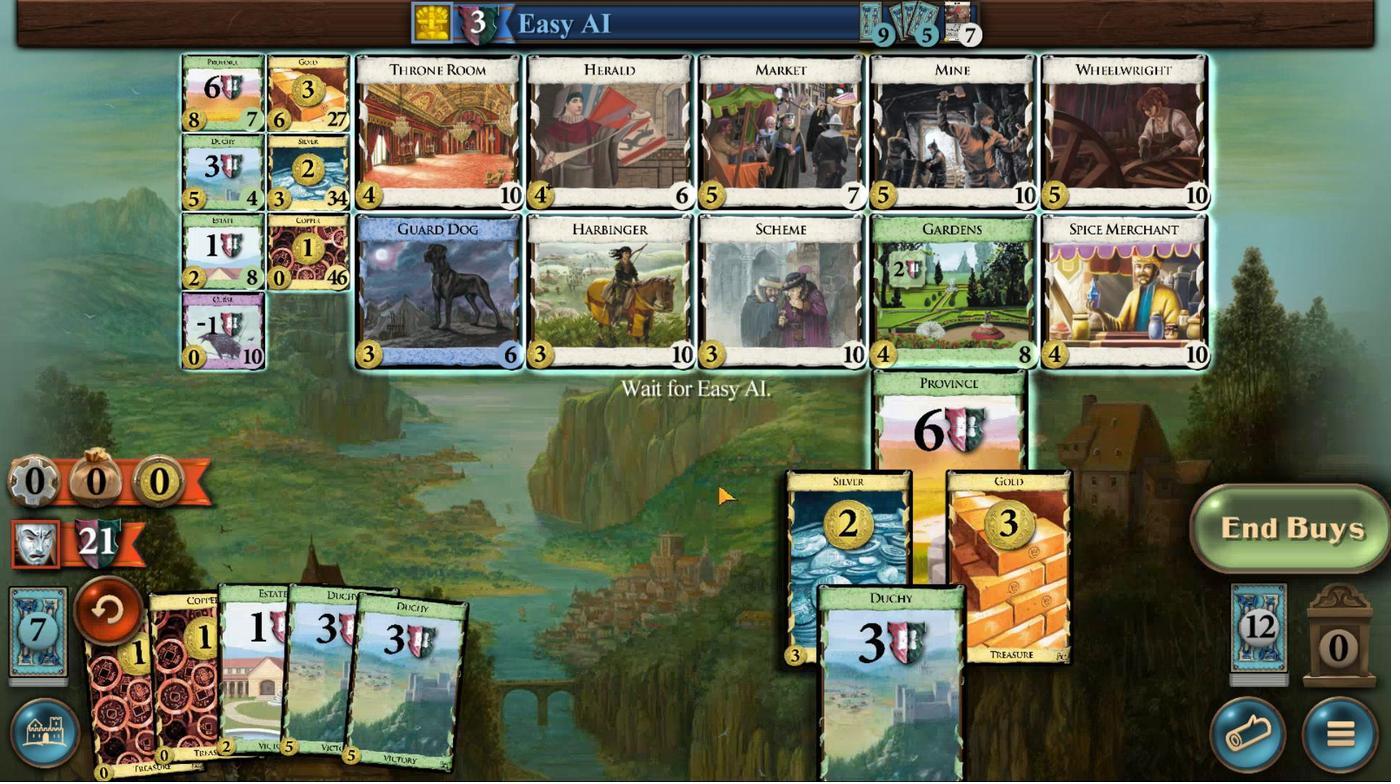 
Action: Mouse moved to (501, 646)
Screenshot: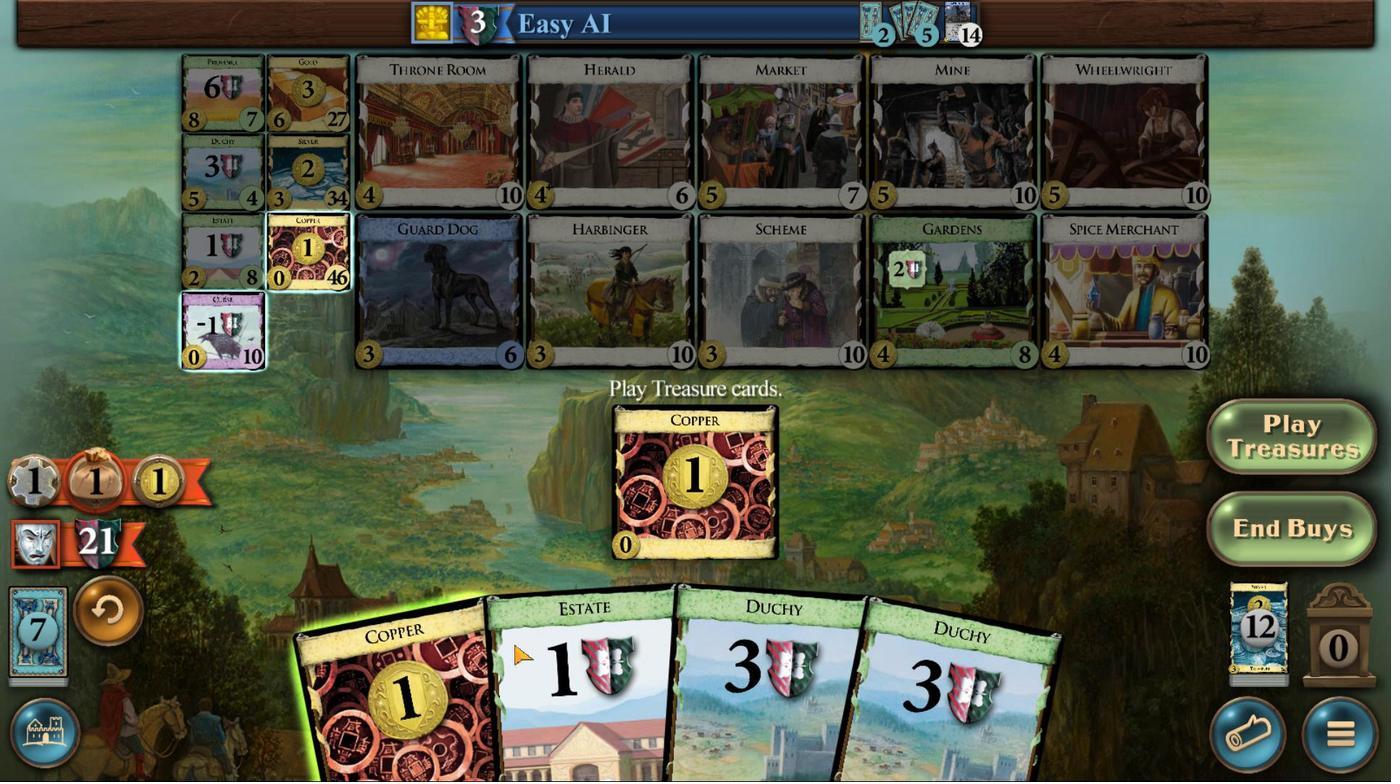 
Action: Mouse pressed left at (501, 646)
Screenshot: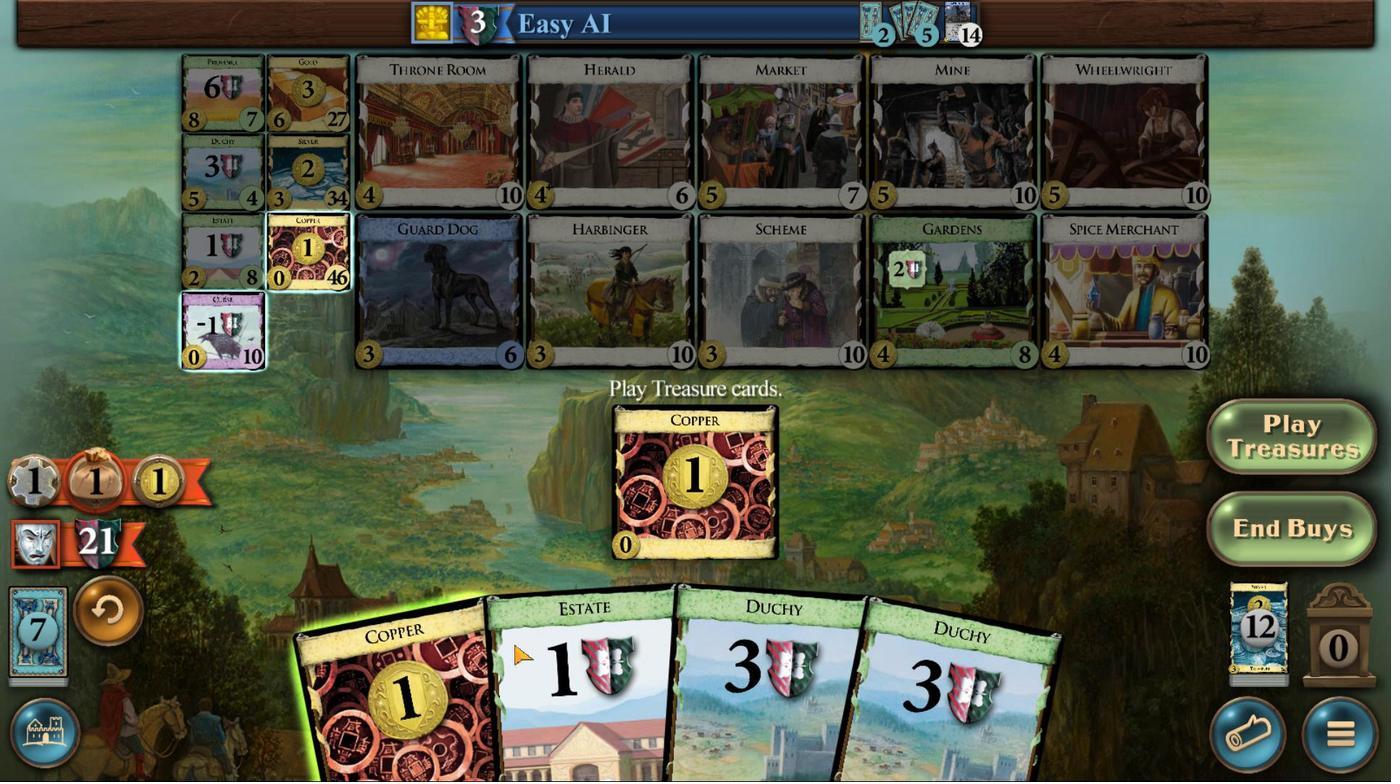 
Action: Mouse moved to (597, 655)
Screenshot: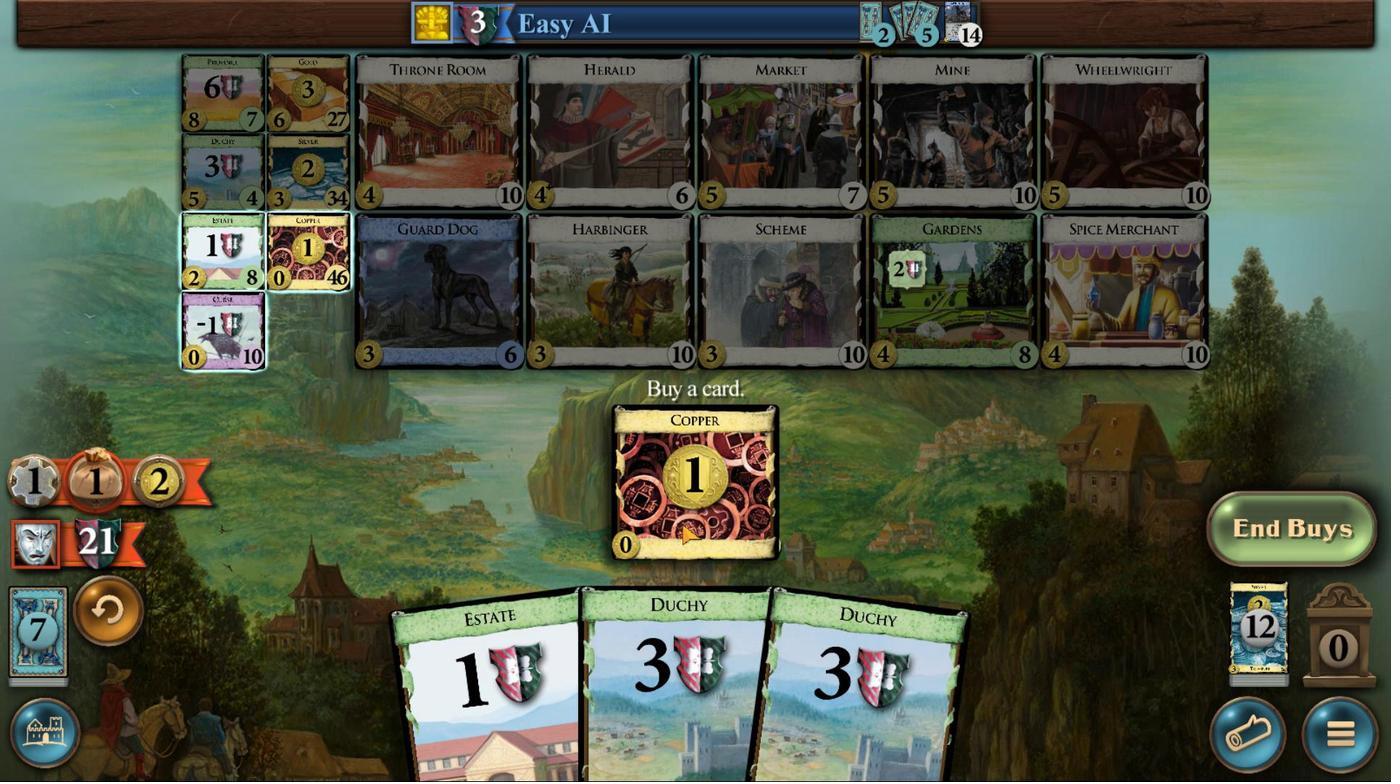 
Action: Mouse pressed left at (597, 655)
Screenshot: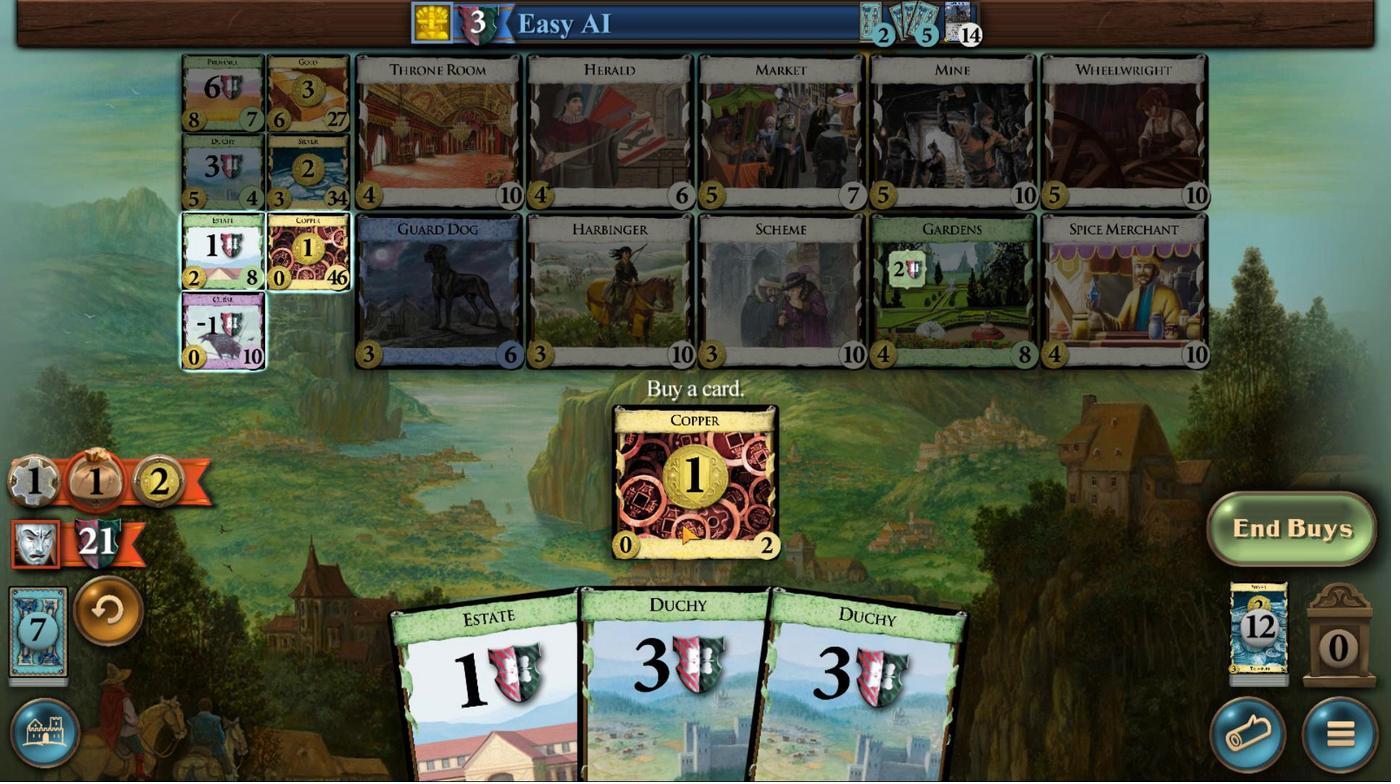 
Action: Mouse moved to (769, 506)
Screenshot: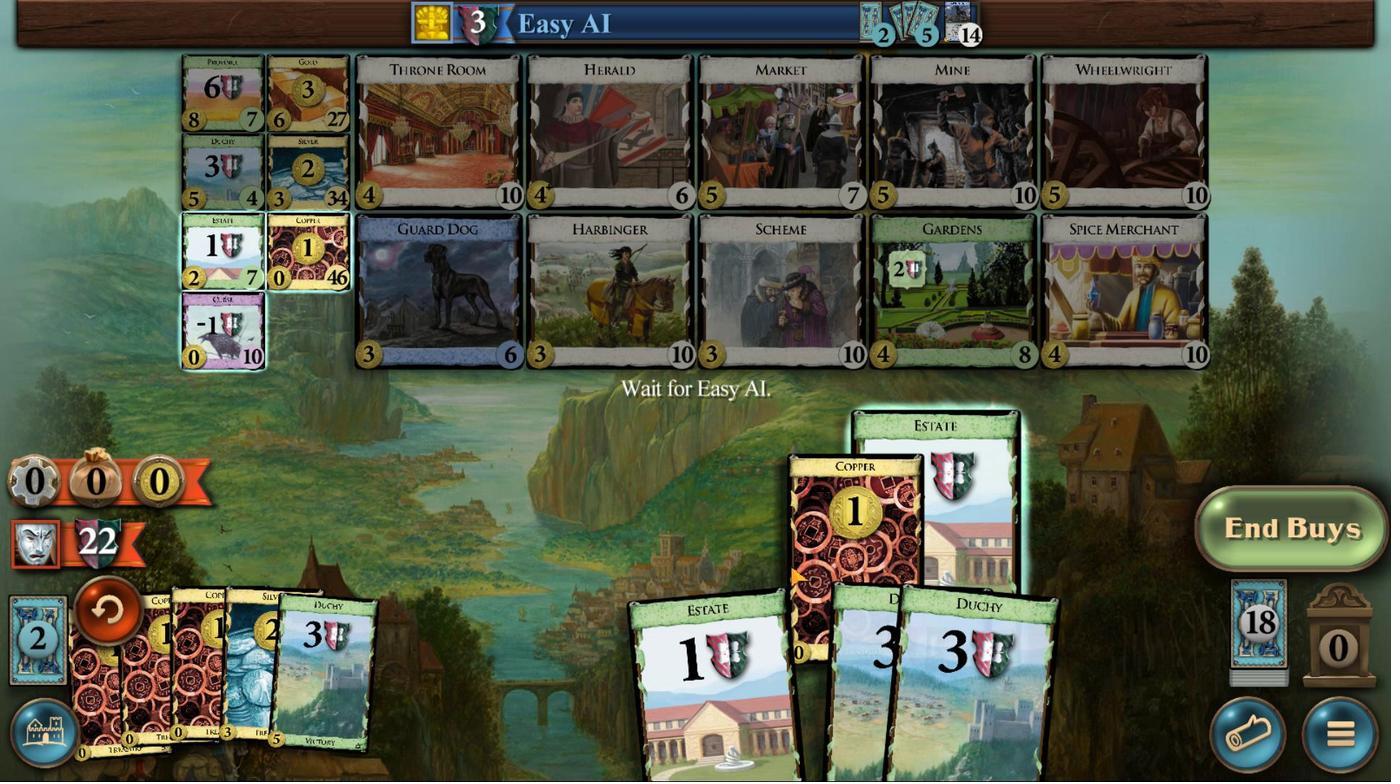 
Action: Mouse pressed left at (769, 506)
Screenshot: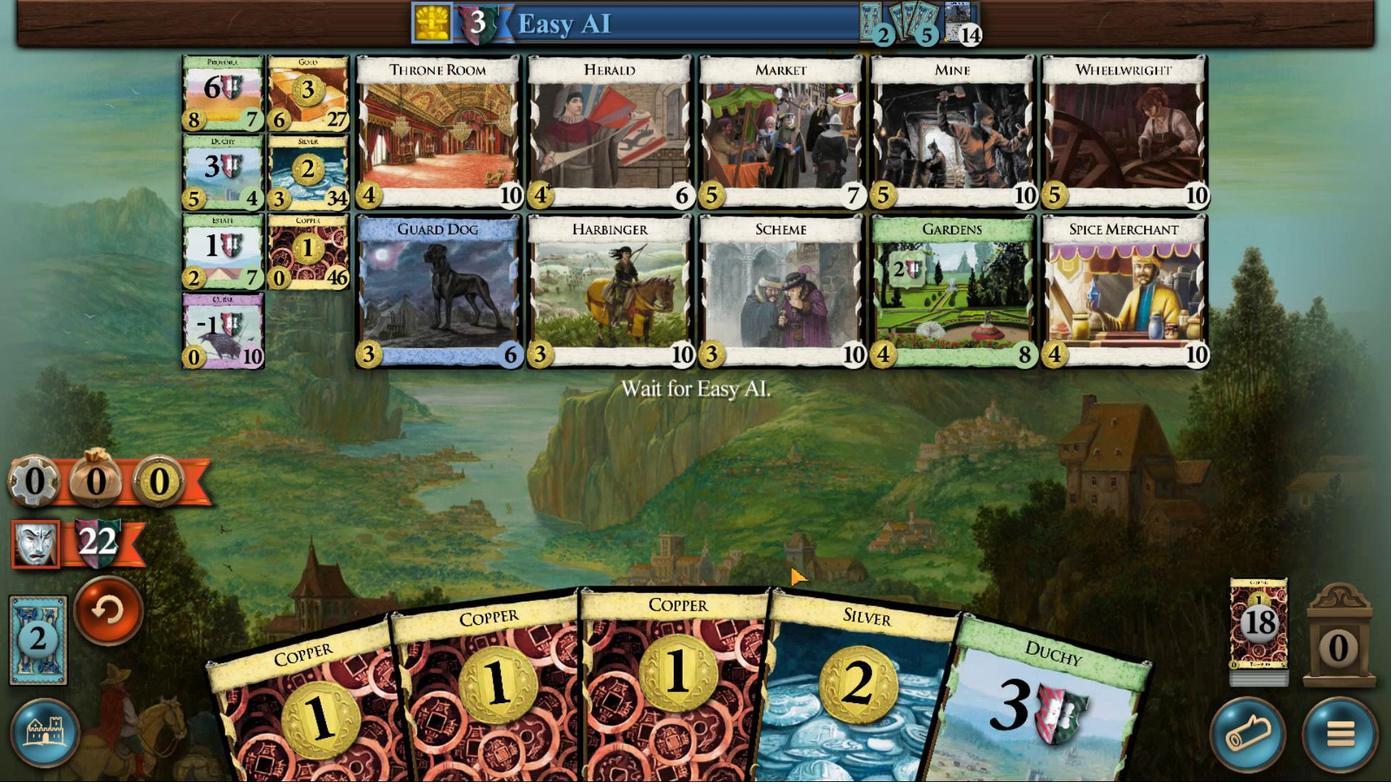 
Action: Mouse moved to (494, 661)
Screenshot: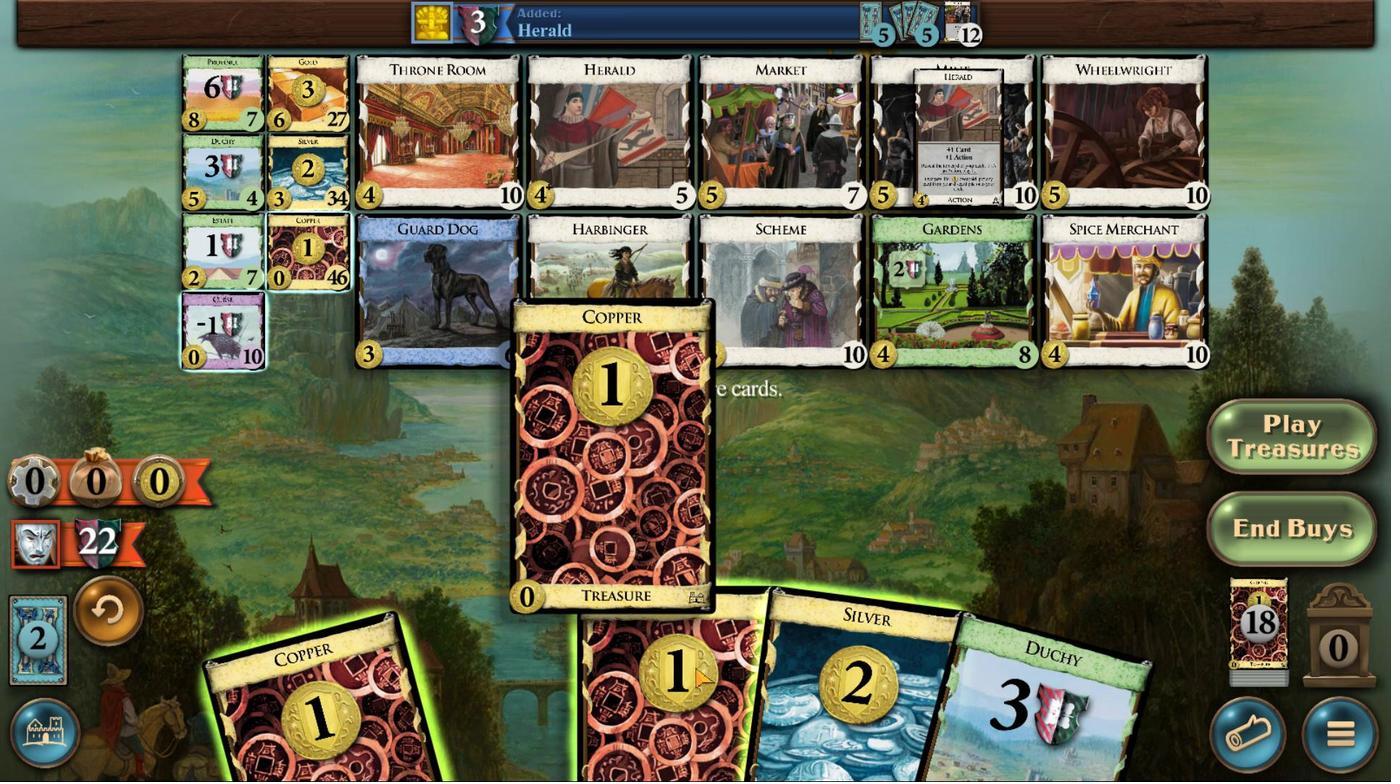 
Action: Mouse pressed left at (494, 661)
Screenshot: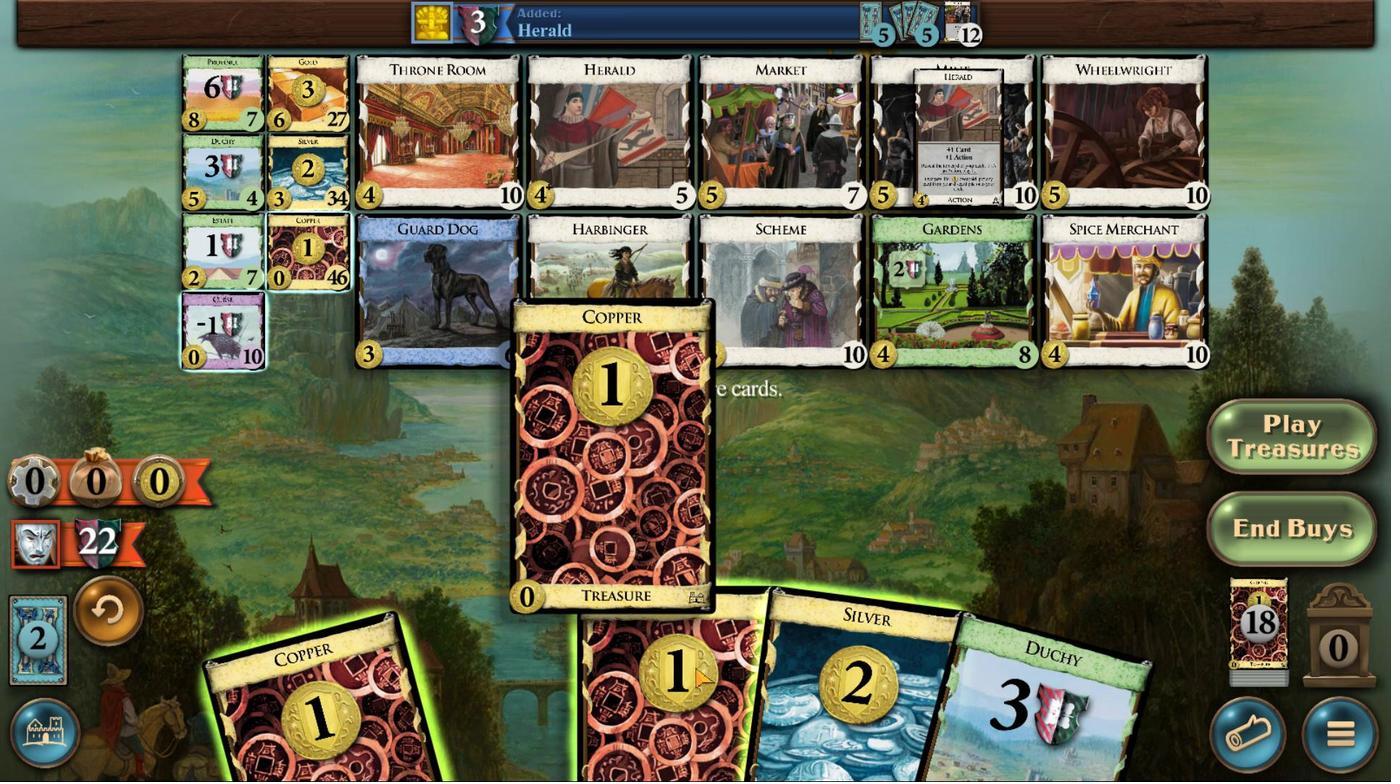 
Action: Mouse moved to (366, 656)
Screenshot: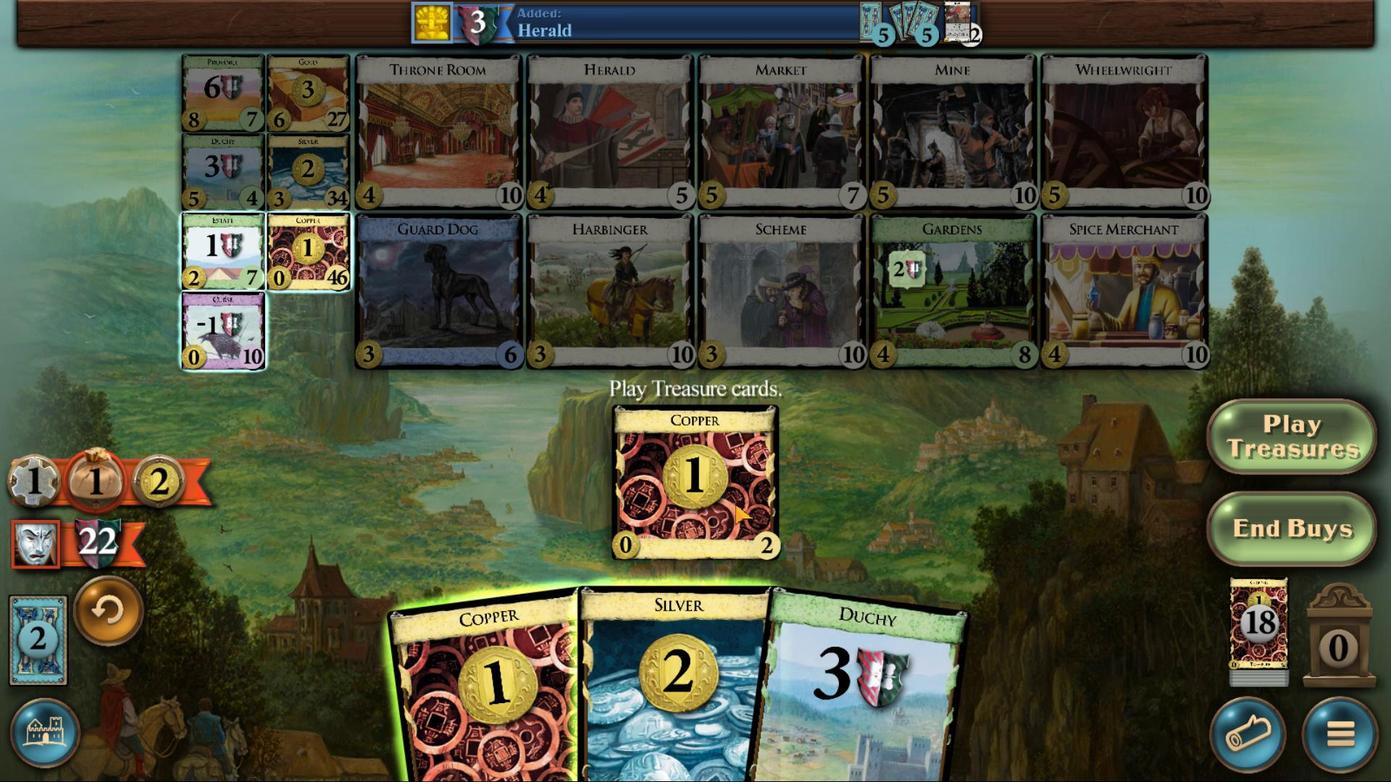 
Action: Mouse pressed left at (366, 656)
Screenshot: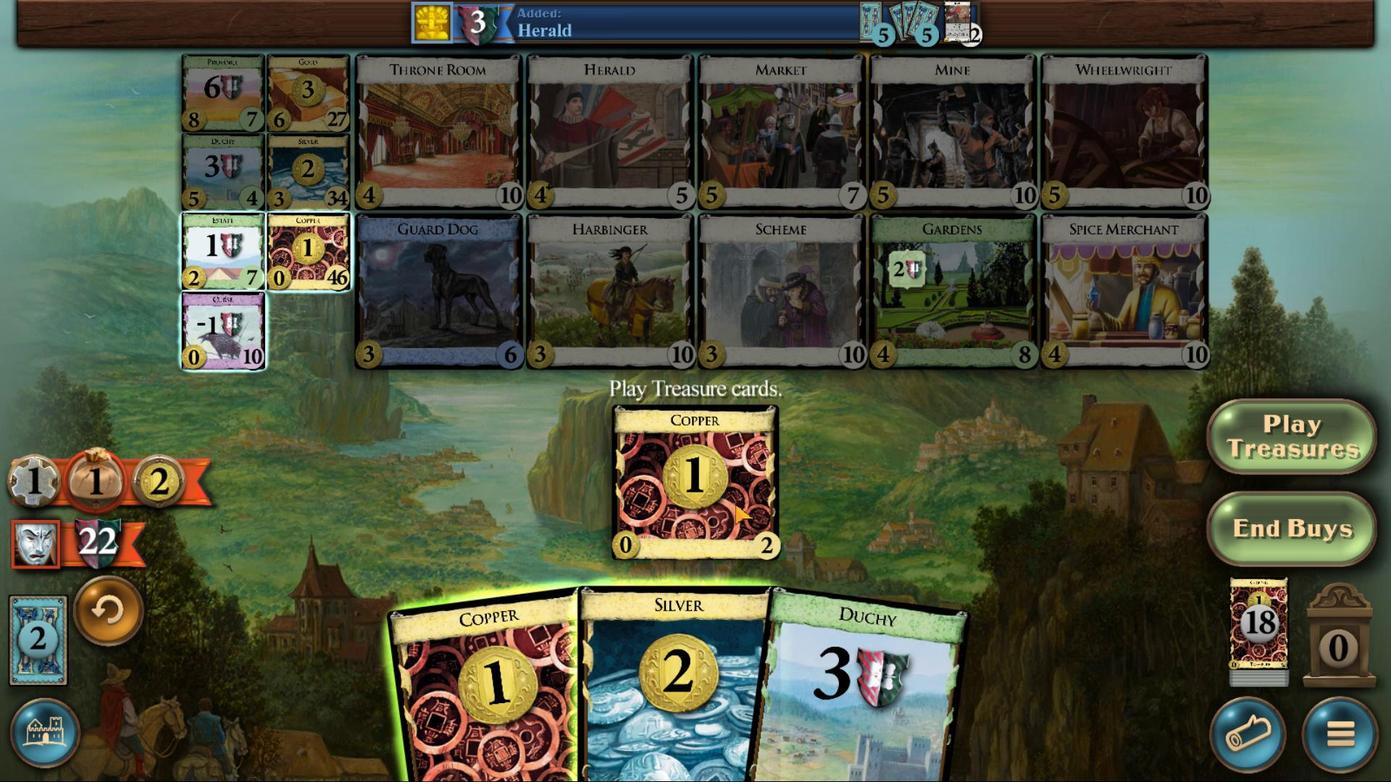 
Action: Mouse moved to (350, 648)
Screenshot: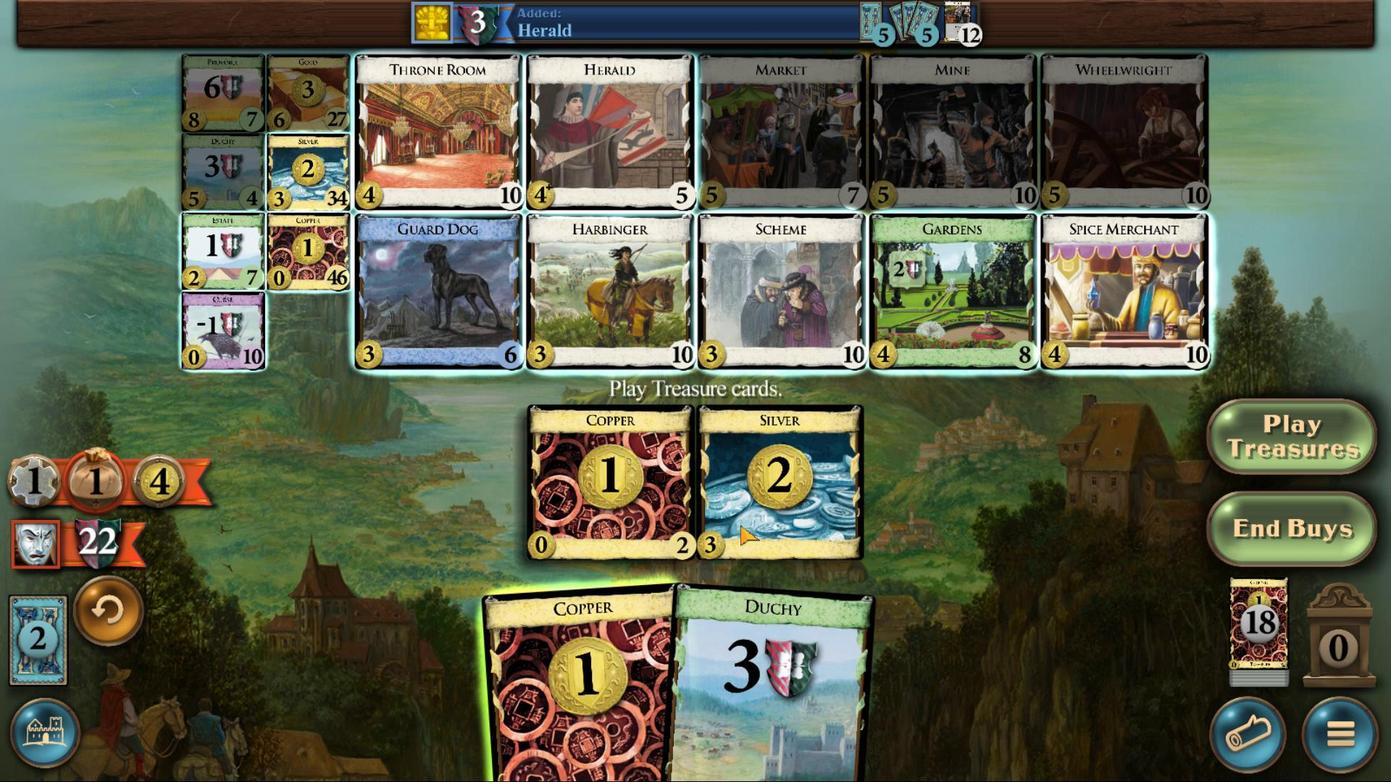 
Action: Mouse pressed left at (350, 648)
Screenshot: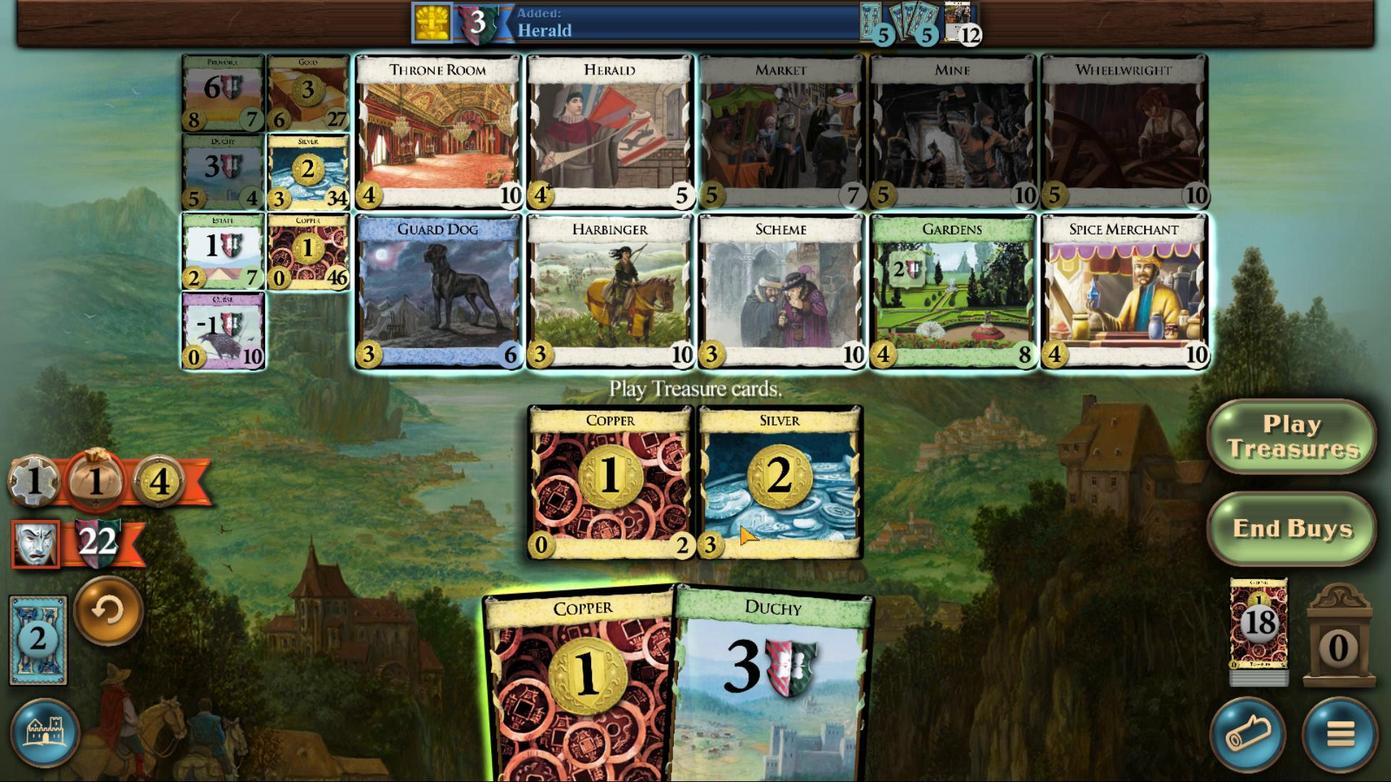 
Action: Mouse moved to (495, 653)
Screenshot: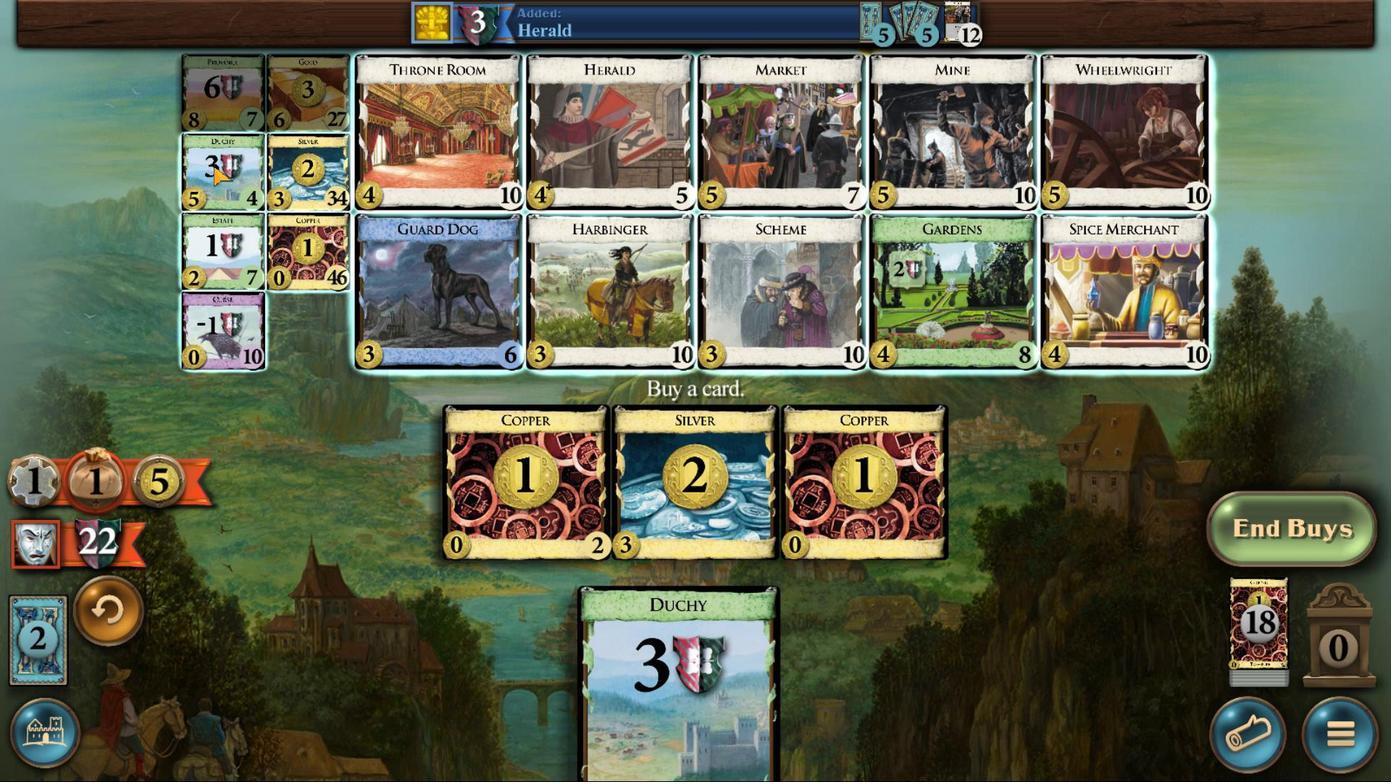 
Action: Mouse pressed left at (495, 653)
Screenshot: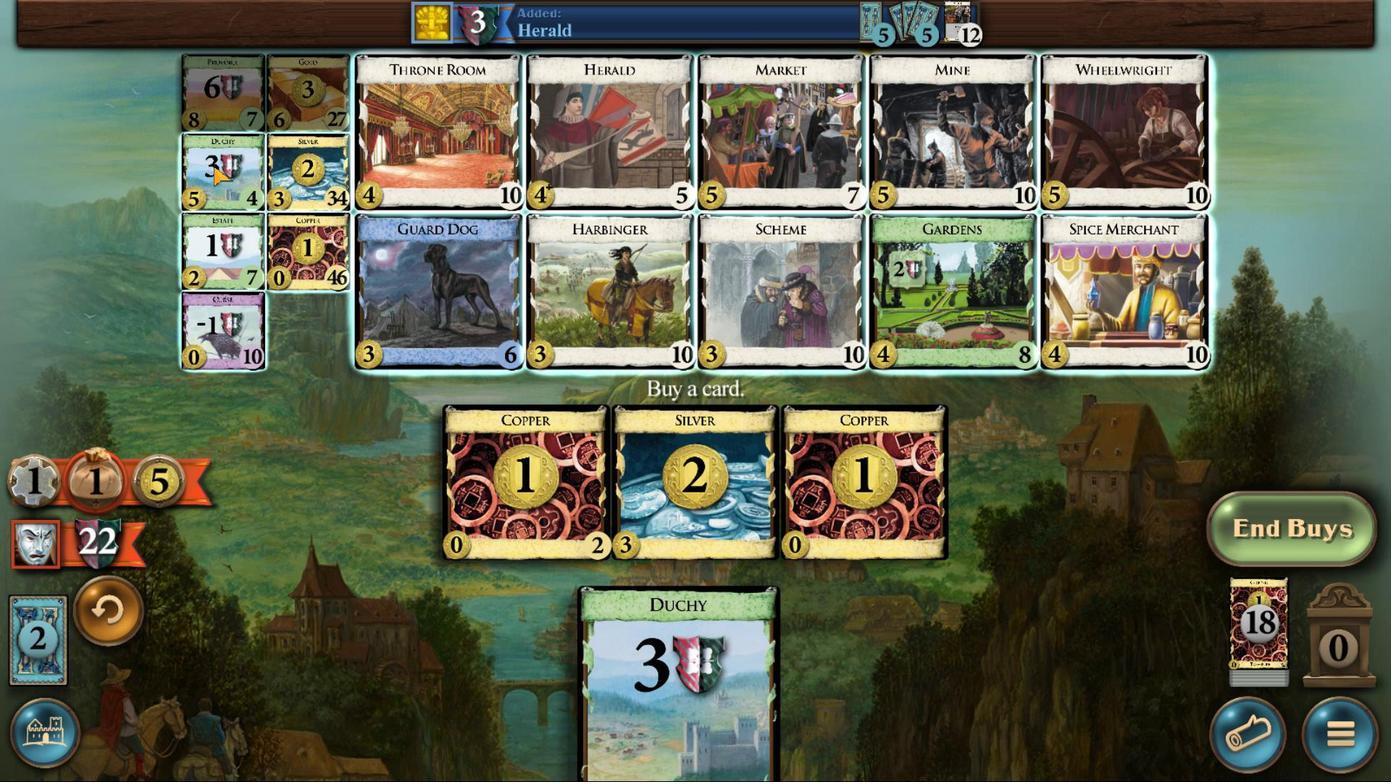 
Action: Mouse moved to (799, 482)
Screenshot: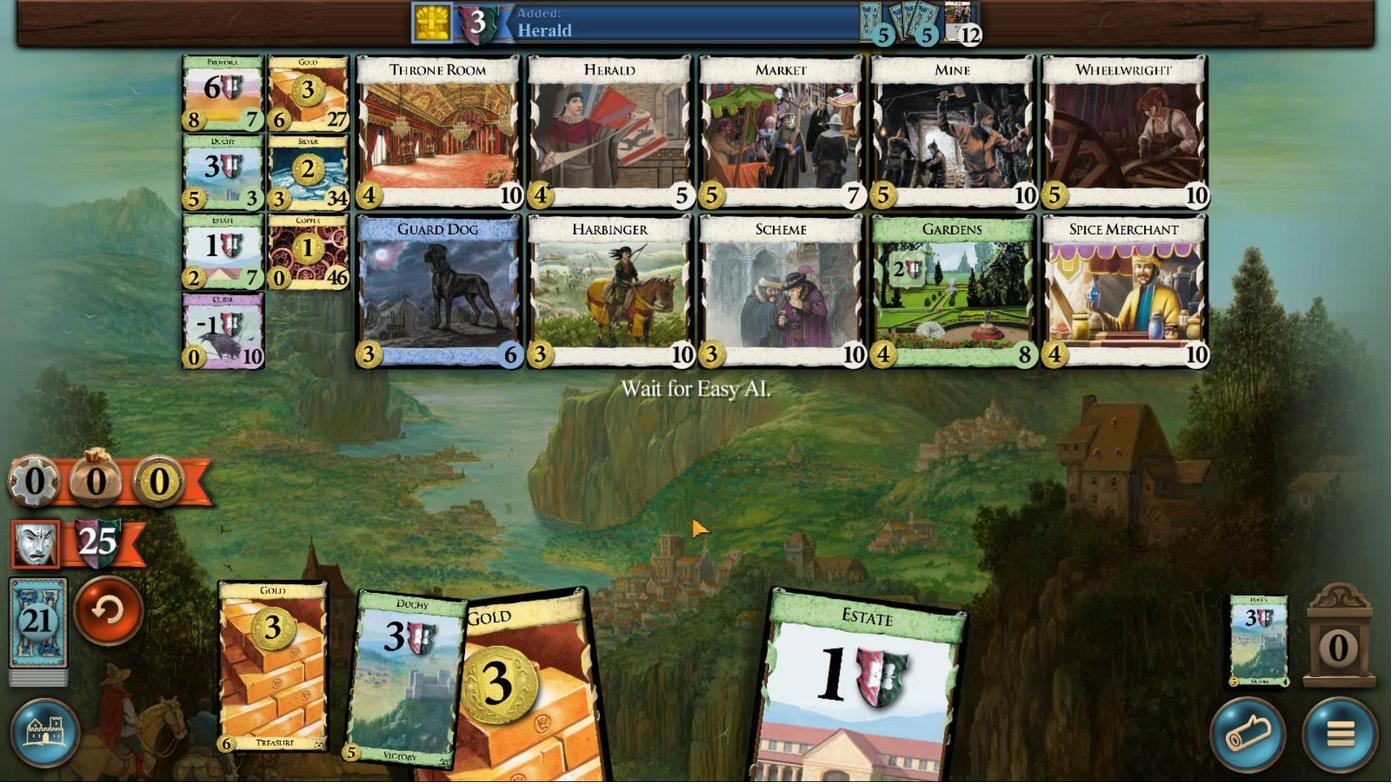 
Action: Mouse pressed left at (799, 482)
Screenshot: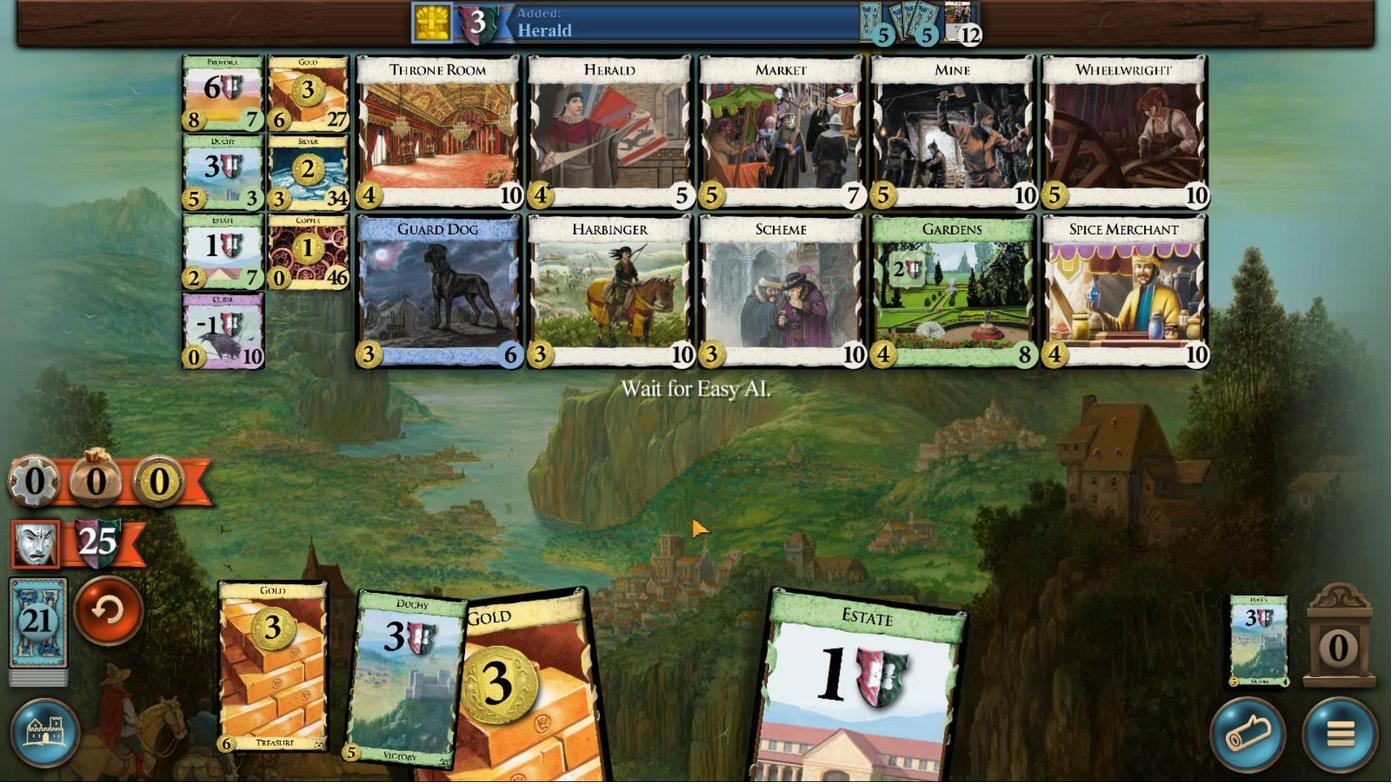 
Action: Mouse moved to (508, 645)
Screenshot: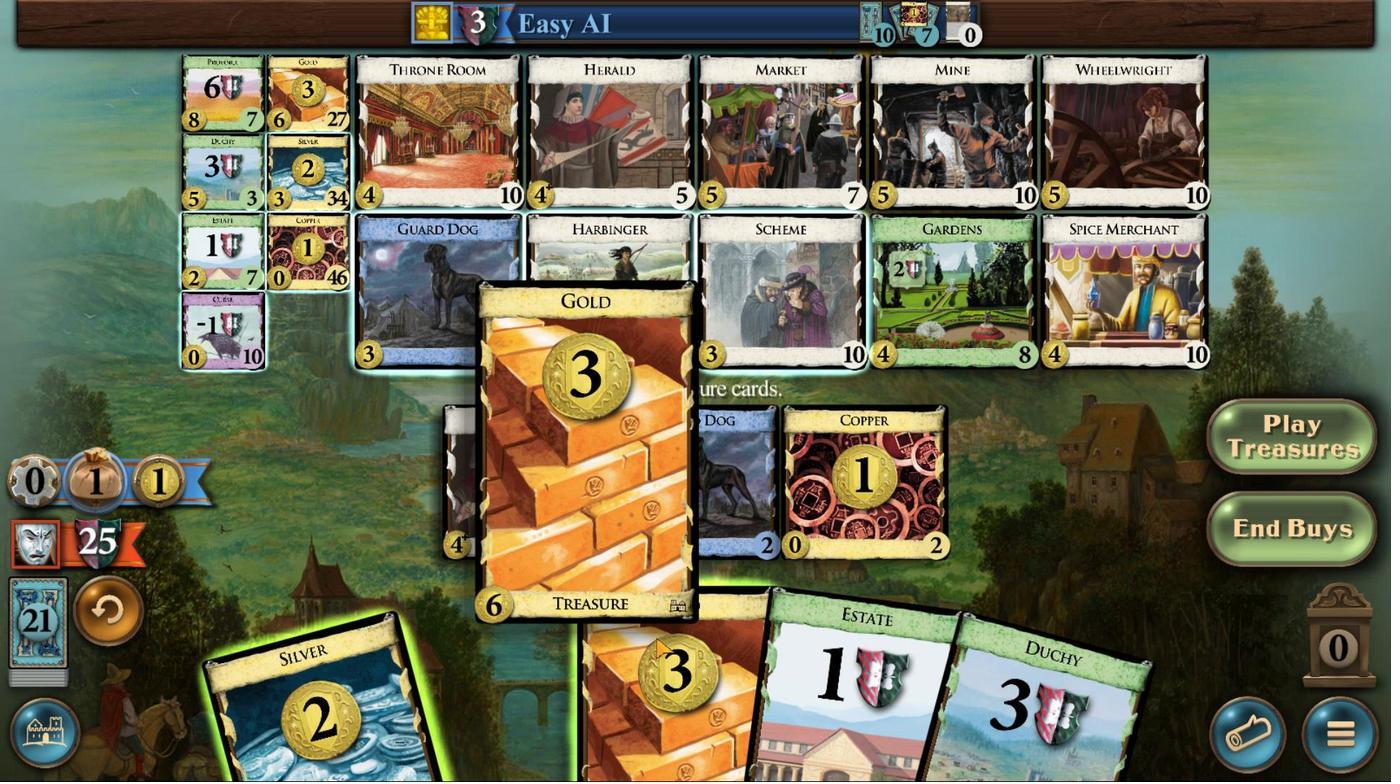 
Action: Mouse pressed left at (508, 645)
Screenshot: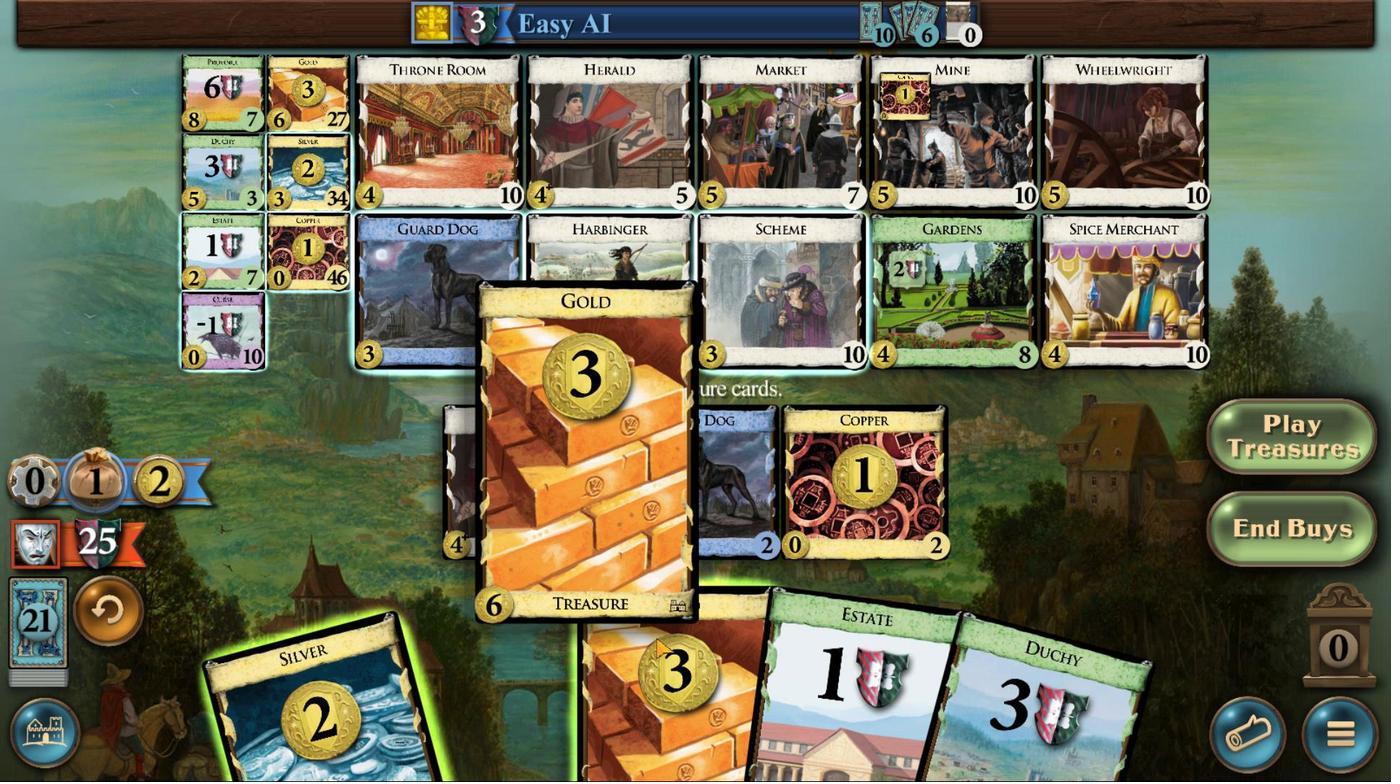 
Action: Mouse moved to (406, 648)
Screenshot: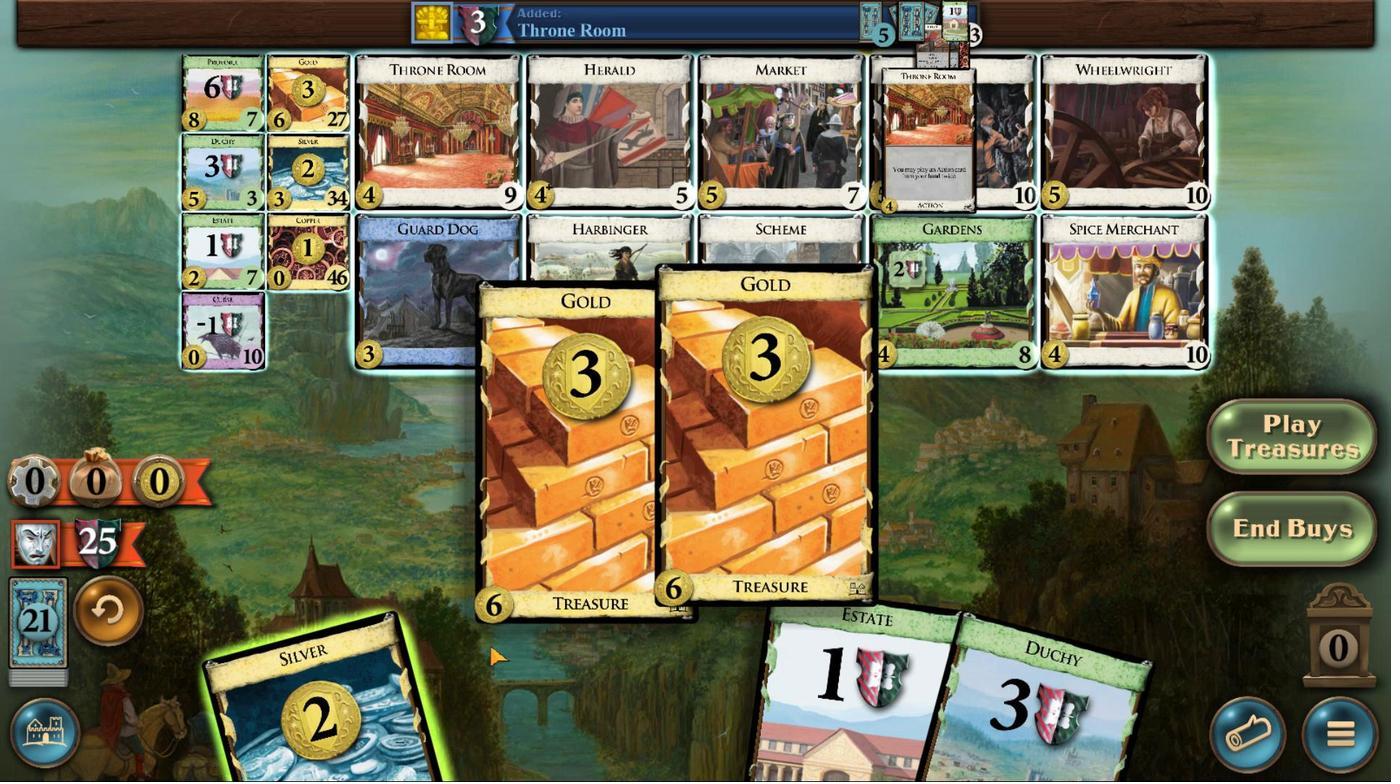 
Action: Mouse pressed left at (406, 648)
Screenshot: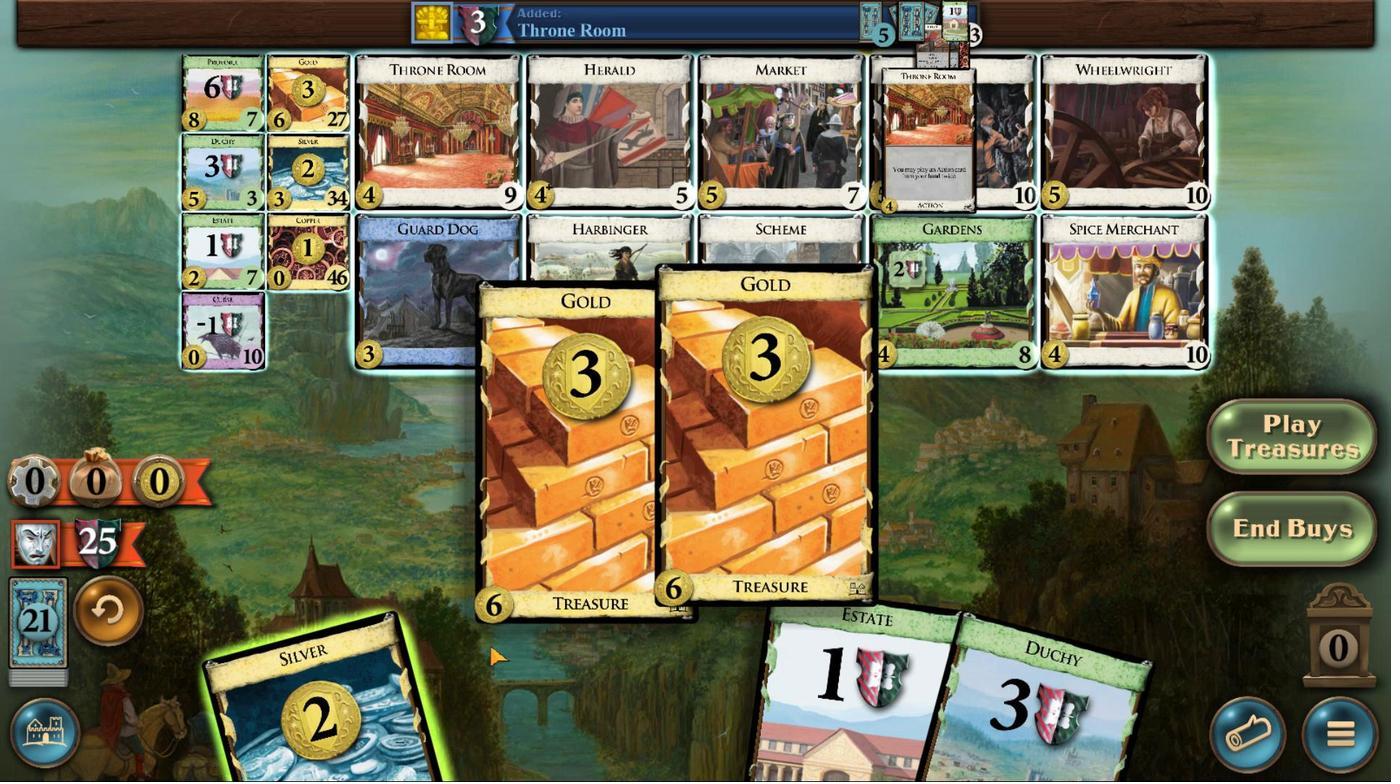 
Action: Mouse moved to (678, 660)
Screenshot: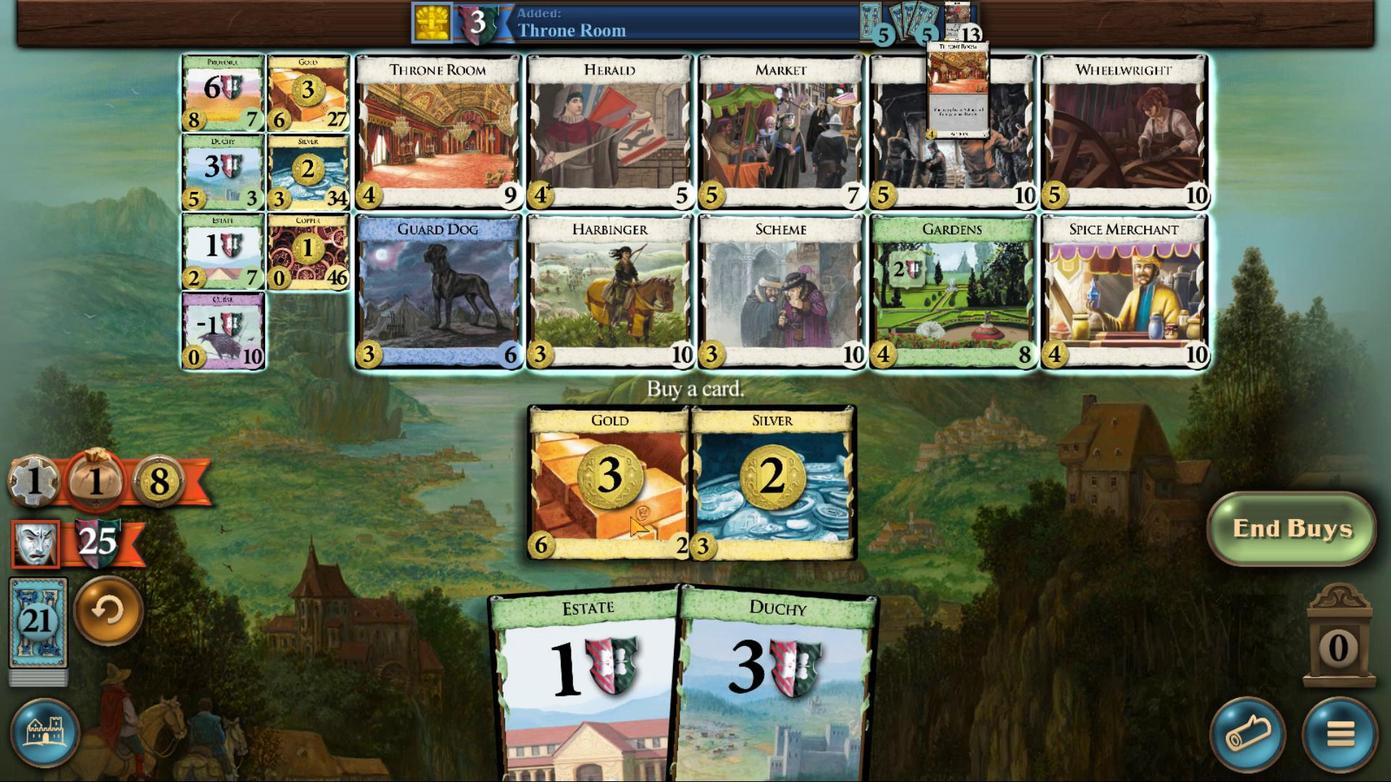 
Action: Mouse pressed left at (678, 660)
Screenshot: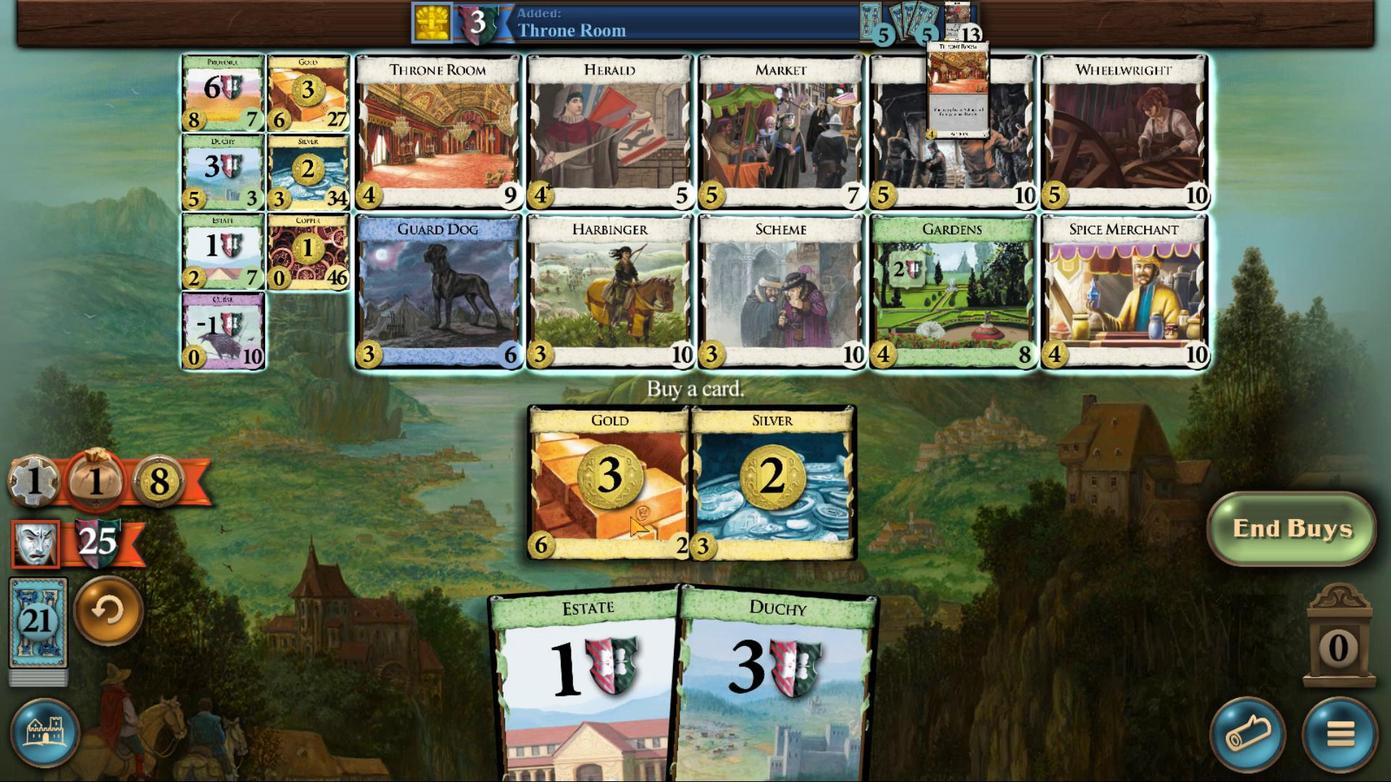 
Action: Mouse moved to (770, 461)
Screenshot: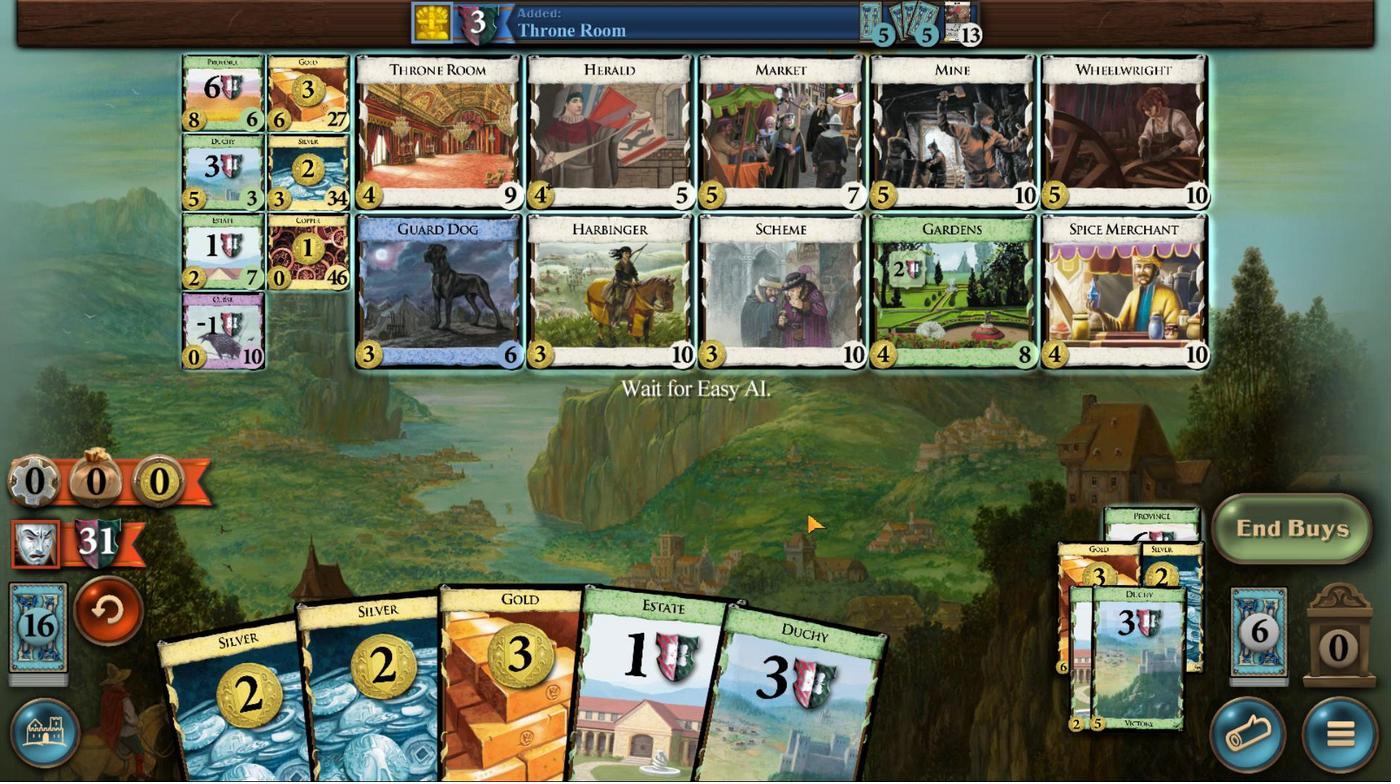 
Action: Mouse pressed left at (770, 461)
Screenshot: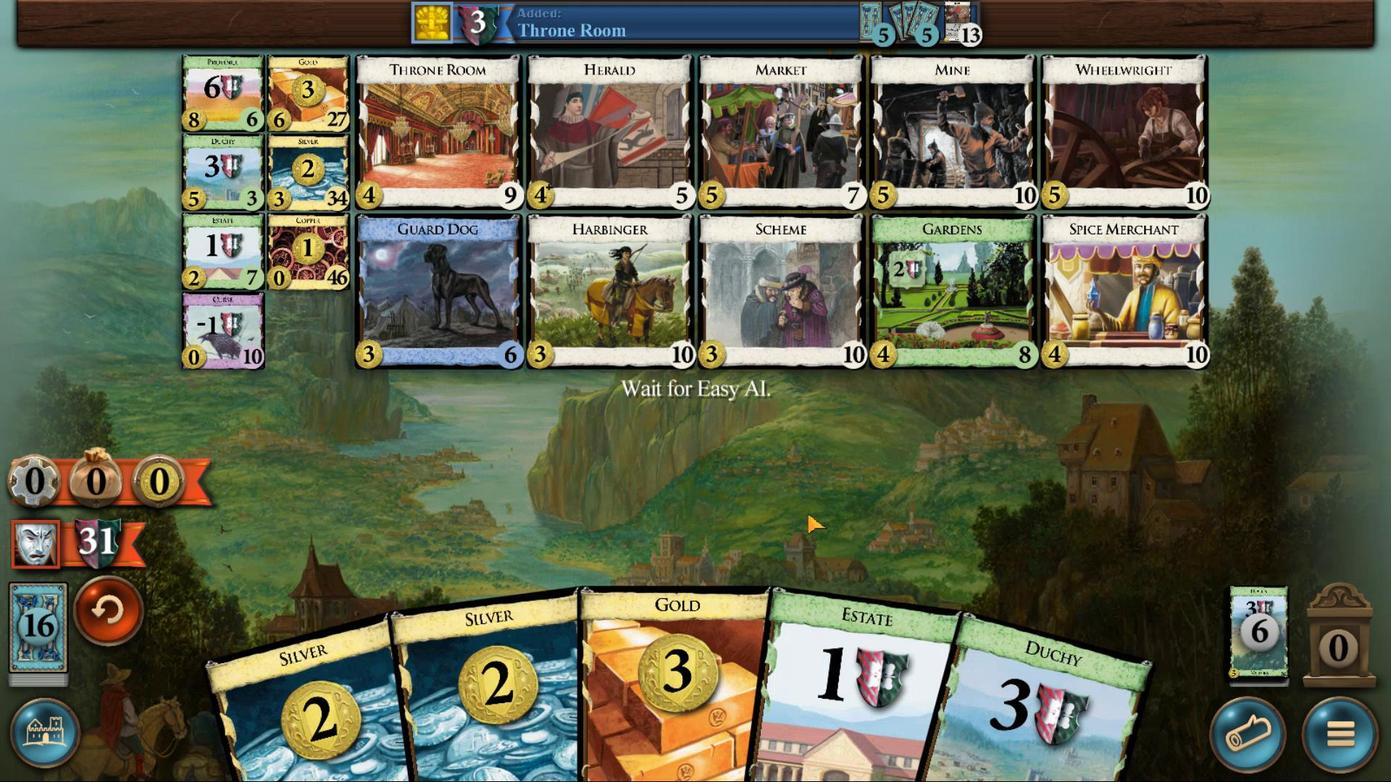 
Action: Mouse moved to (515, 639)
Screenshot: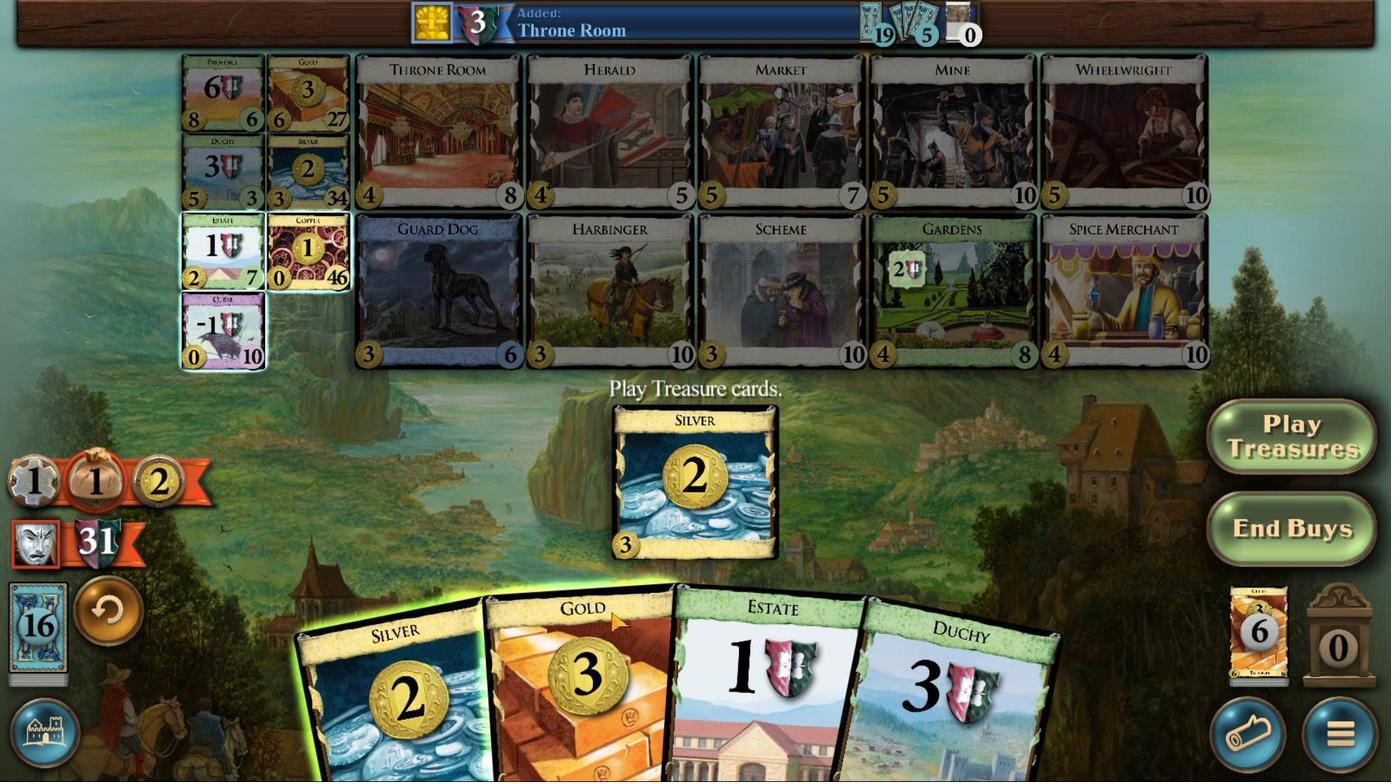 
Action: Mouse pressed left at (515, 639)
Screenshot: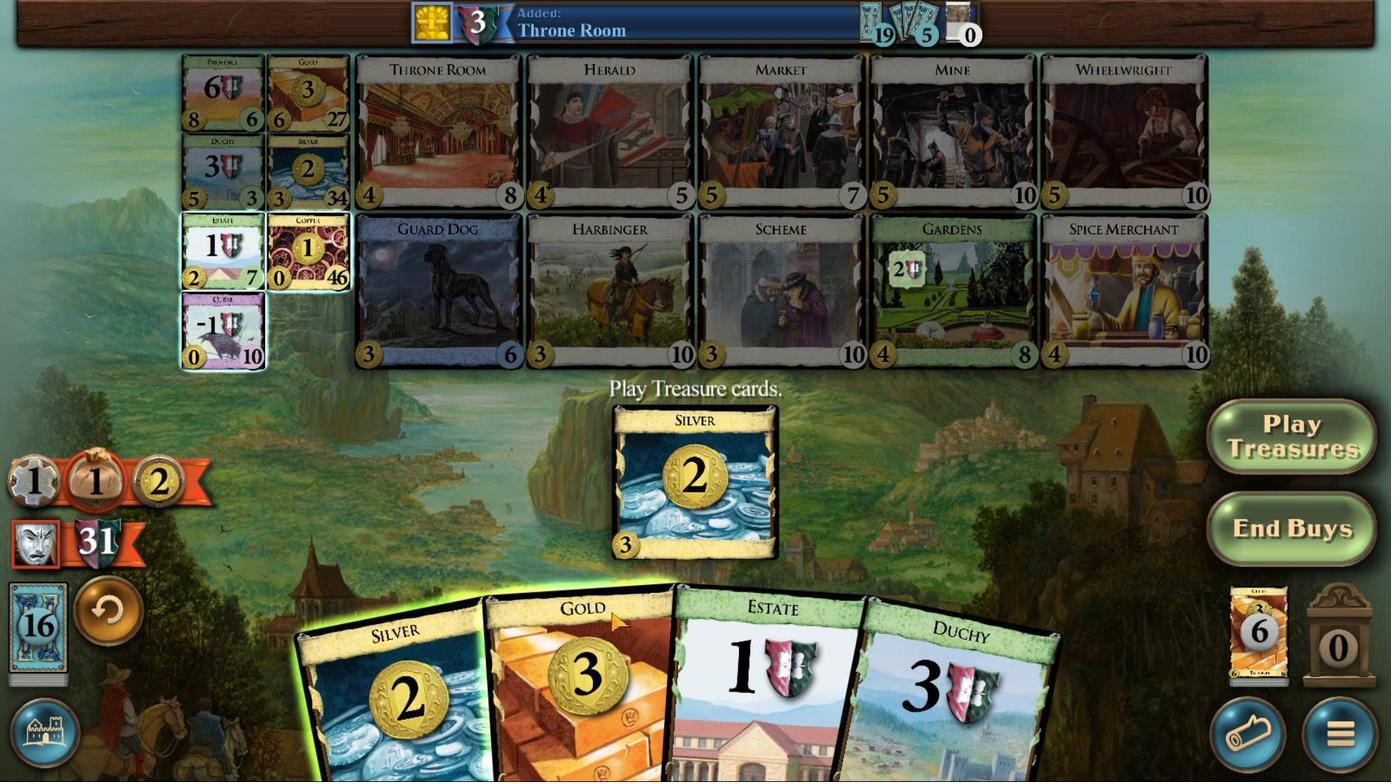 
Action: Mouse moved to (450, 645)
Screenshot: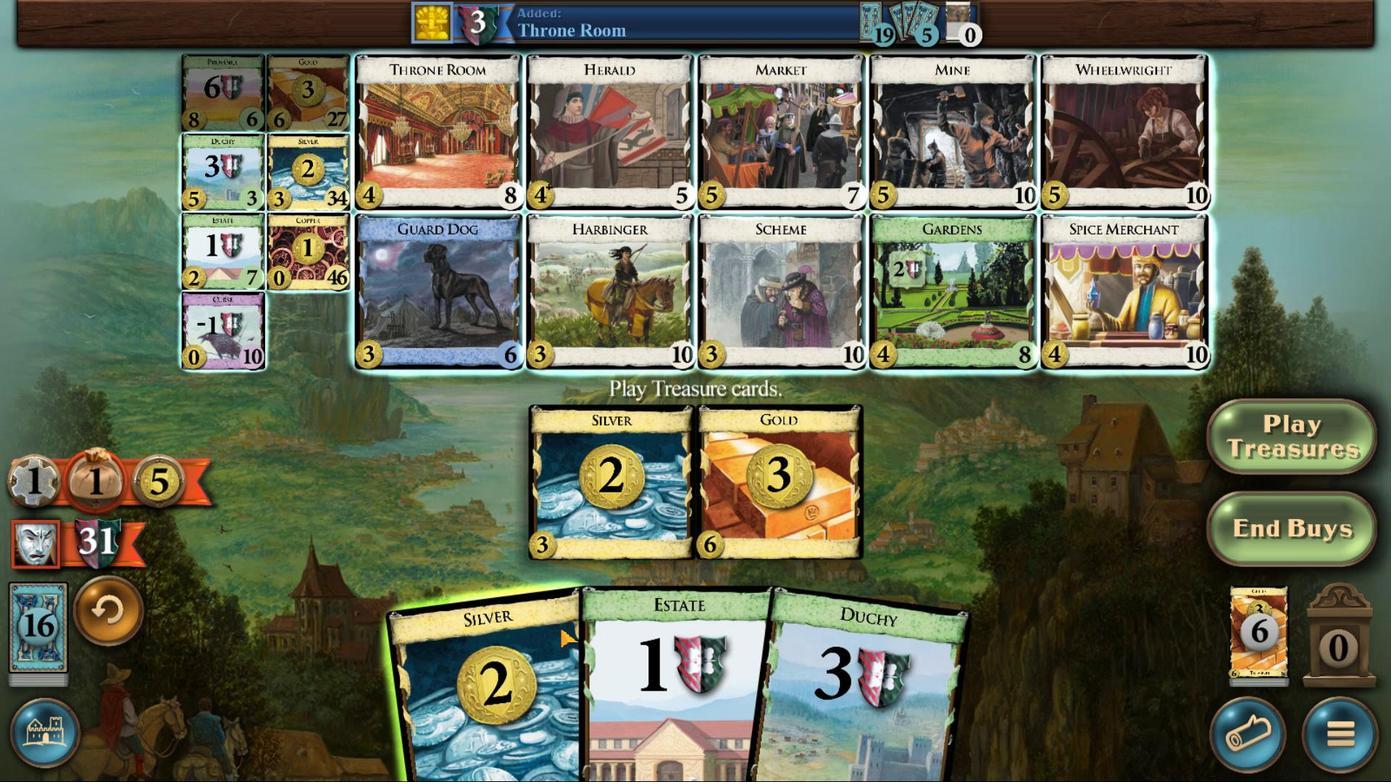 
Action: Mouse pressed left at (450, 645)
Screenshot: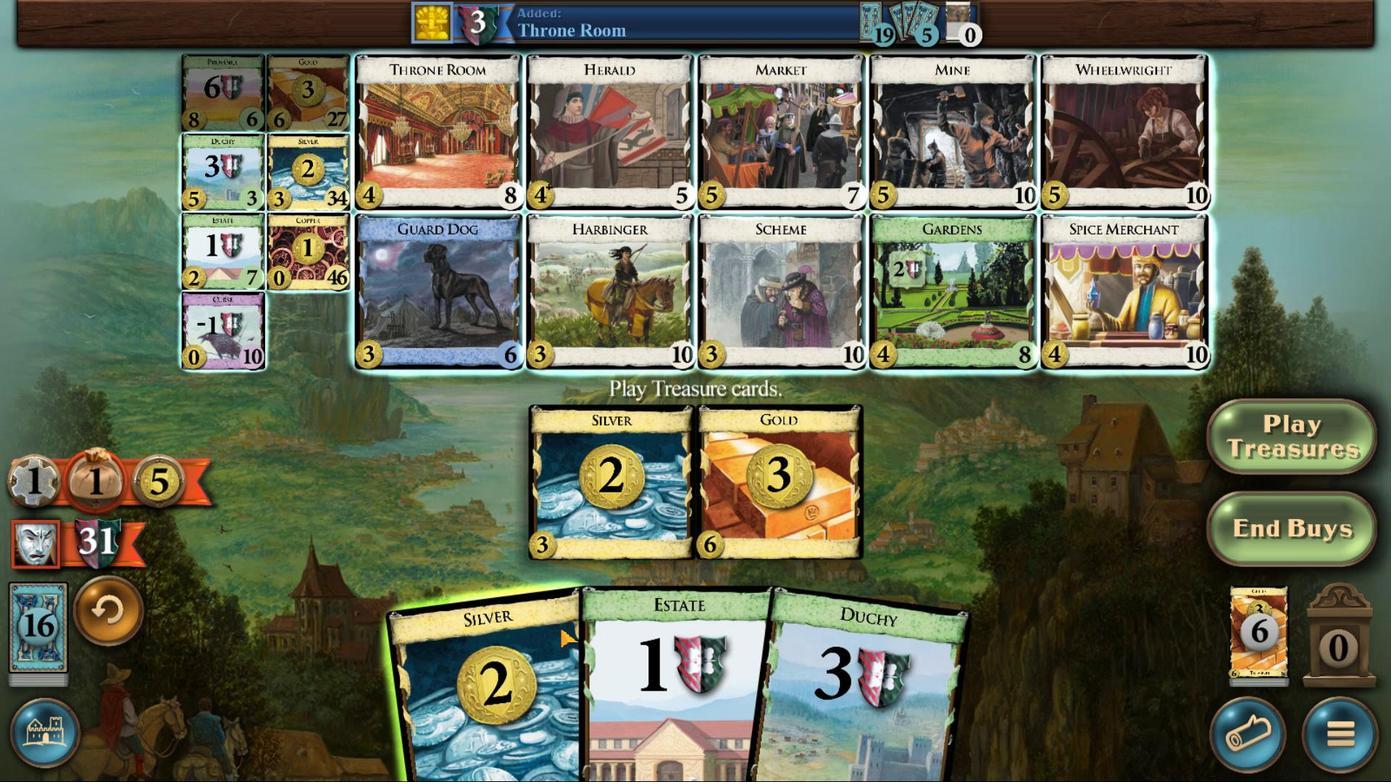 
Action: Mouse moved to (513, 645)
Screenshot: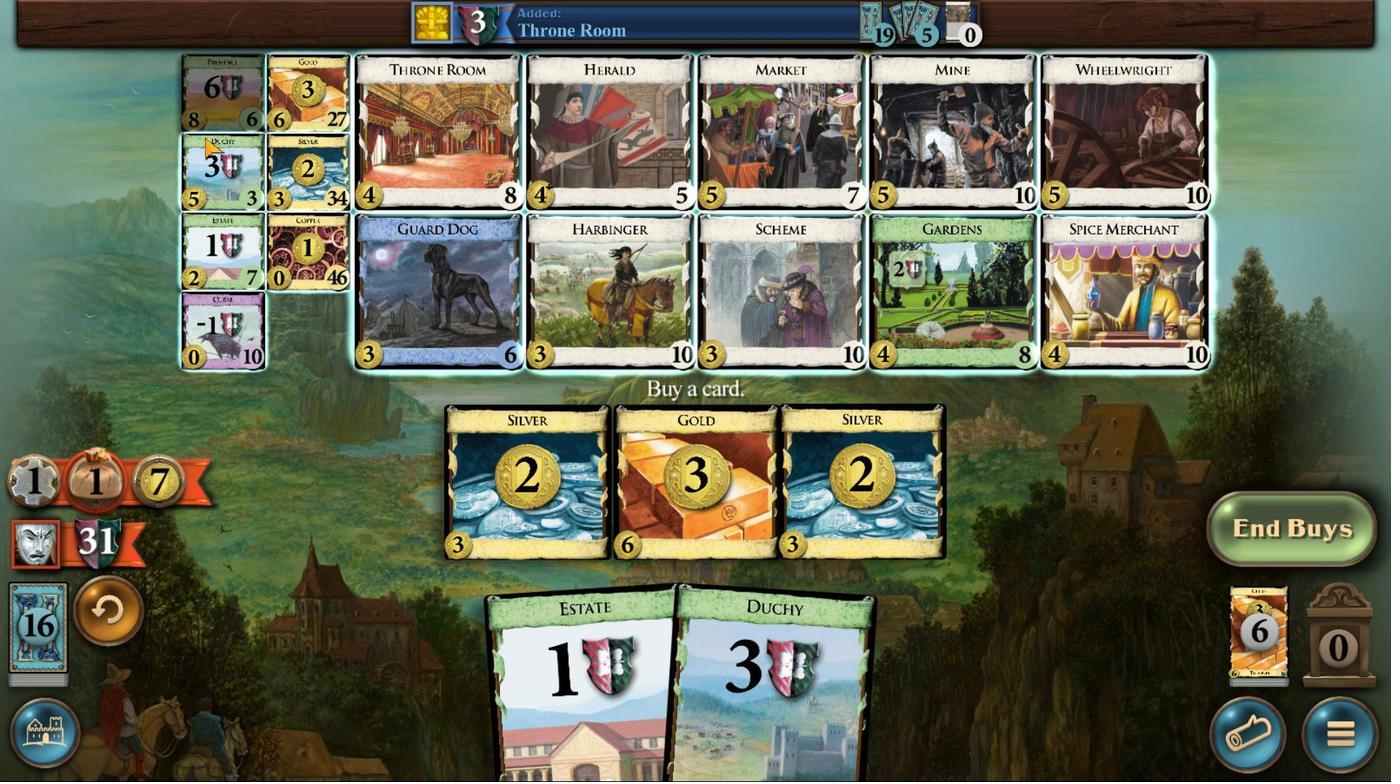 
Action: Mouse pressed left at (513, 645)
Screenshot: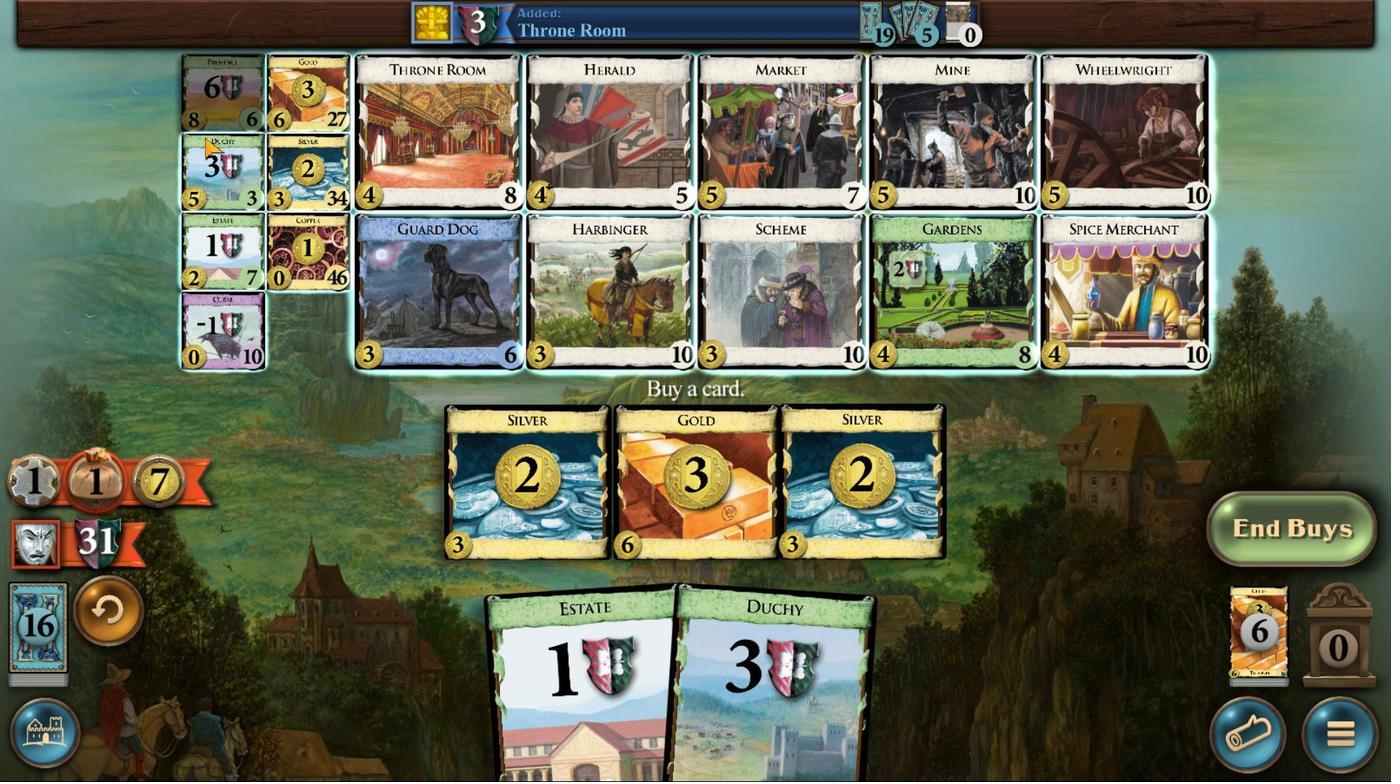
Action: Mouse moved to (721, 463)
Screenshot: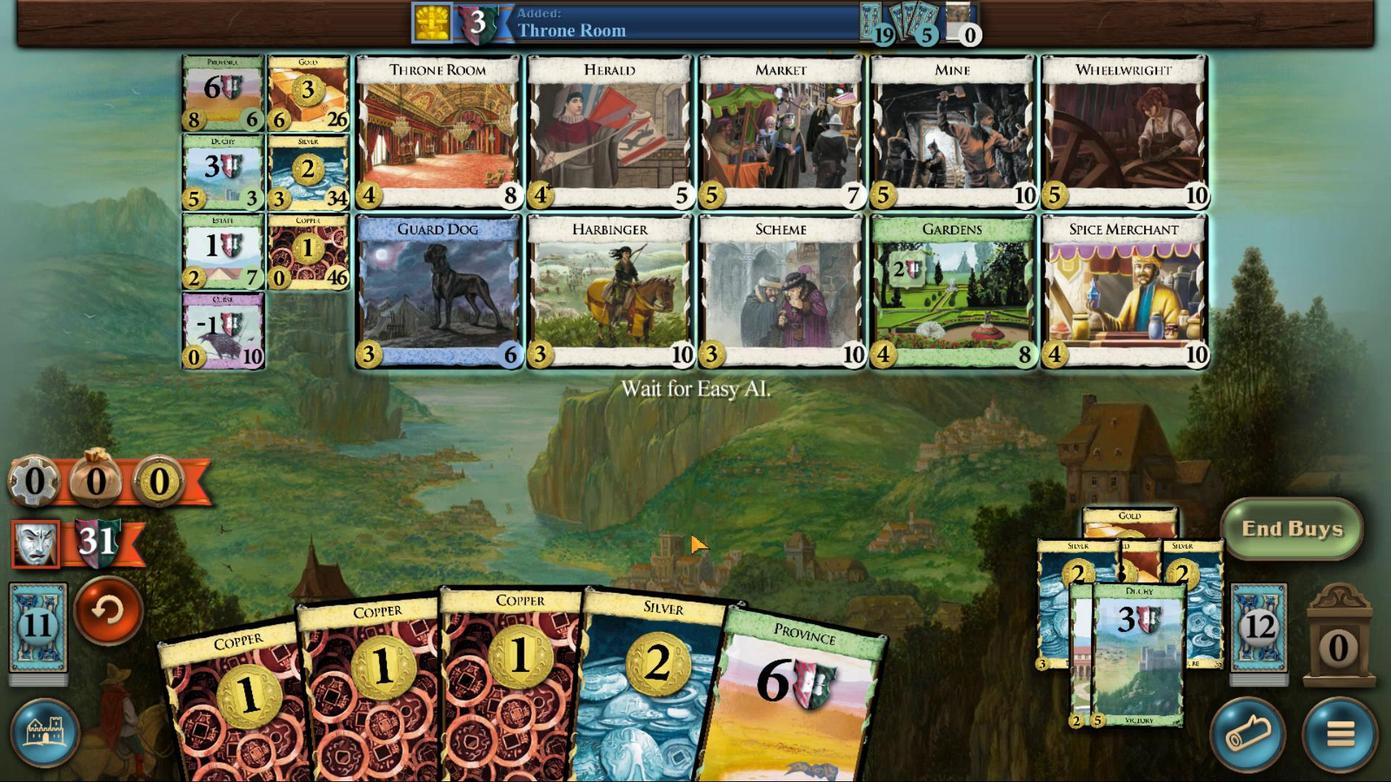 
Action: Mouse pressed left at (721, 463)
Screenshot: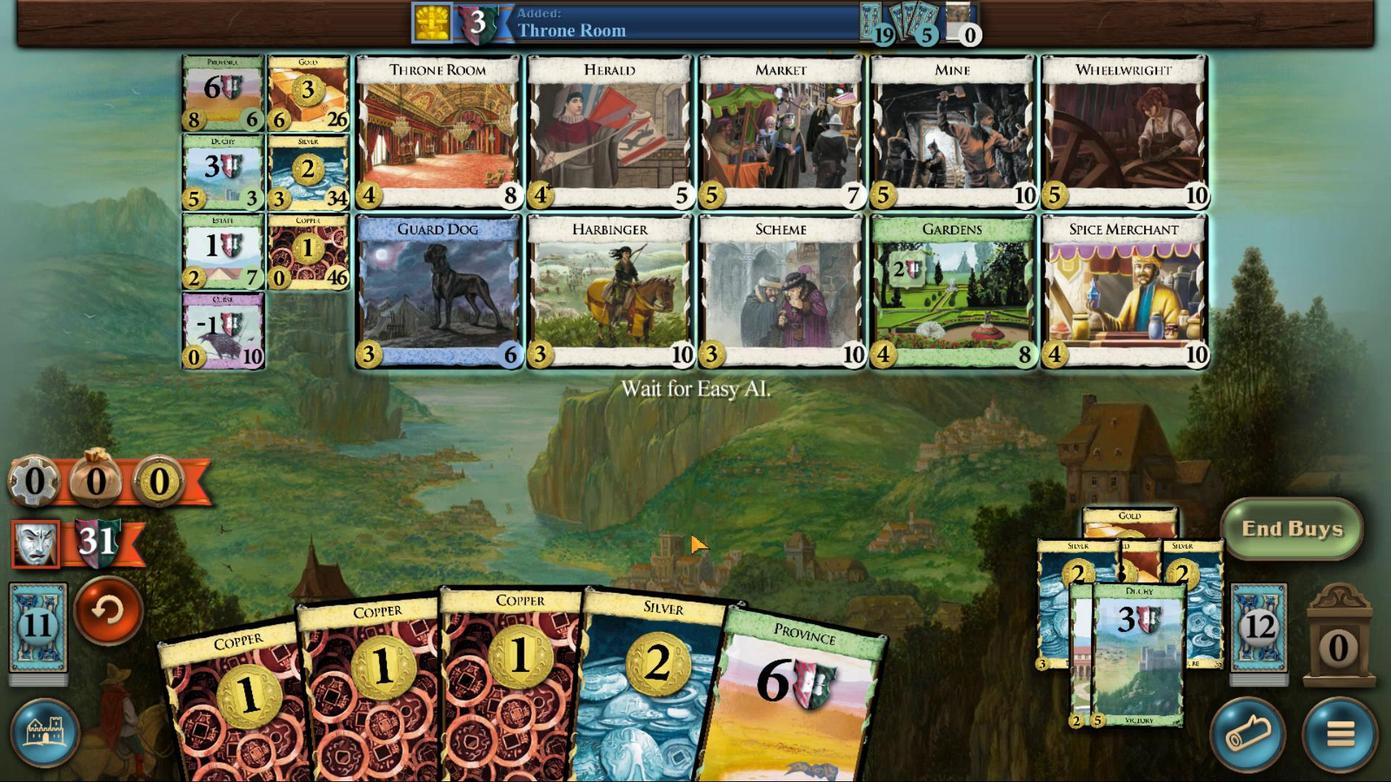 
Action: Mouse moved to (226, 653)
Screenshot: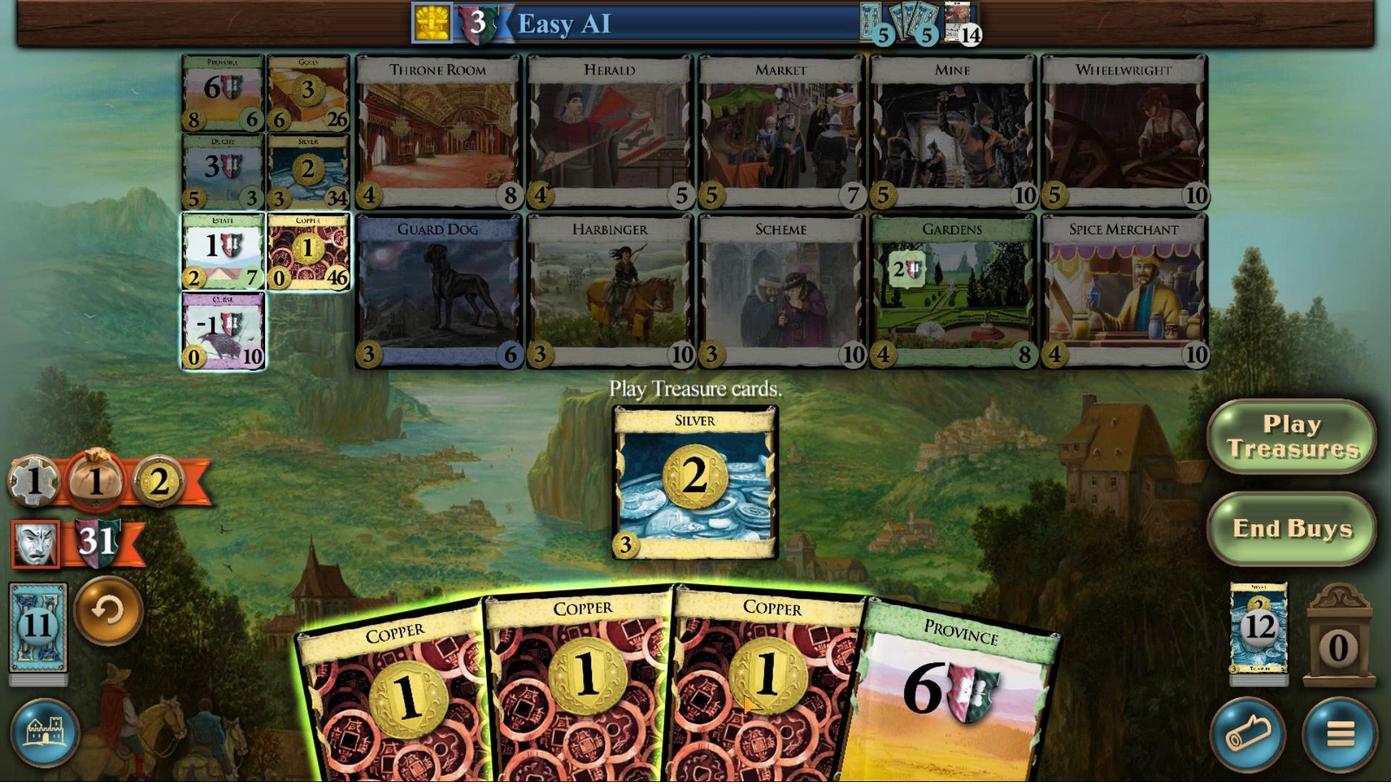 
Action: Mouse pressed left at (226, 653)
Screenshot: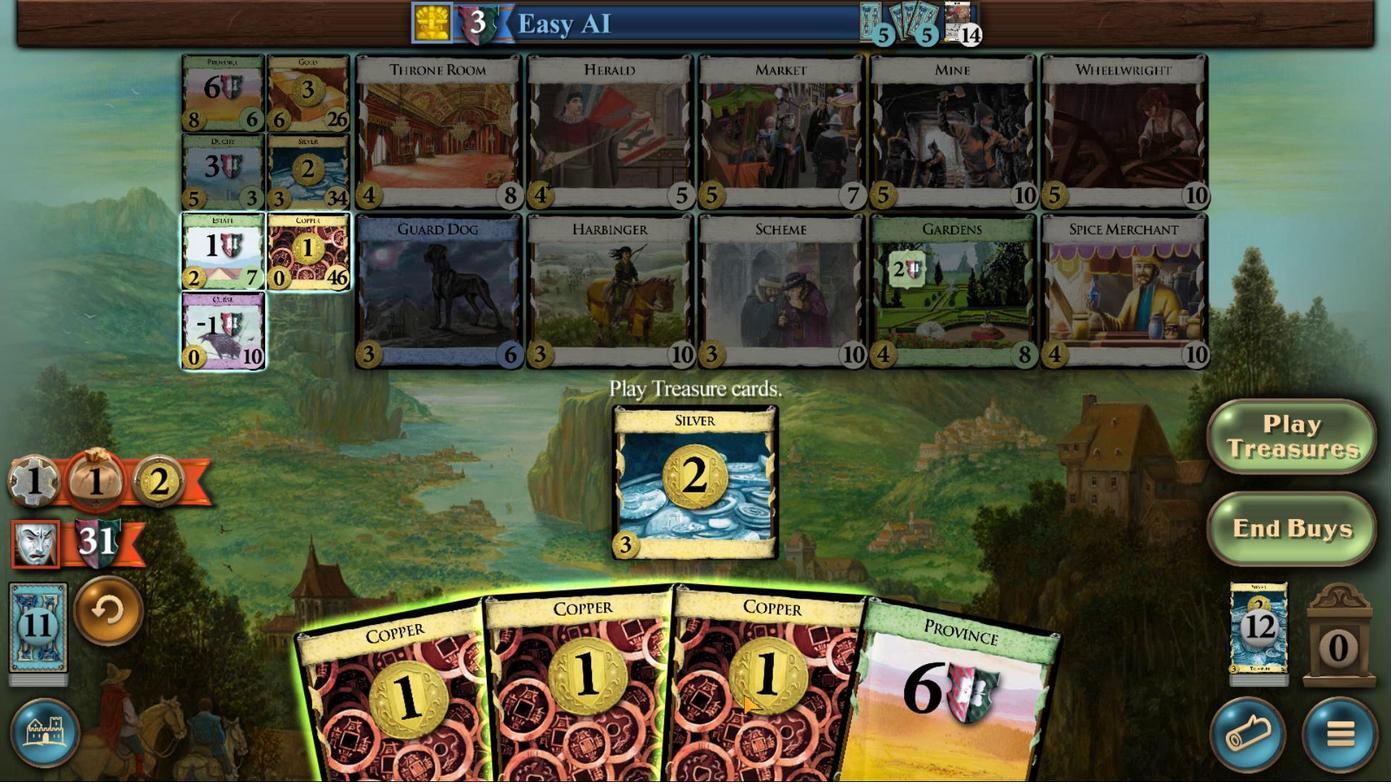 
Action: Mouse moved to (324, 672)
Screenshot: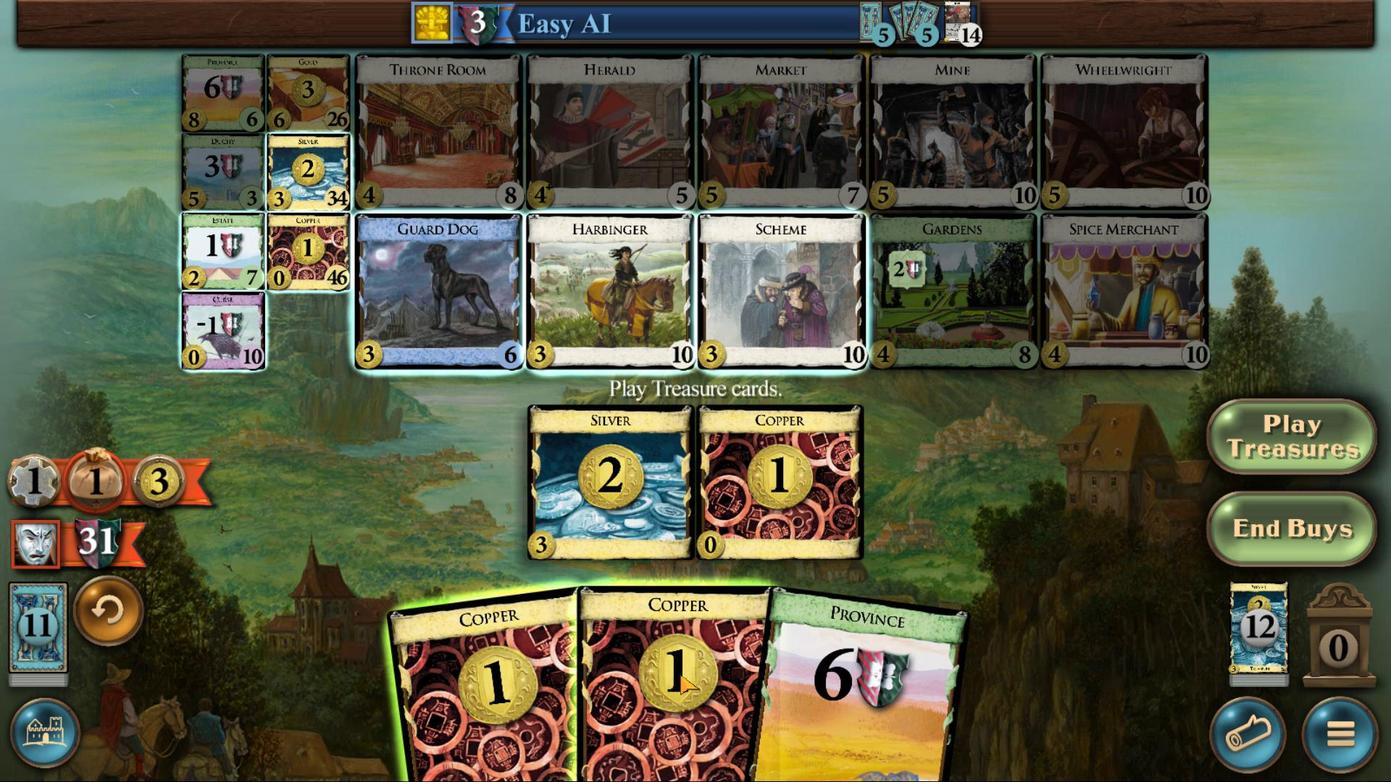
Action: Mouse pressed left at (324, 672)
Screenshot: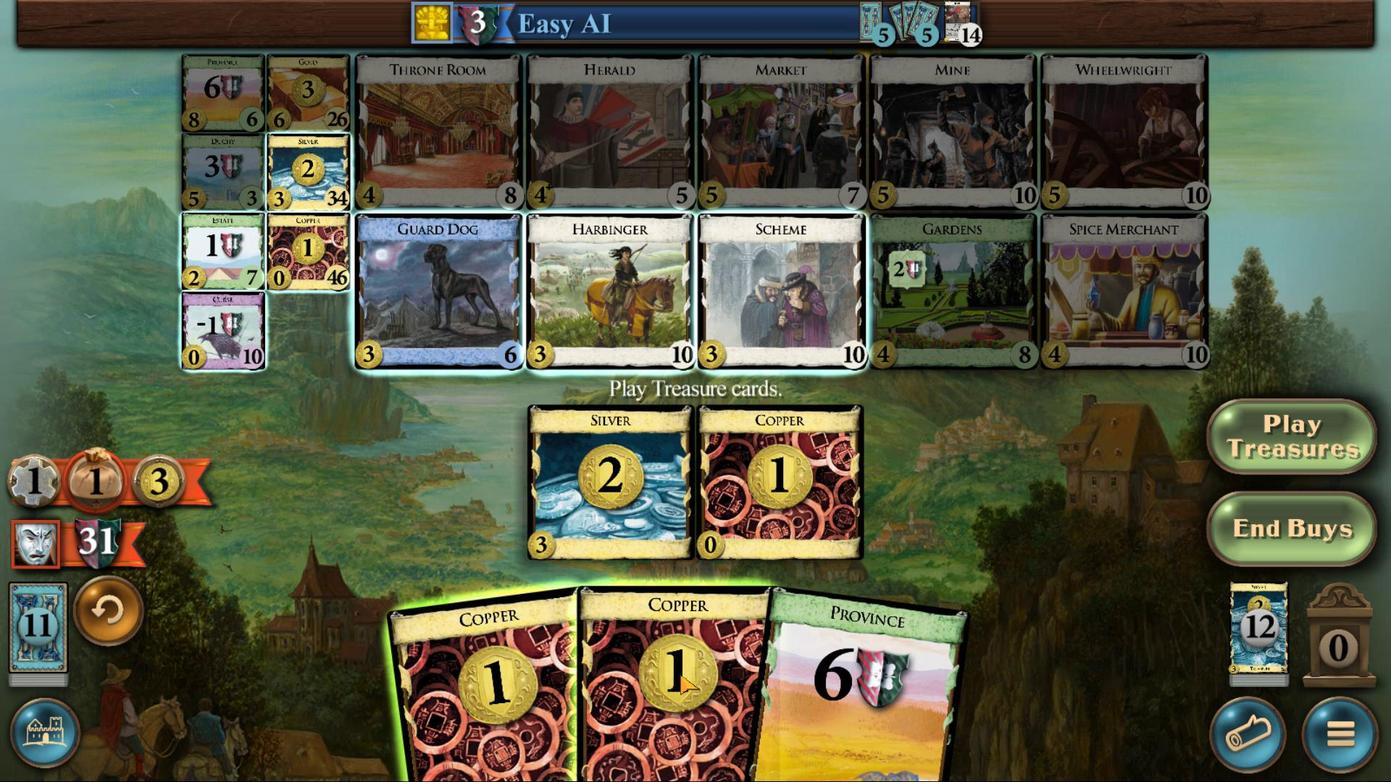 
Action: Mouse moved to (386, 665)
Screenshot: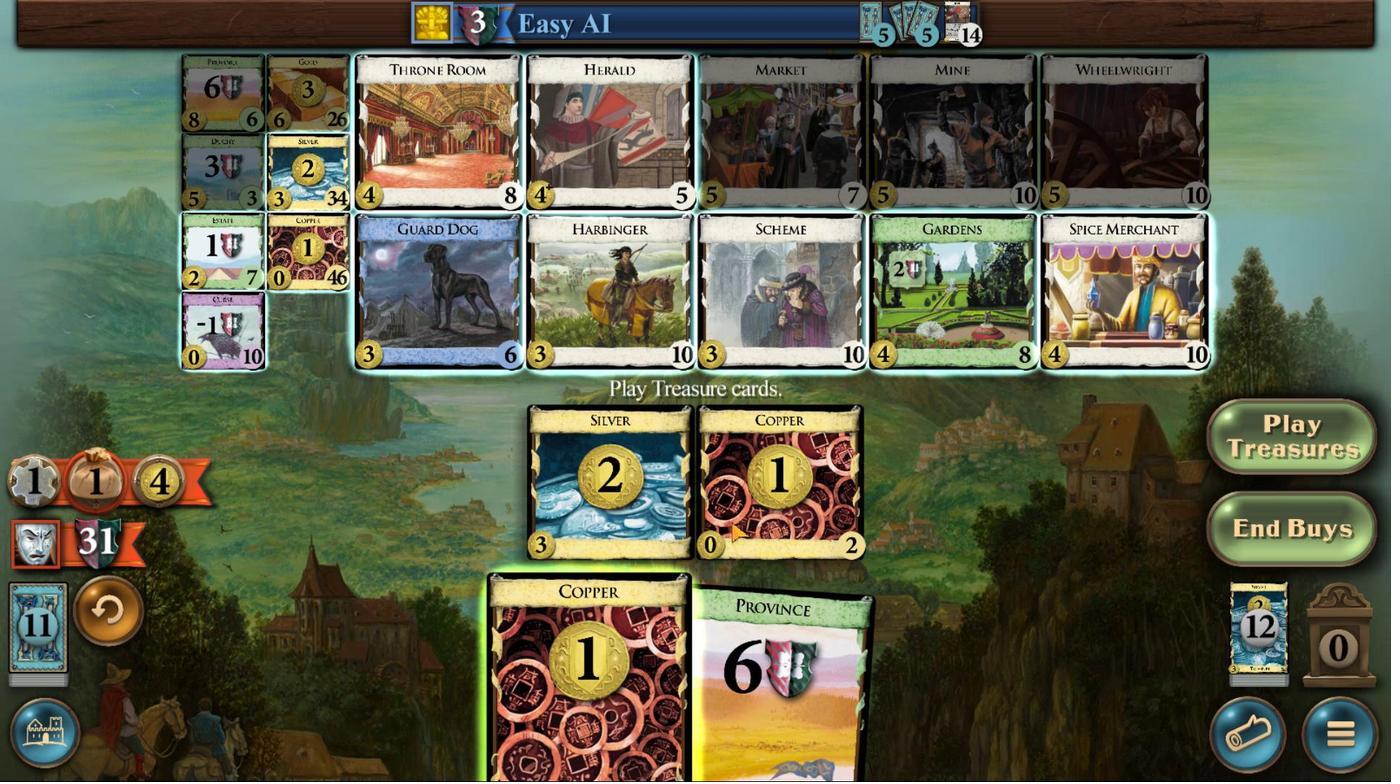 
Action: Mouse pressed left at (386, 665)
Screenshot: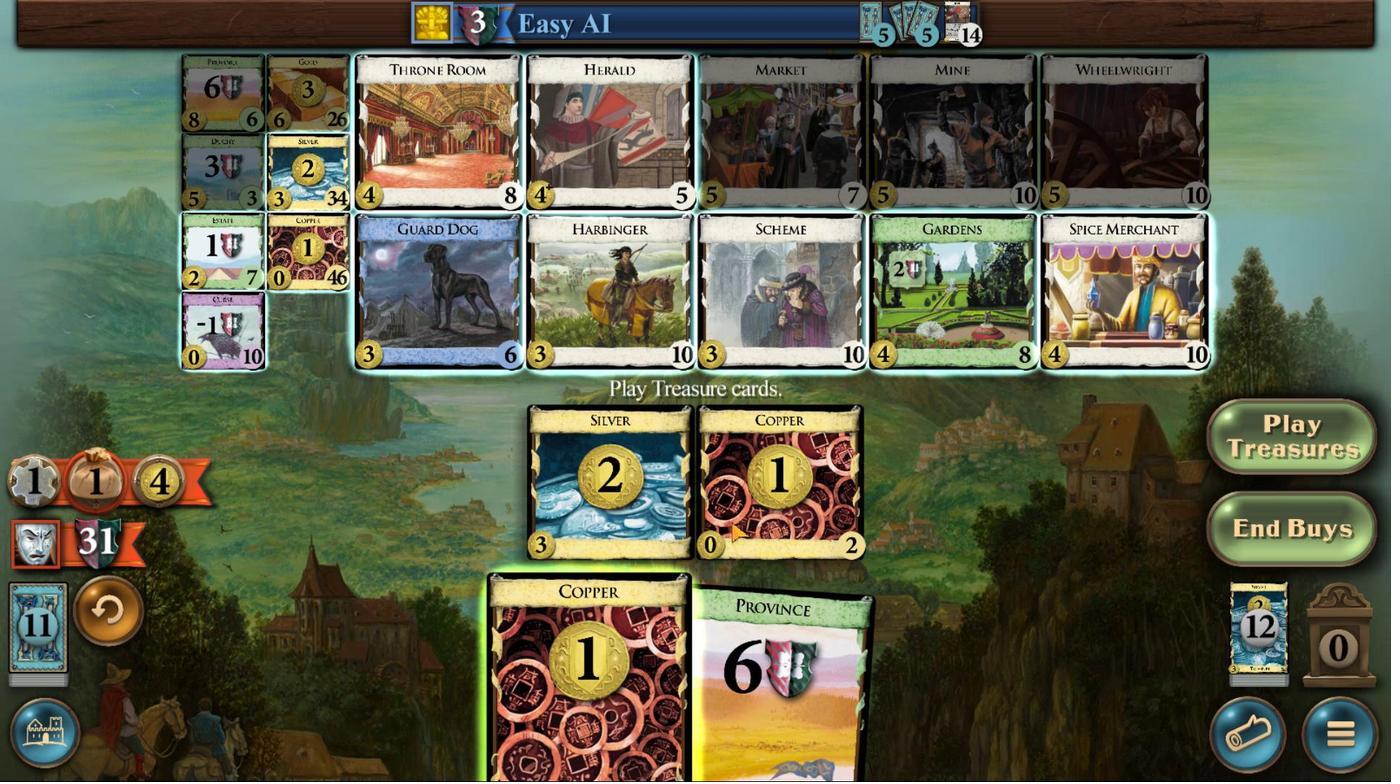 
Action: Mouse moved to (458, 666)
Screenshot: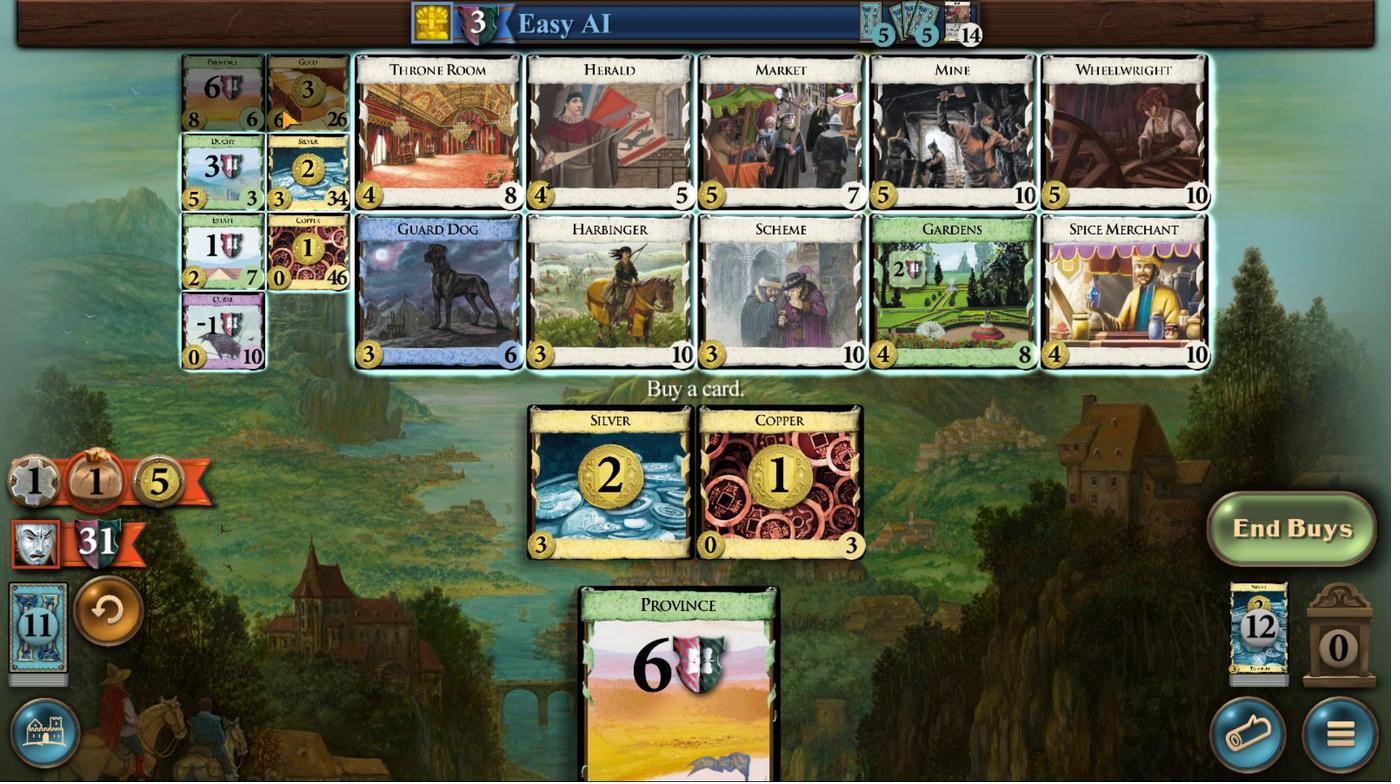 
Action: Mouse pressed left at (458, 666)
Screenshot: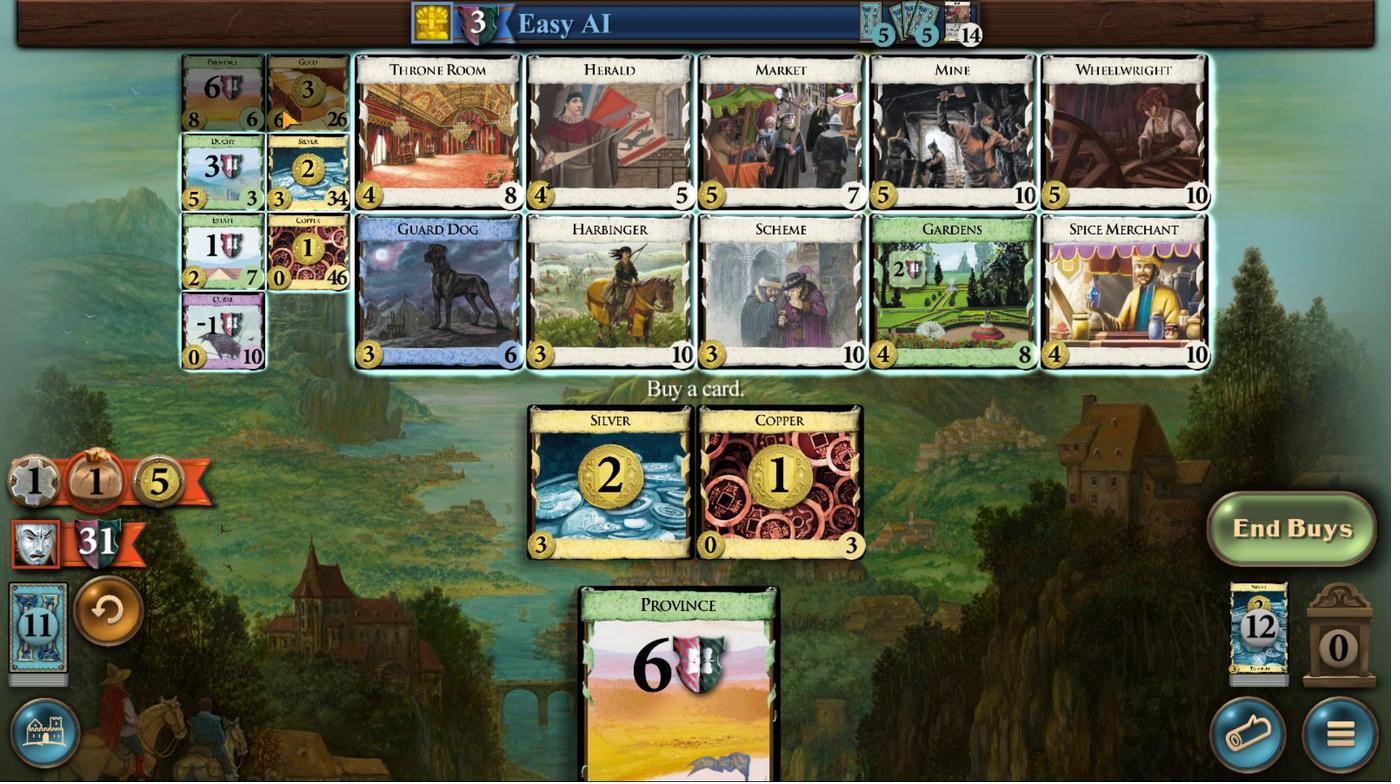 
Action: Mouse moved to (787, 482)
Screenshot: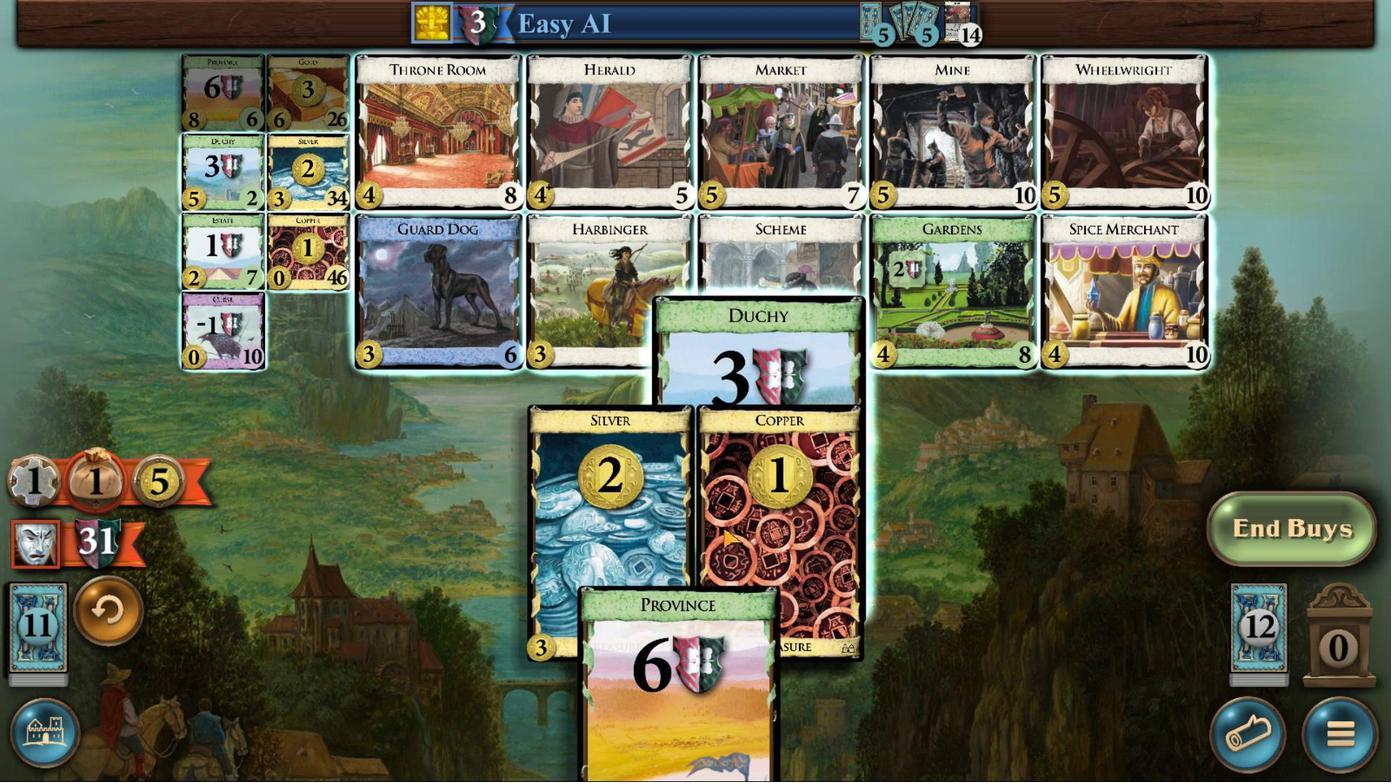 
Action: Mouse pressed left at (787, 482)
Screenshot: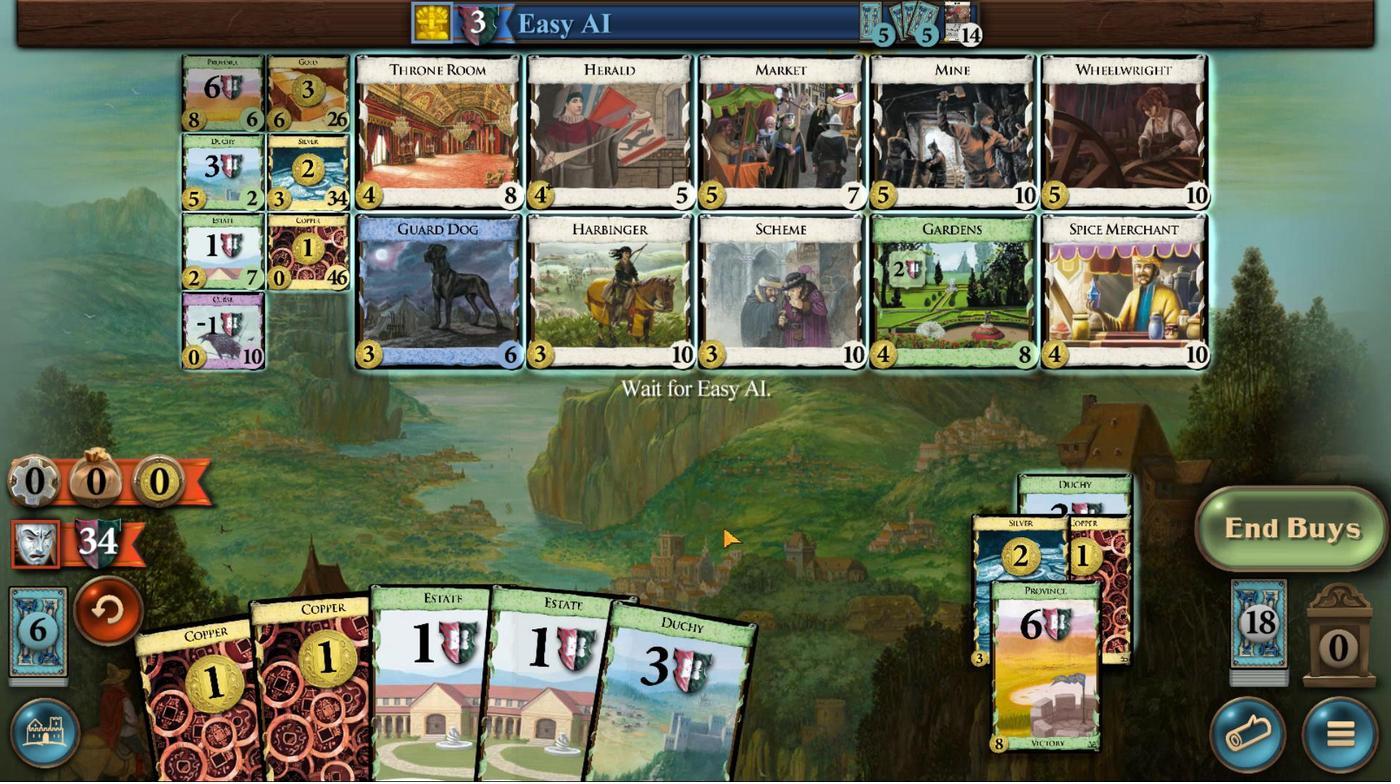 
Action: Mouse moved to (558, 651)
Screenshot: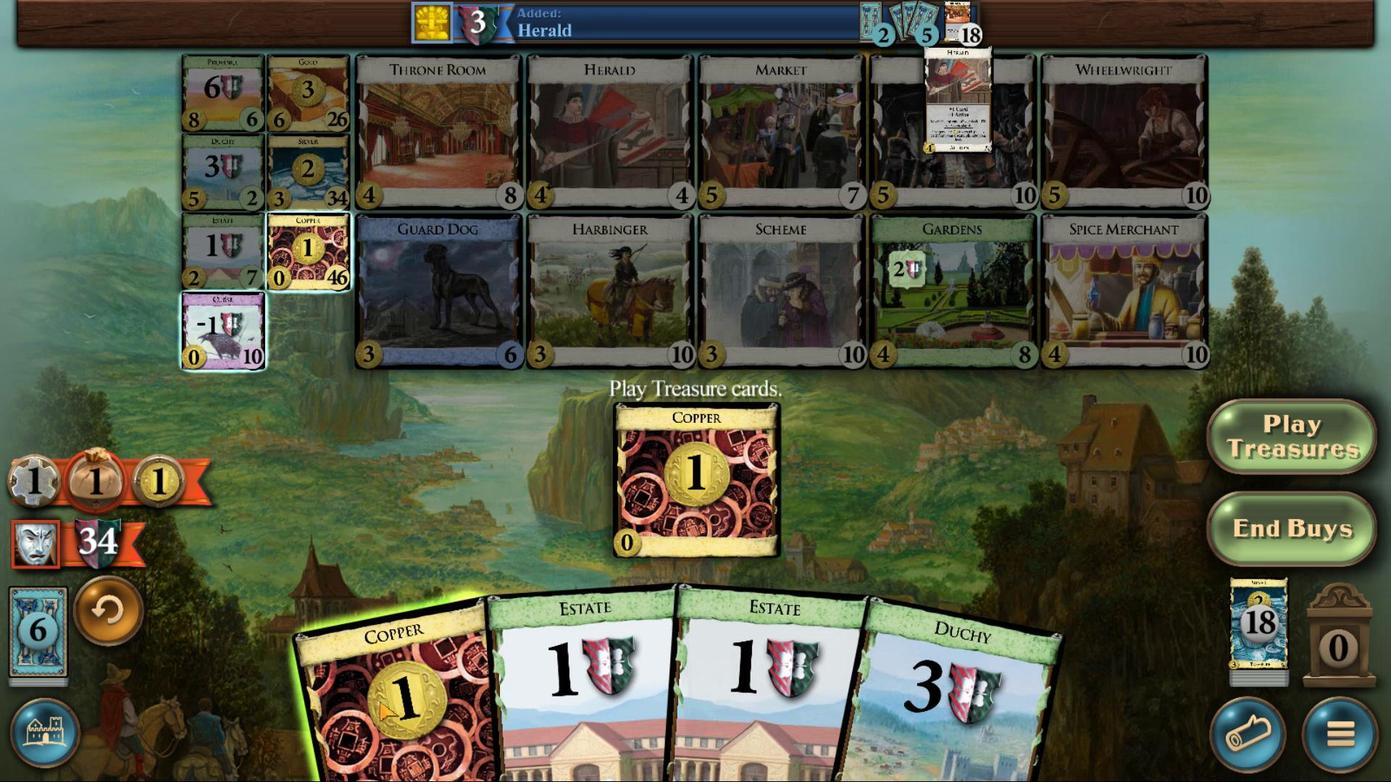 
Action: Mouse pressed left at (558, 651)
Screenshot: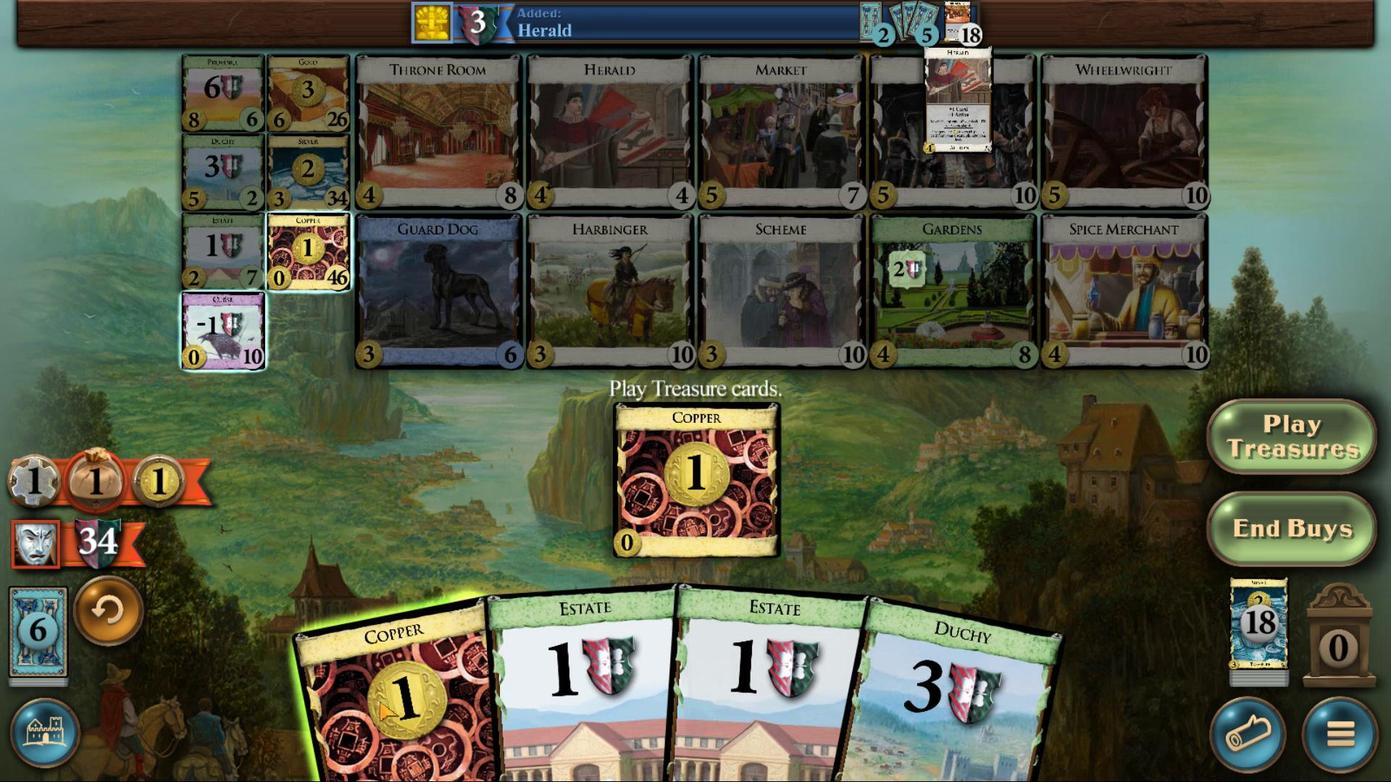 
Action: Mouse moved to (642, 665)
Screenshot: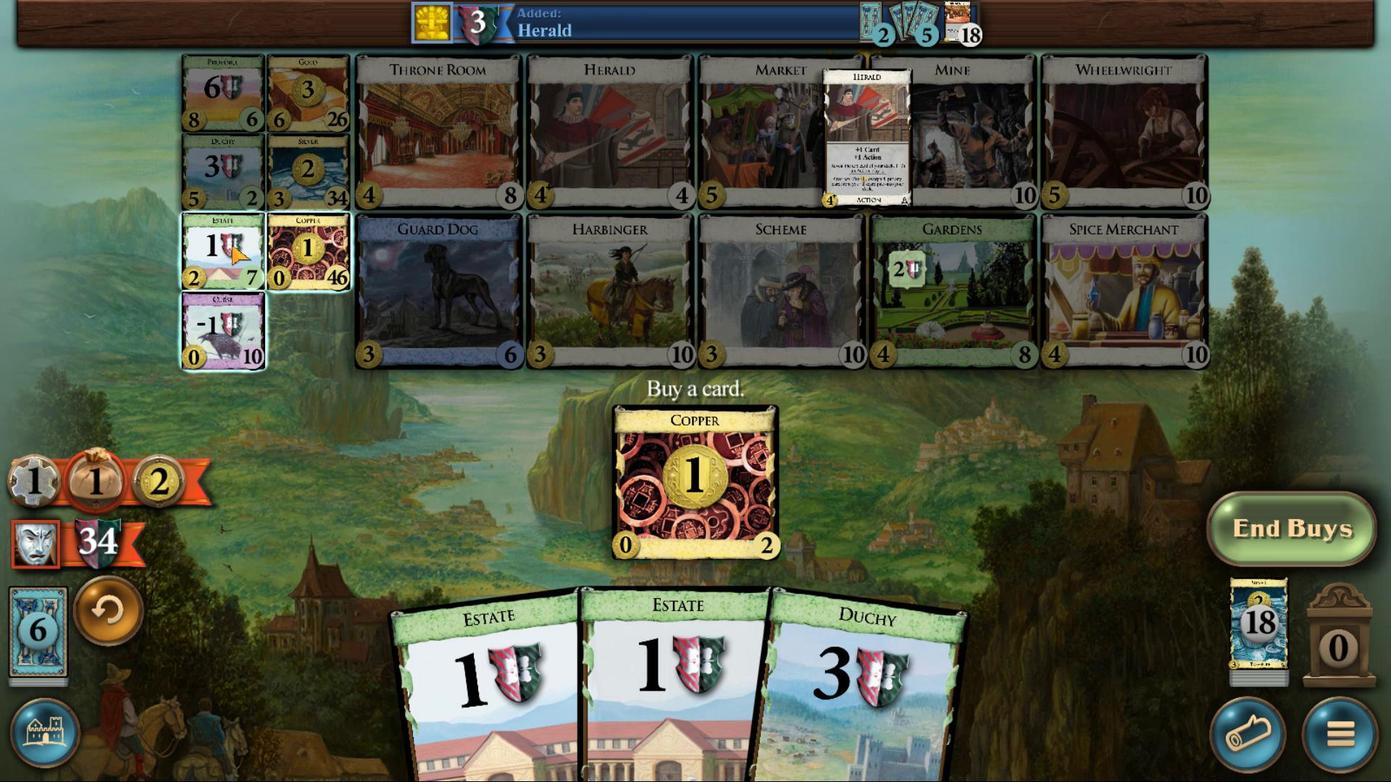 
Action: Mouse pressed left at (642, 665)
Screenshot: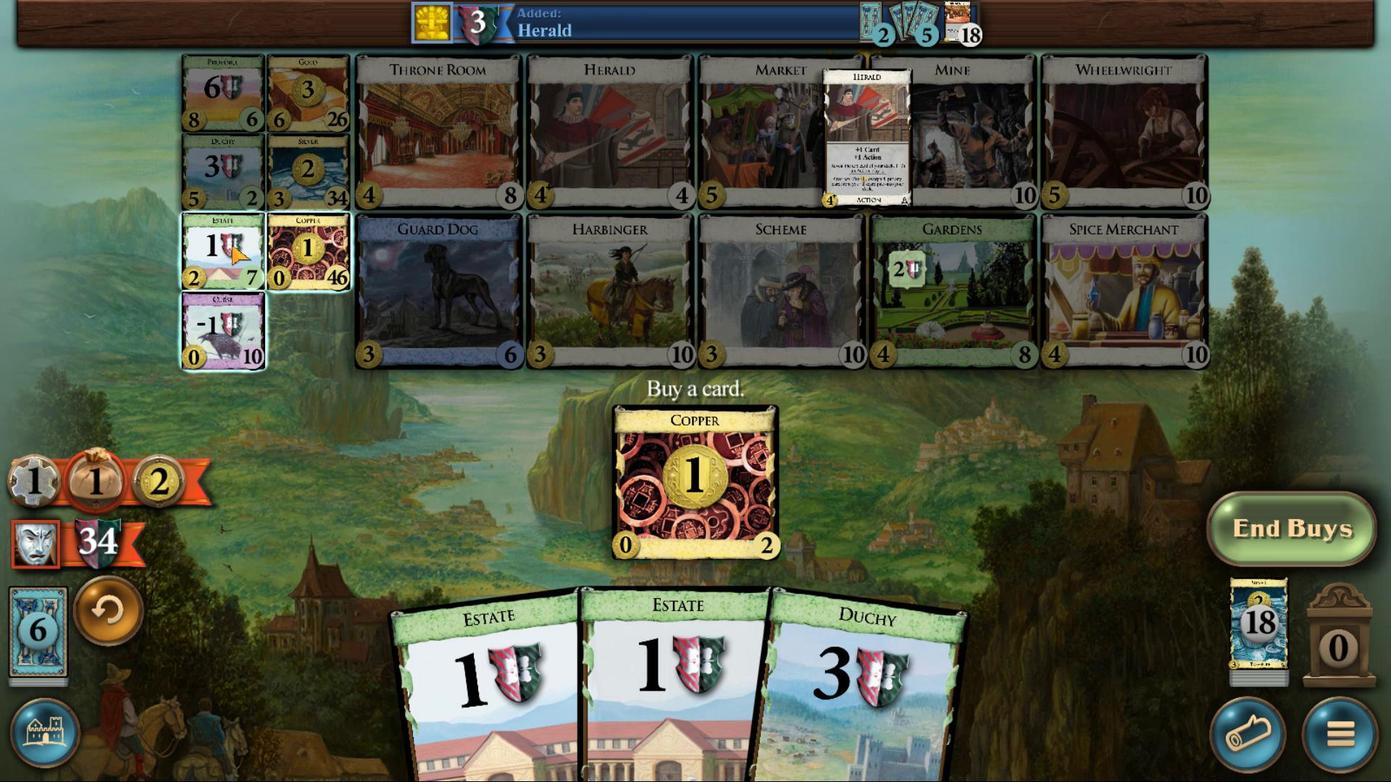 
Action: Mouse moved to (788, 511)
Screenshot: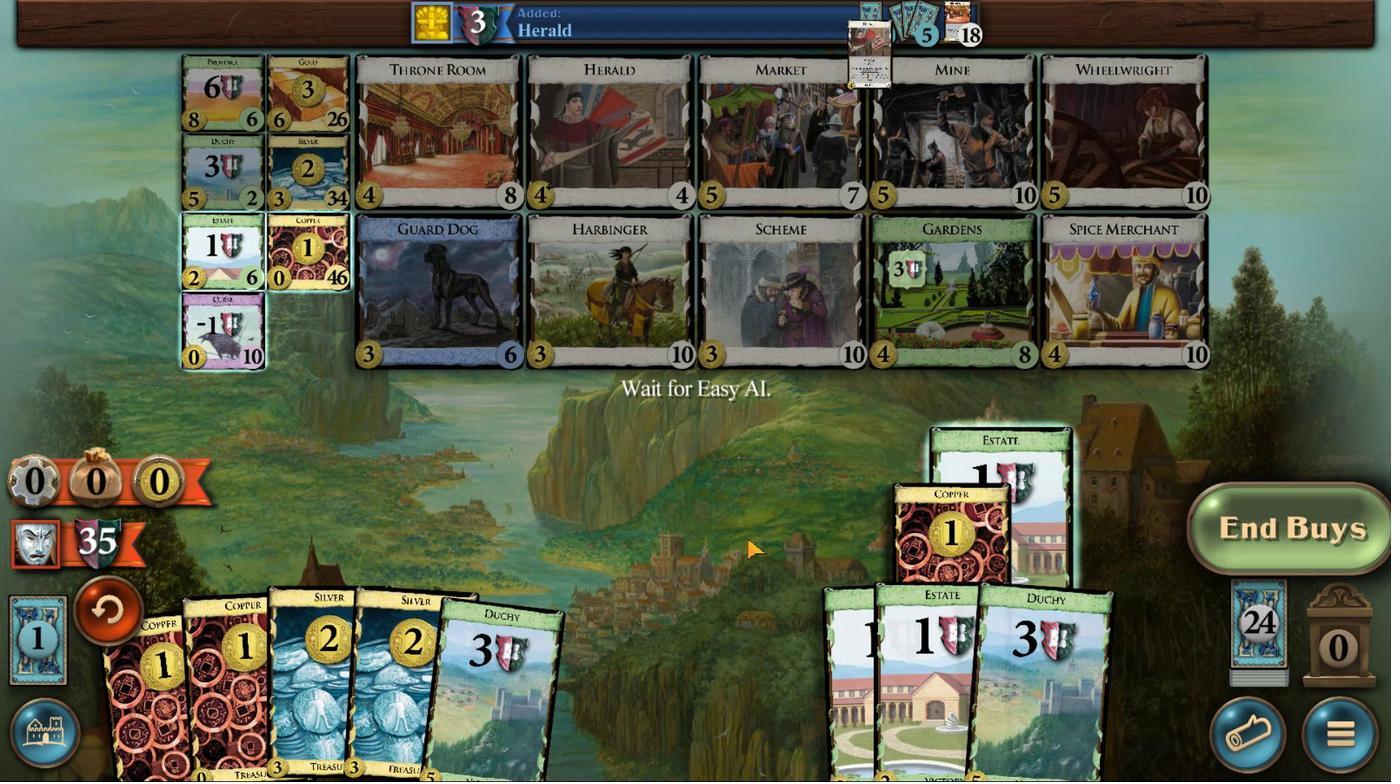 
Action: Mouse pressed left at (788, 511)
Screenshot: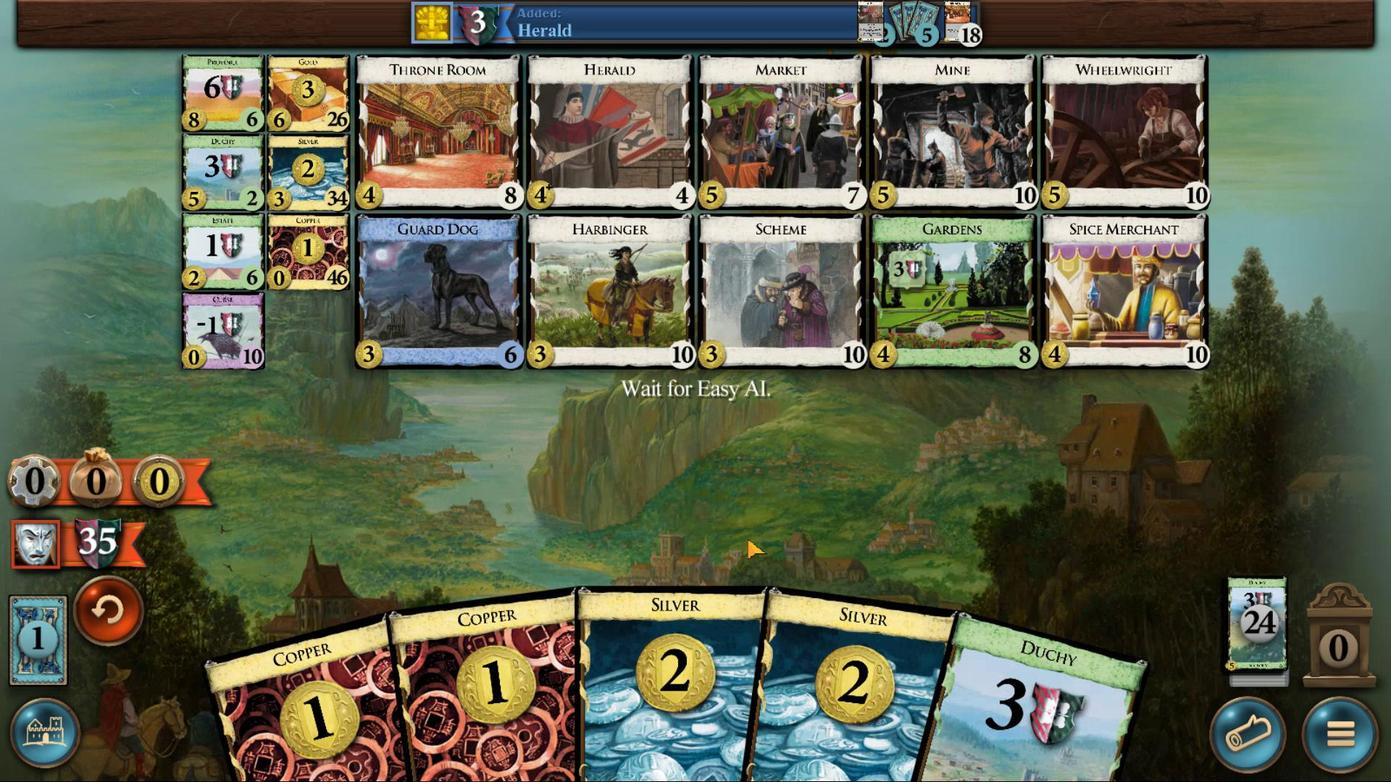 
Action: Mouse moved to (579, 652)
Screenshot: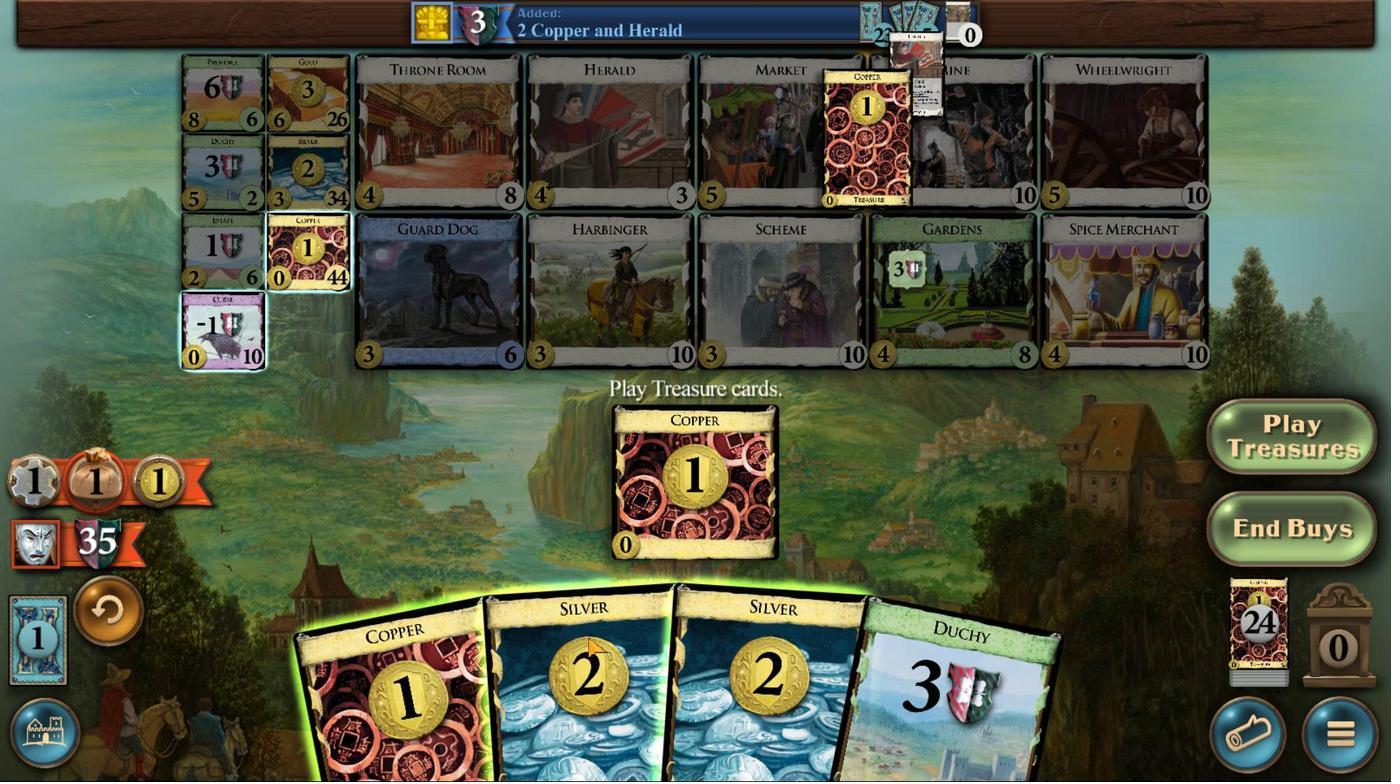 
Action: Mouse pressed left at (579, 652)
Screenshot: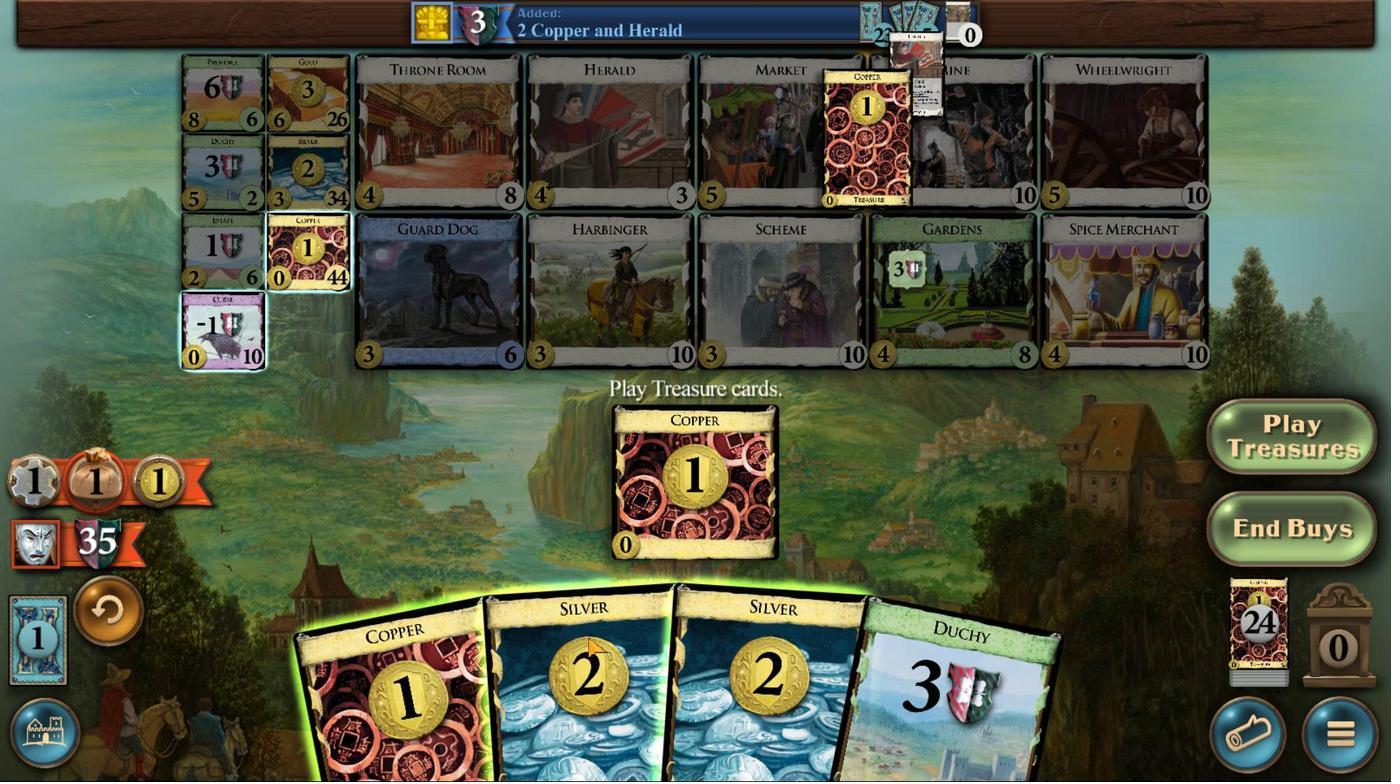 
Action: Mouse moved to (463, 645)
Screenshot: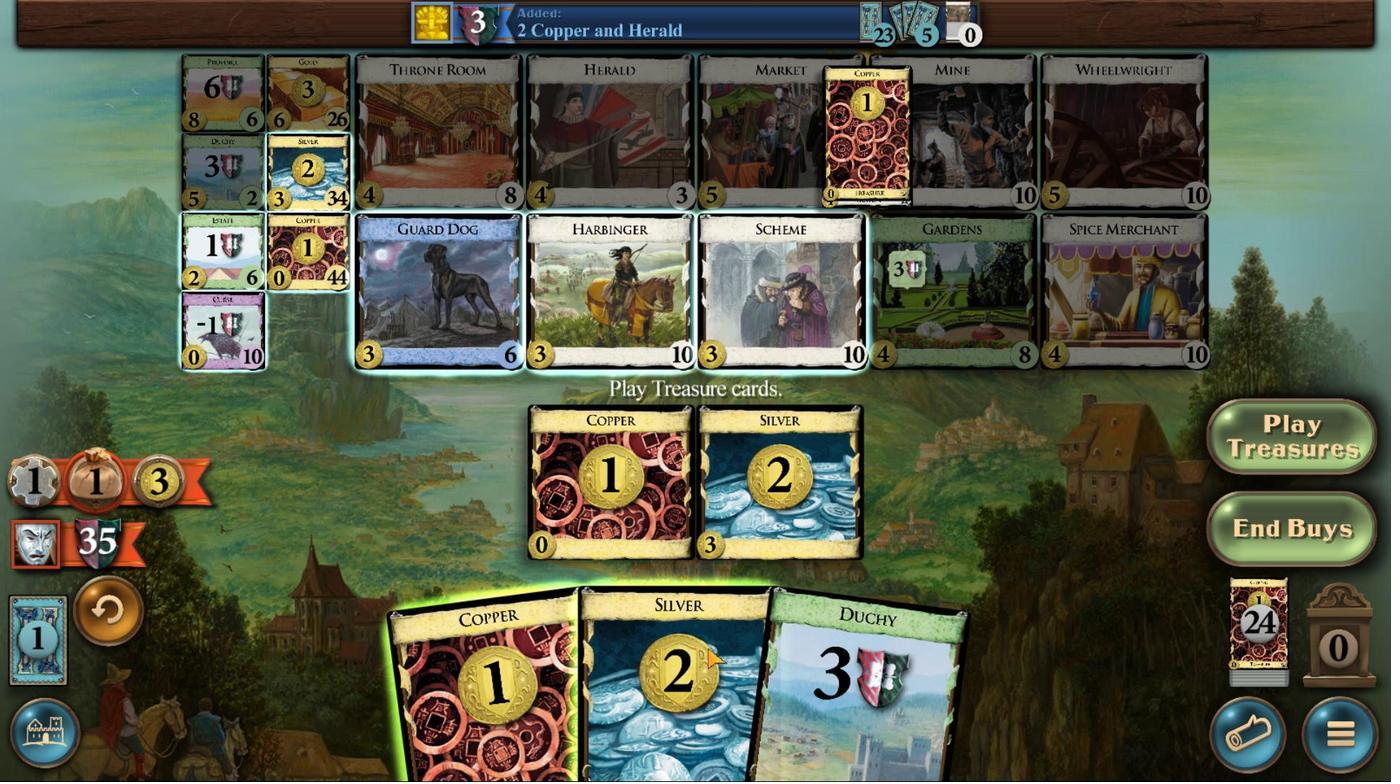 
Action: Mouse pressed left at (463, 645)
Screenshot: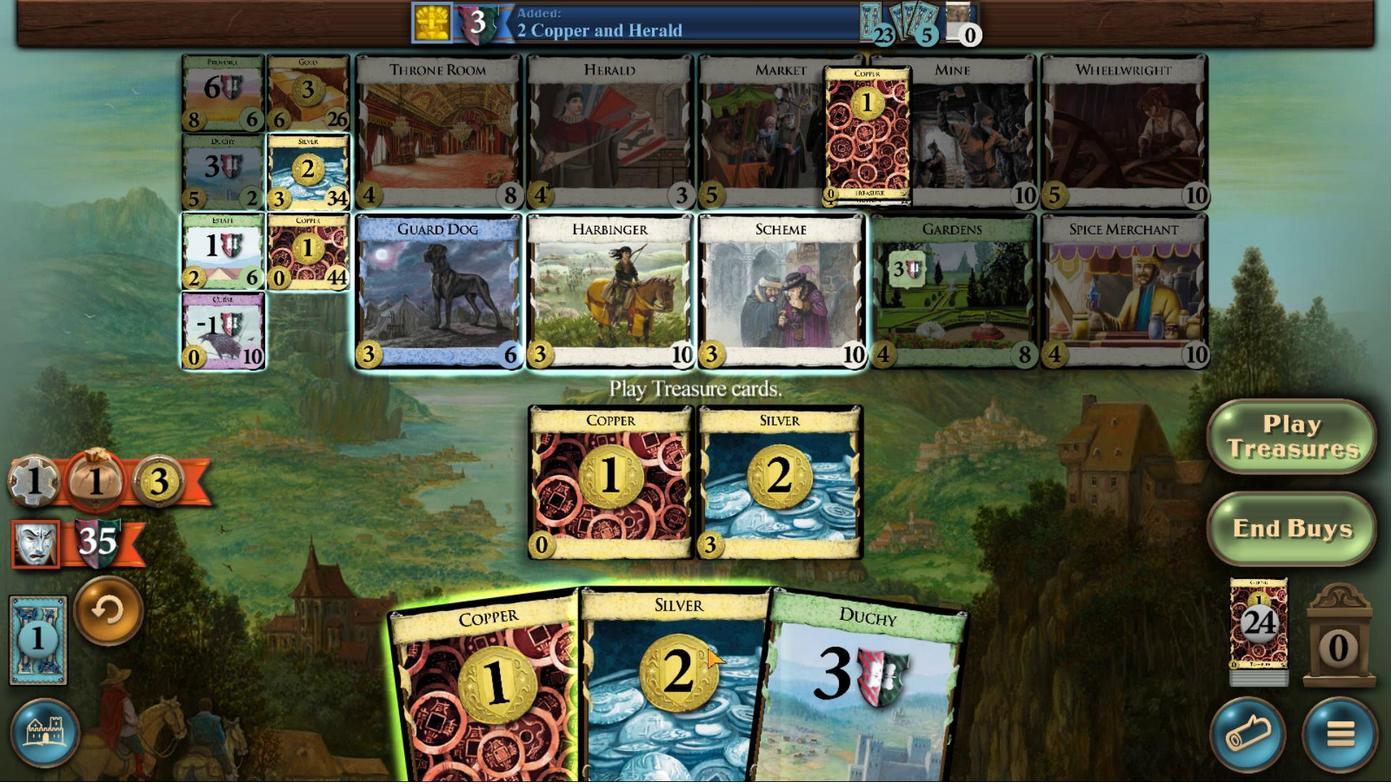 
Action: Mouse moved to (356, 649)
Screenshot: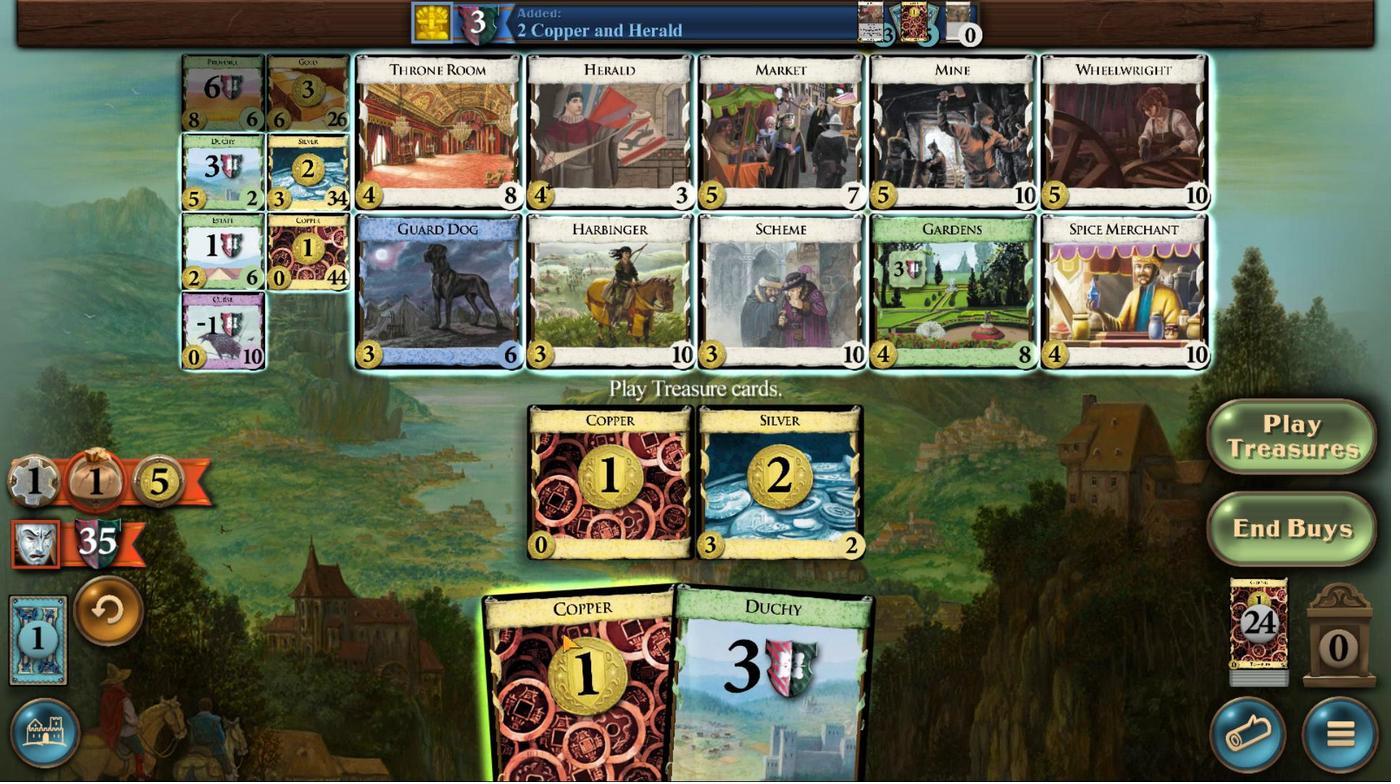 
Action: Mouse pressed left at (356, 649)
Screenshot: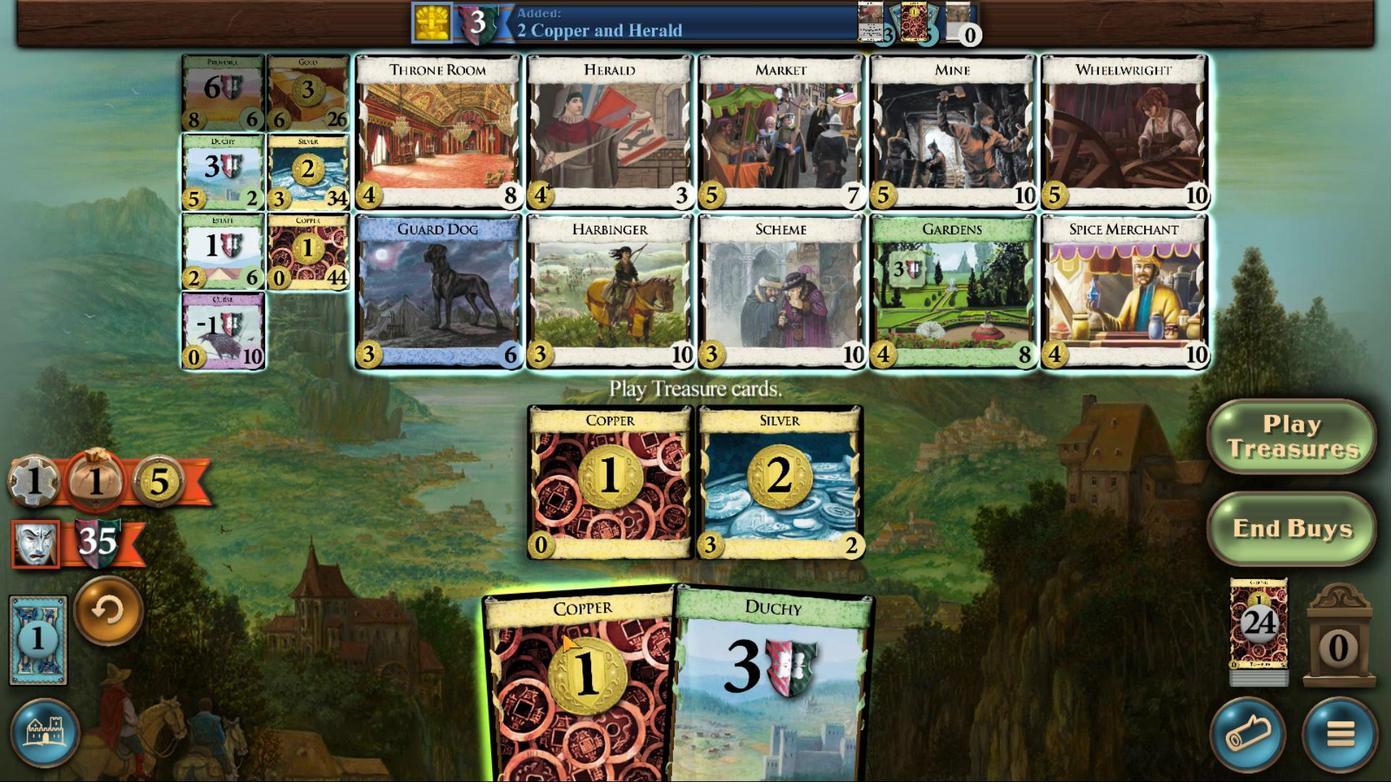 
Action: Mouse moved to (486, 643)
Screenshot: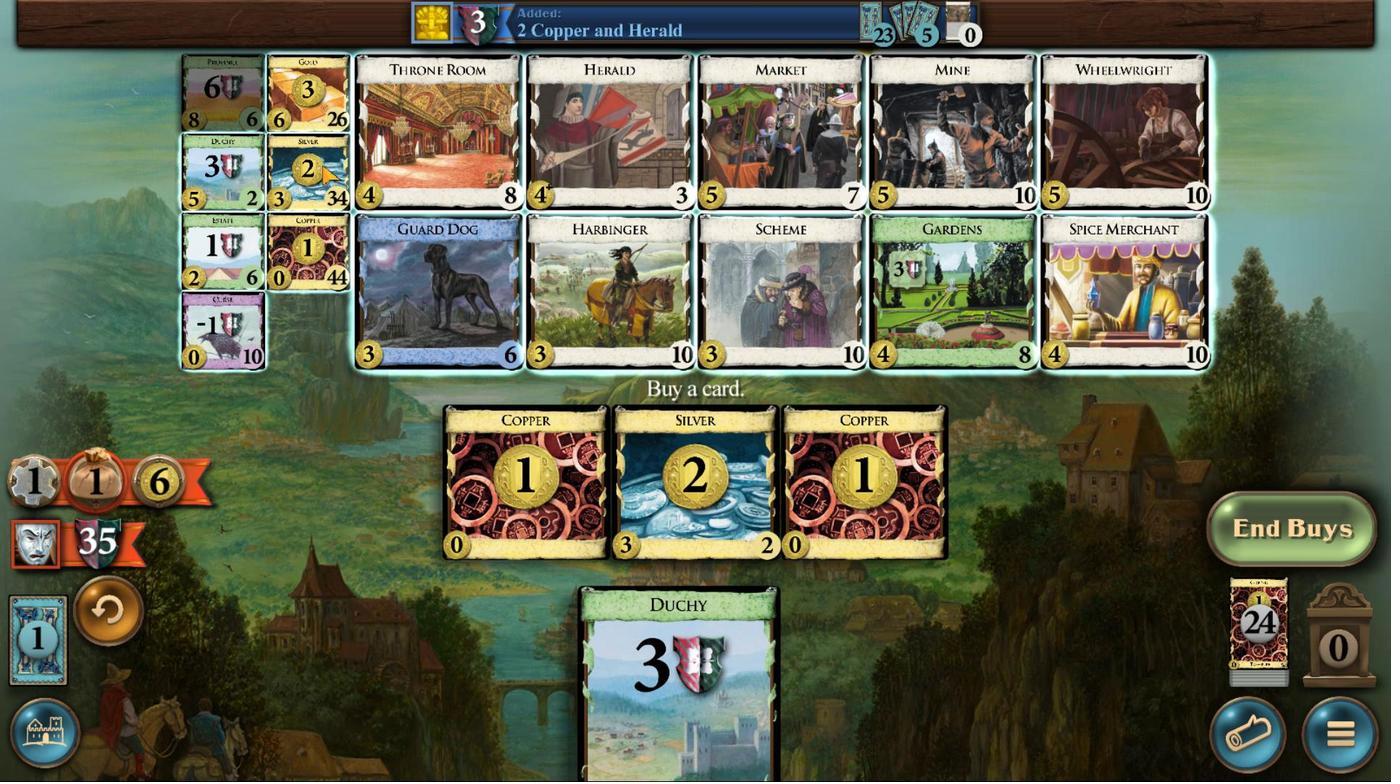 
Action: Mouse pressed left at (486, 643)
Screenshot: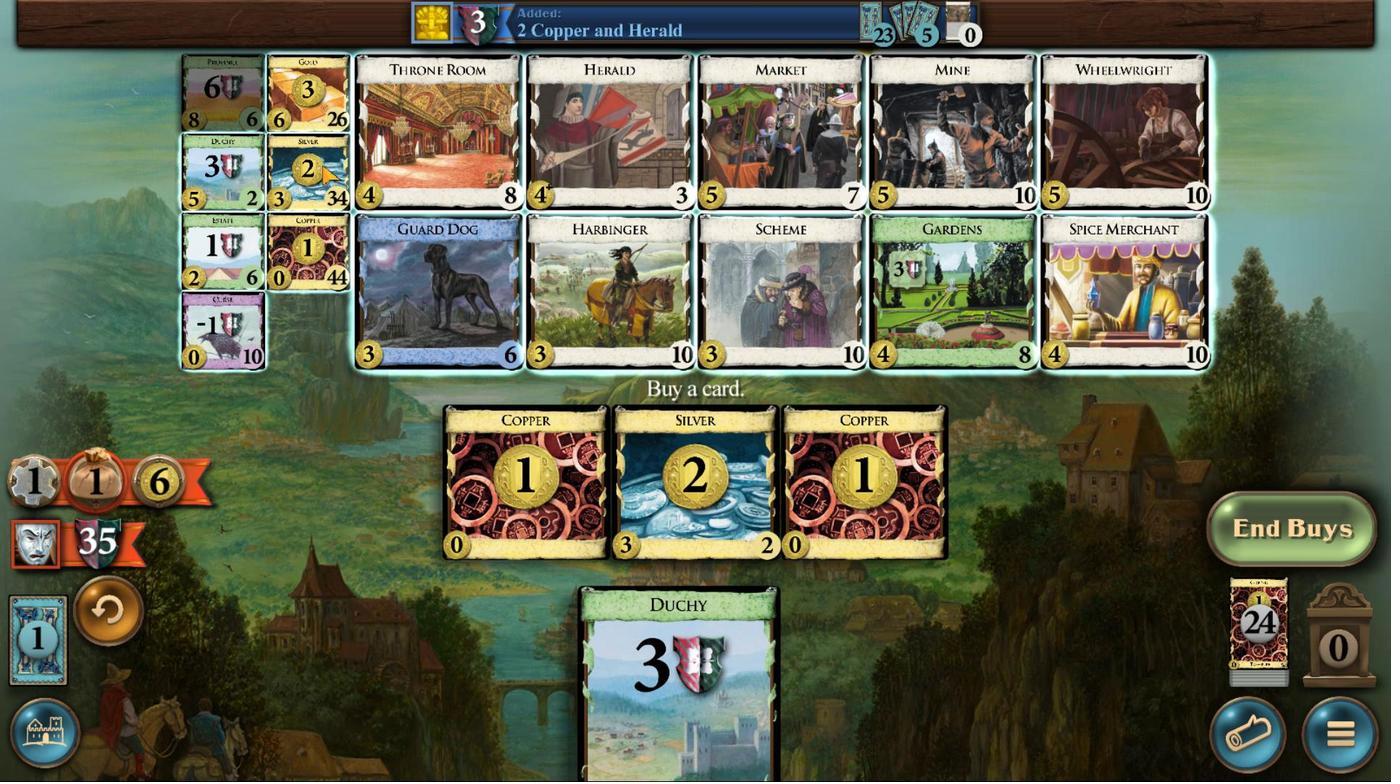 
Action: Mouse moved to (738, 458)
Screenshot: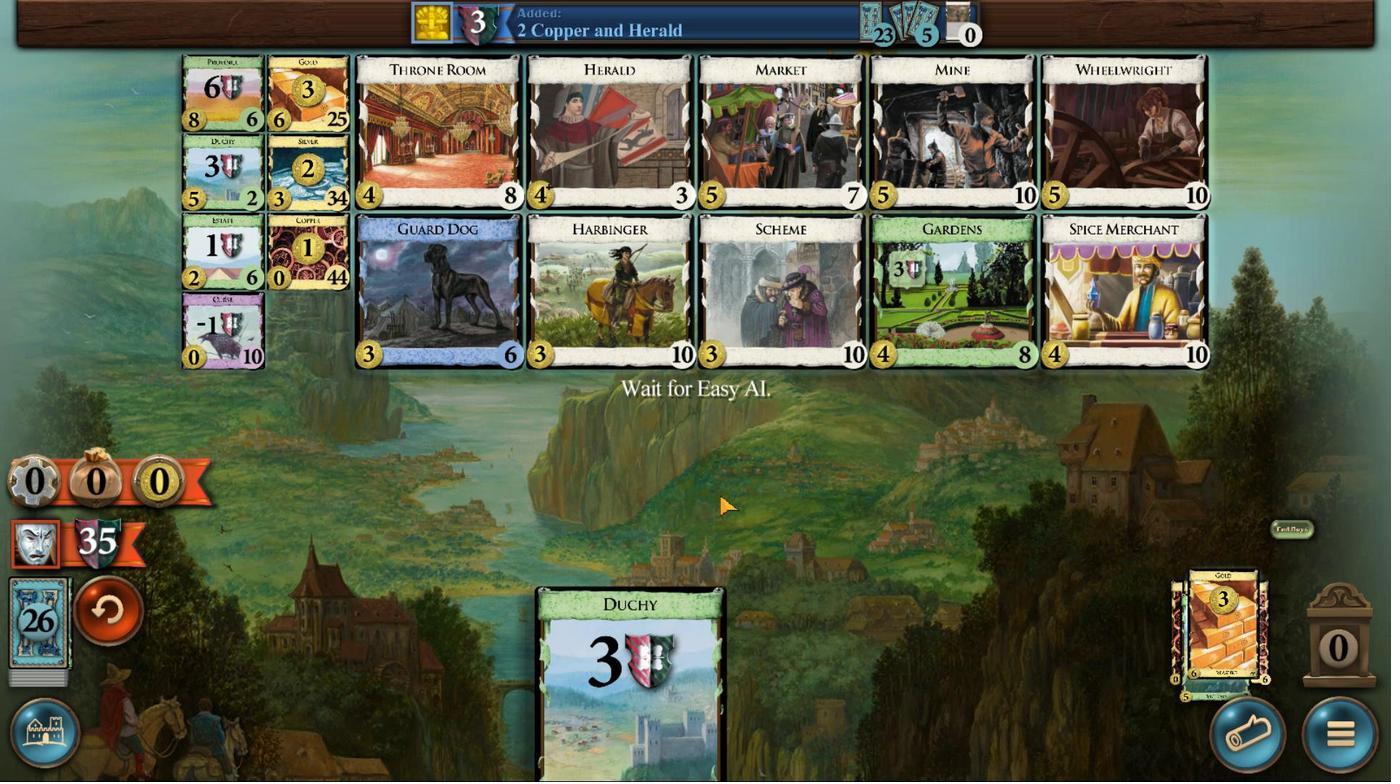
Action: Mouse pressed left at (738, 458)
Screenshot: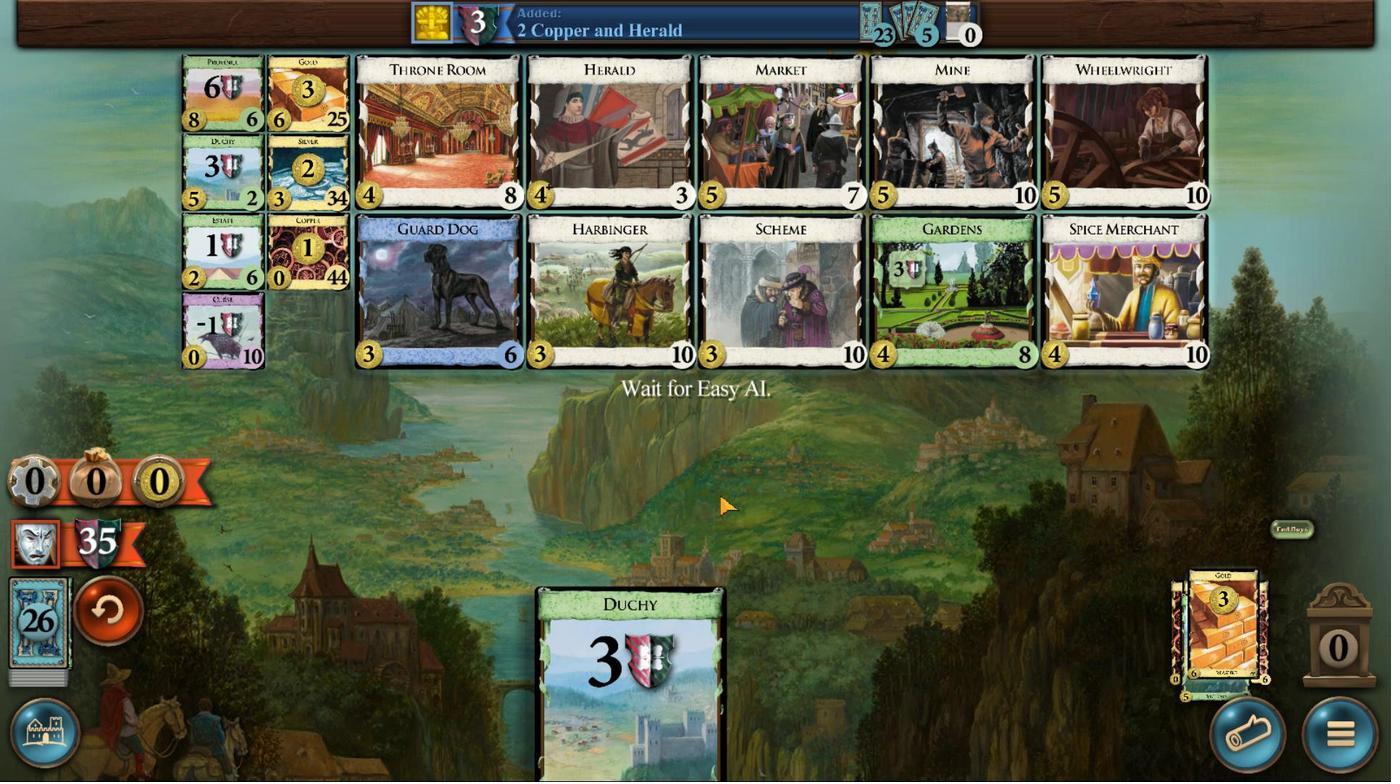 
Action: Mouse moved to (581, 649)
Screenshot: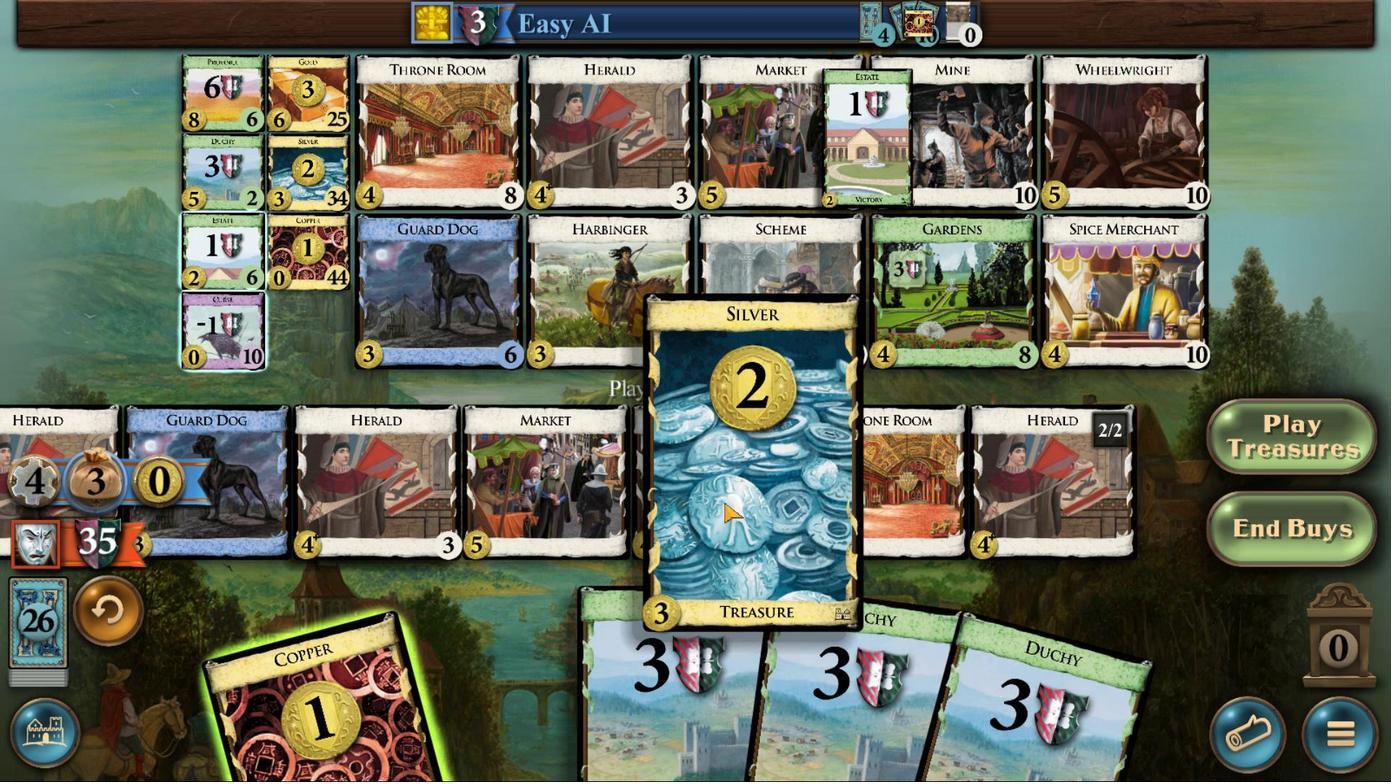 
Action: Mouse pressed left at (581, 649)
Screenshot: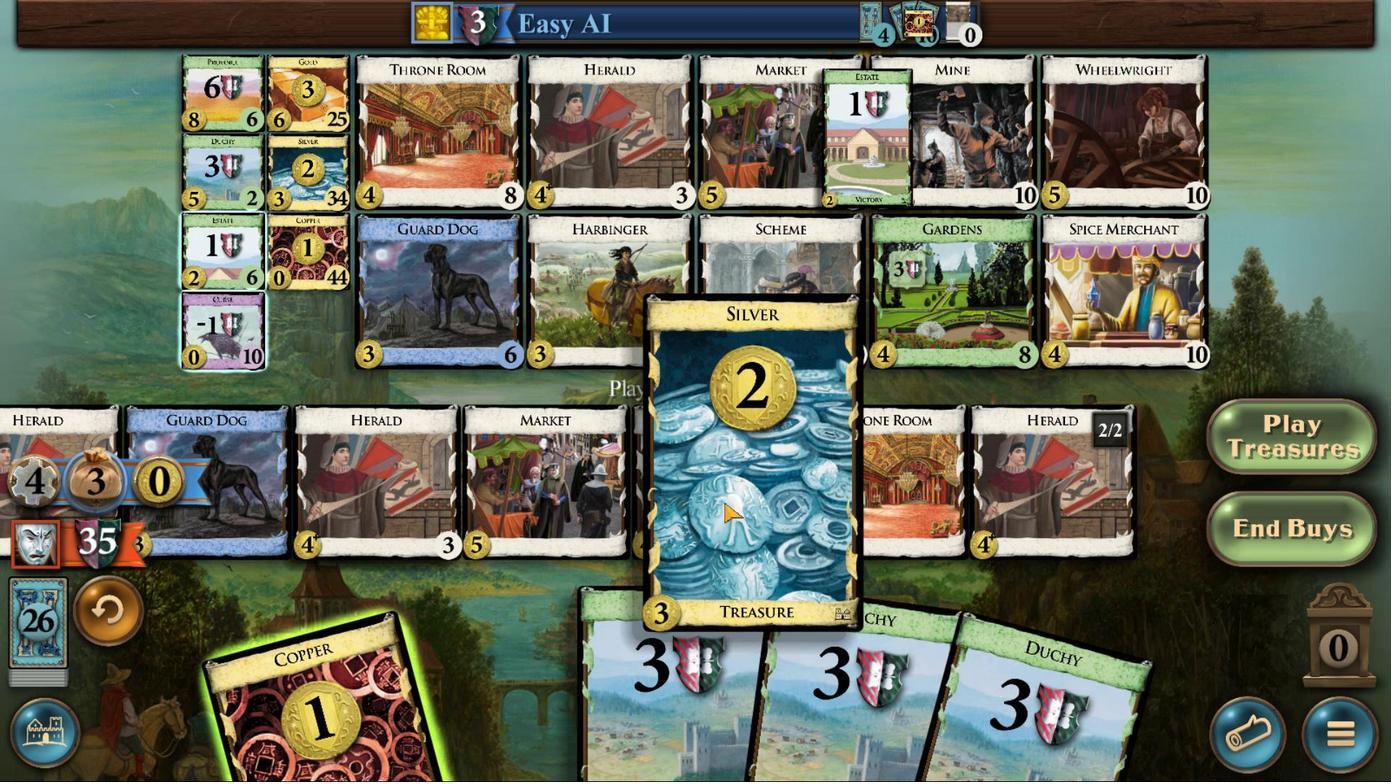 
Action: Mouse moved to (576, 643)
Screenshot: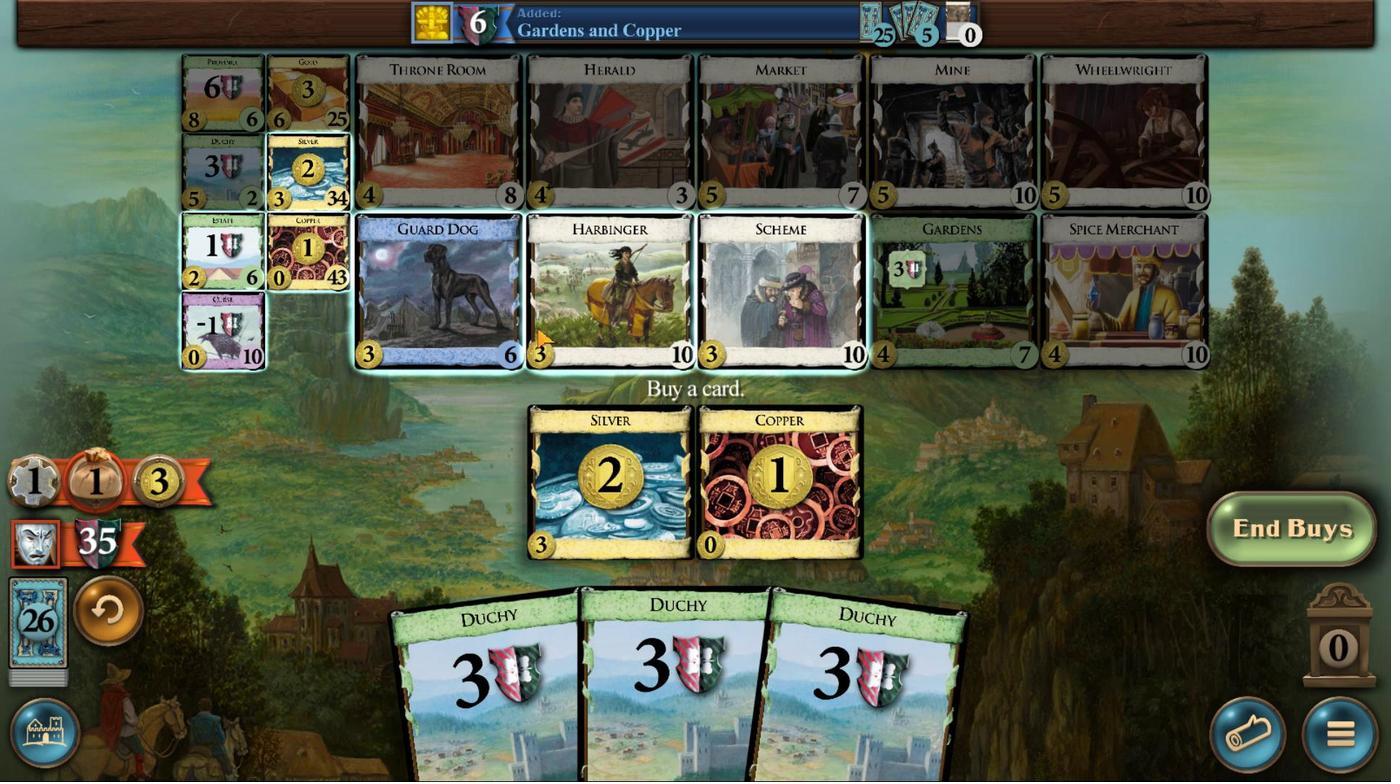 
Action: Mouse pressed left at (576, 643)
Screenshot: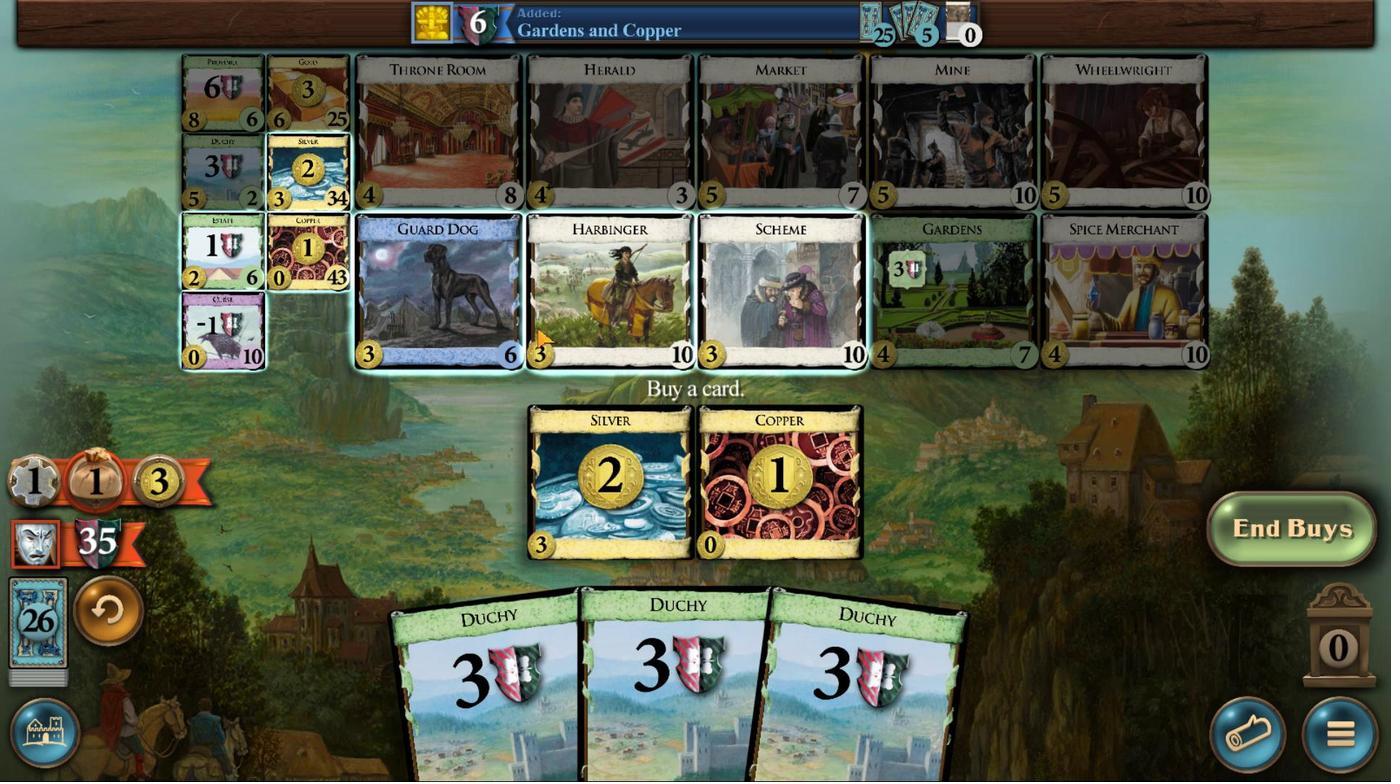 
Action: Mouse moved to (703, 483)
Screenshot: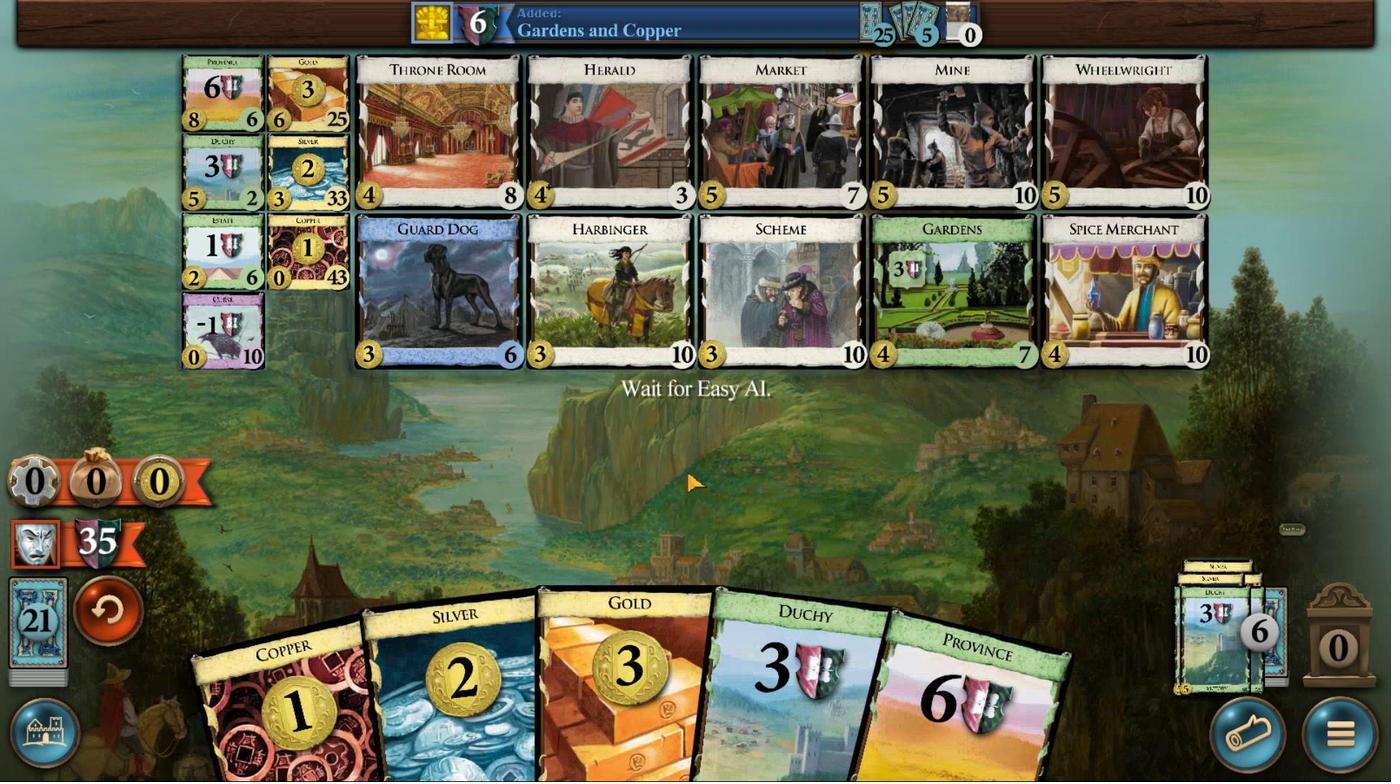 
Action: Mouse pressed left at (703, 483)
Screenshot: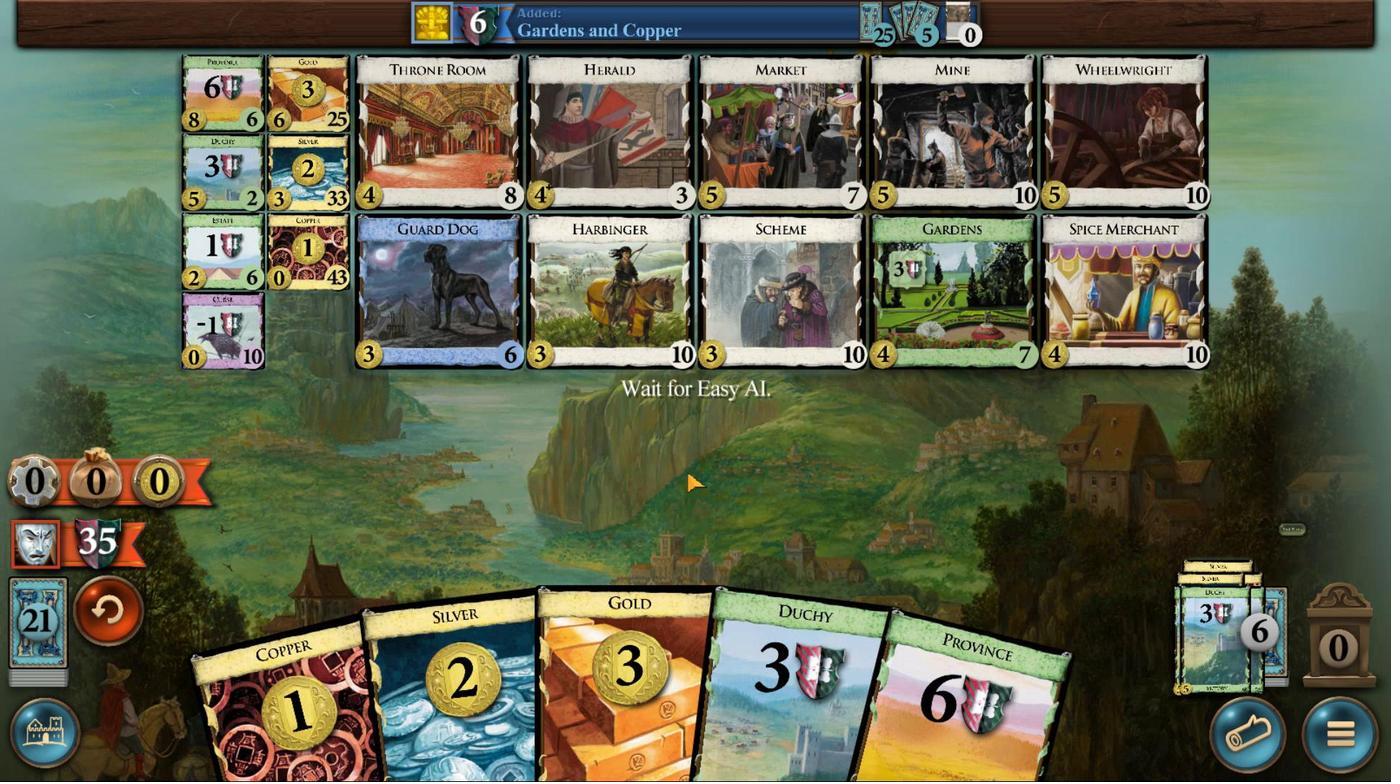 
Action: Mouse moved to (316, 642)
Screenshot: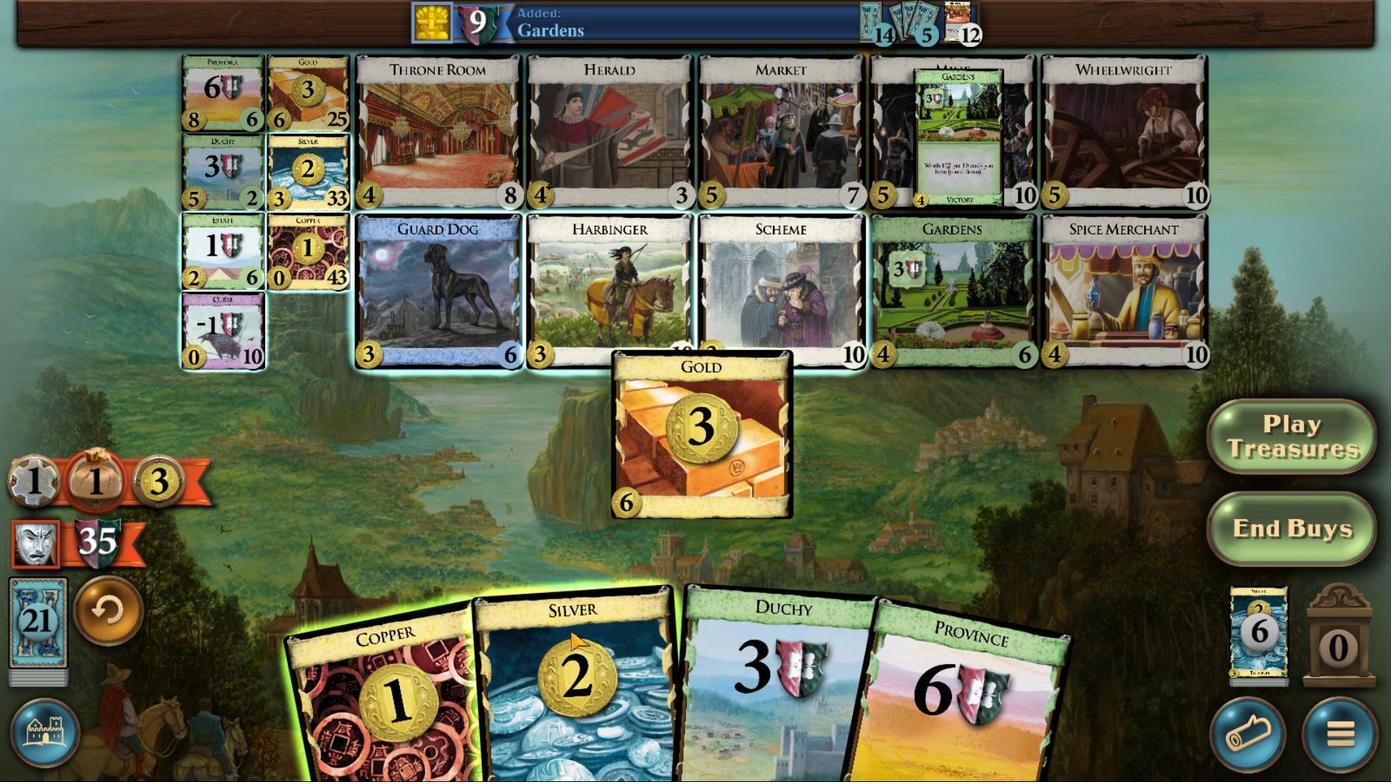 
Action: Mouse pressed left at (316, 642)
Screenshot: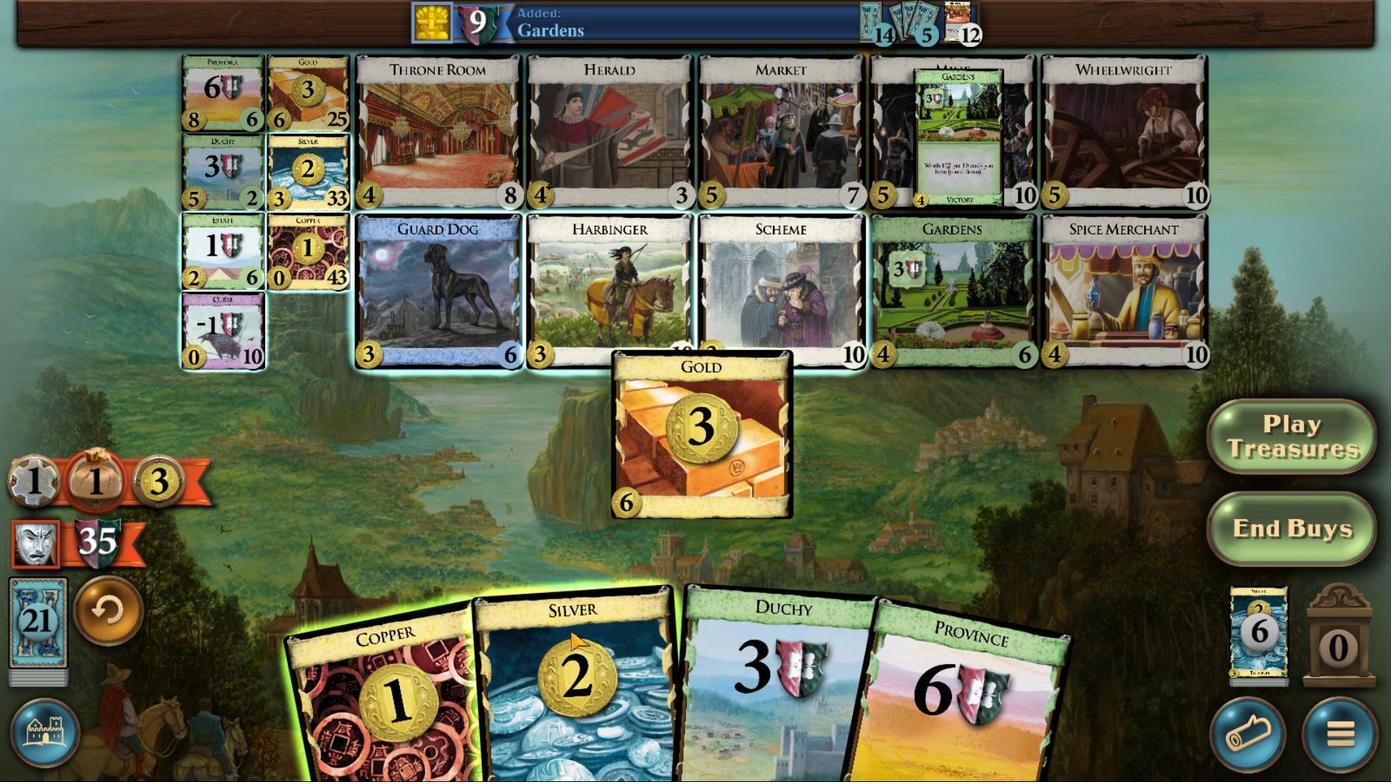 
Action: Mouse moved to (479, 643)
Screenshot: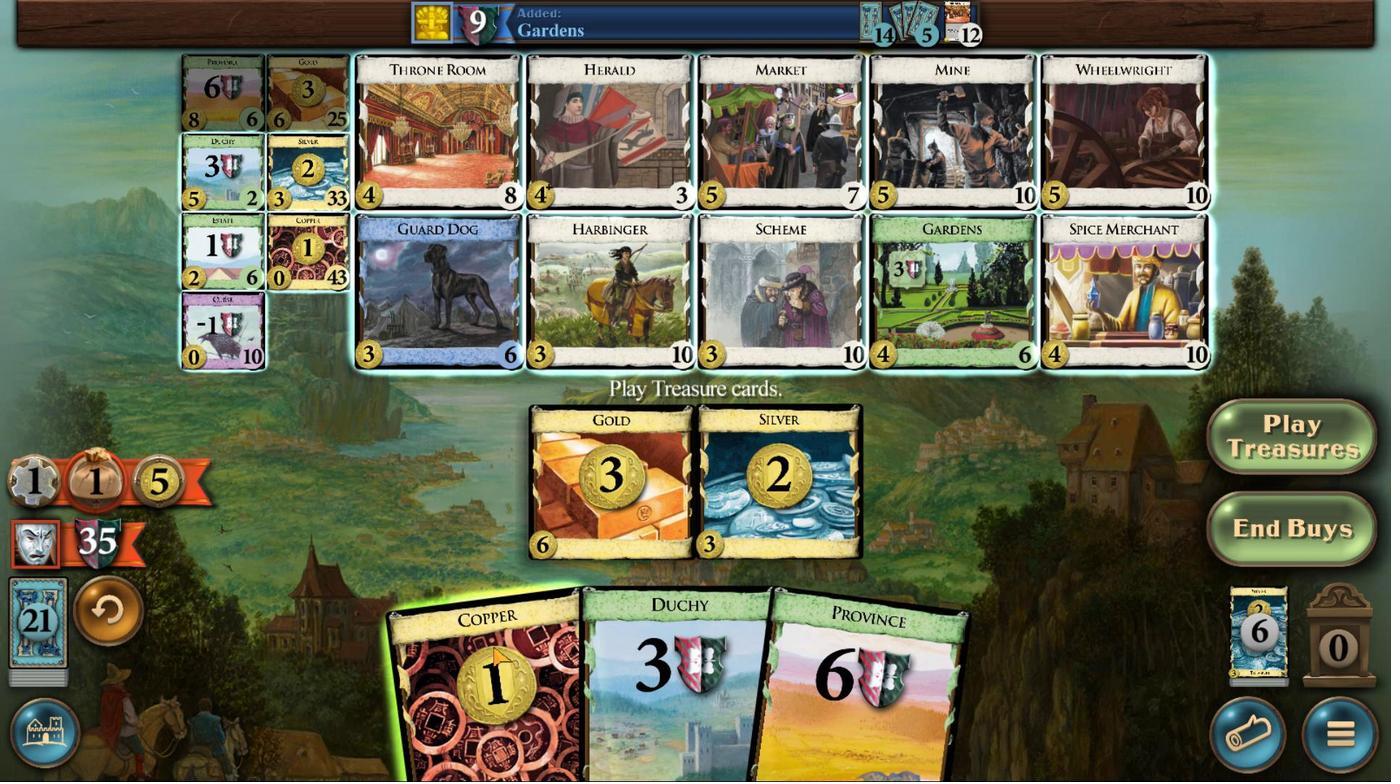 
Action: Mouse pressed left at (479, 643)
Screenshot: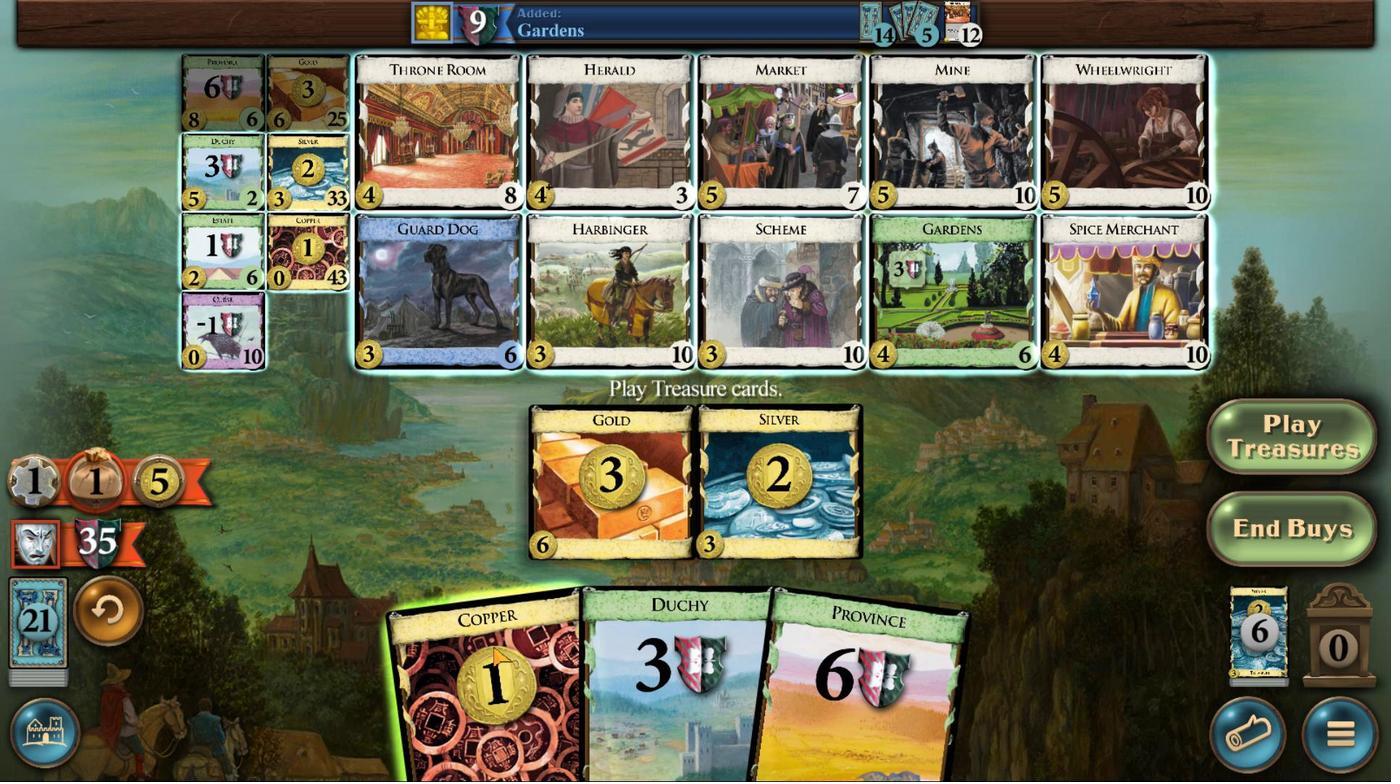 
Action: Mouse moved to (549, 648)
Screenshot: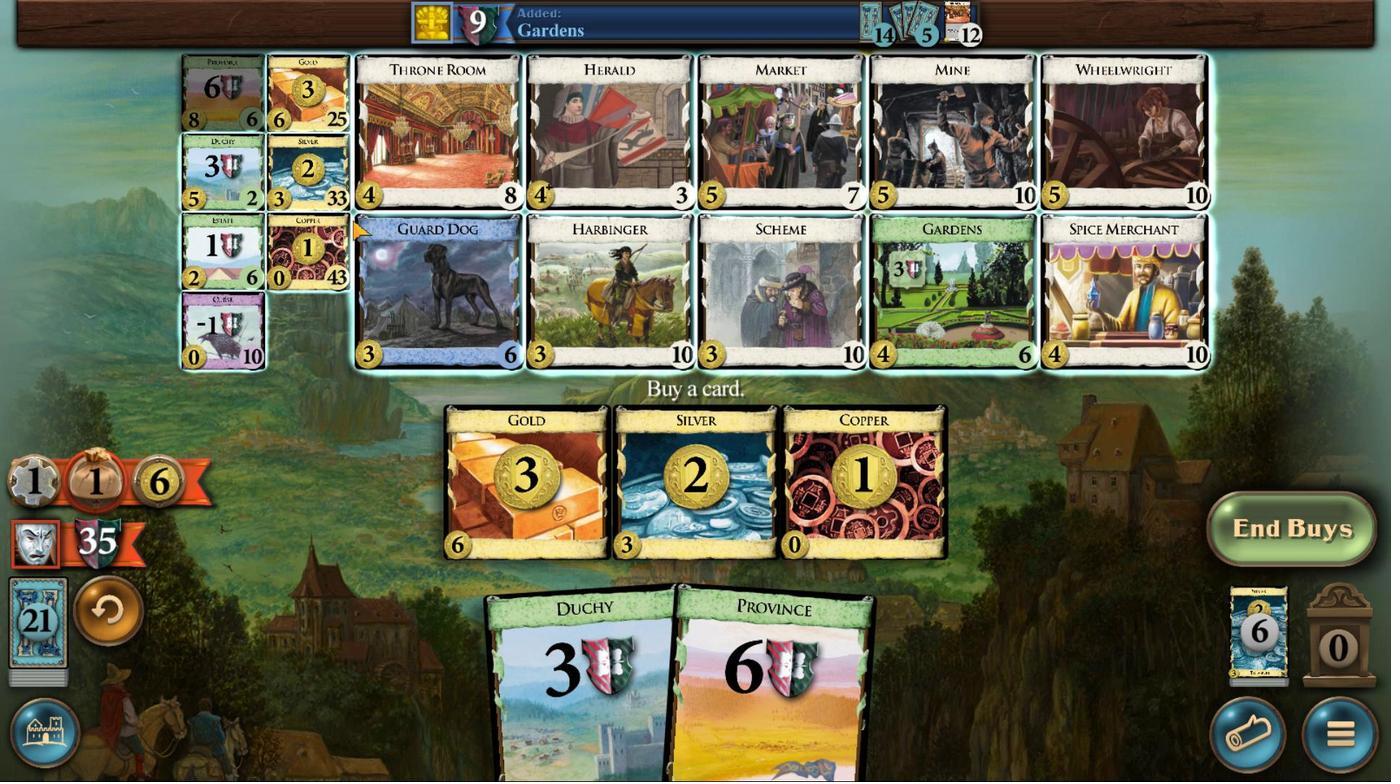 
Action: Mouse pressed left at (549, 648)
Screenshot: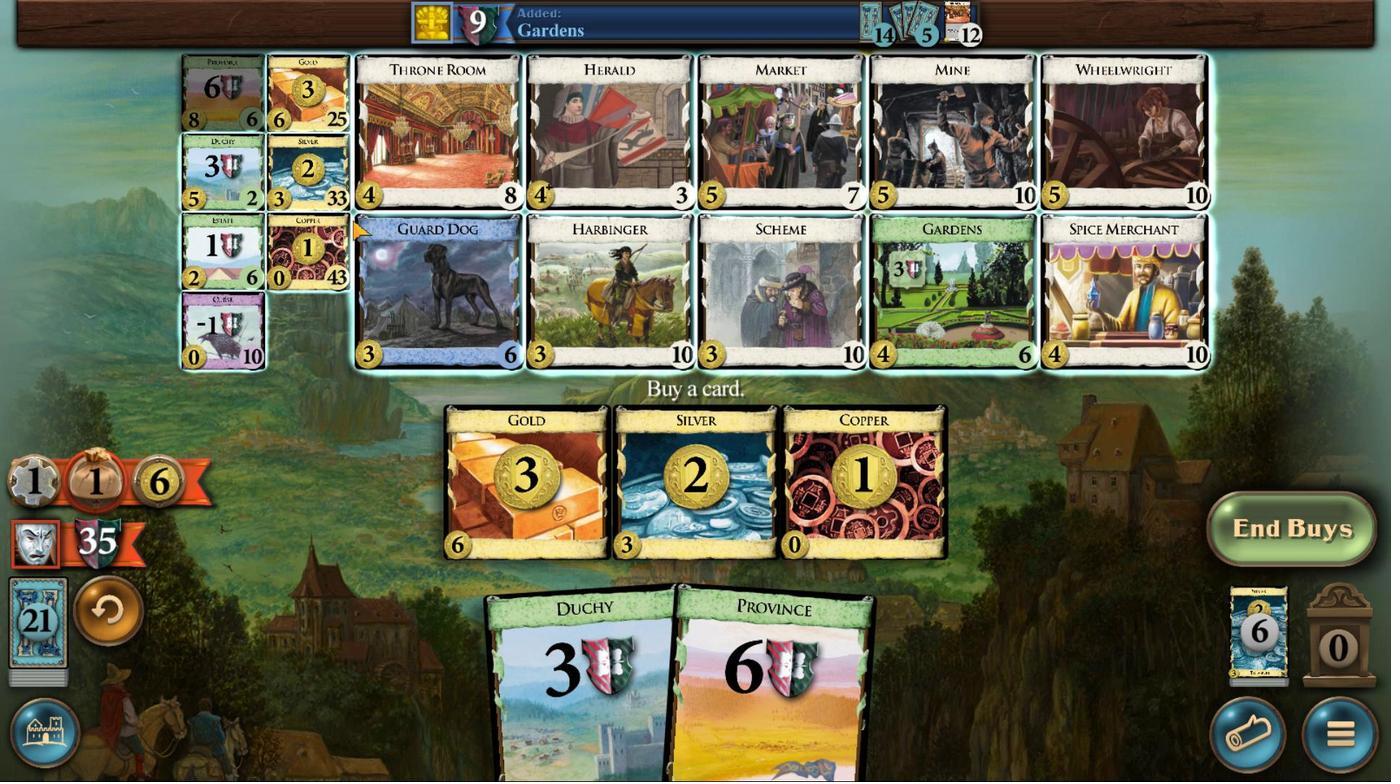 
Action: Mouse moved to (715, 457)
Screenshot: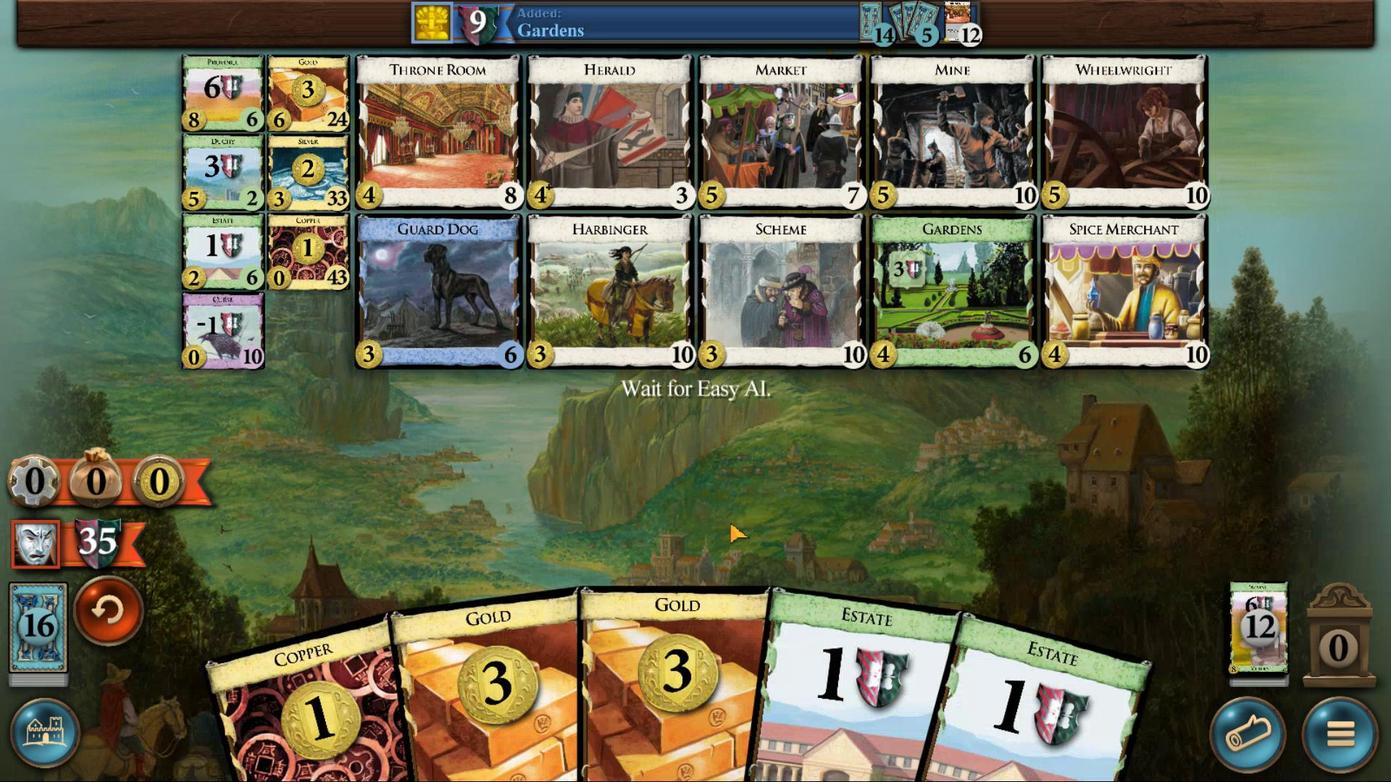 
Action: Mouse pressed left at (715, 457)
Screenshot: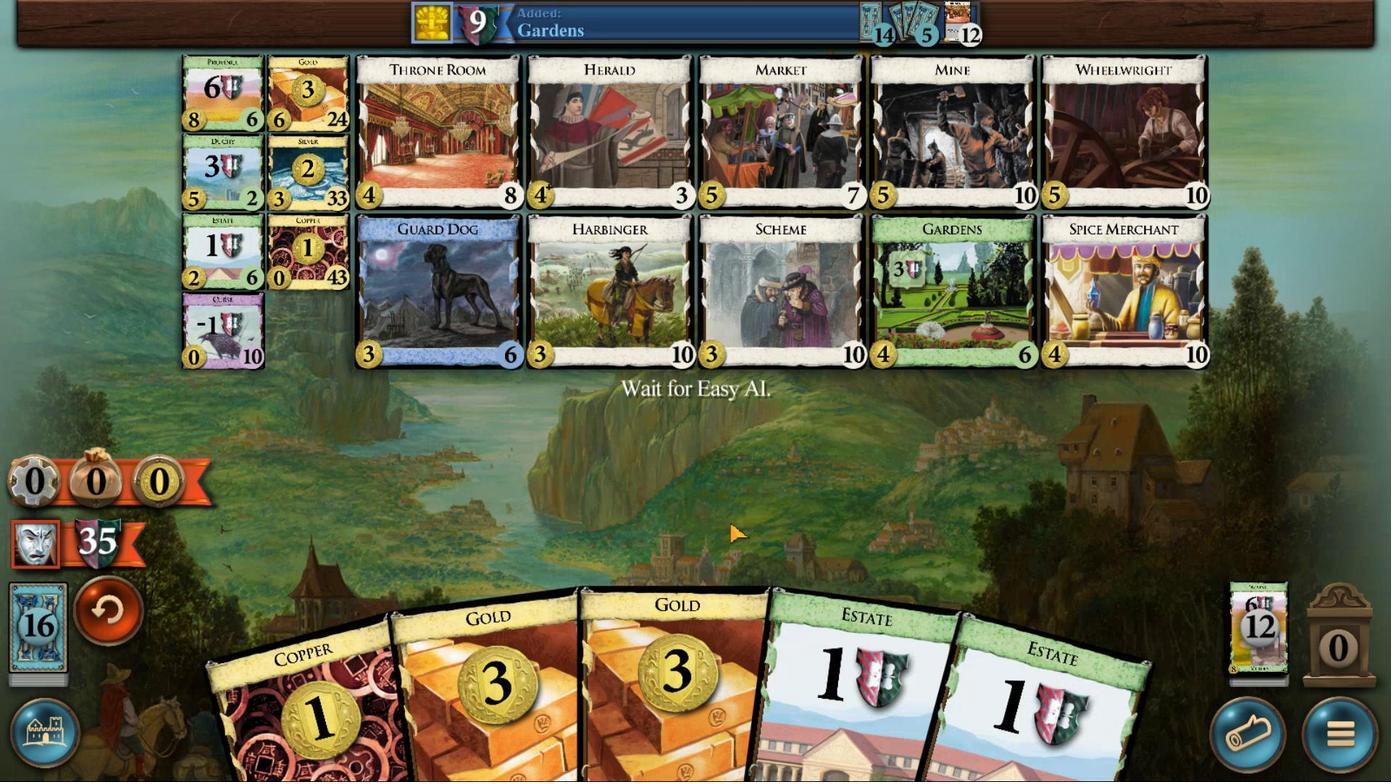 
Action: Mouse moved to (432, 665)
Screenshot: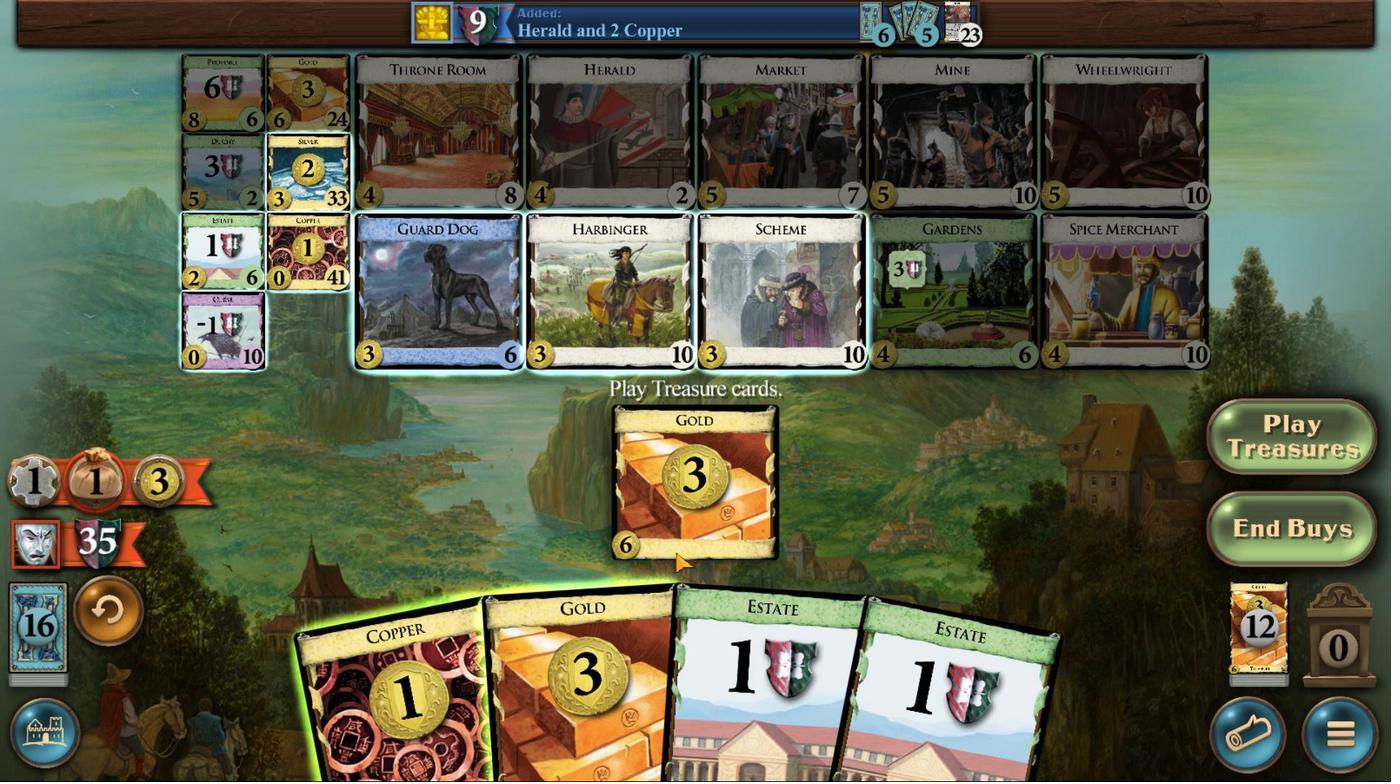 
Action: Mouse pressed left at (432, 665)
Screenshot: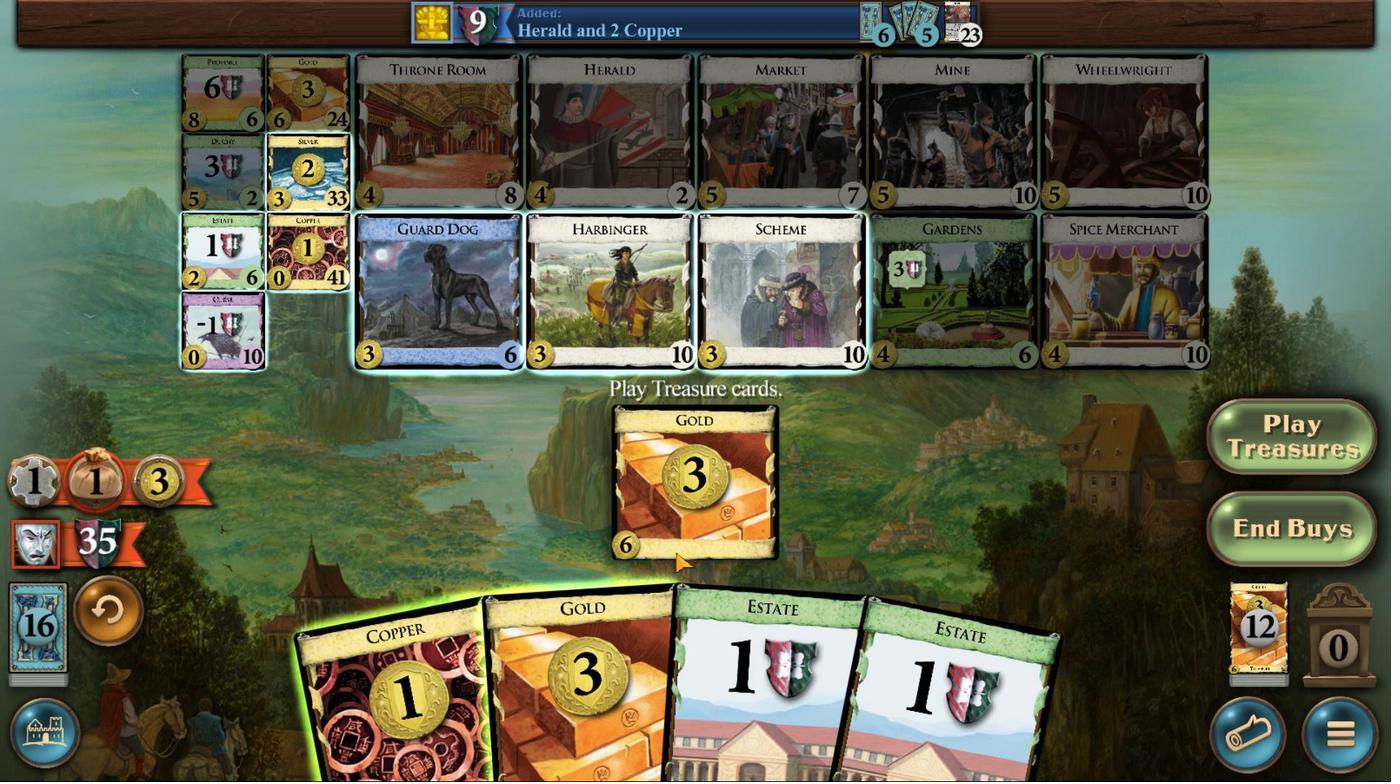
Action: Mouse moved to (429, 643)
Screenshot: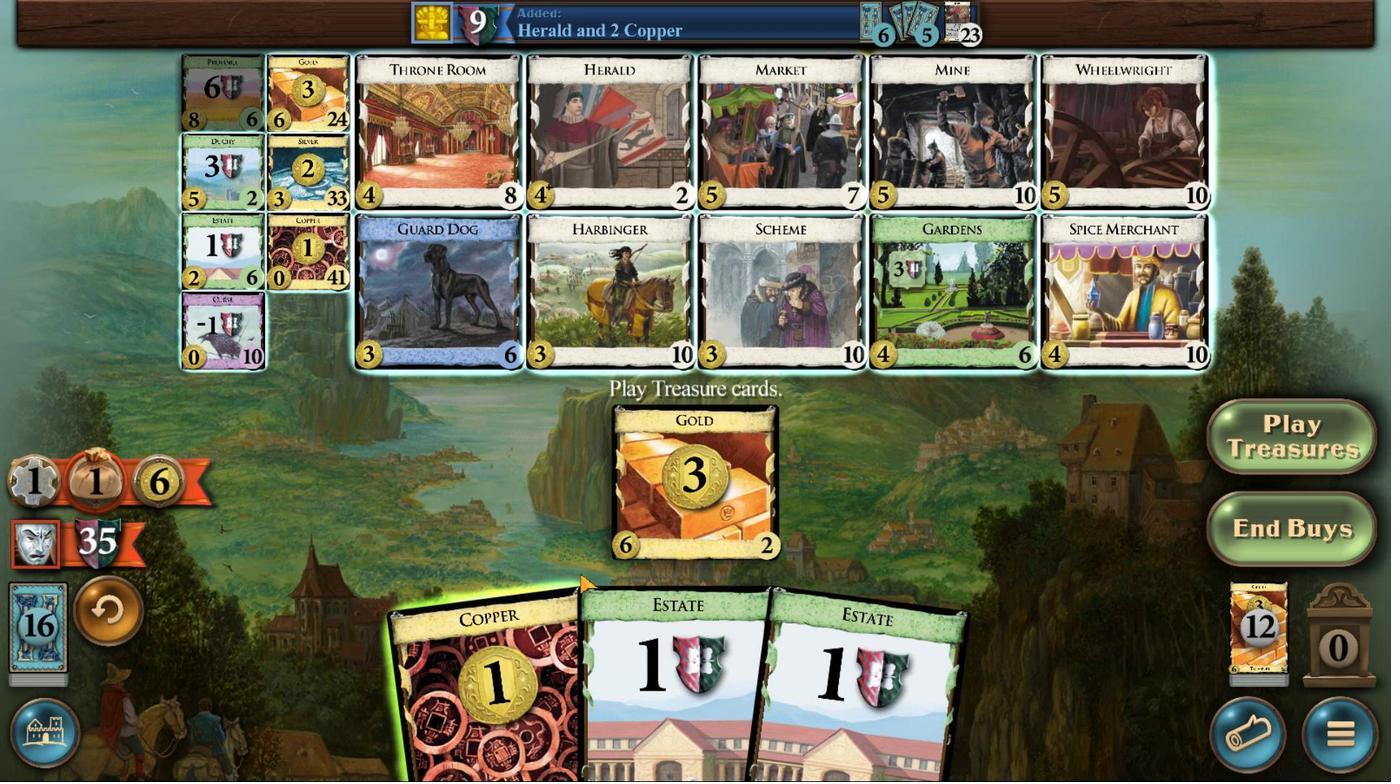 
Action: Mouse pressed left at (429, 643)
Screenshot: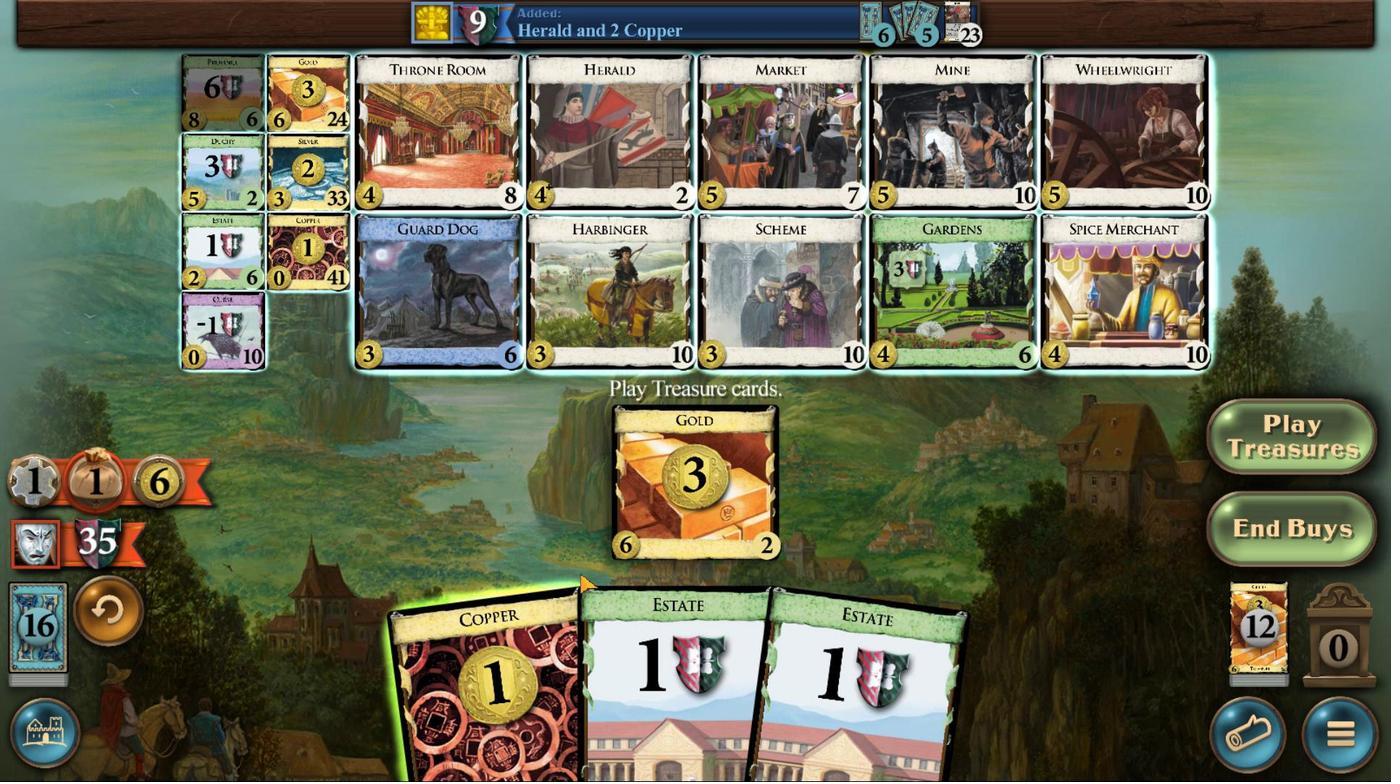 
Action: Mouse moved to (566, 643)
Screenshot: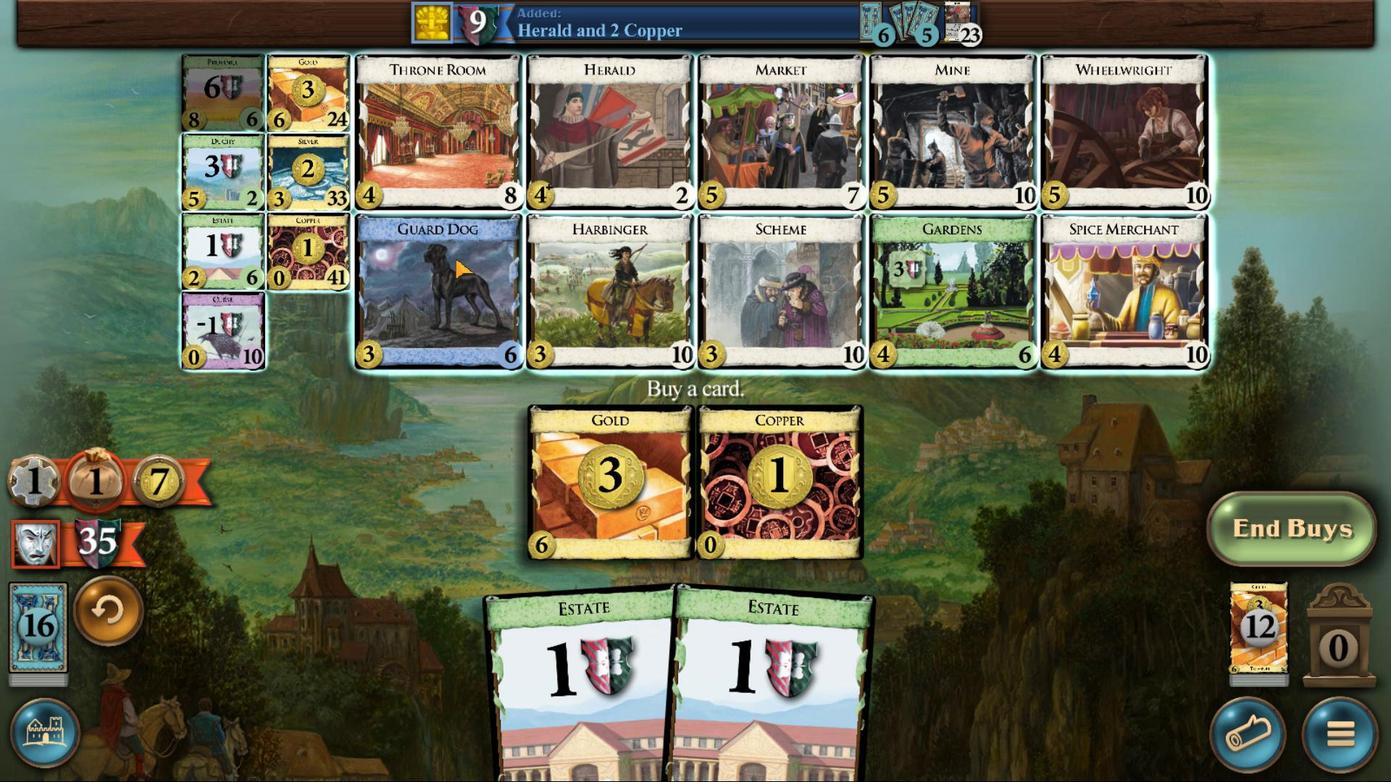 
Action: Mouse pressed left at (566, 643)
Screenshot: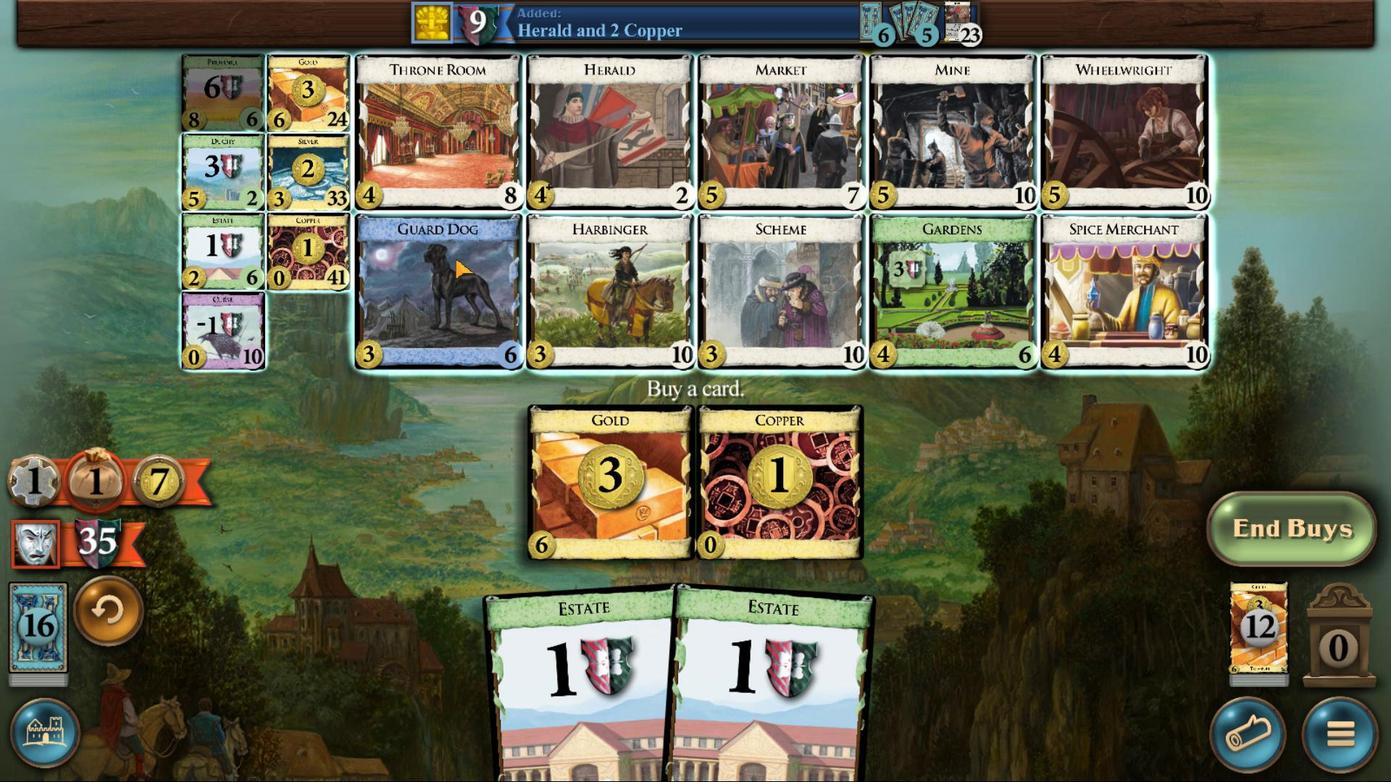 
Action: Mouse moved to (709, 459)
Screenshot: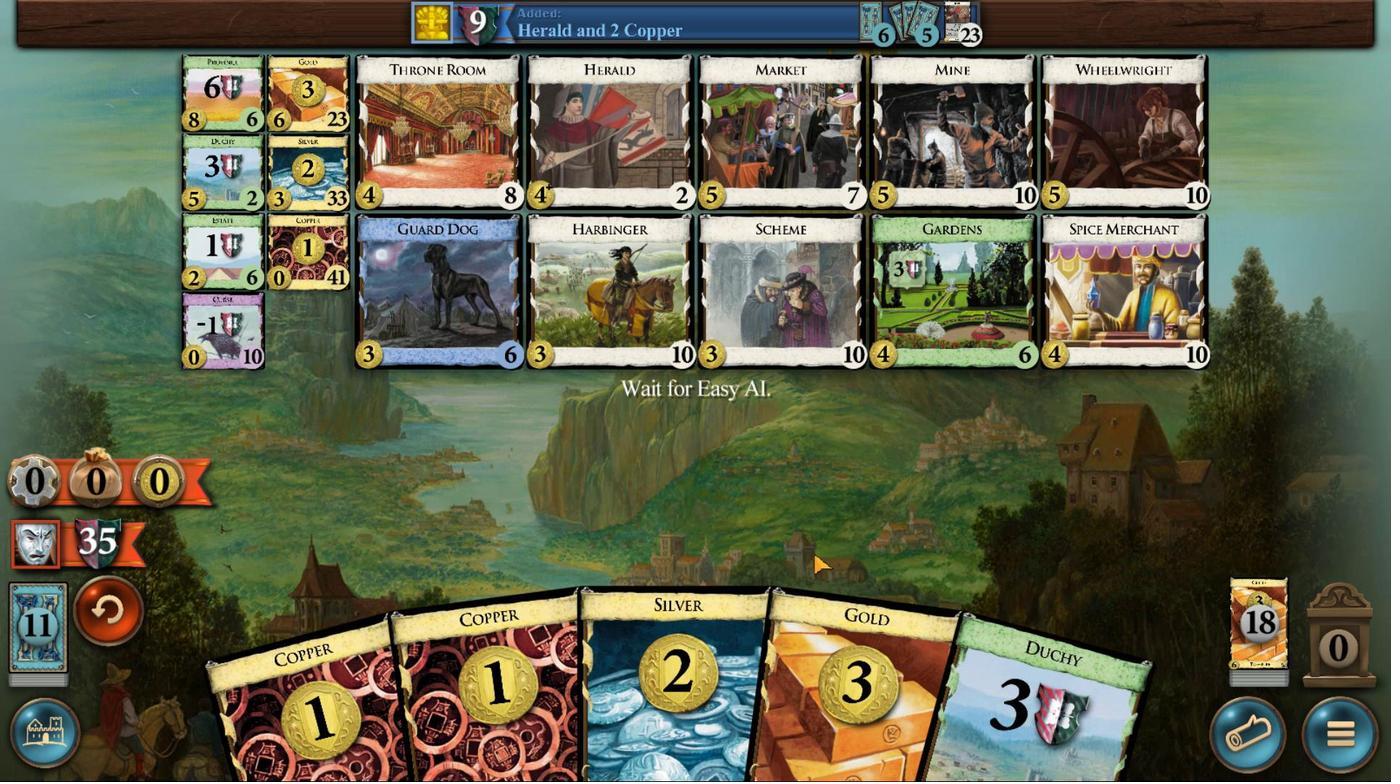 
Action: Mouse pressed left at (709, 459)
Screenshot: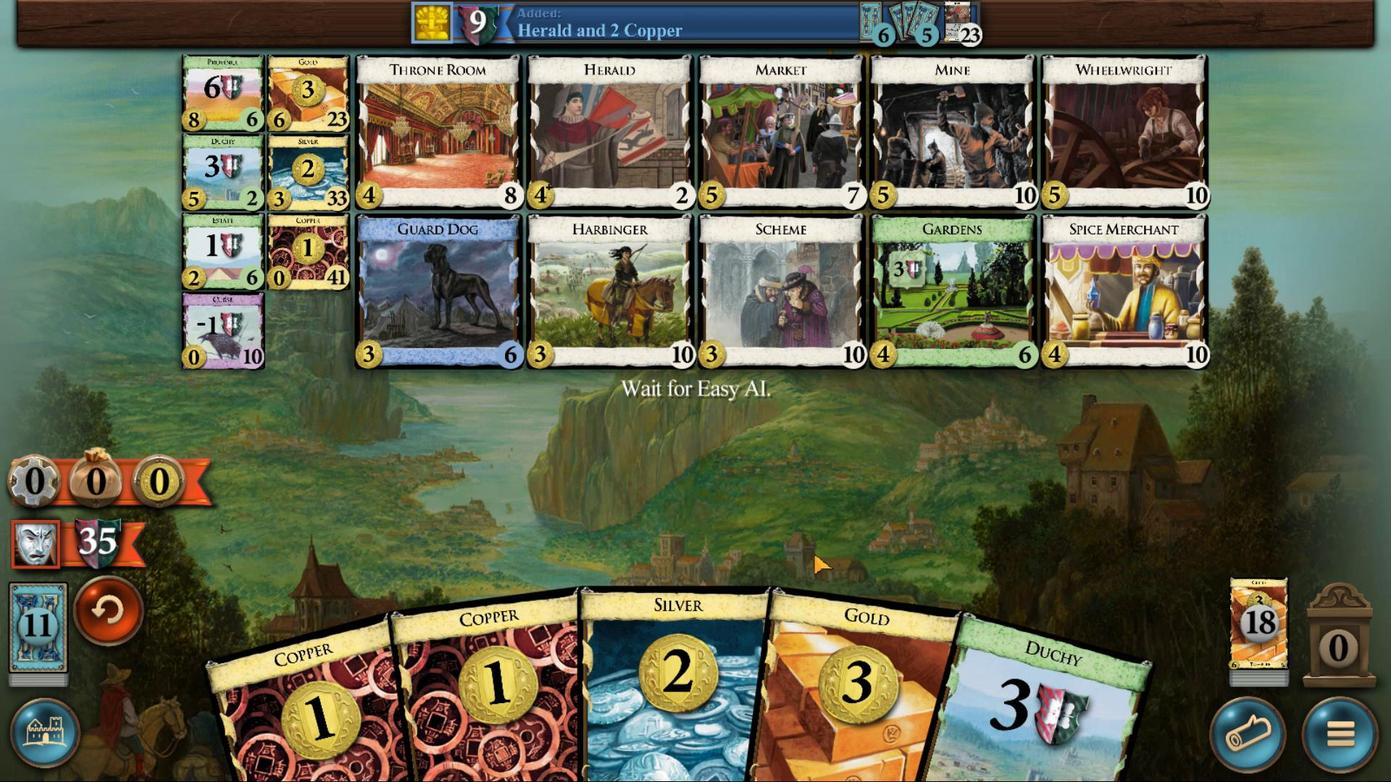 
Action: Mouse moved to (277, 661)
Screenshot: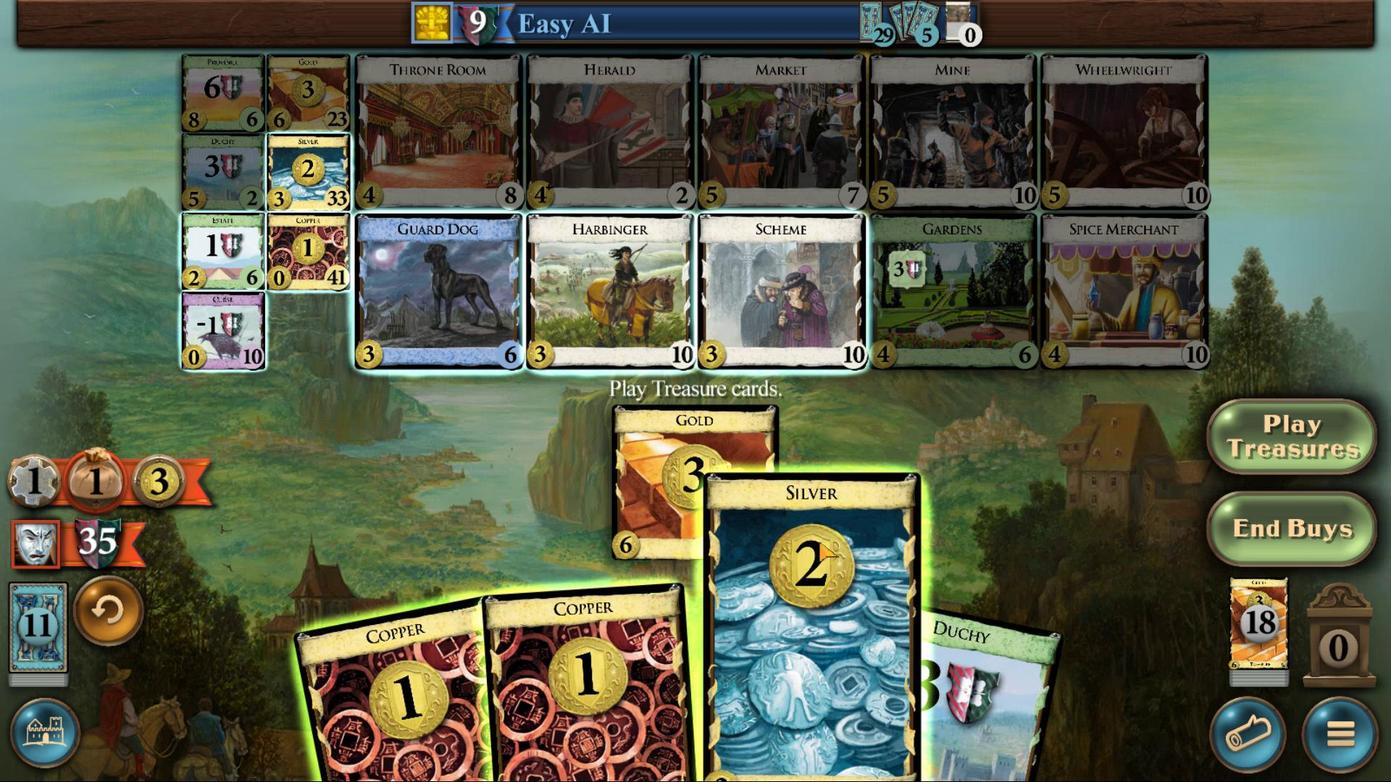 
Action: Mouse pressed left at (277, 661)
Screenshot: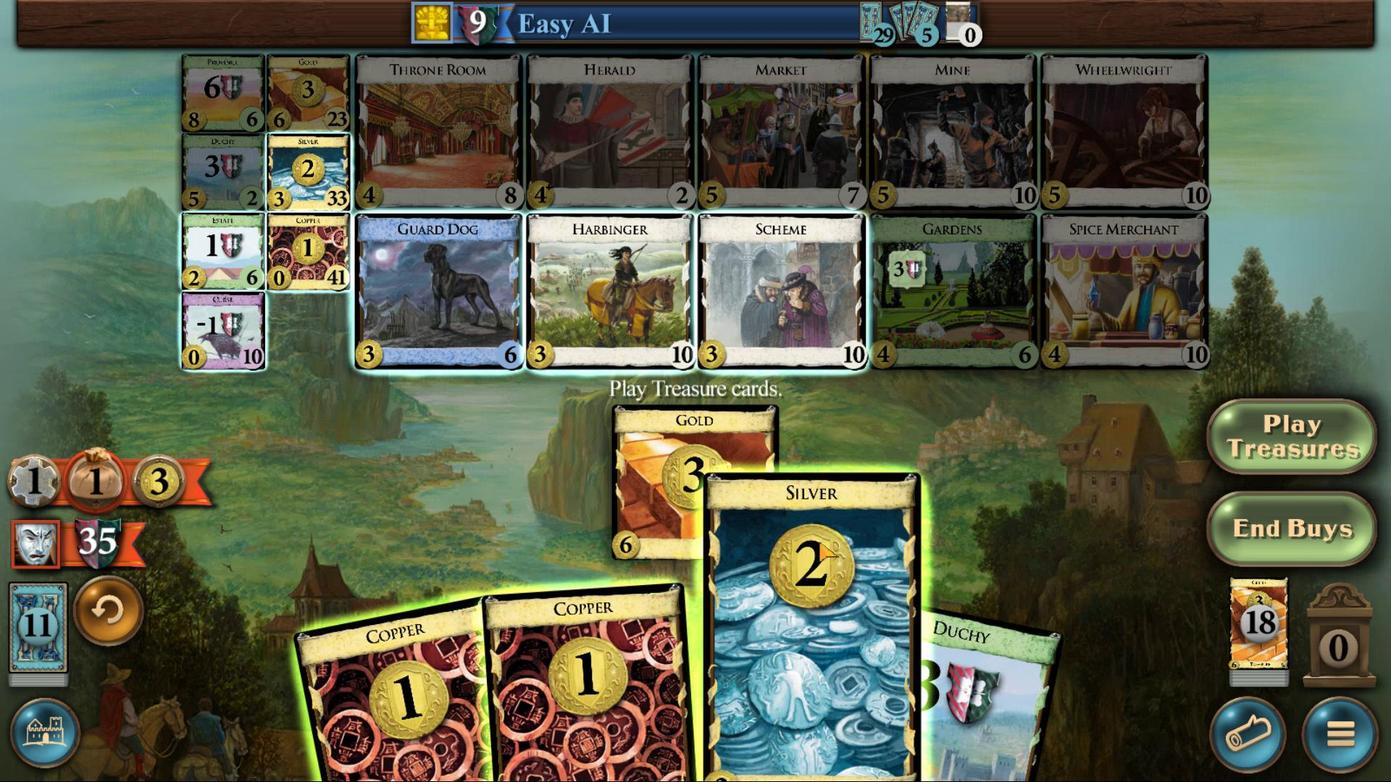 
Action: Mouse moved to (318, 657)
Screenshot: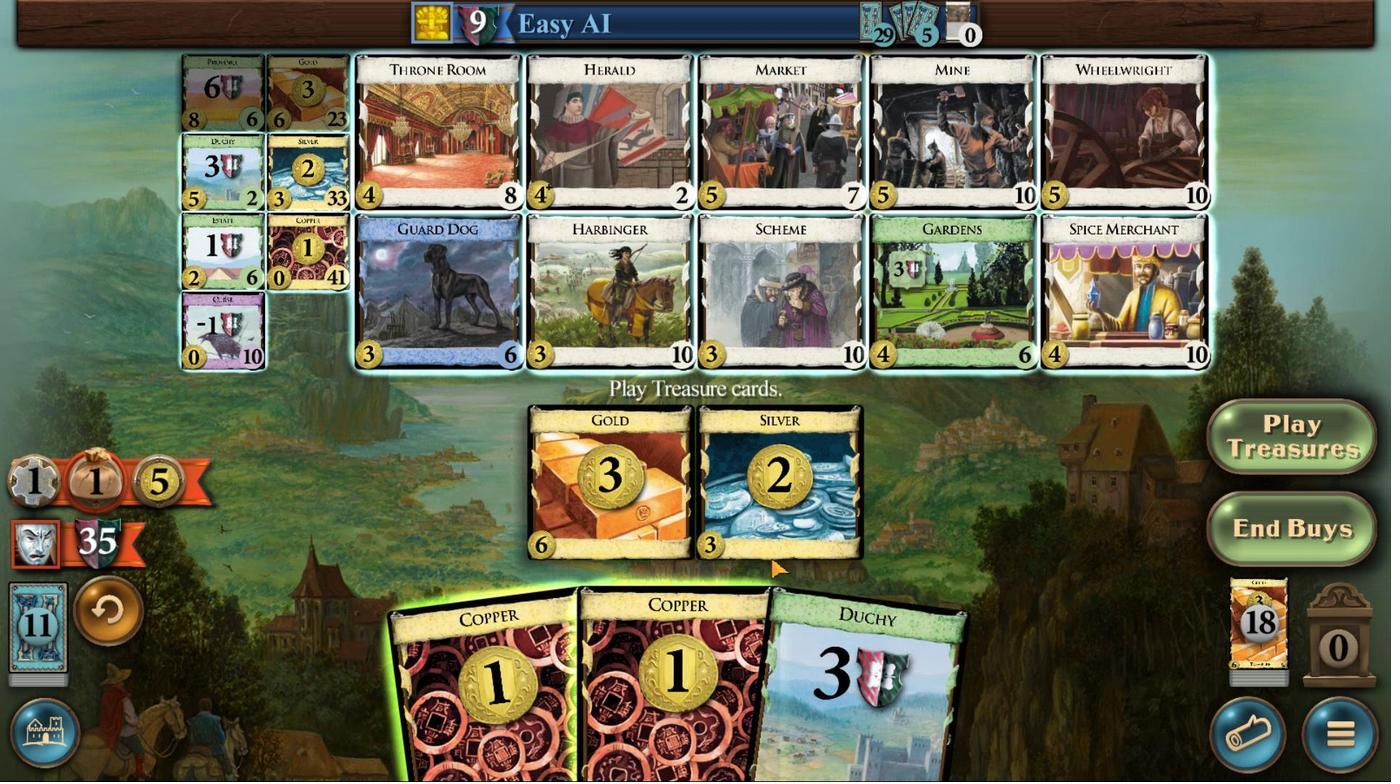 
Action: Mouse pressed left at (318, 657)
Screenshot: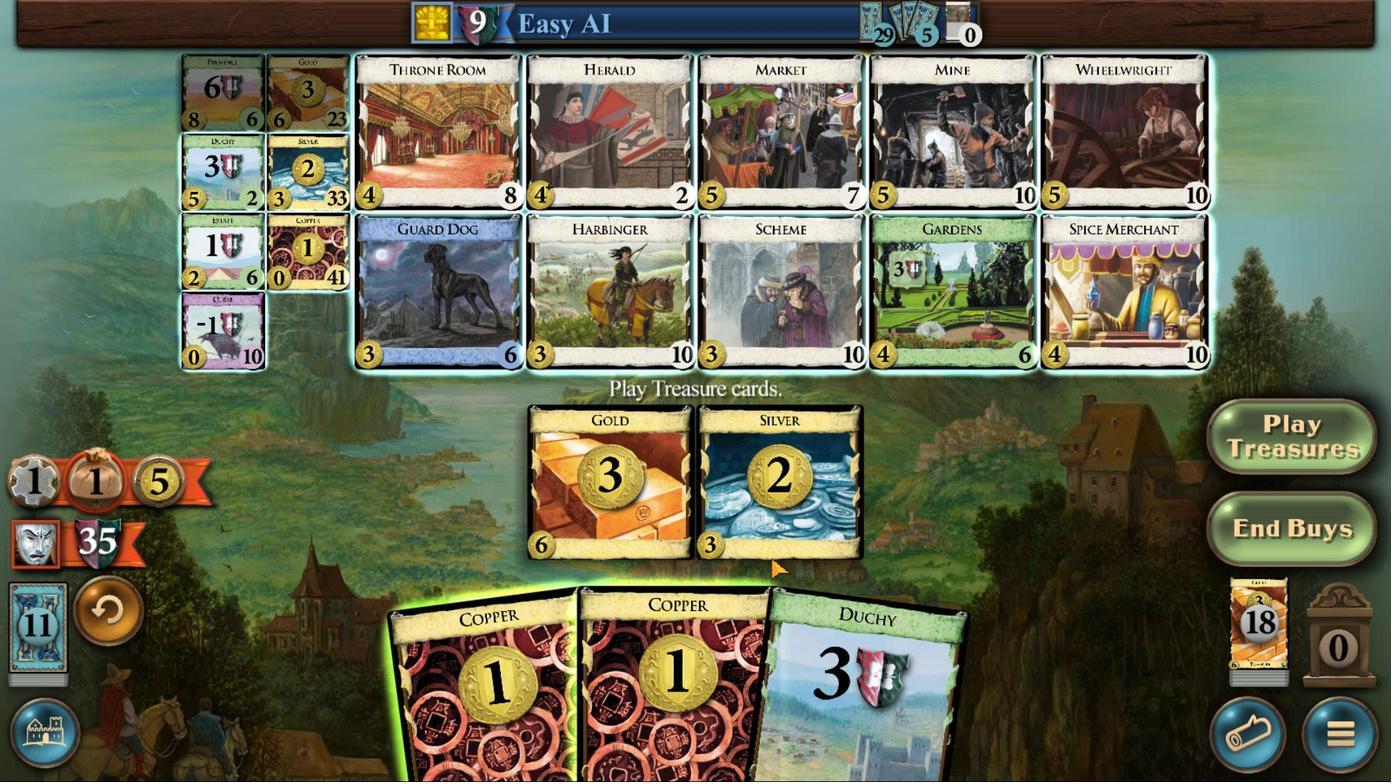 
Action: Mouse moved to (358, 653)
Screenshot: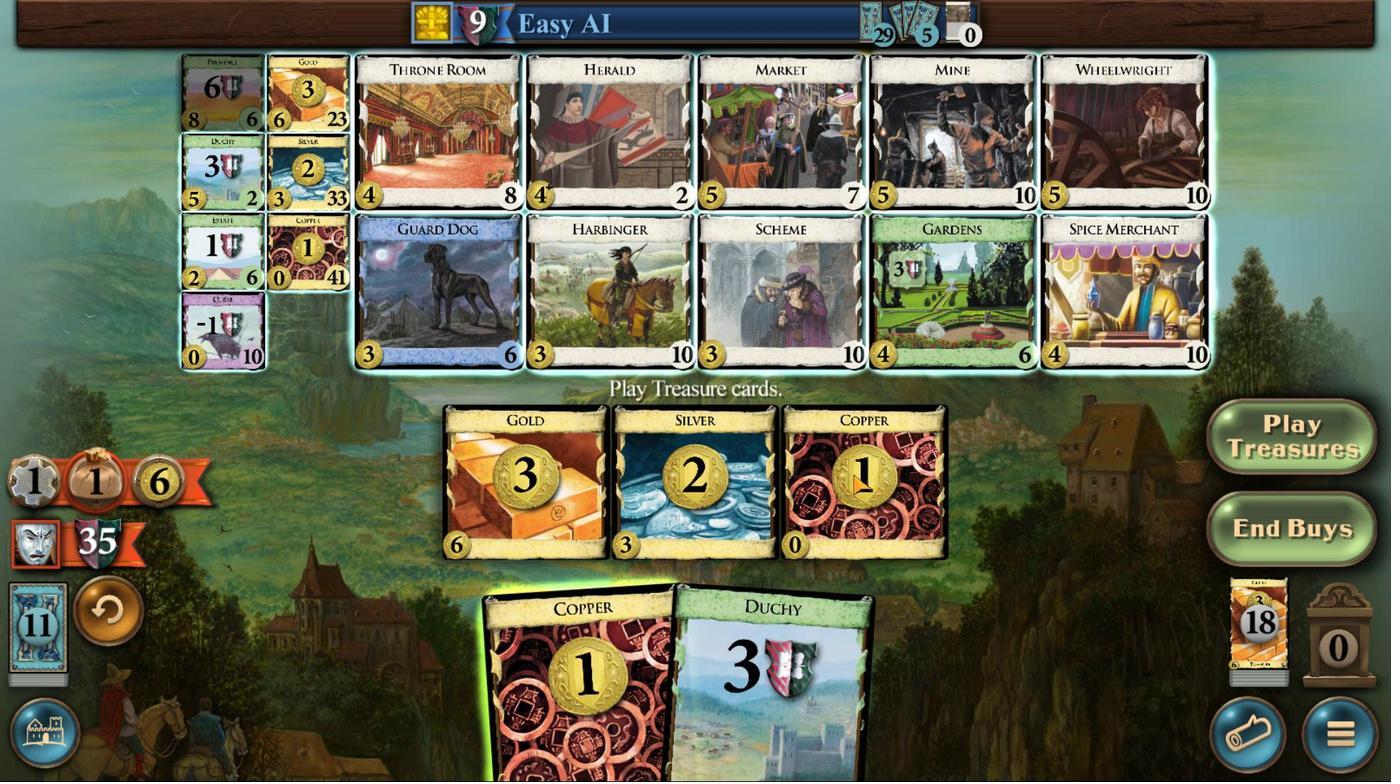 
Action: Mouse pressed left at (358, 653)
Screenshot: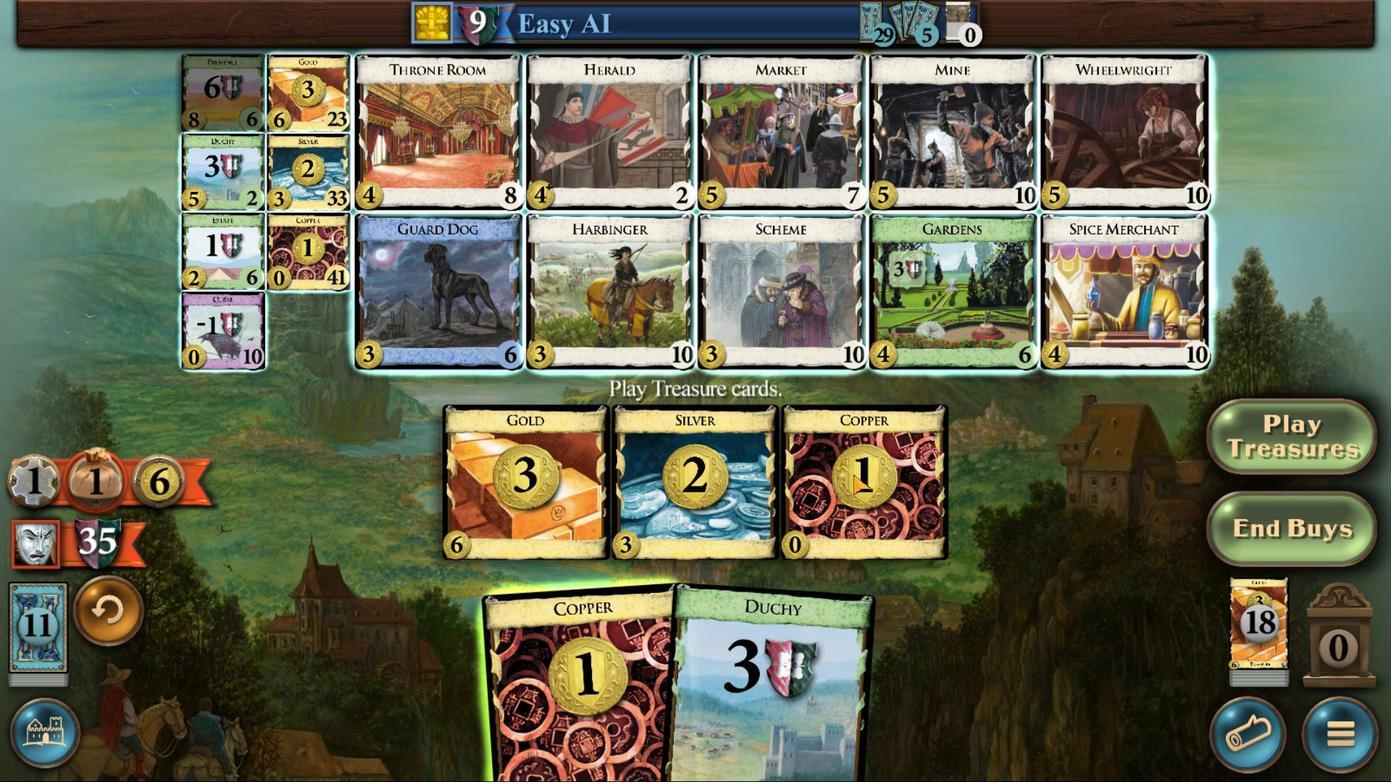 
Action: Mouse moved to (492, 657)
Screenshot: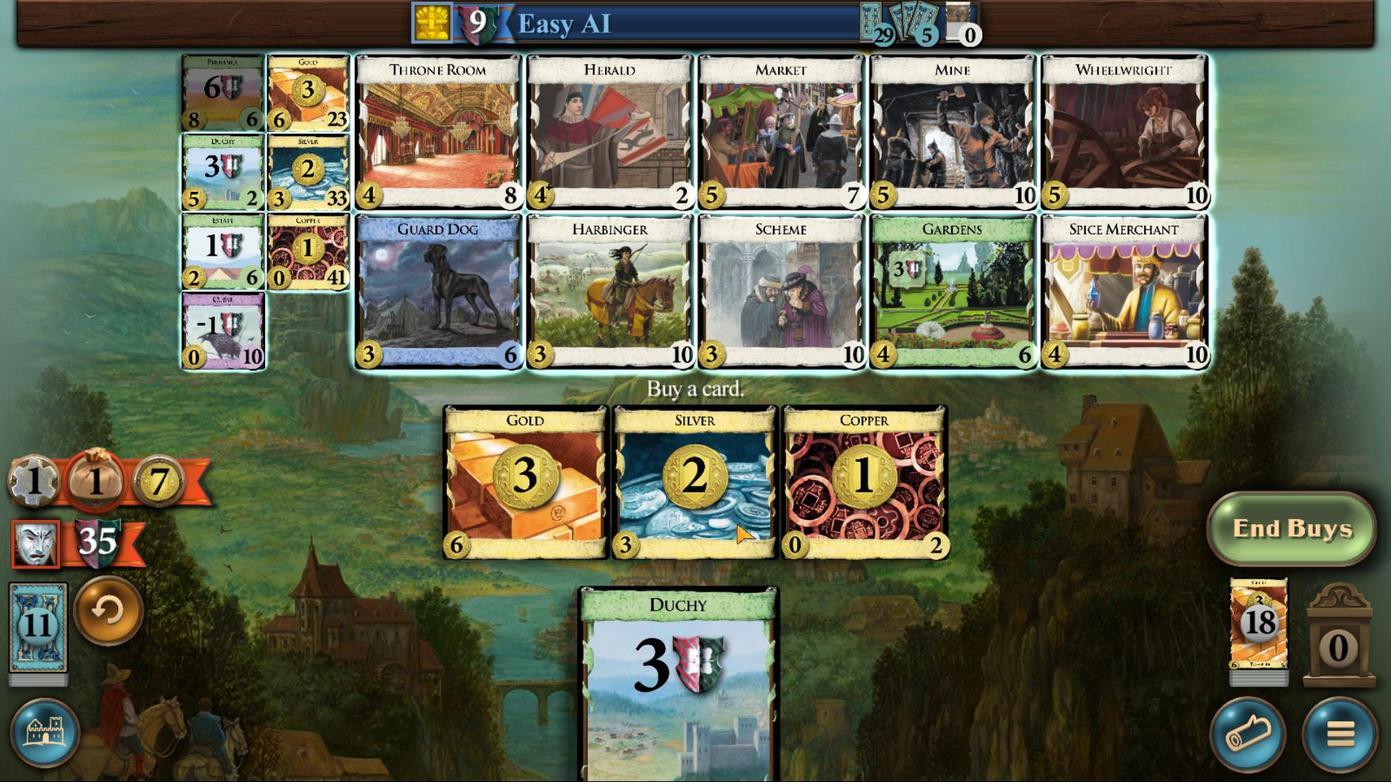 
Action: Mouse pressed left at (492, 657)
Screenshot: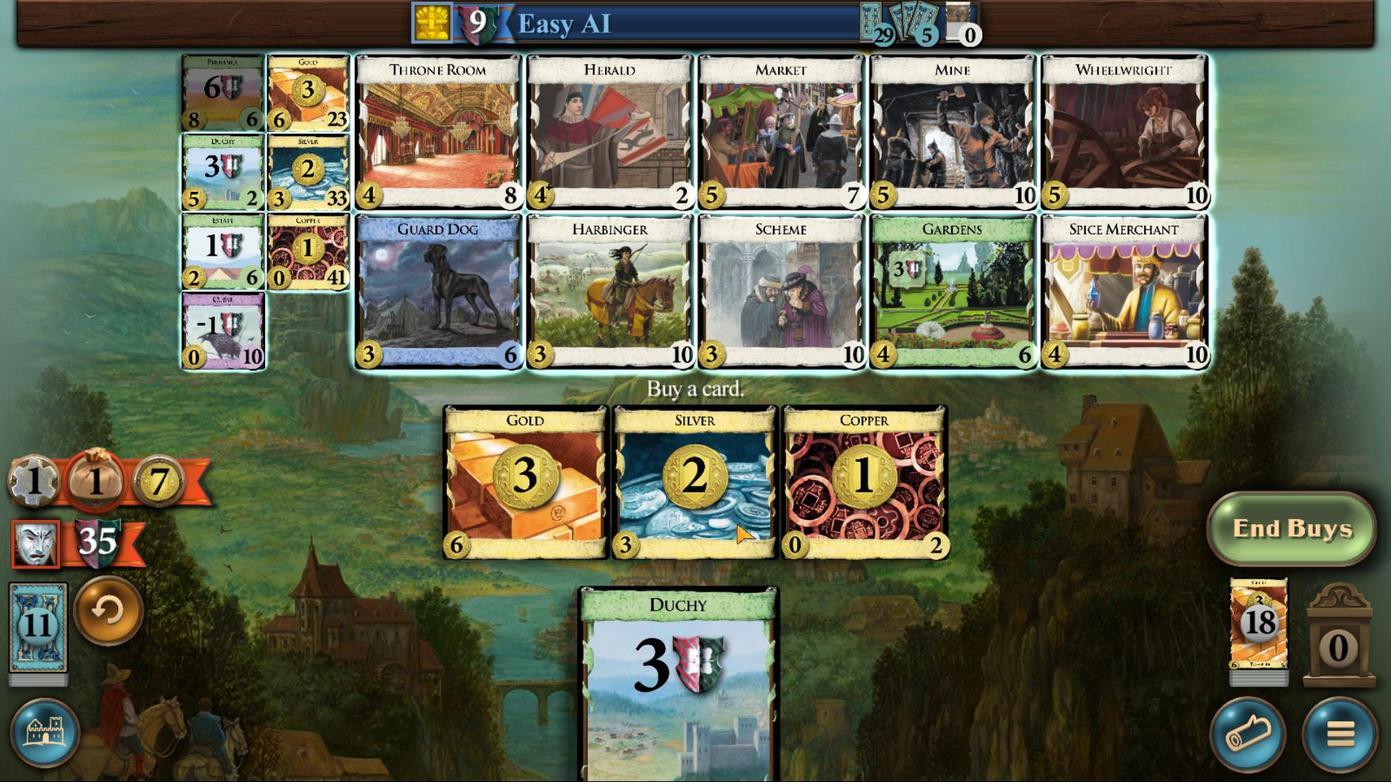 
Action: Mouse moved to (710, 458)
Screenshot: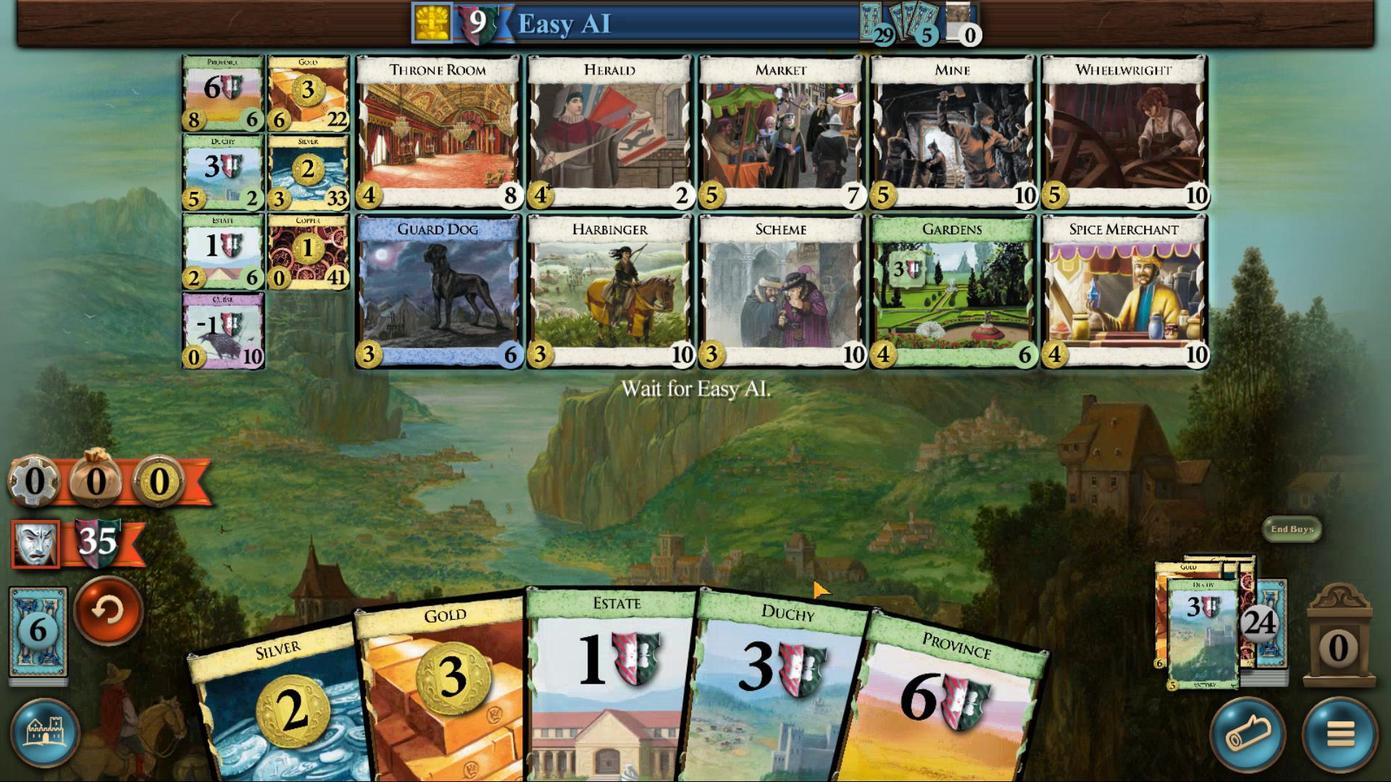 
Action: Mouse pressed left at (710, 458)
Screenshot: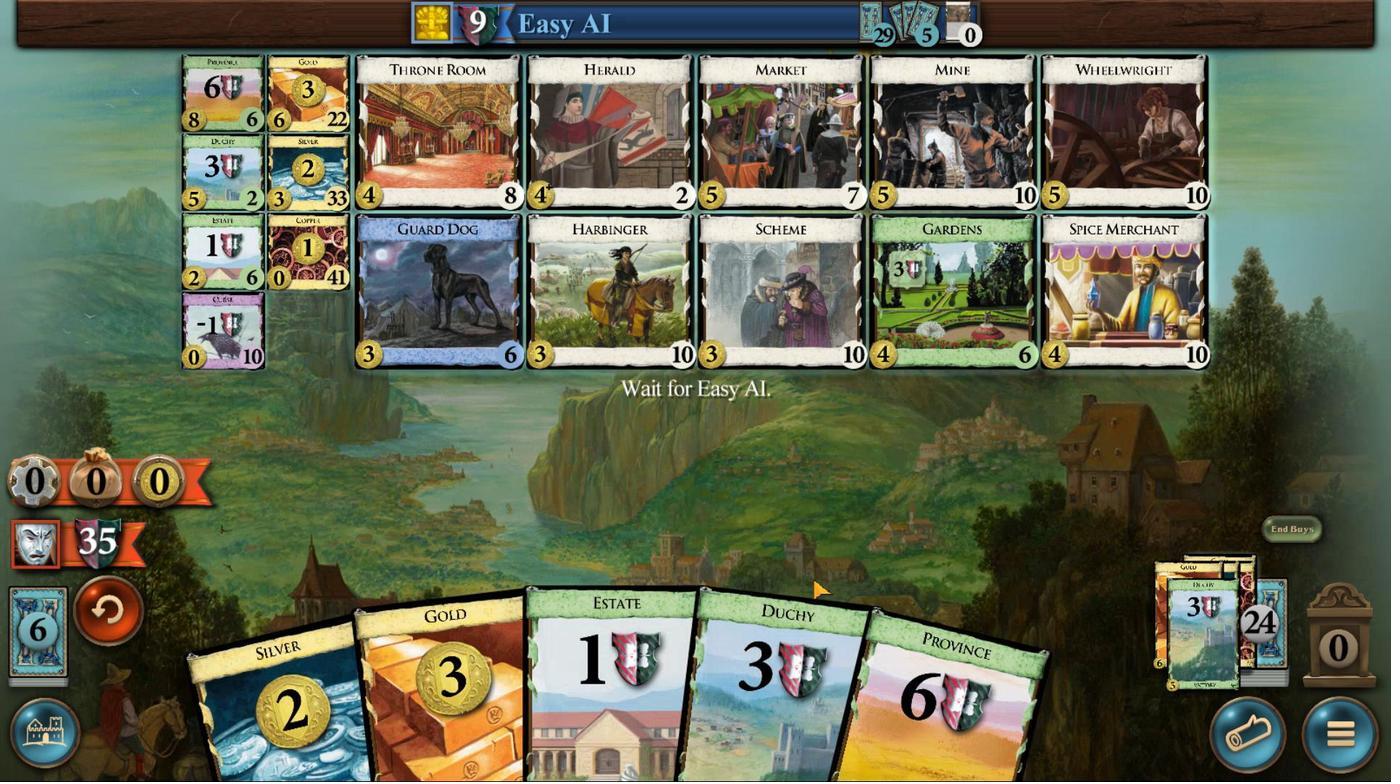 
Action: Mouse moved to (543, 655)
Screenshot: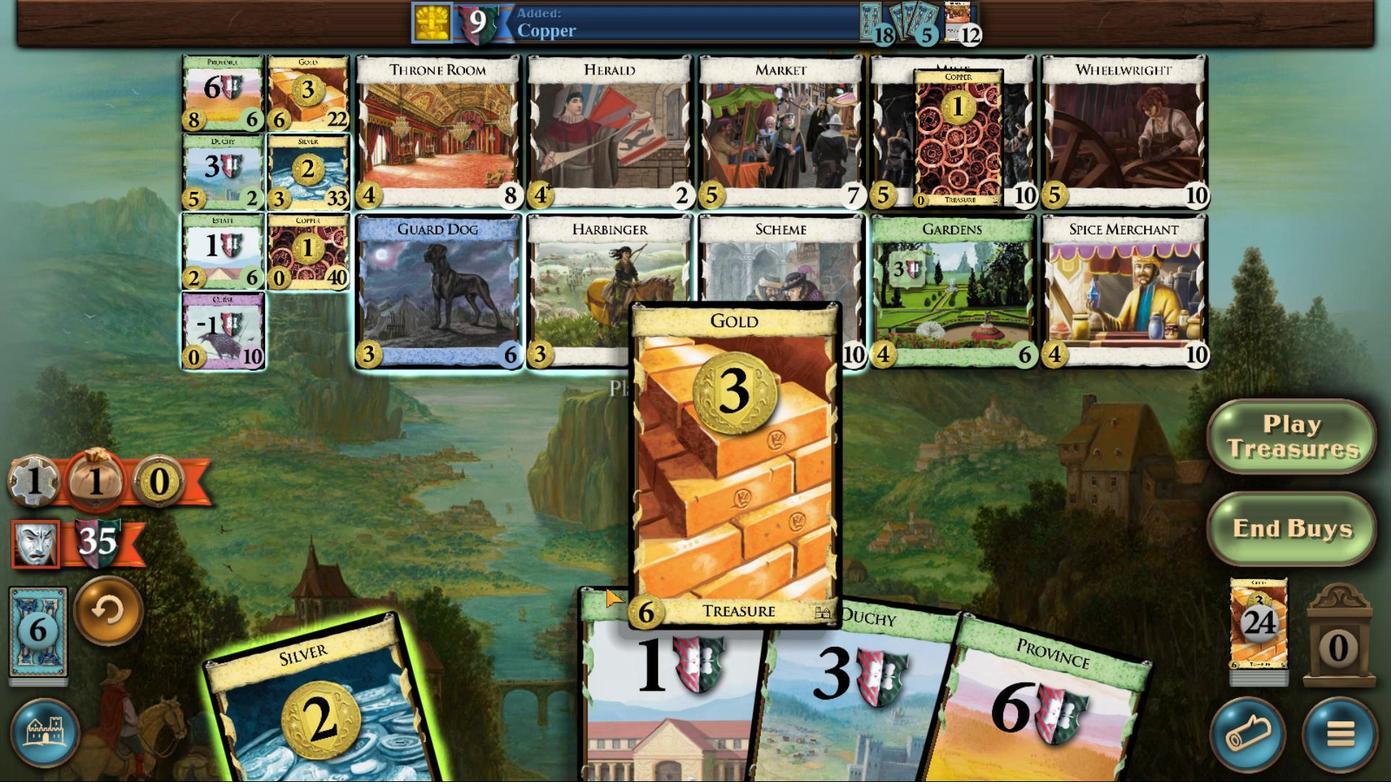 
Action: Mouse pressed left at (543, 655)
Screenshot: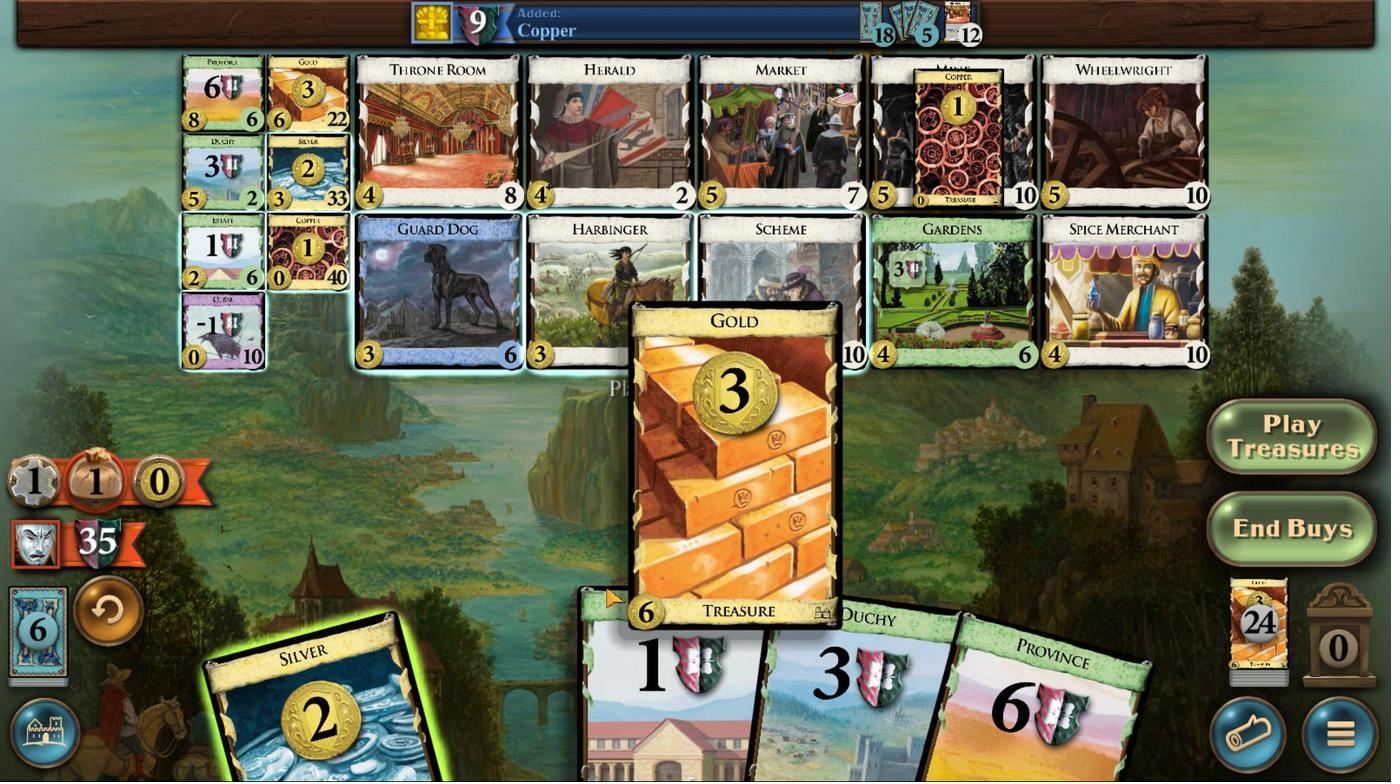 
Action: Mouse moved to (663, 655)
Screenshot: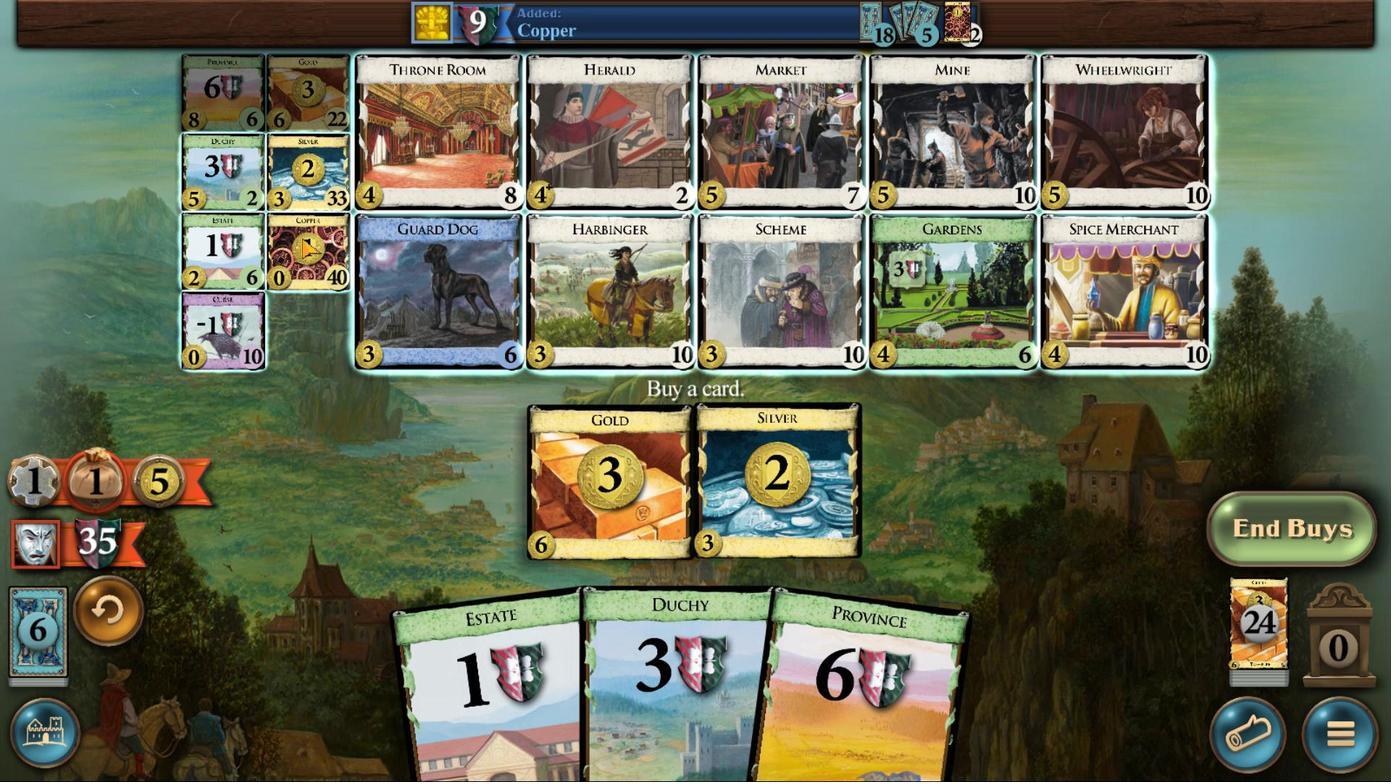 
Action: Mouse pressed left at (663, 655)
Screenshot: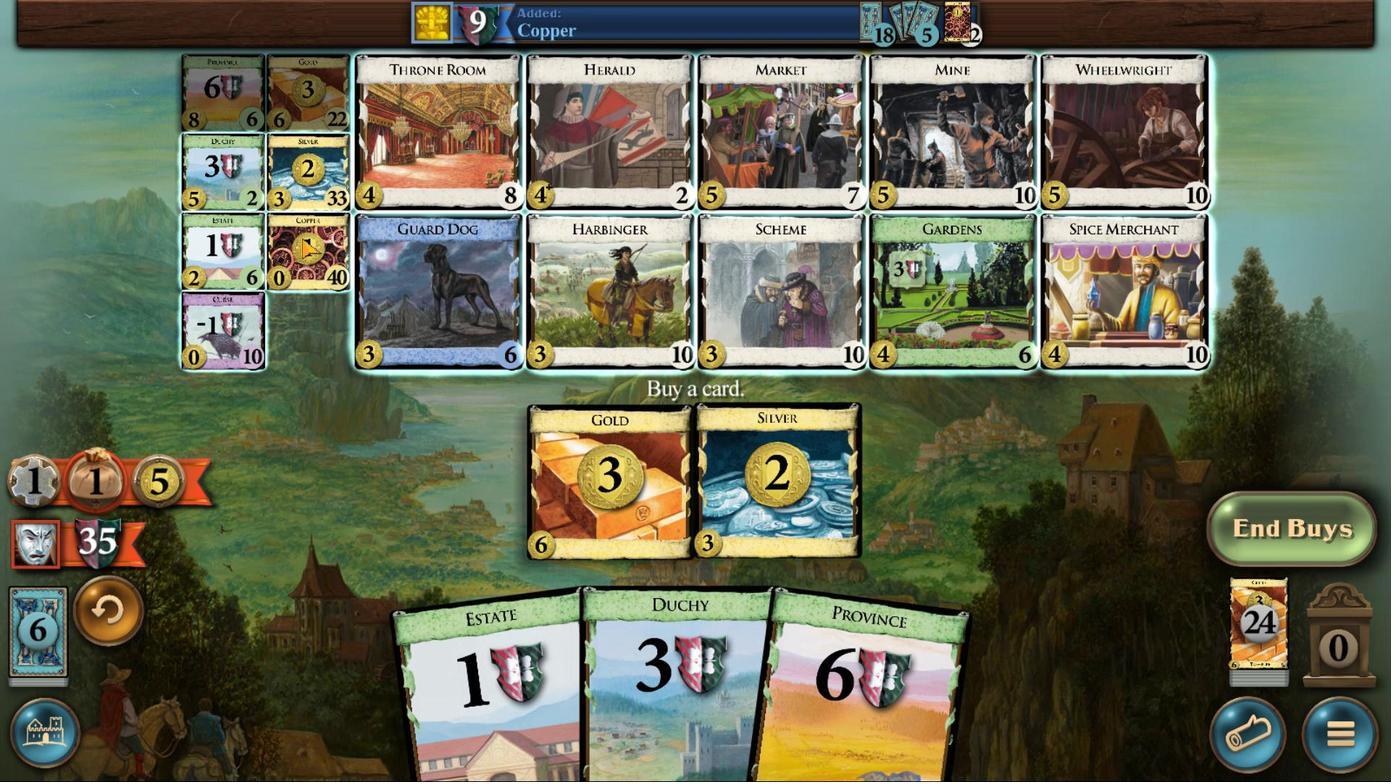 
Action: Mouse moved to (715, 482)
Screenshot: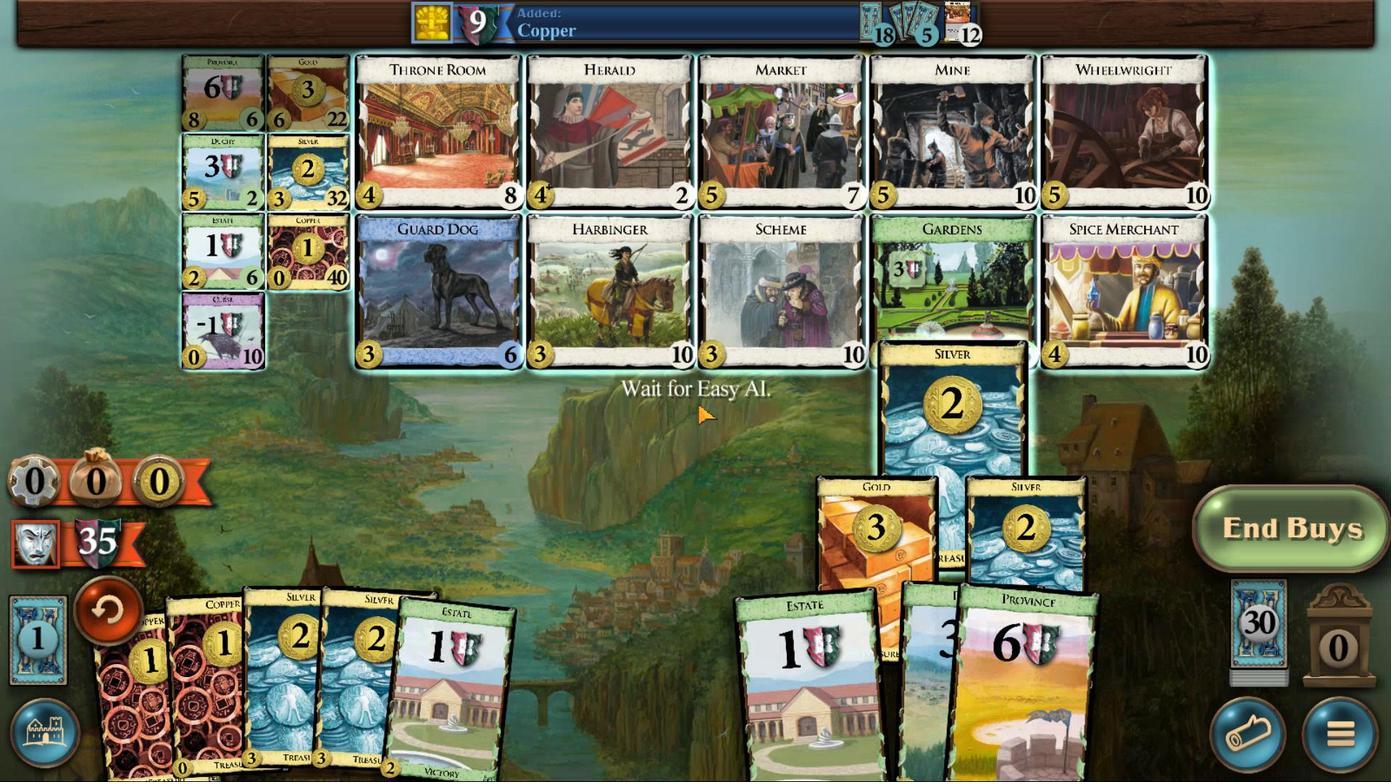 
Action: Mouse pressed left at (715, 482)
Screenshot: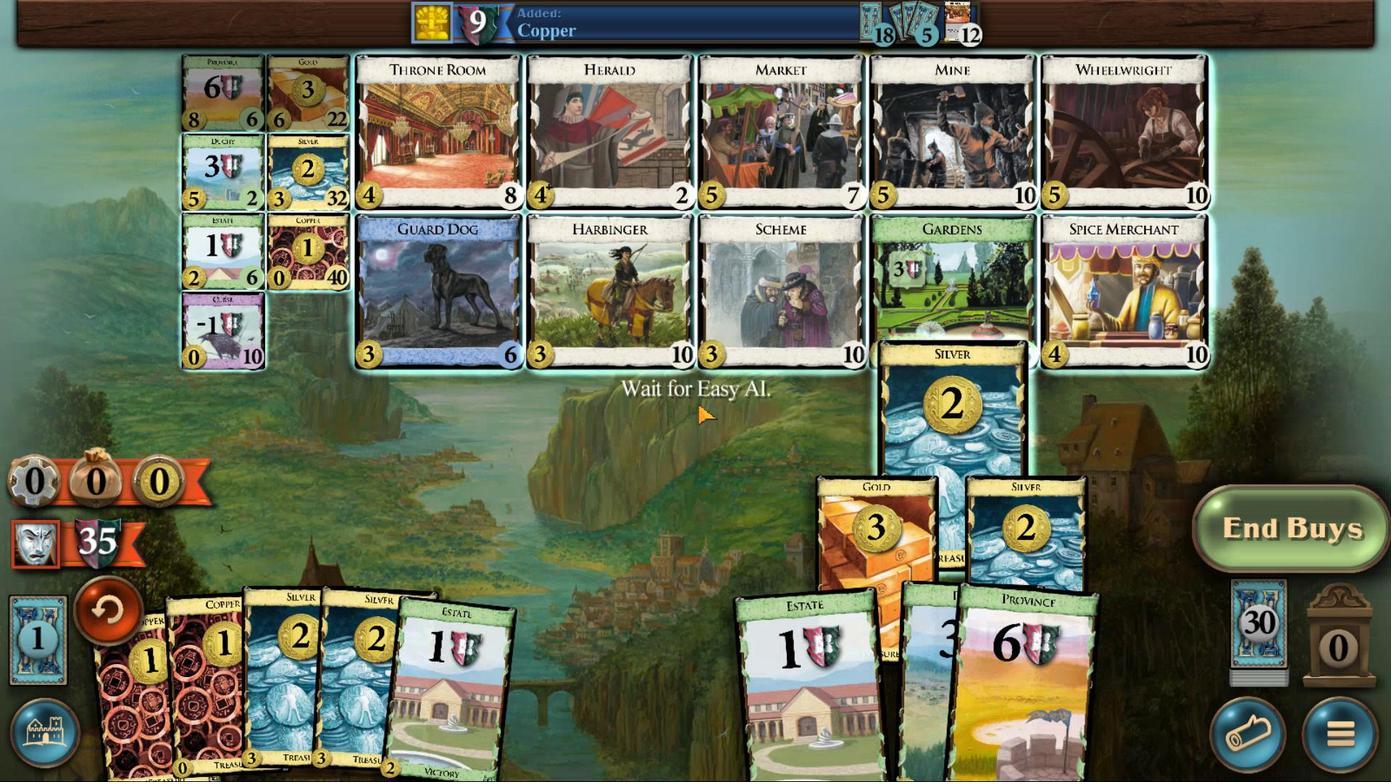 
Action: Mouse moved to (403, 632)
Screenshot: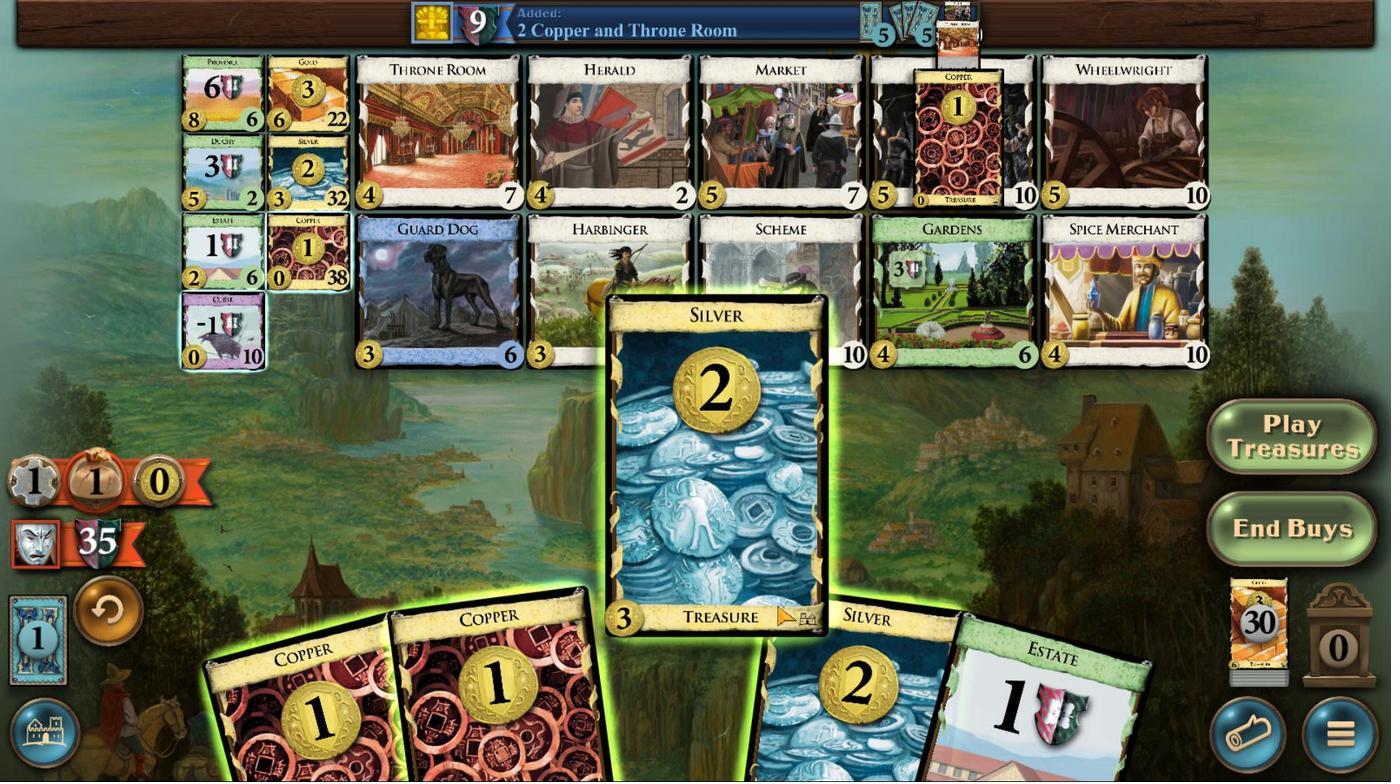 
Action: Mouse pressed left at (403, 632)
Screenshot: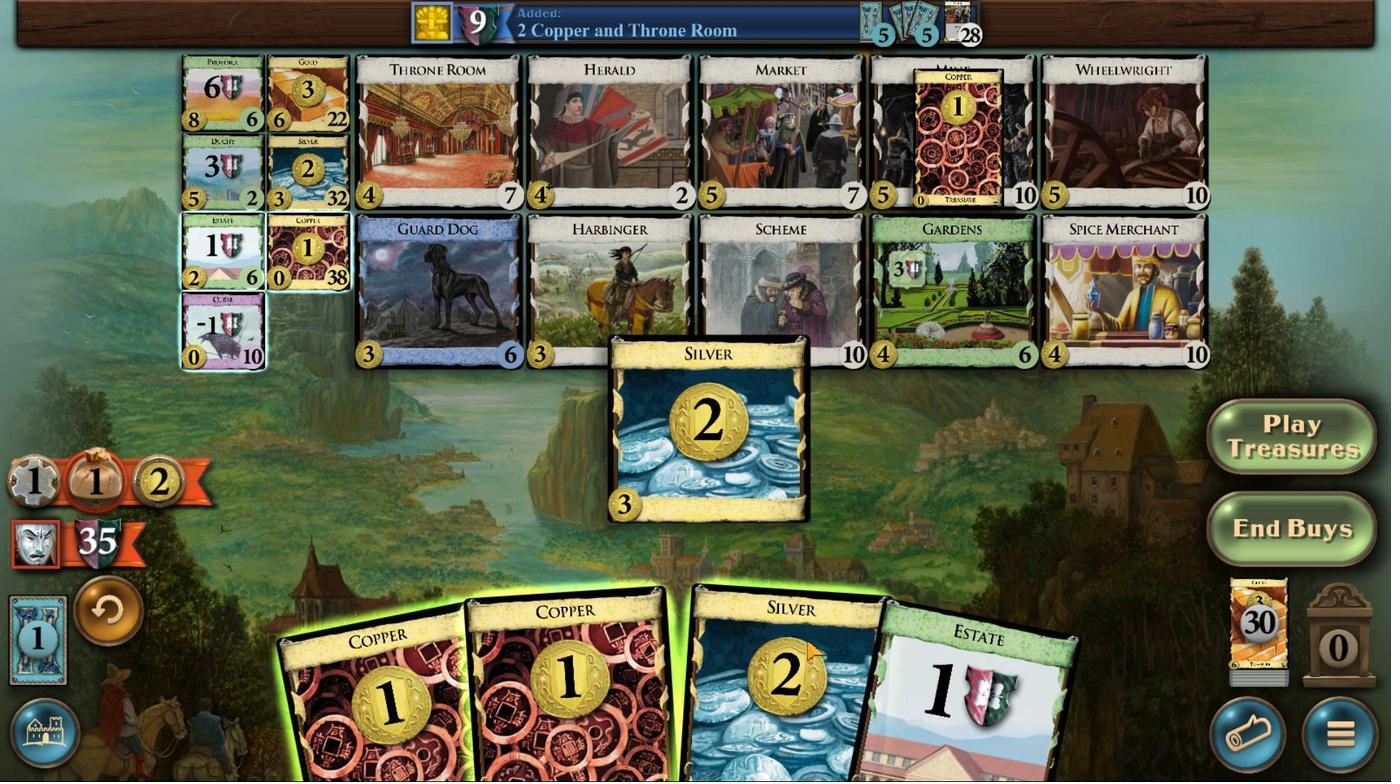 
Action: Mouse moved to (269, 645)
Screenshot: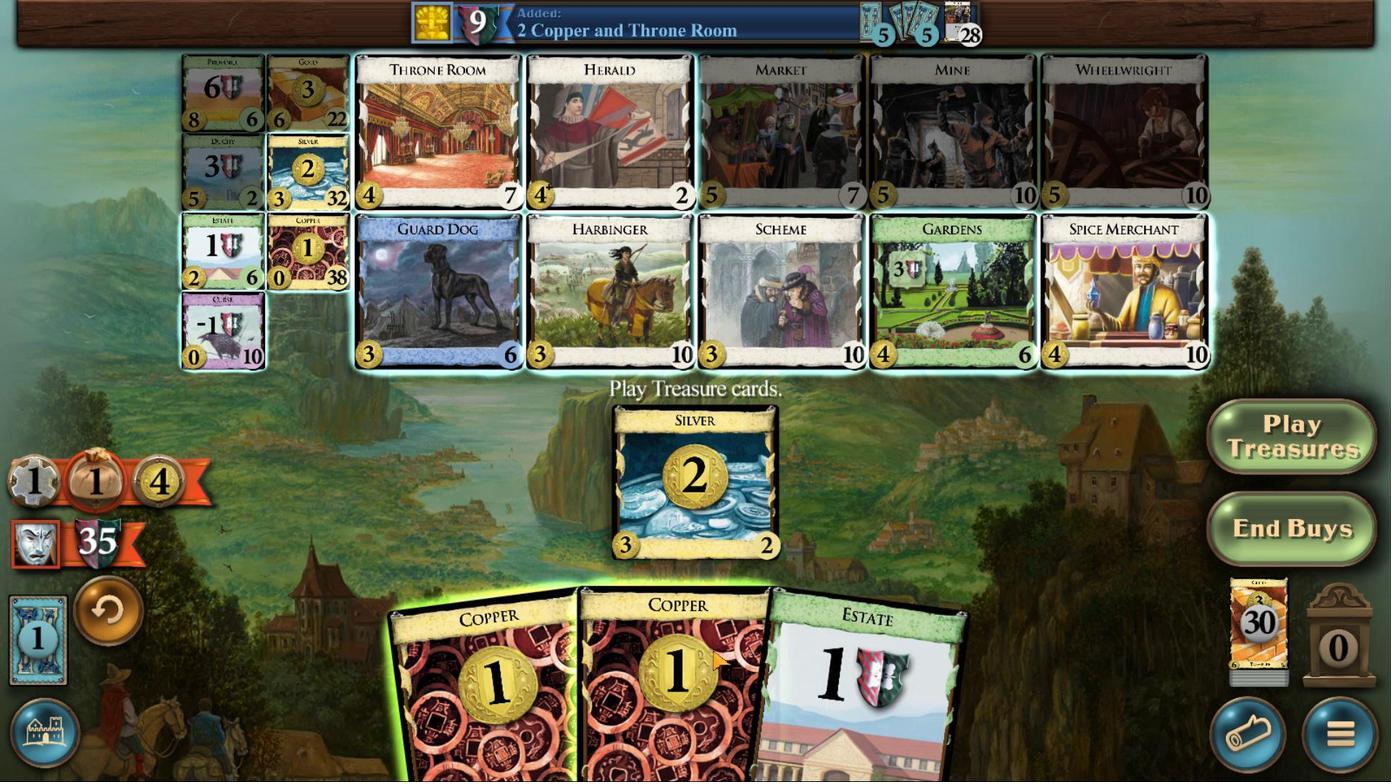 
Action: Mouse pressed left at (269, 645)
Screenshot: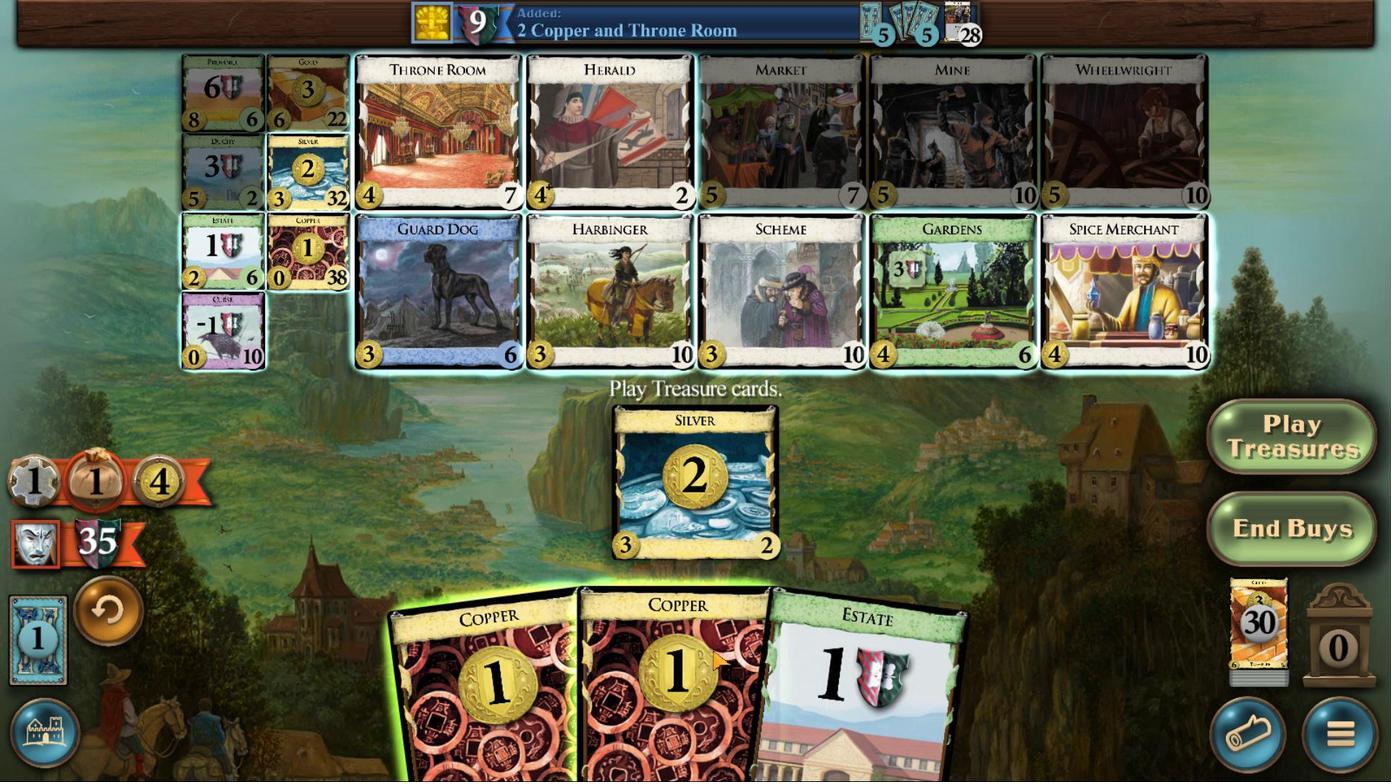 
Action: Mouse moved to (364, 661)
Screenshot: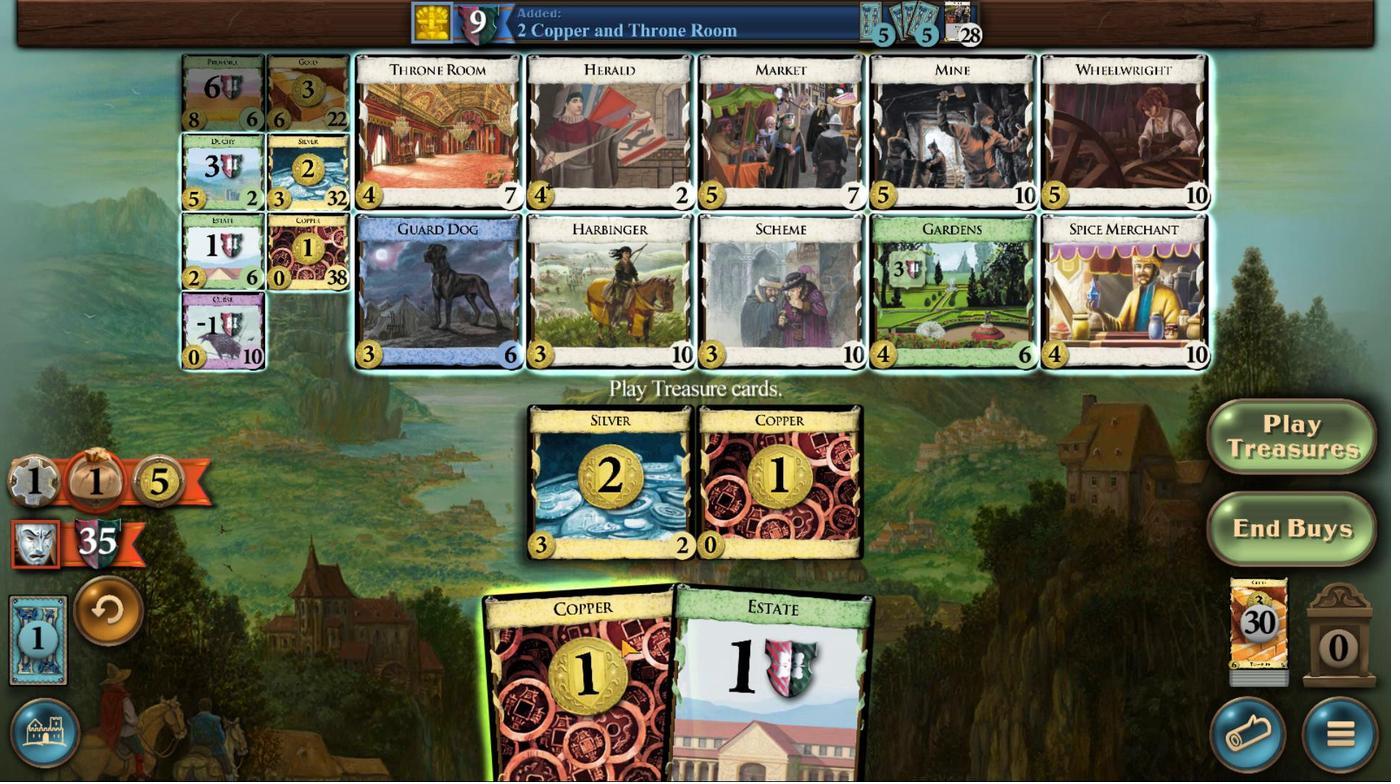 
Action: Mouse pressed left at (364, 661)
Screenshot: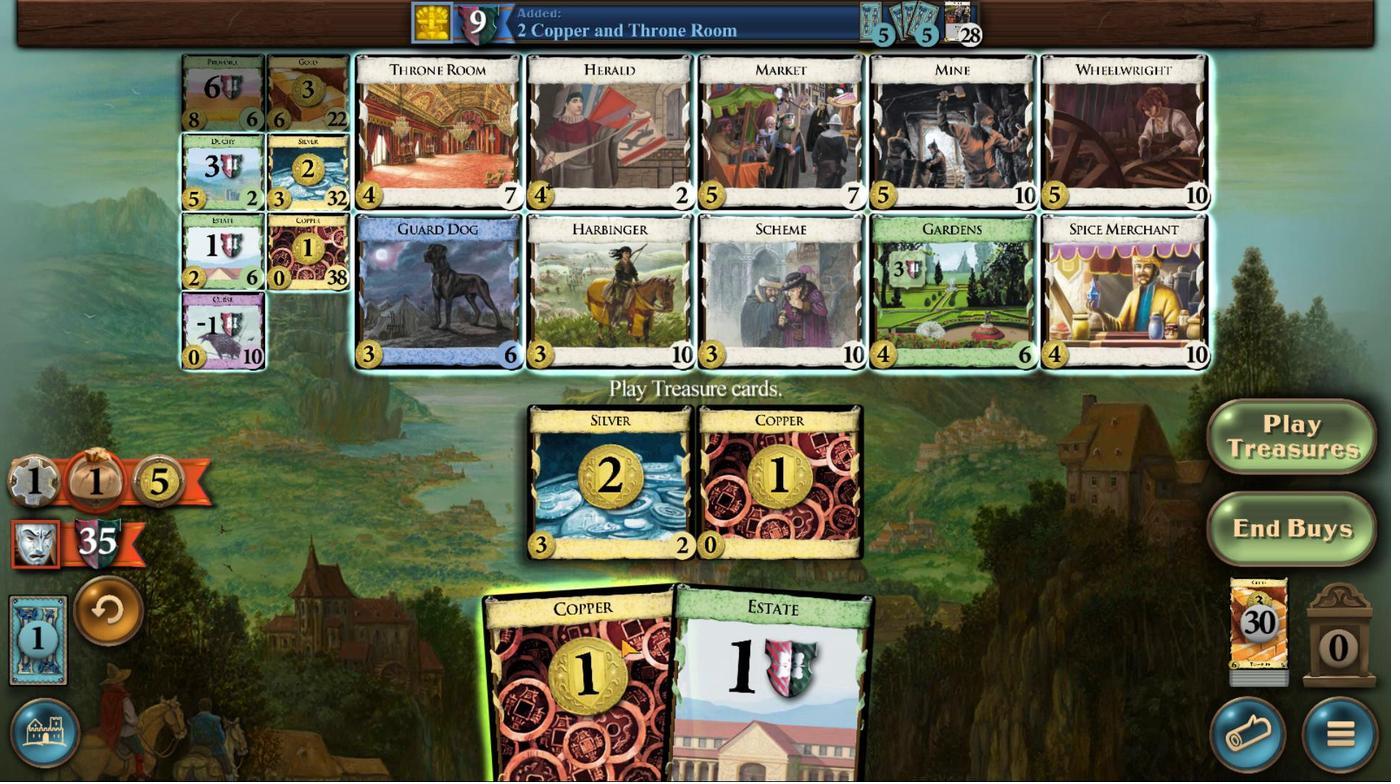 
Action: Mouse moved to (439, 650)
Screenshot: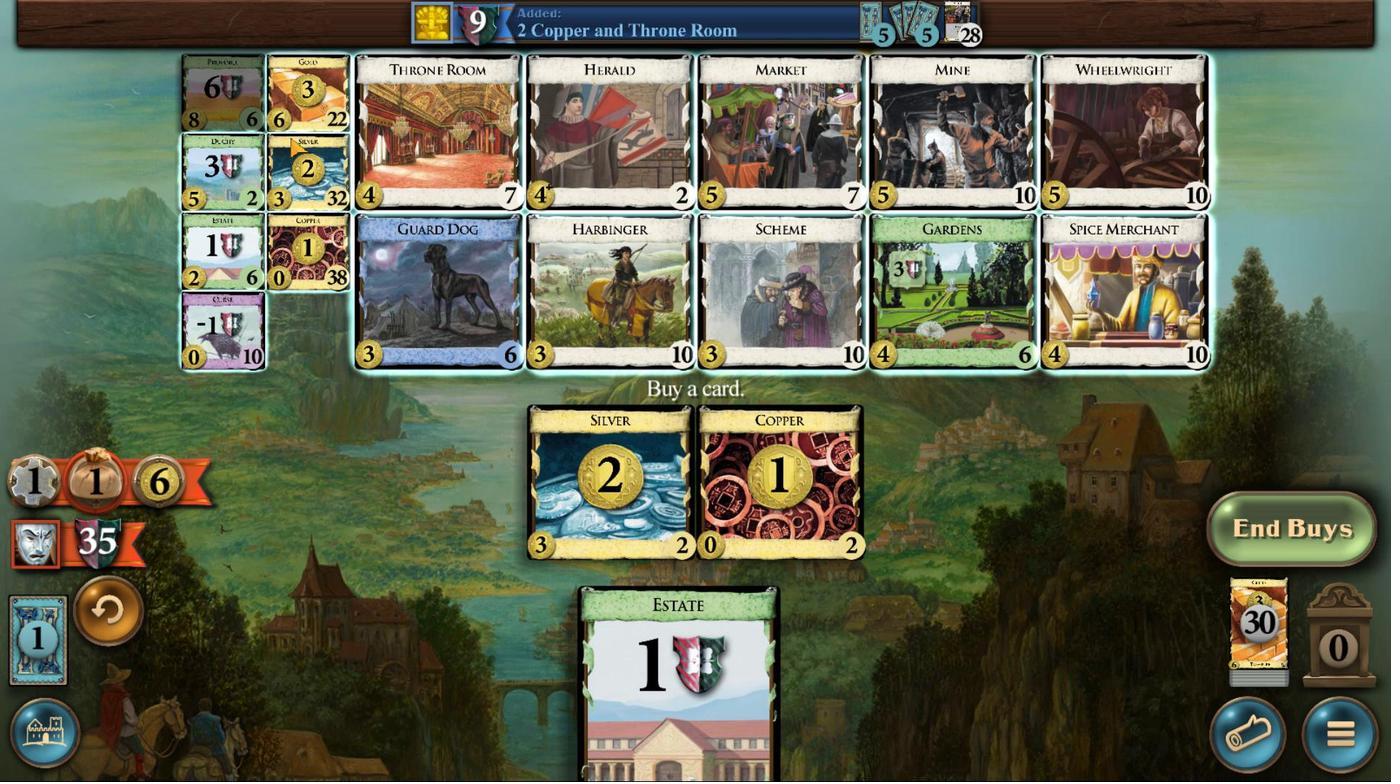 
Action: Mouse pressed left at (439, 650)
Screenshot: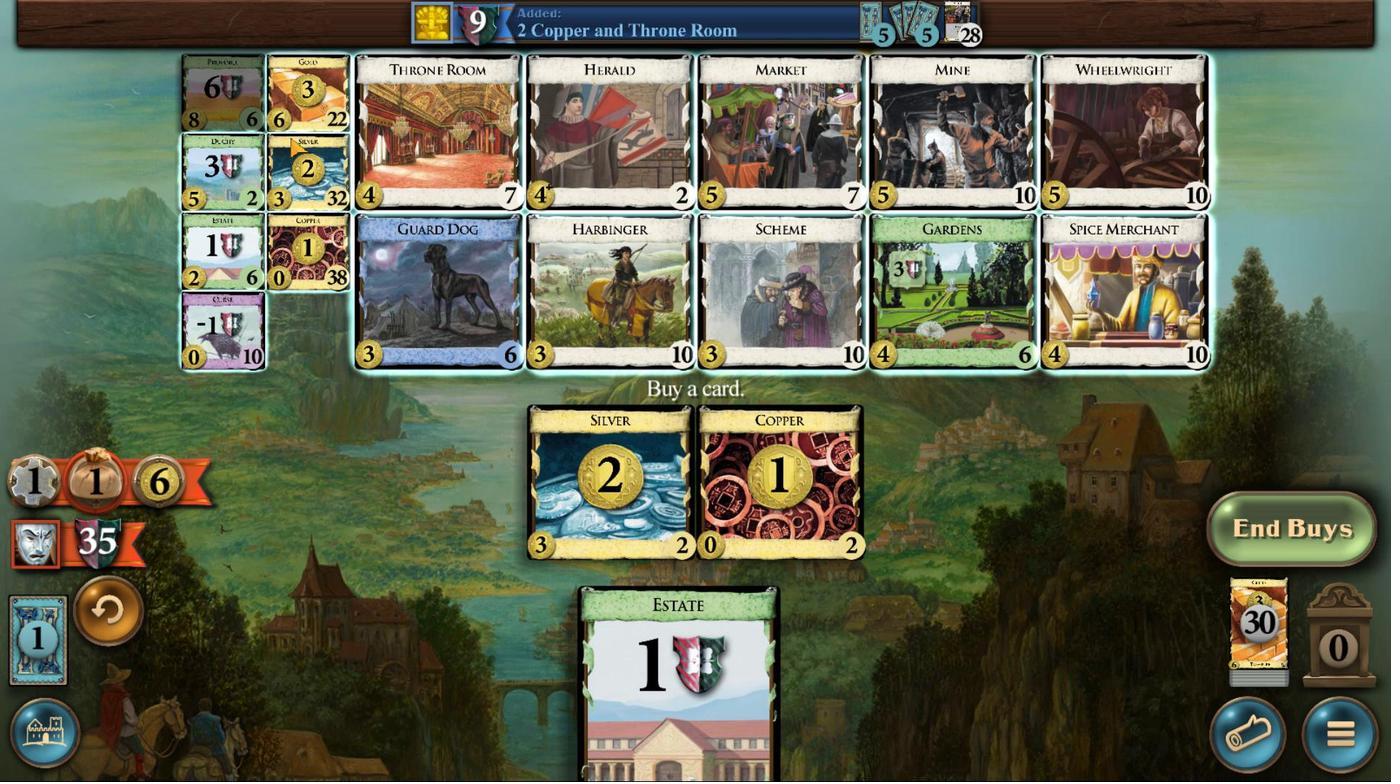 
Action: Mouse moved to (731, 469)
Screenshot: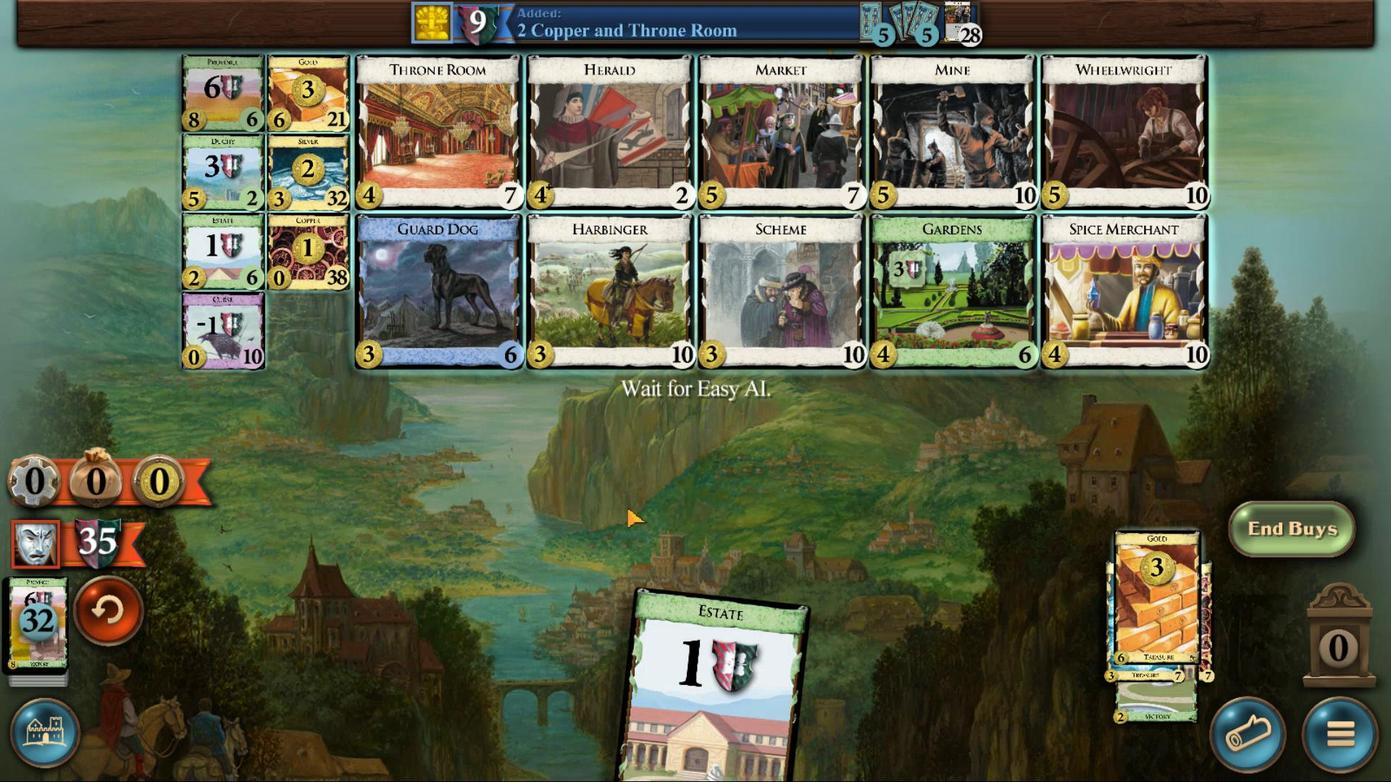 
Action: Mouse pressed left at (731, 469)
Screenshot: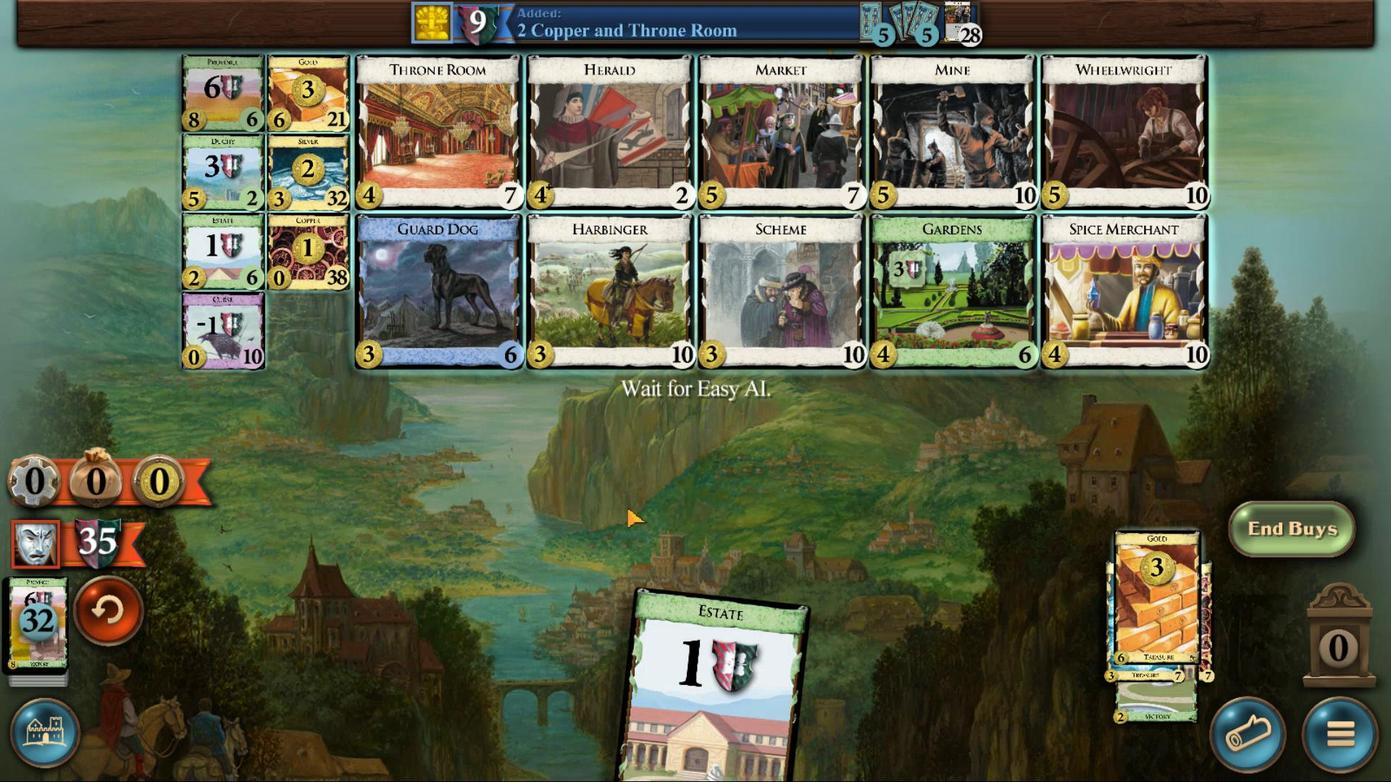 
Action: Mouse moved to (554, 646)
Screenshot: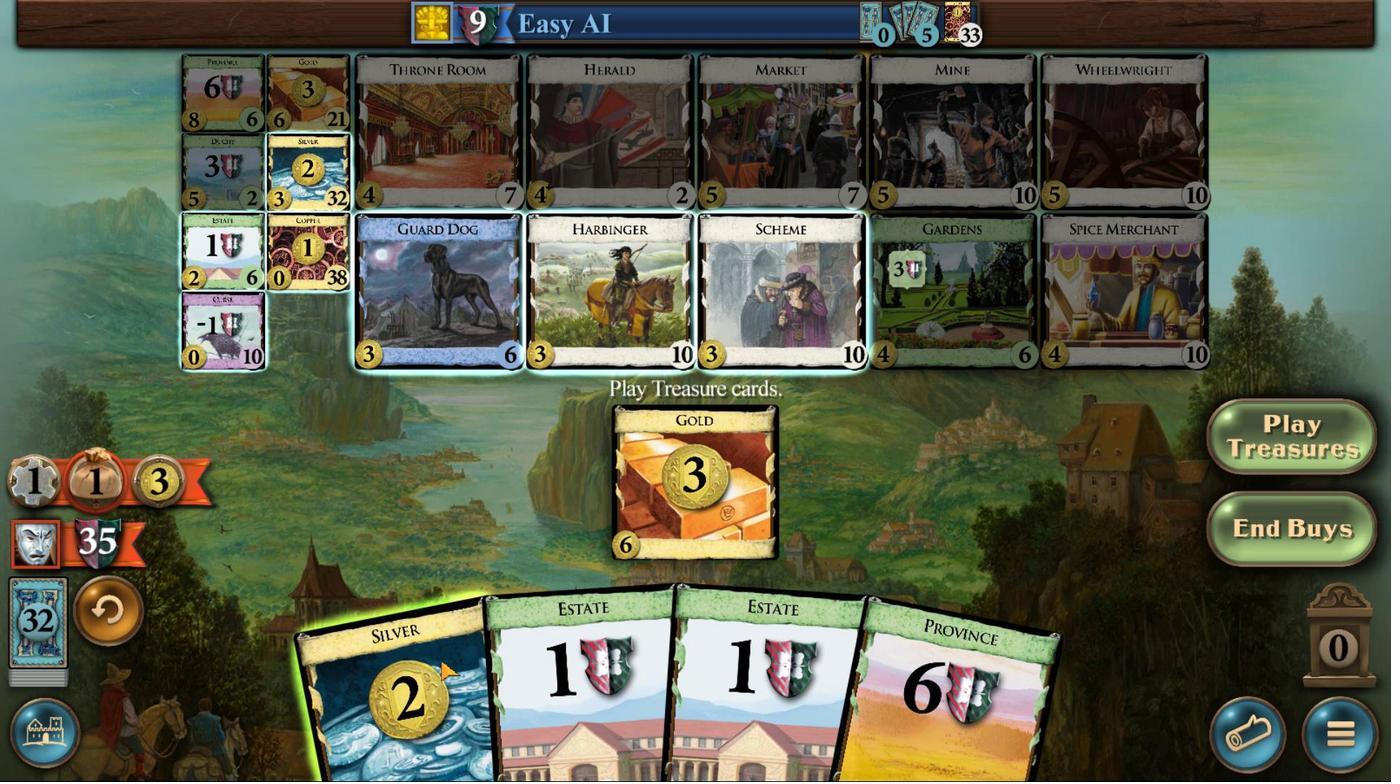 
Action: Mouse pressed left at (554, 646)
Screenshot: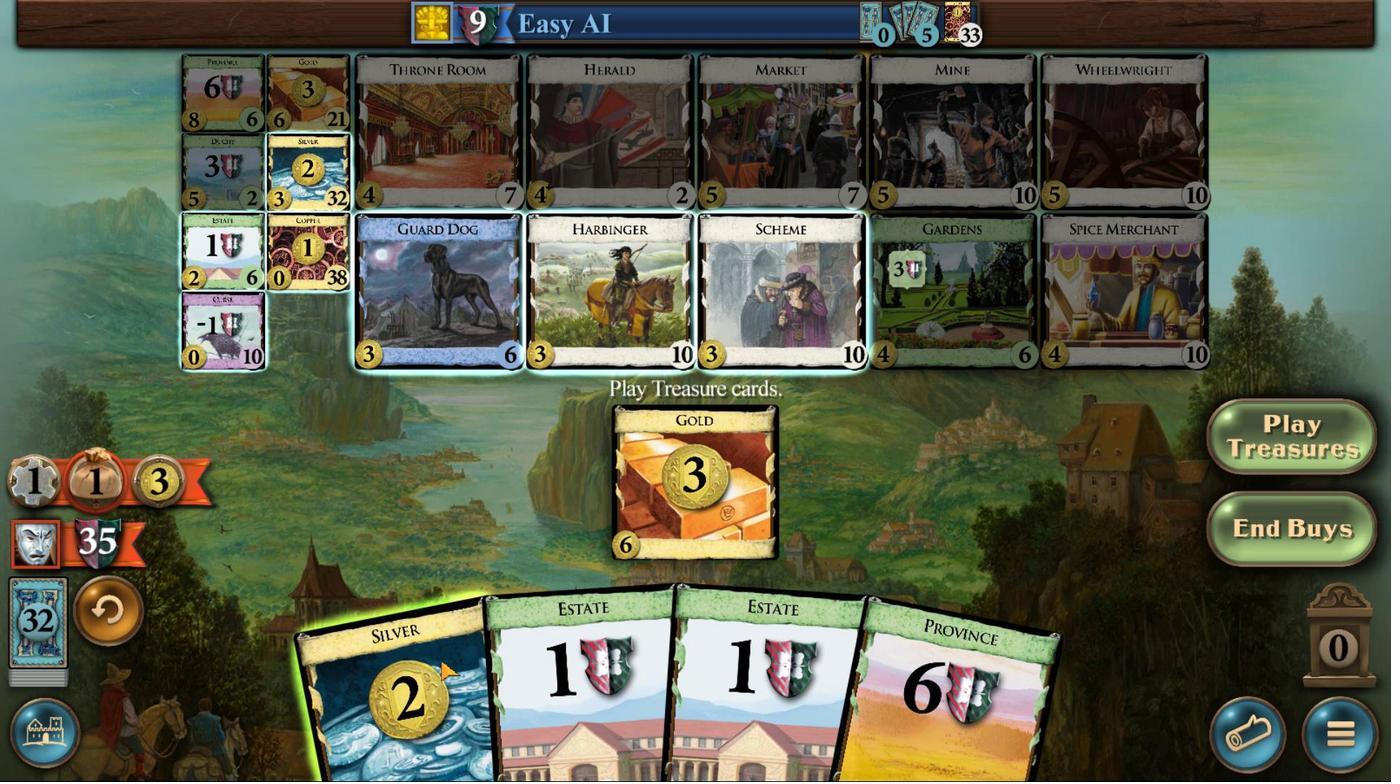 
Action: Mouse moved to (595, 651)
Screenshot: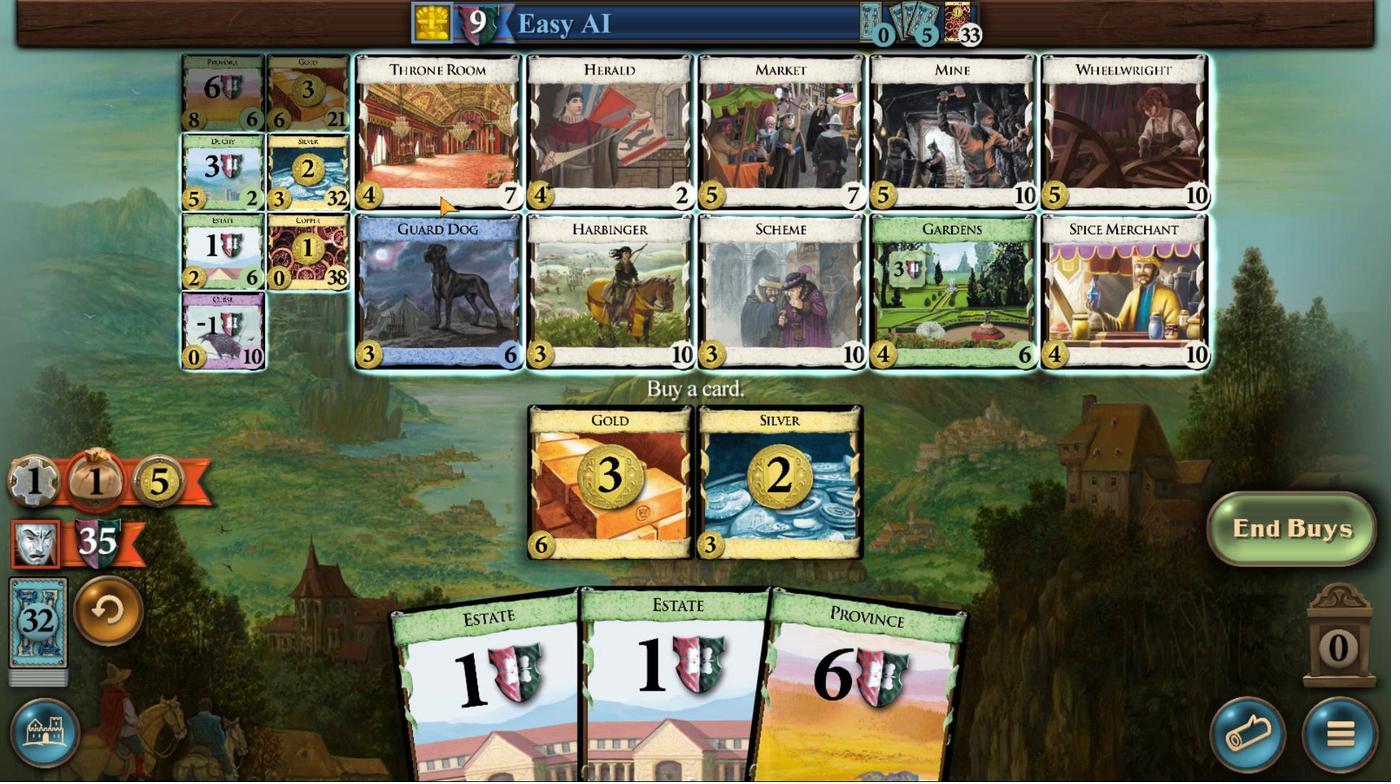 
Action: Mouse pressed left at (595, 651)
Screenshot: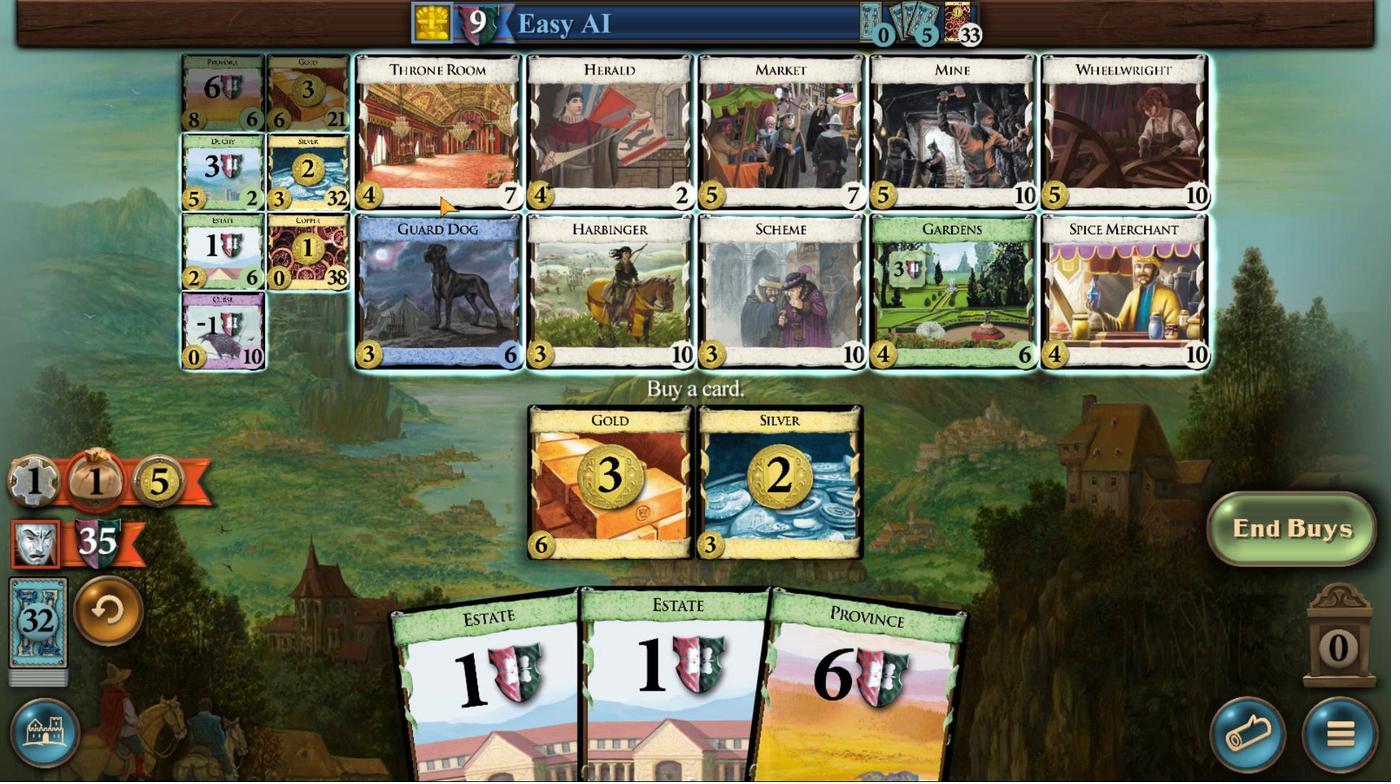 
Action: Mouse moved to (781, 479)
Screenshot: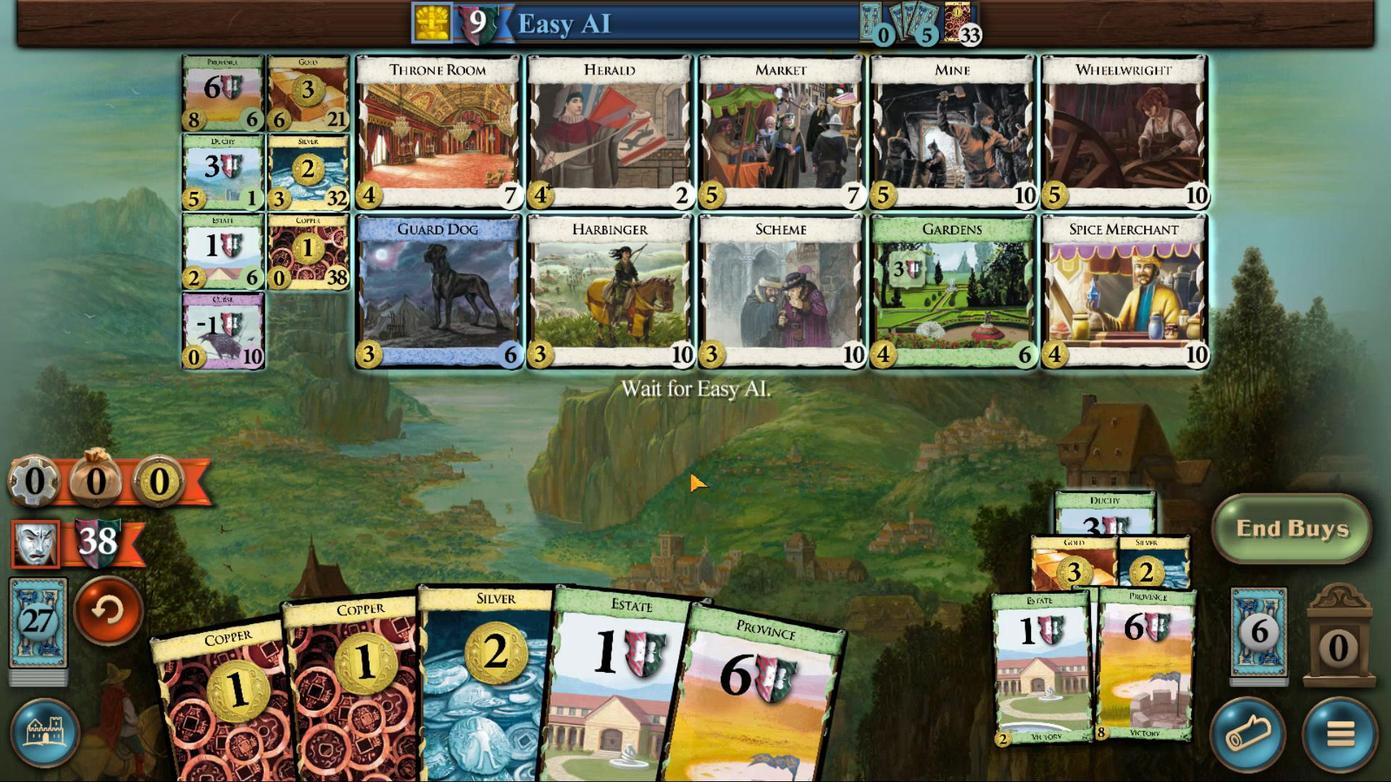 
Action: Mouse pressed left at (781, 479)
Screenshot: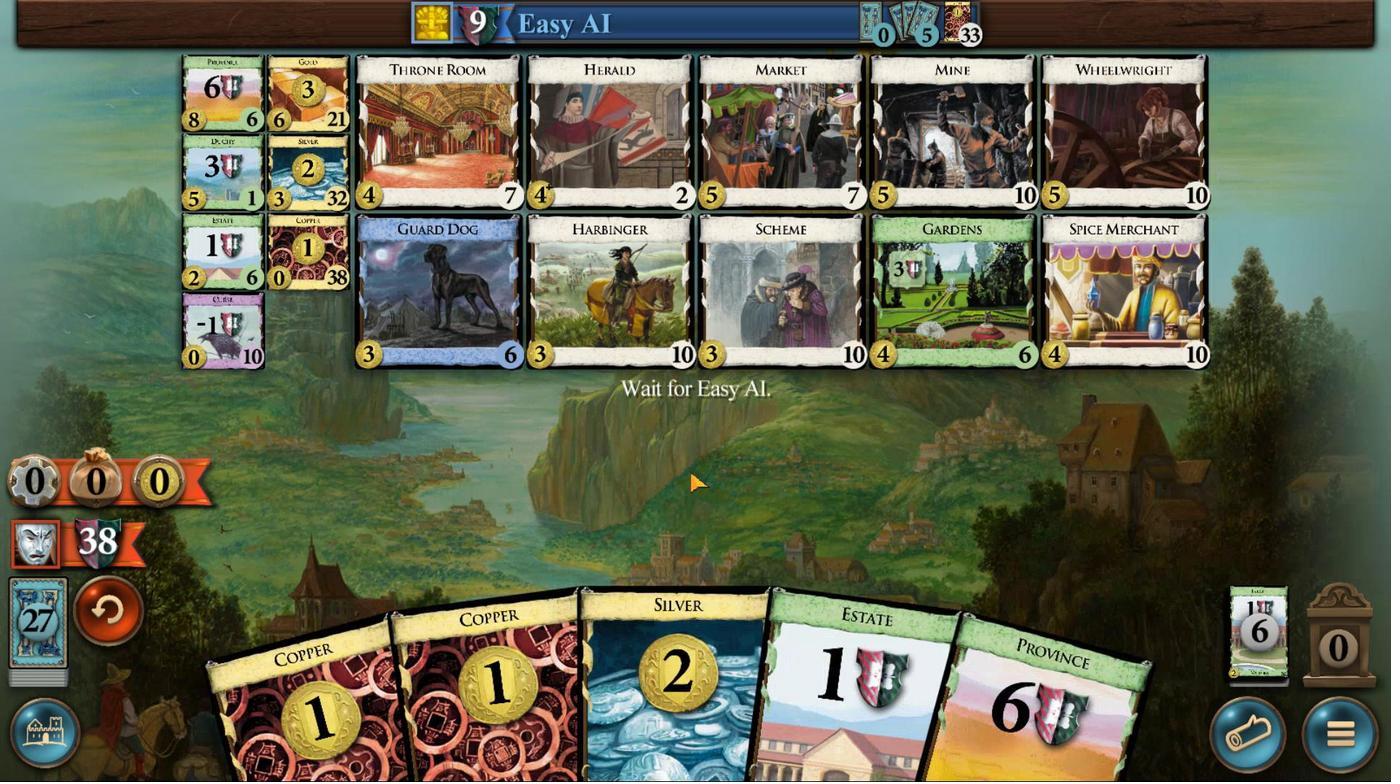 
Action: Mouse moved to (504, 651)
Screenshot: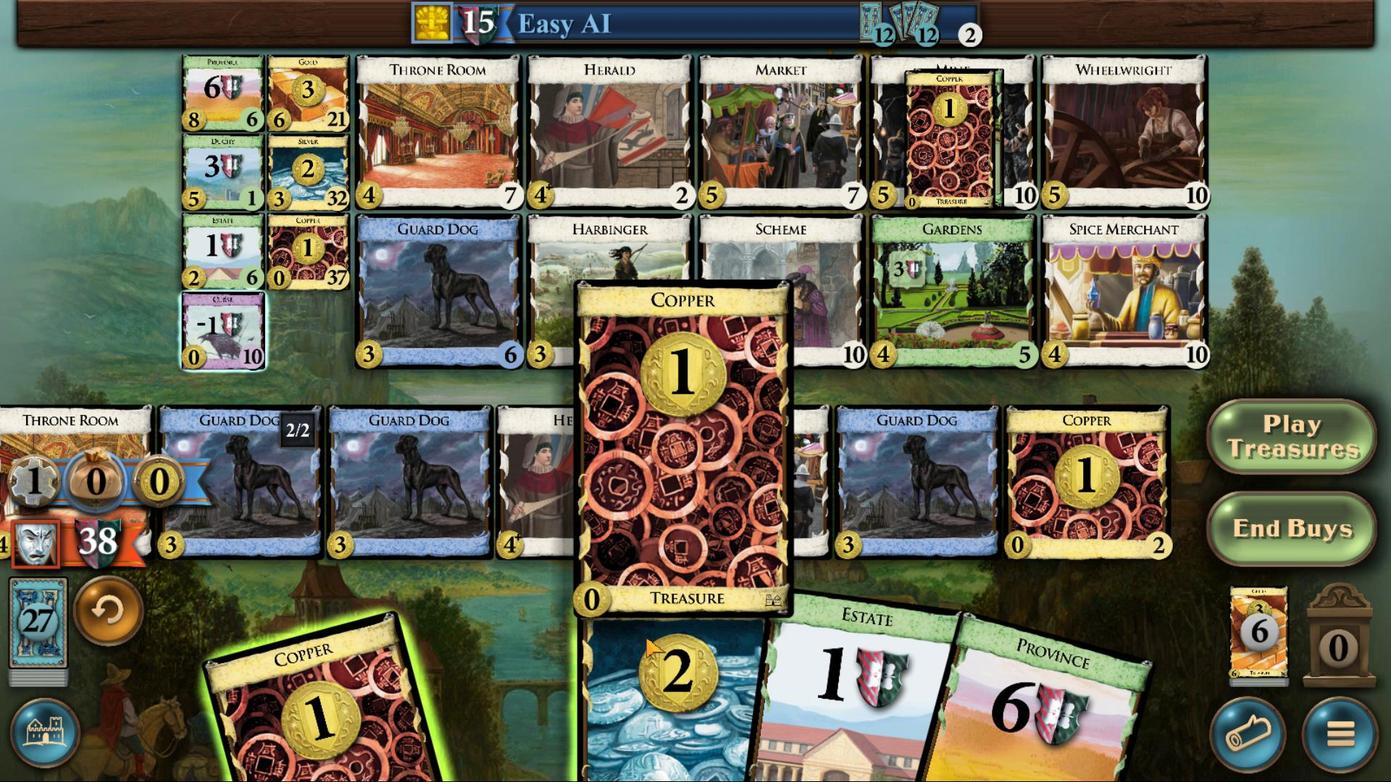 
Action: Mouse pressed left at (504, 651)
Screenshot: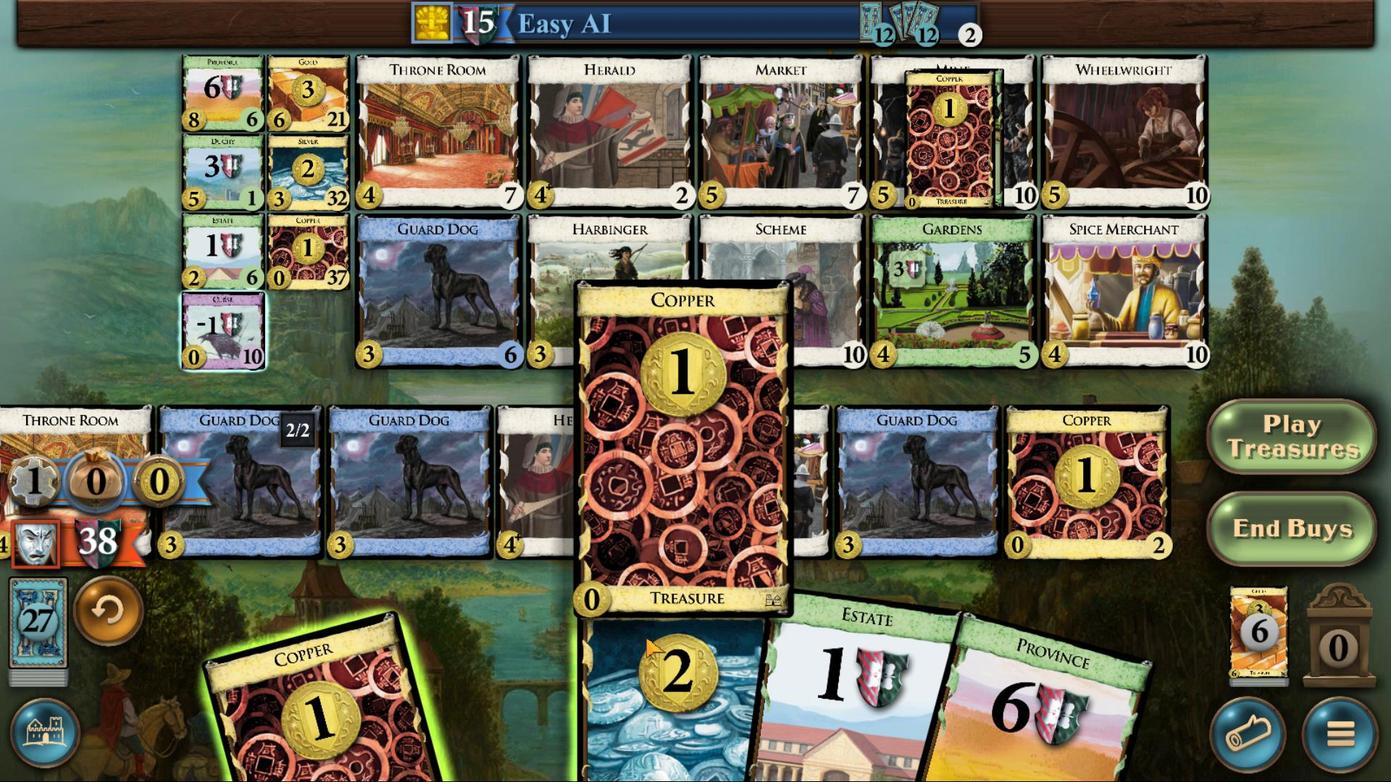 
Action: Mouse moved to (425, 653)
Screenshot: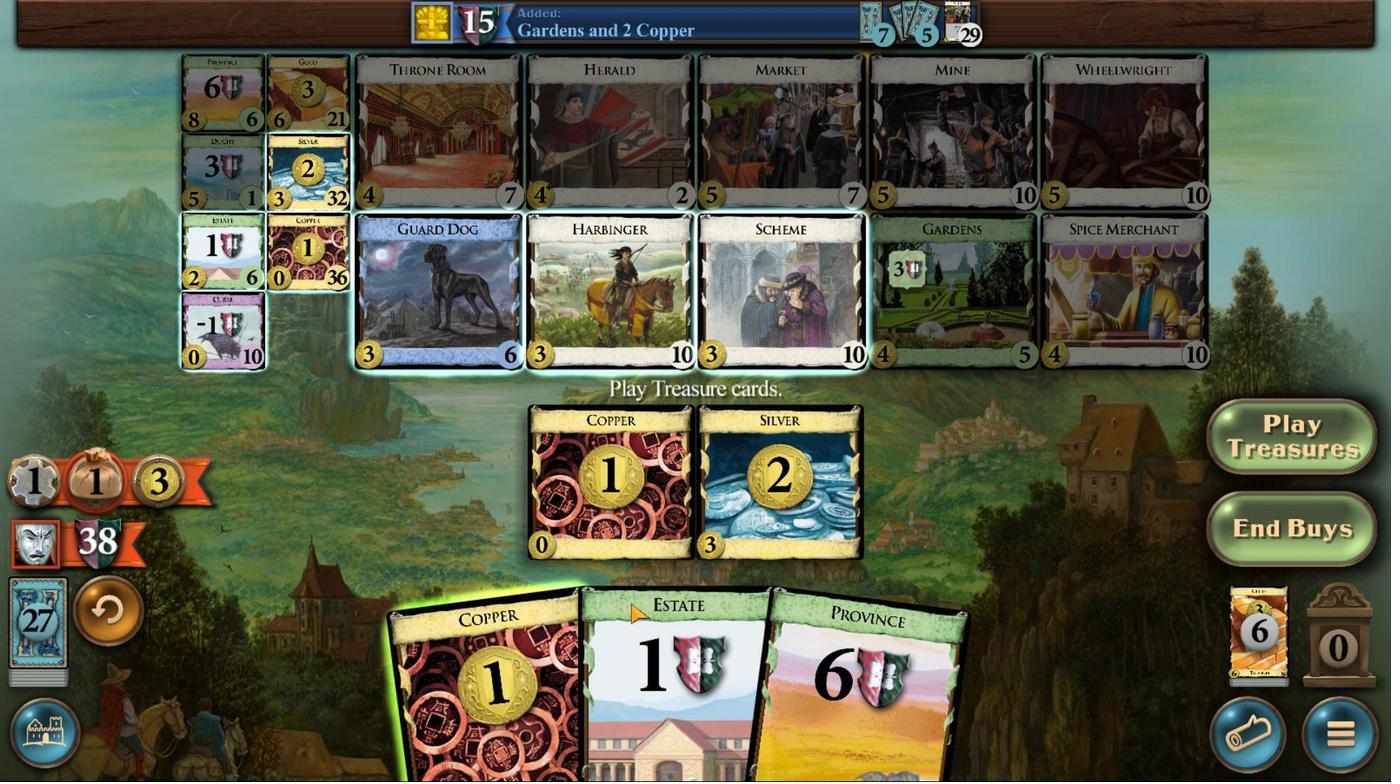 
Action: Mouse pressed left at (425, 653)
Screenshot: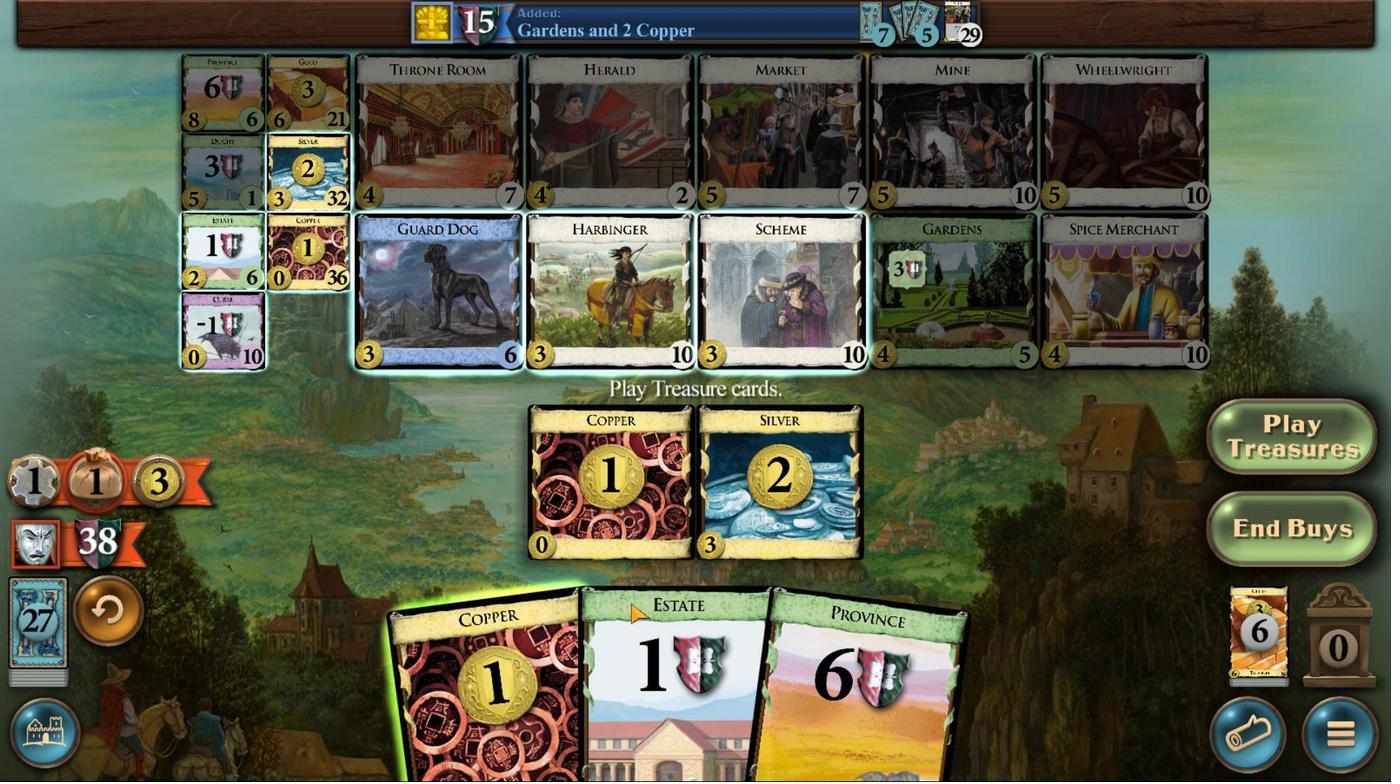 
Action: Mouse moved to (511, 650)
Screenshot: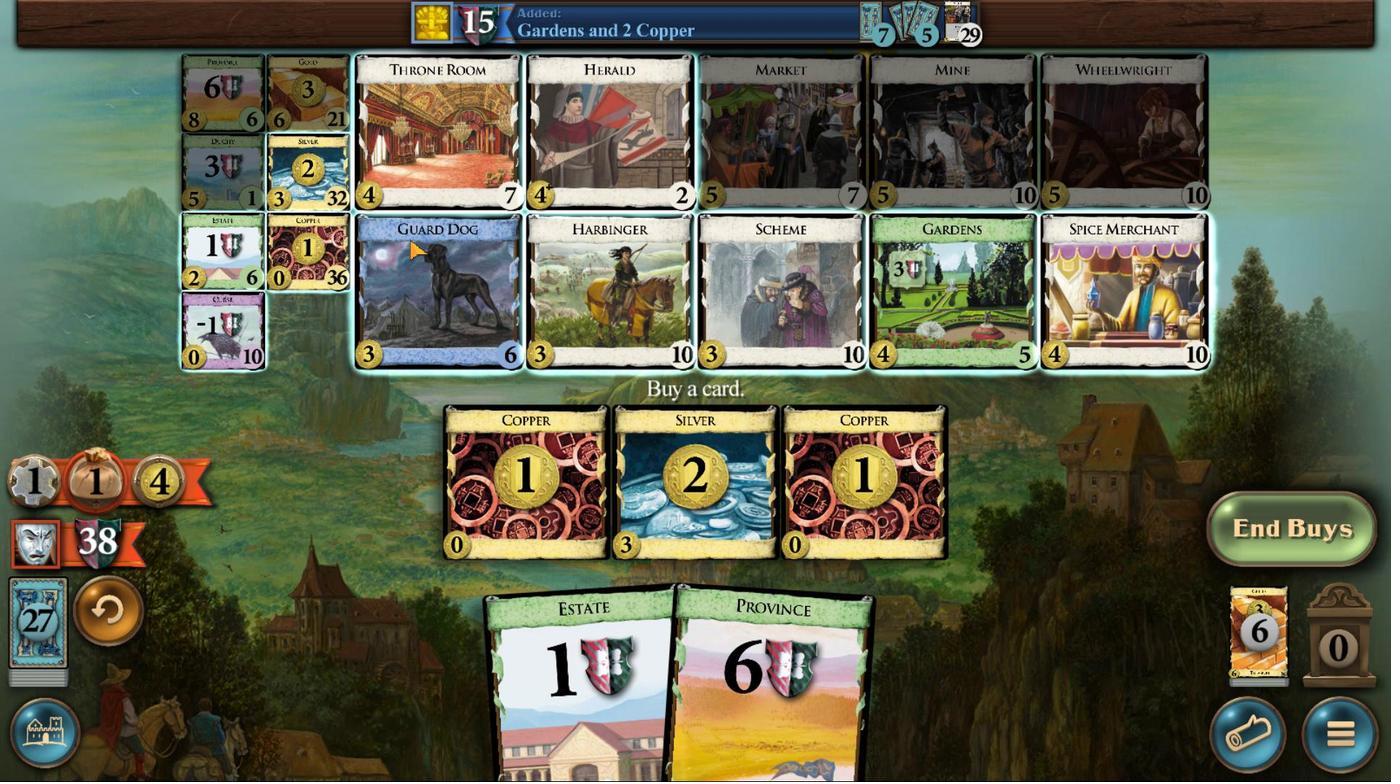 
Action: Mouse pressed left at (511, 650)
Screenshot: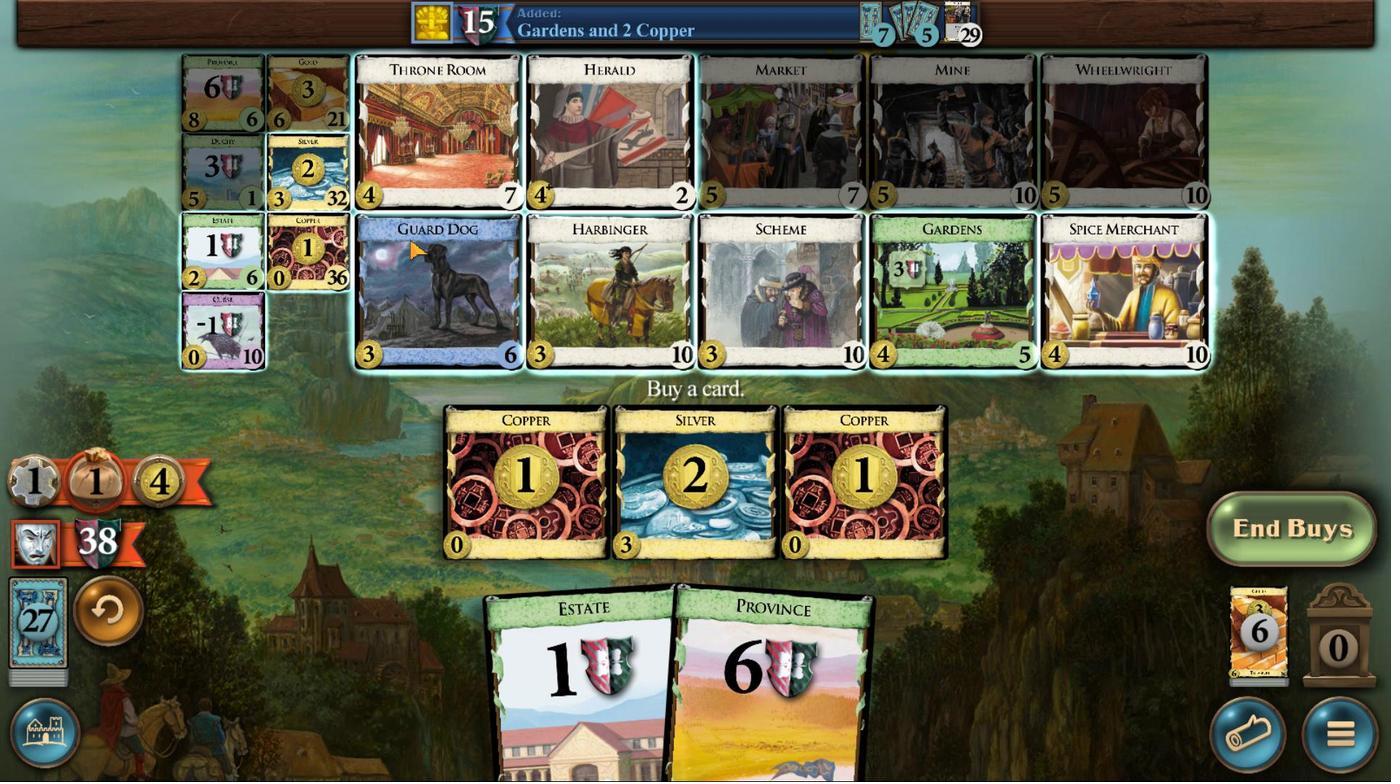 
Action: Mouse moved to (123, 540)
Screenshot: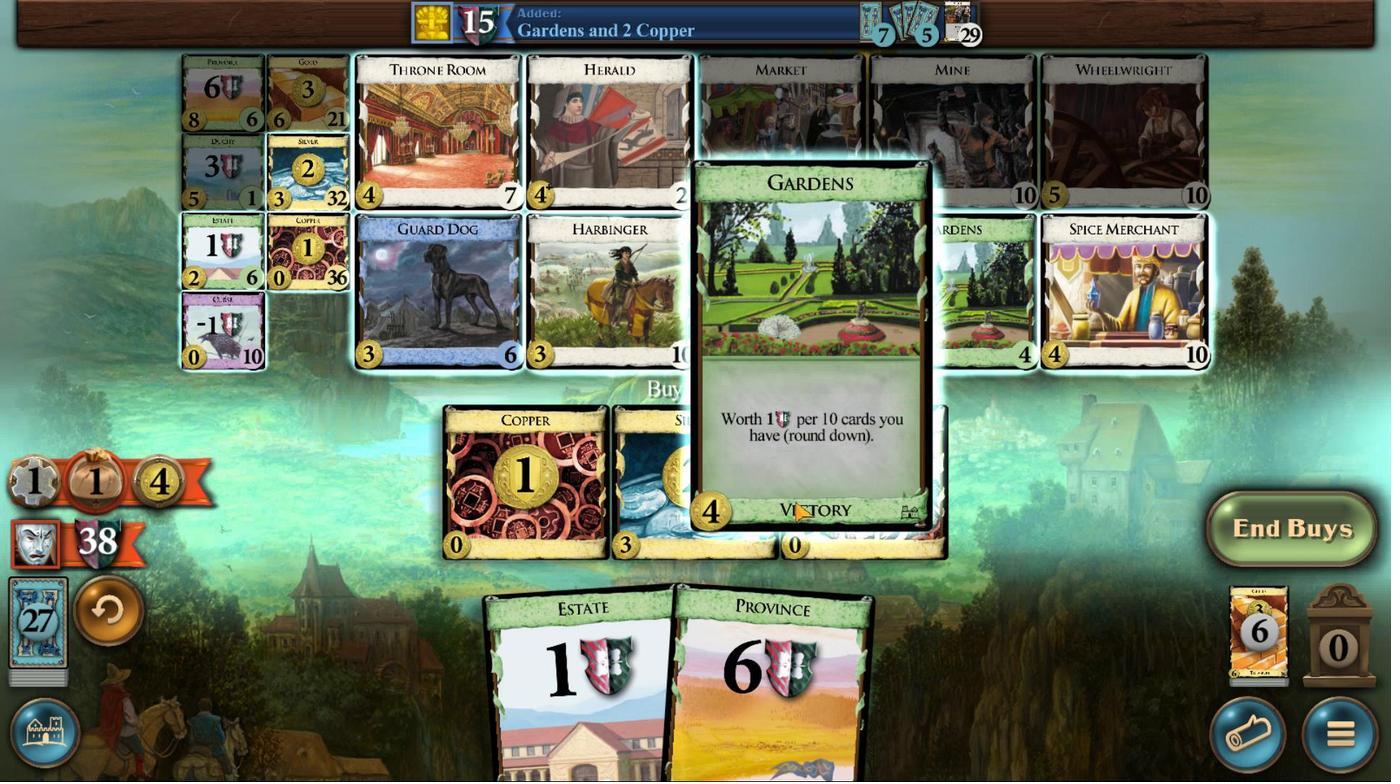 
Action: Mouse pressed left at (123, 540)
